 Task: Develop a branding concept for a fictional eco-conscious clothing brand.
Action: Mouse moved to (32, 87)
Screenshot: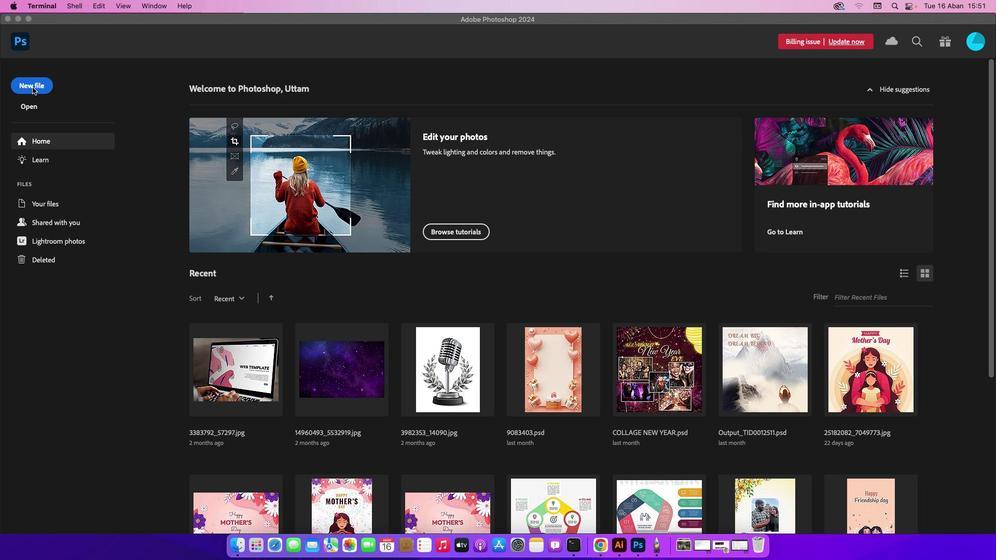 
Action: Mouse pressed left at (32, 87)
Screenshot: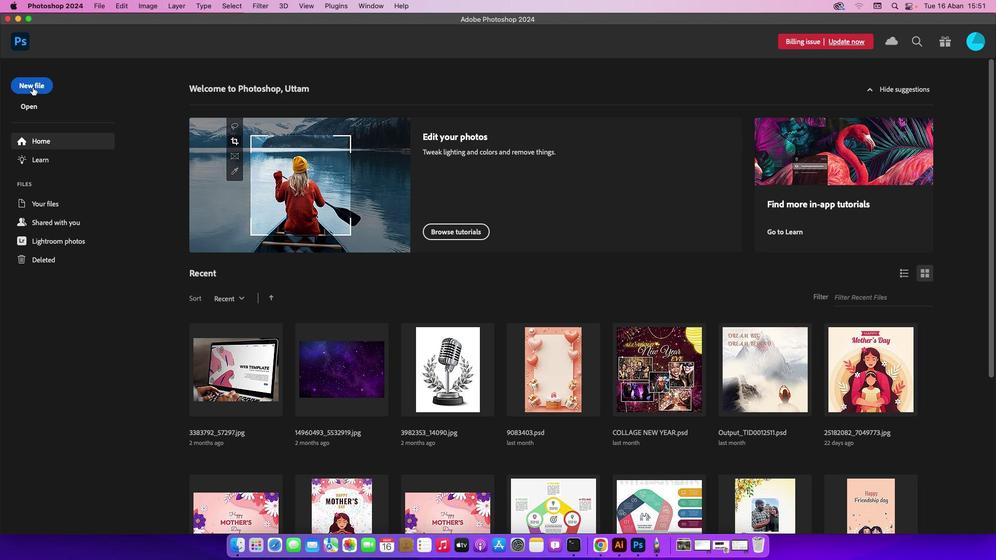 
Action: Mouse pressed left at (32, 87)
Screenshot: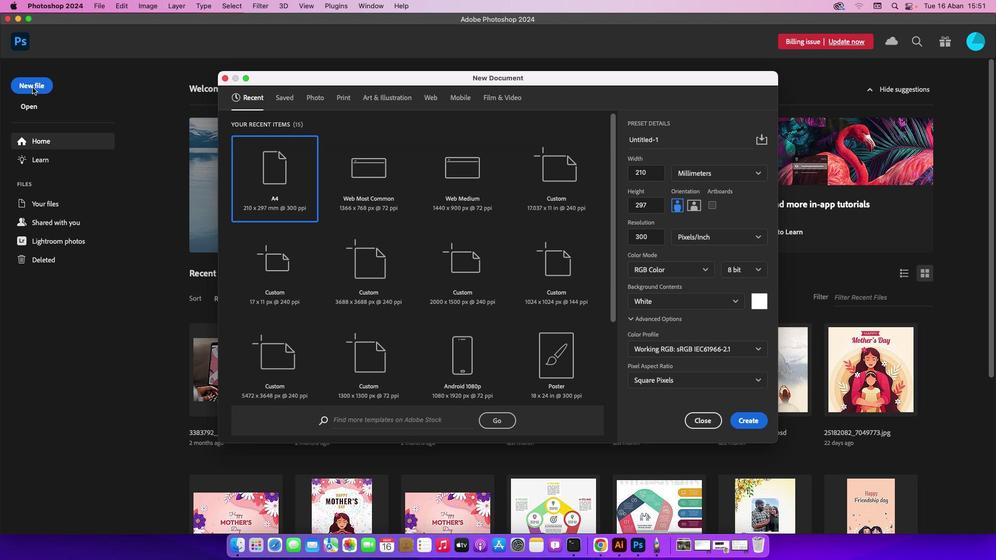 
Action: Mouse moved to (708, 204)
Screenshot: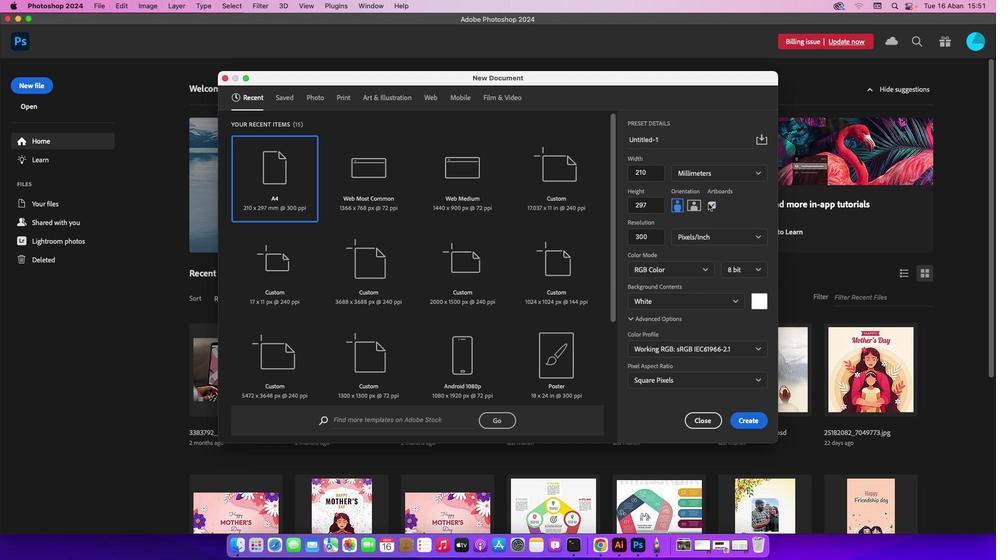 
Action: Mouse pressed left at (708, 204)
Screenshot: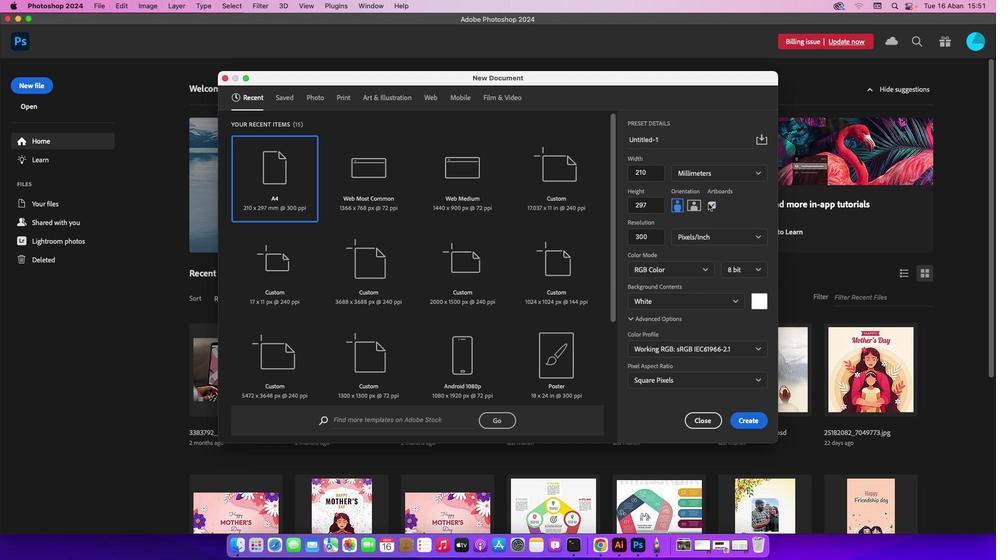
Action: Mouse moved to (369, 179)
Screenshot: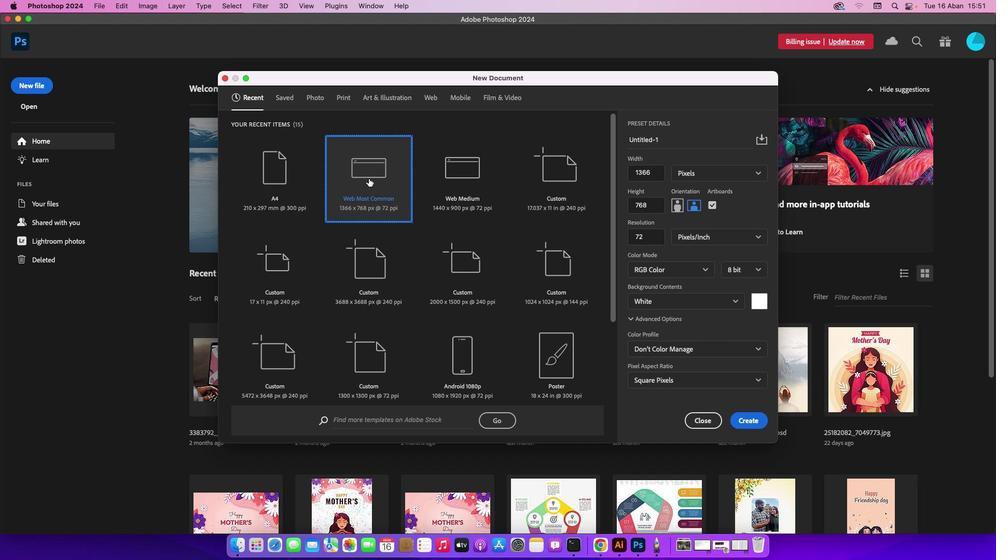 
Action: Mouse pressed left at (369, 179)
Screenshot: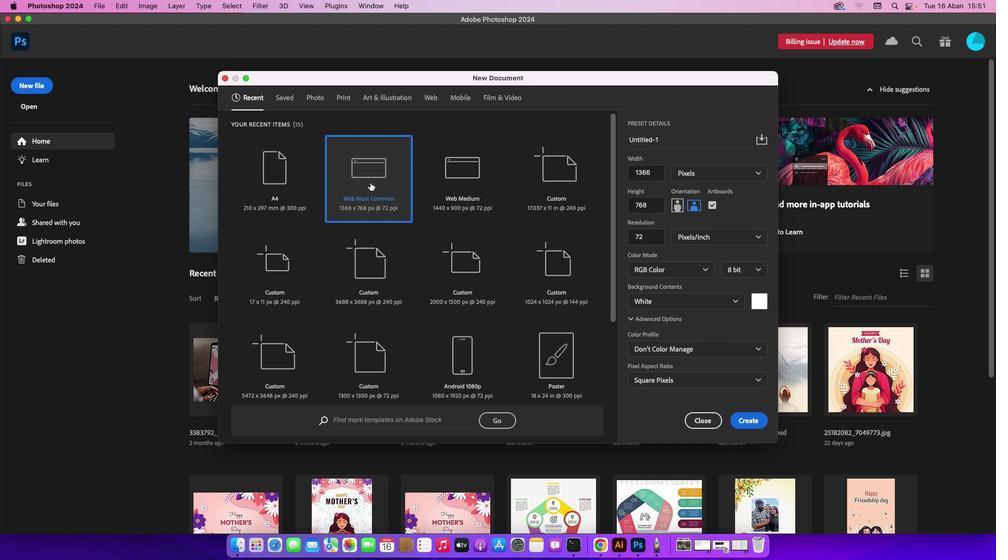 
Action: Mouse moved to (751, 423)
Screenshot: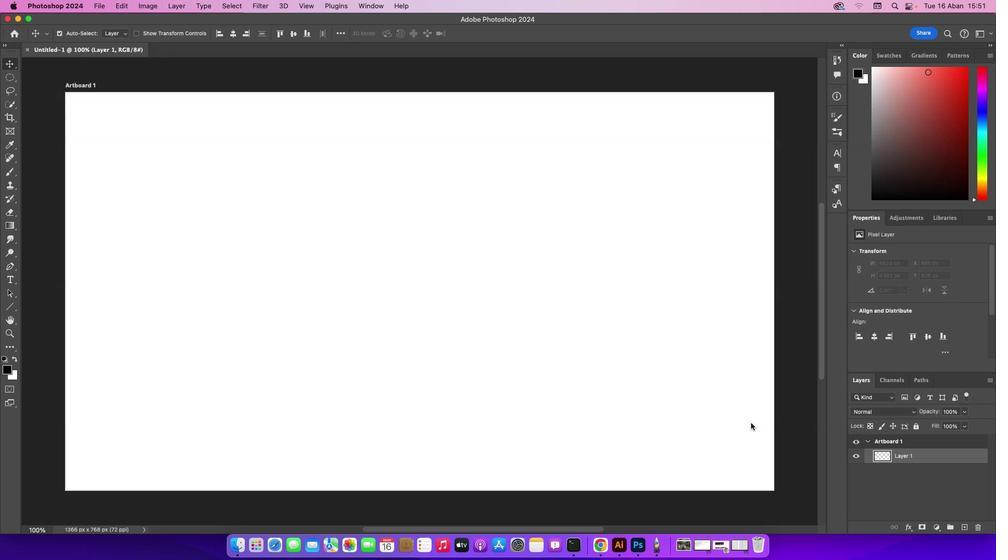 
Action: Mouse pressed left at (751, 423)
Screenshot: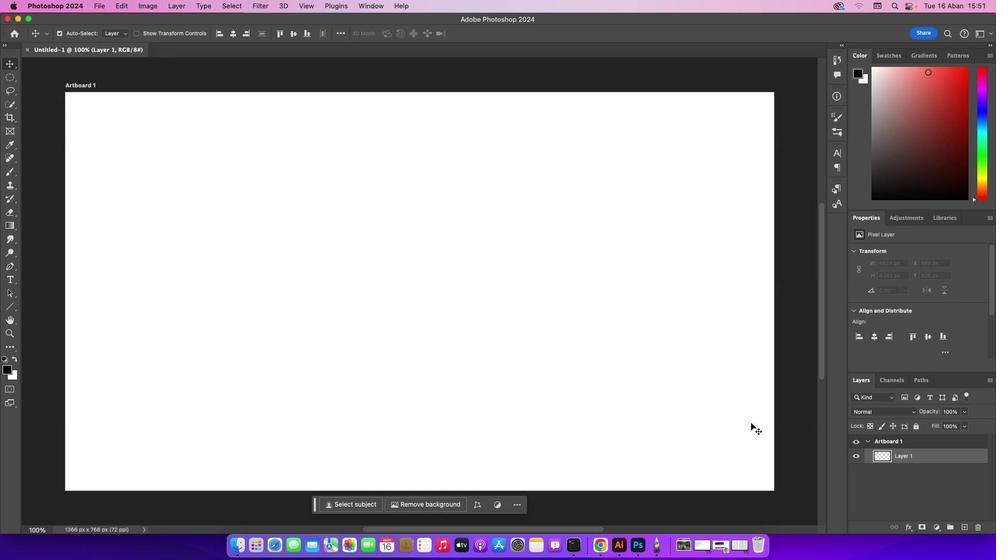
Action: Mouse moved to (942, 458)
Screenshot: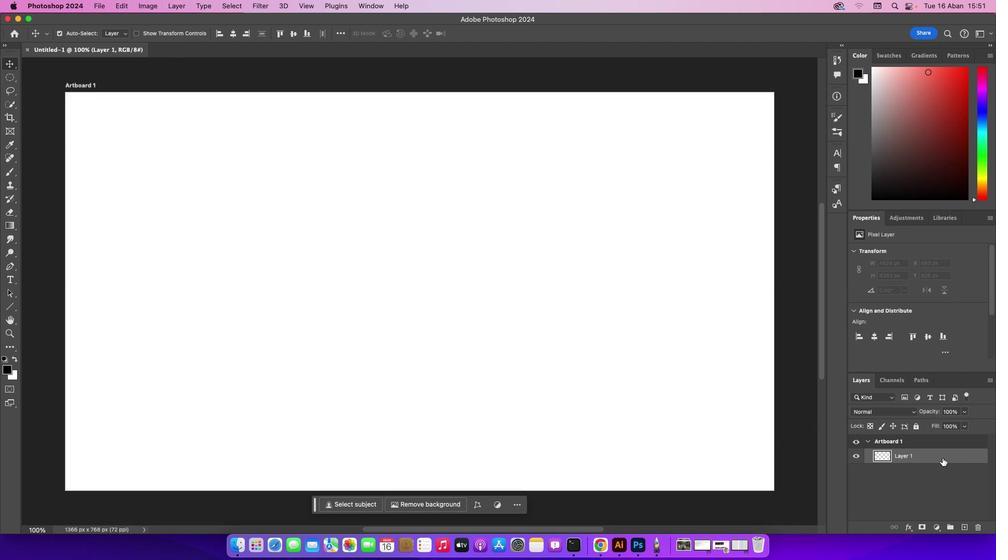 
Action: Mouse pressed left at (942, 458)
Screenshot: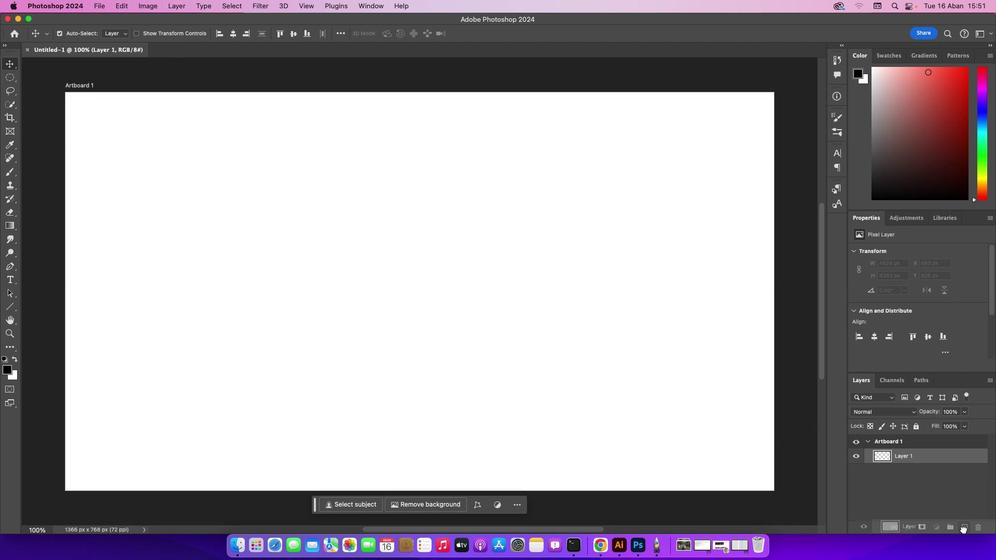 
Action: Mouse moved to (517, 386)
Screenshot: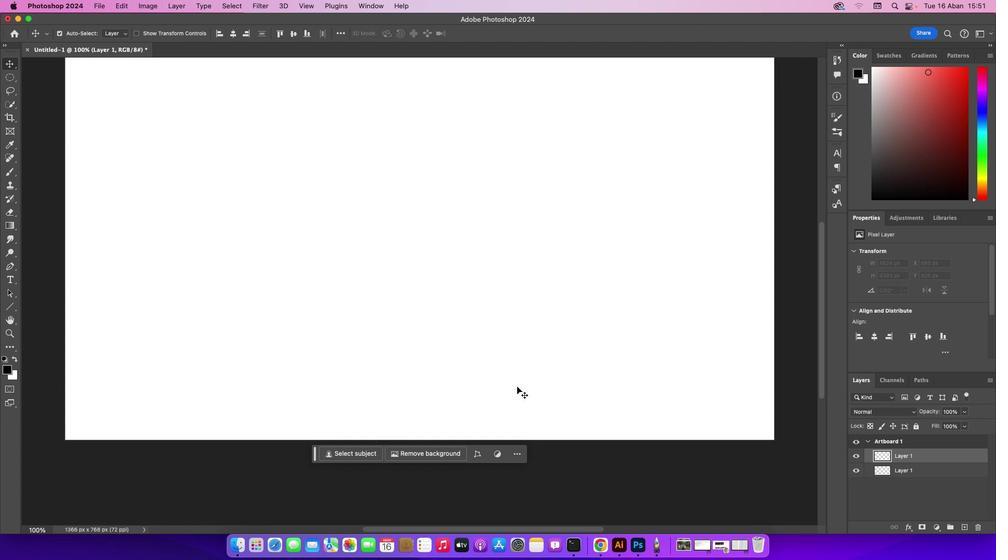 
Action: Mouse scrolled (517, 386) with delta (0, 0)
Screenshot: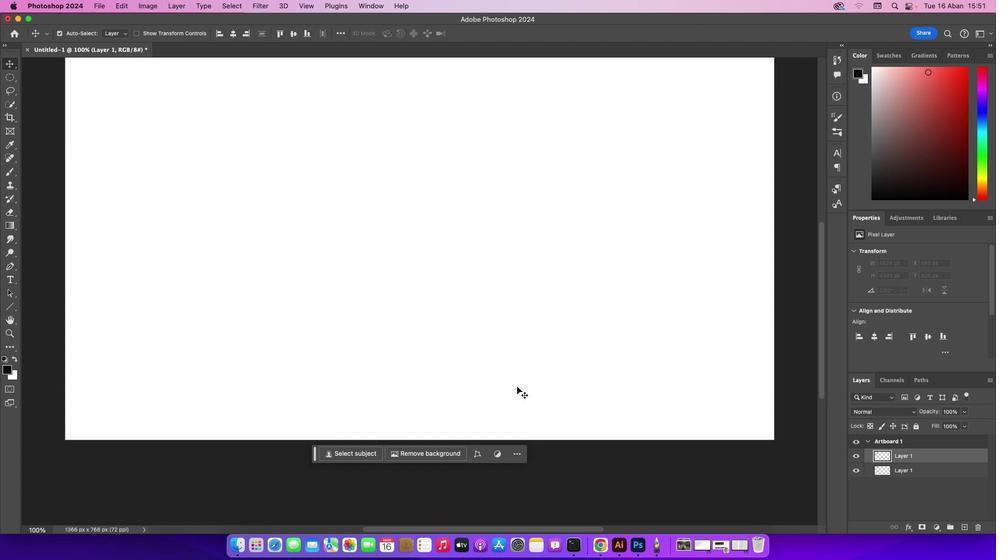 
Action: Mouse scrolled (517, 386) with delta (0, 0)
Screenshot: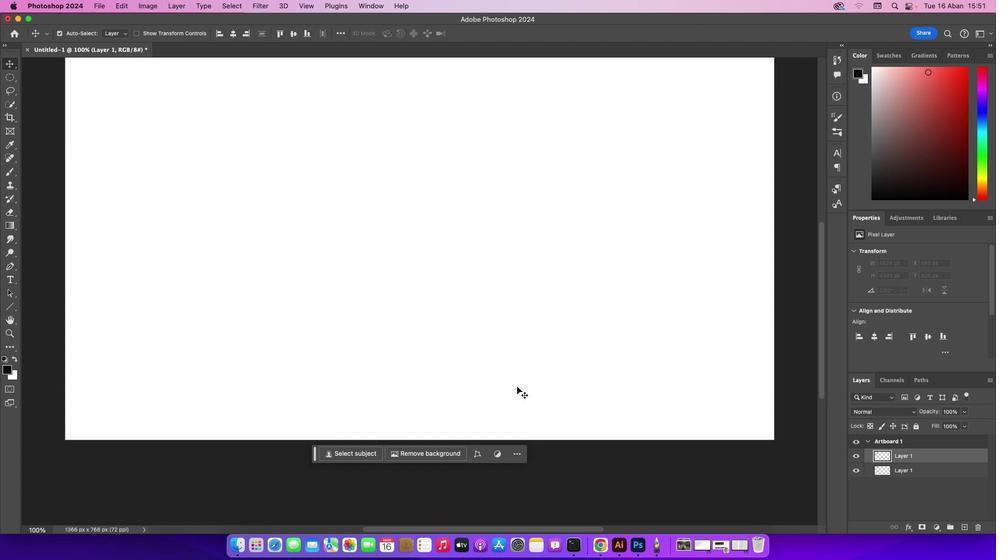 
Action: Mouse scrolled (517, 386) with delta (0, -1)
Screenshot: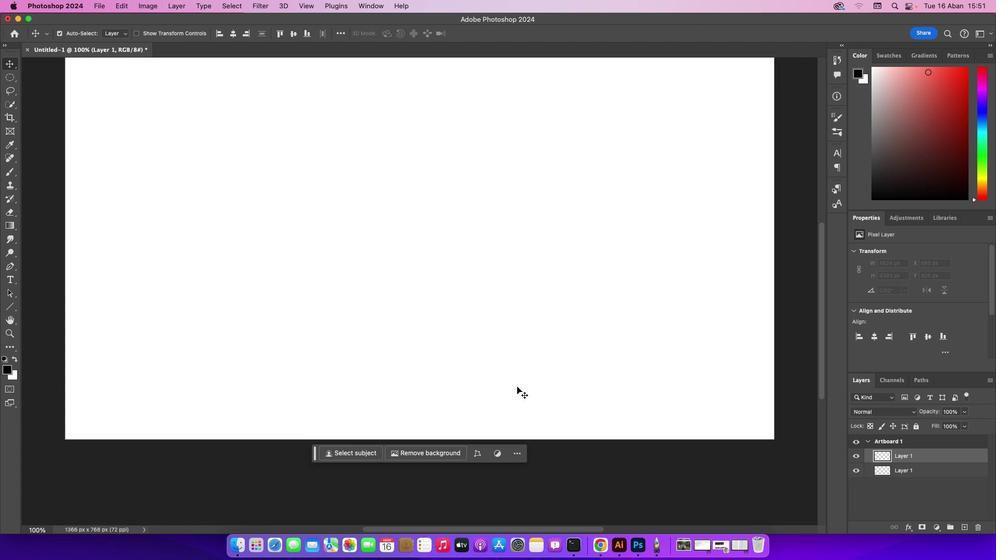 
Action: Mouse scrolled (517, 386) with delta (0, -2)
Screenshot: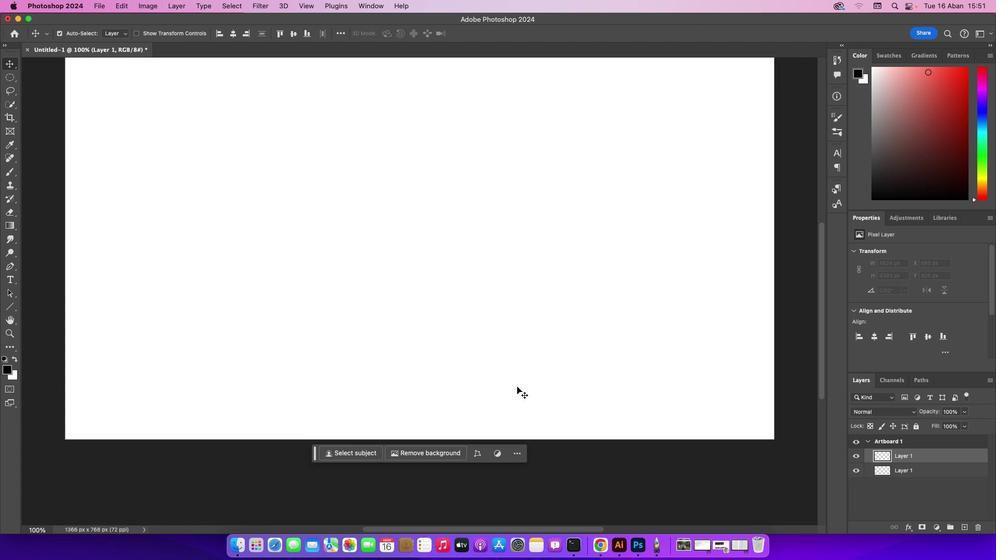 
Action: Mouse scrolled (517, 386) with delta (0, 0)
Screenshot: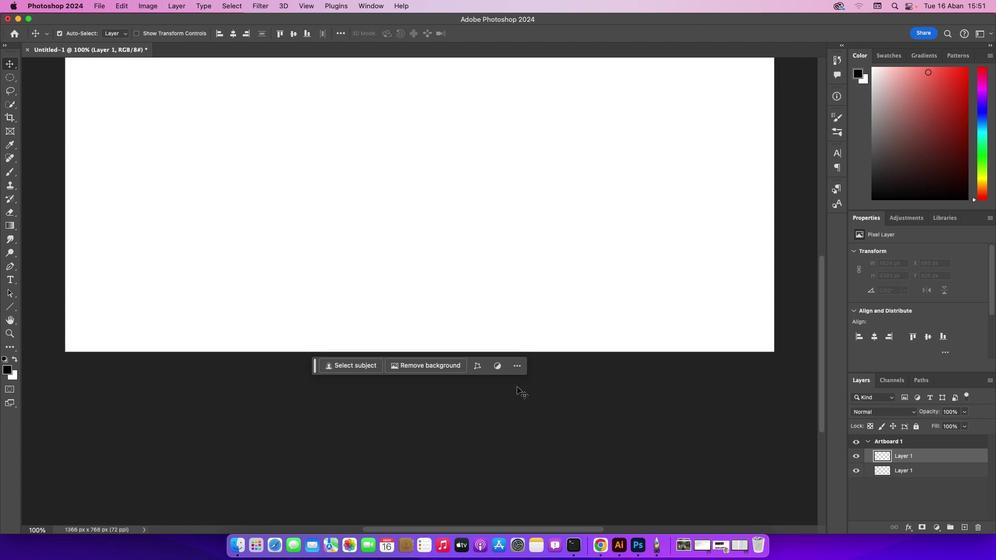 
Action: Mouse scrolled (517, 386) with delta (0, 0)
Screenshot: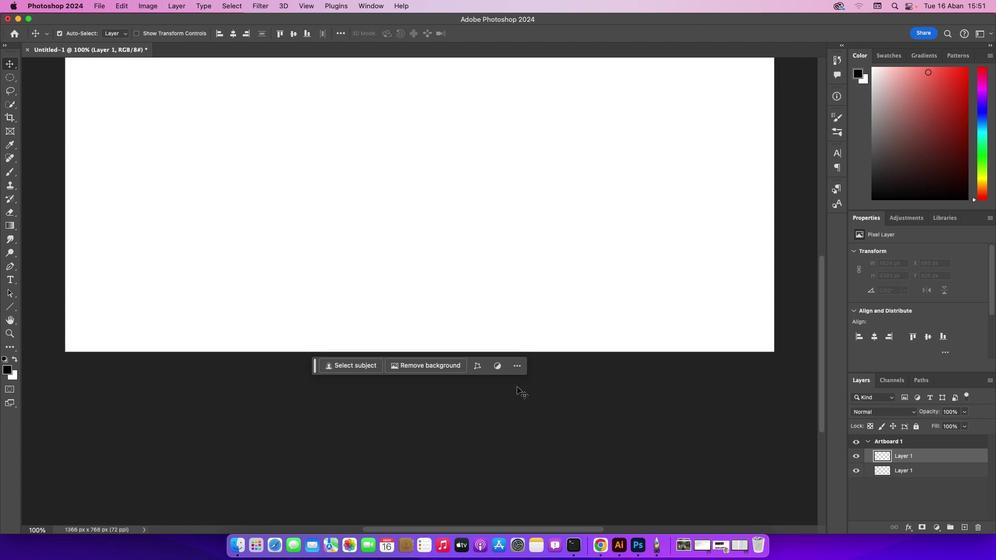 
Action: Mouse scrolled (517, 386) with delta (0, -1)
Screenshot: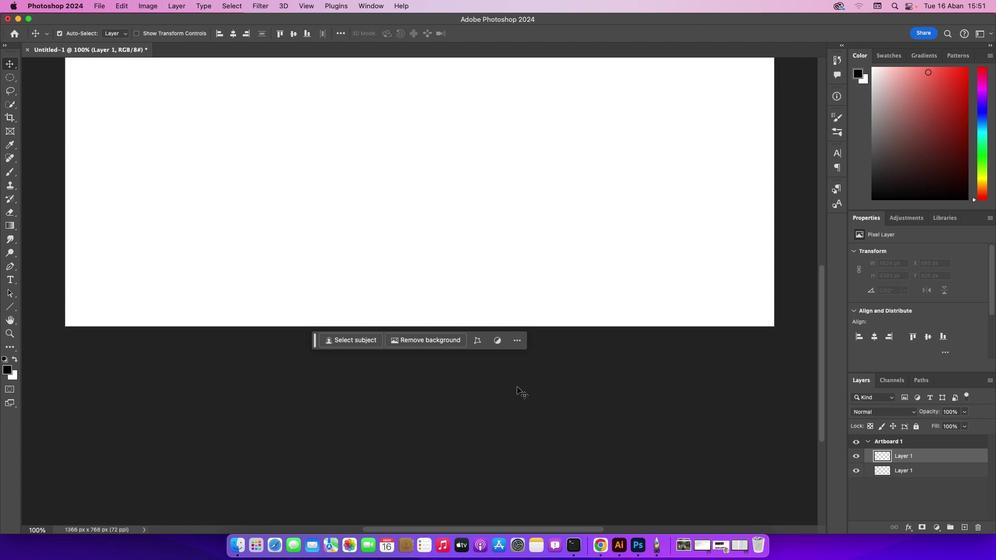 
Action: Mouse scrolled (517, 386) with delta (0, -2)
Screenshot: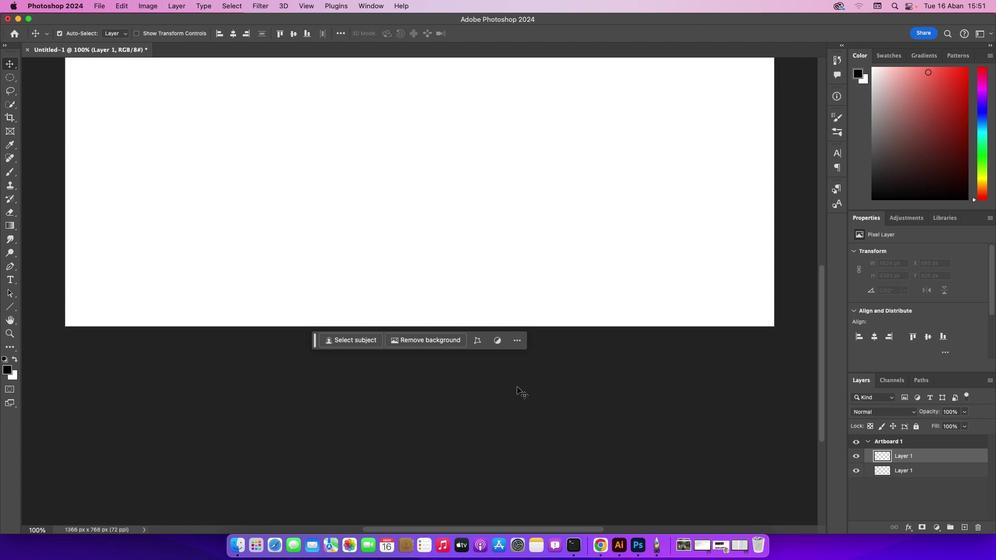 
Action: Mouse scrolled (517, 386) with delta (0, -3)
Screenshot: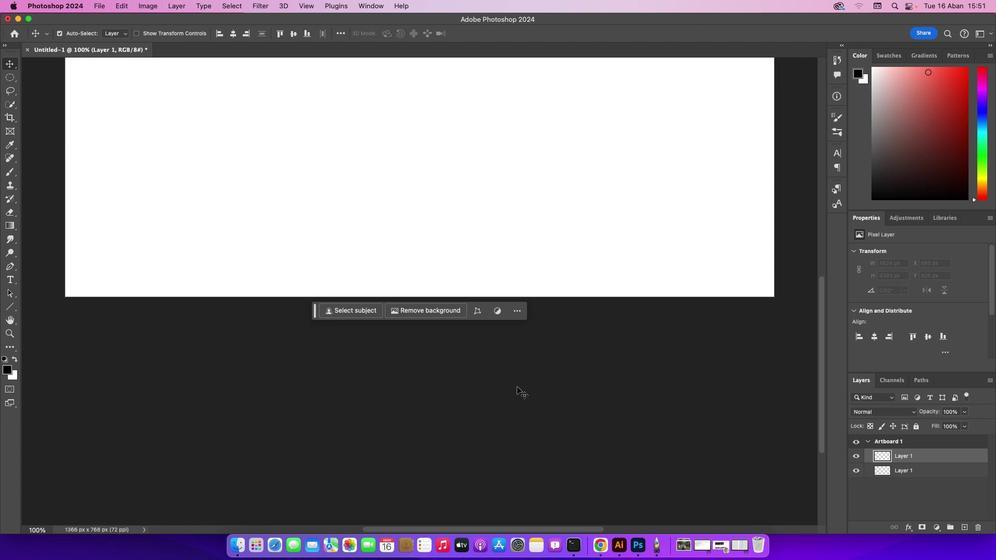 
Action: Mouse scrolled (517, 386) with delta (0, 0)
Screenshot: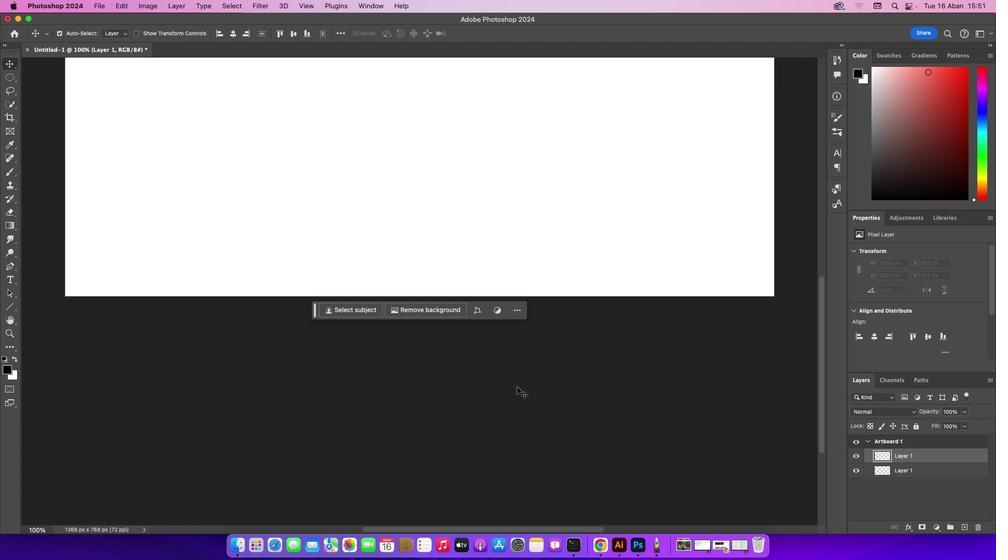 
Action: Mouse scrolled (517, 386) with delta (0, 0)
Screenshot: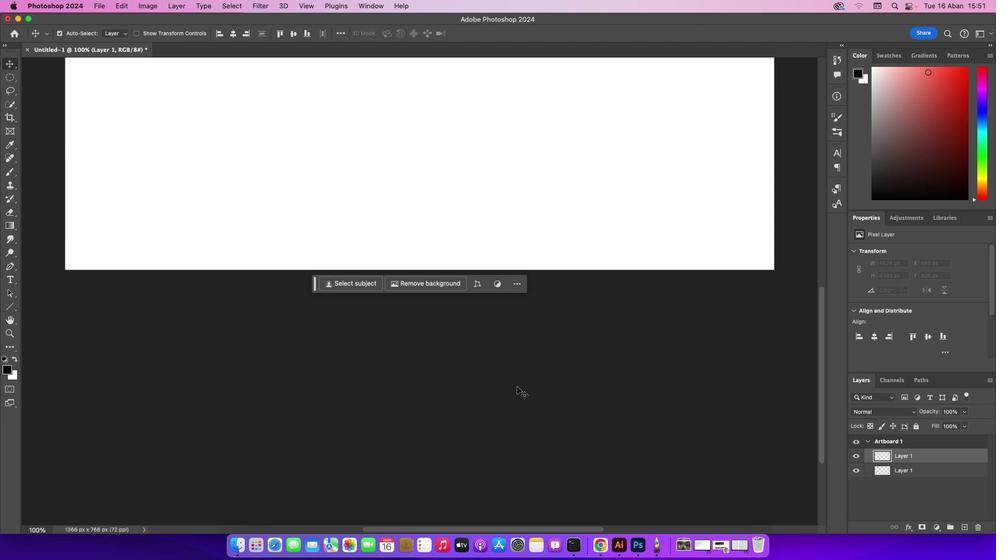 
Action: Mouse scrolled (517, 386) with delta (0, -1)
Screenshot: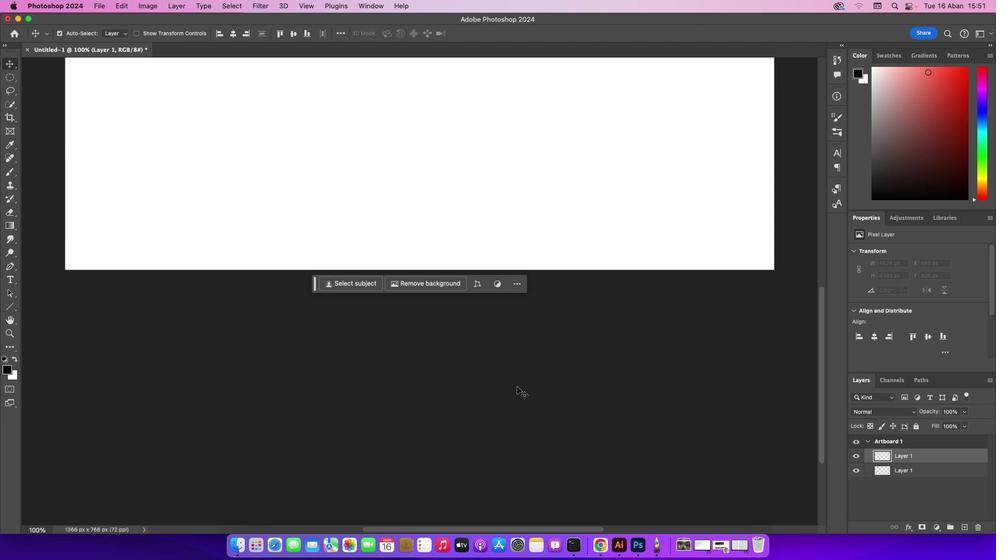 
Action: Mouse scrolled (517, 386) with delta (0, -2)
Screenshot: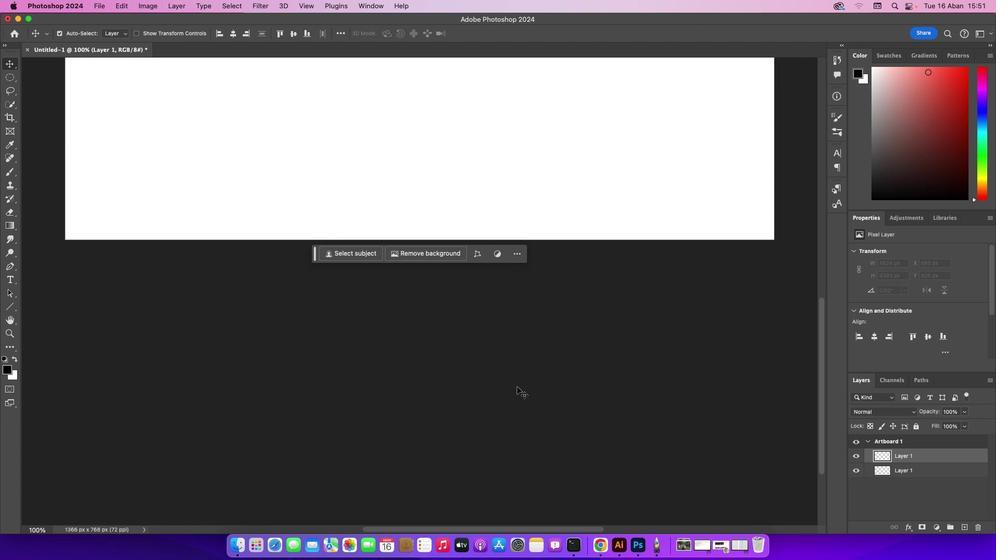 
Action: Mouse scrolled (517, 386) with delta (0, 0)
Screenshot: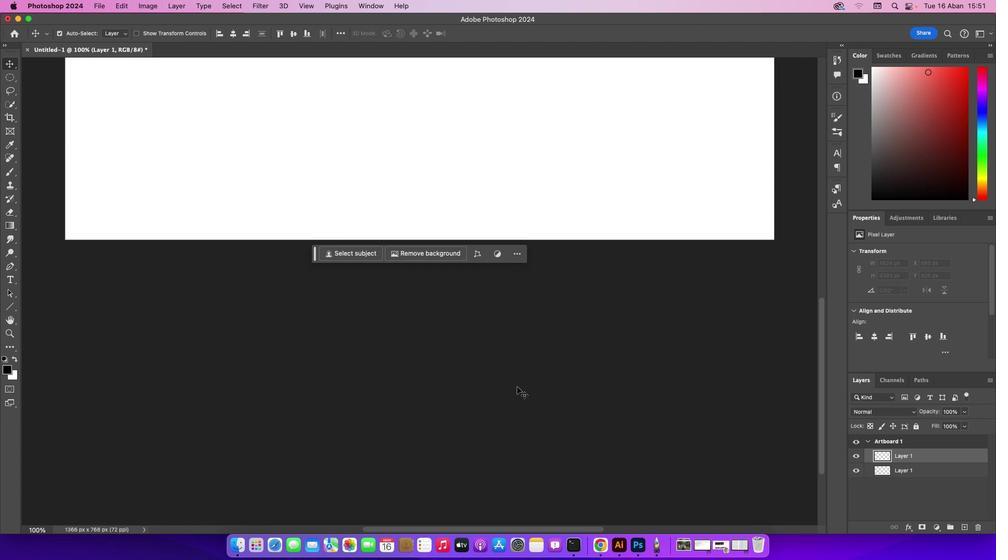 
Action: Mouse scrolled (517, 386) with delta (0, 0)
Screenshot: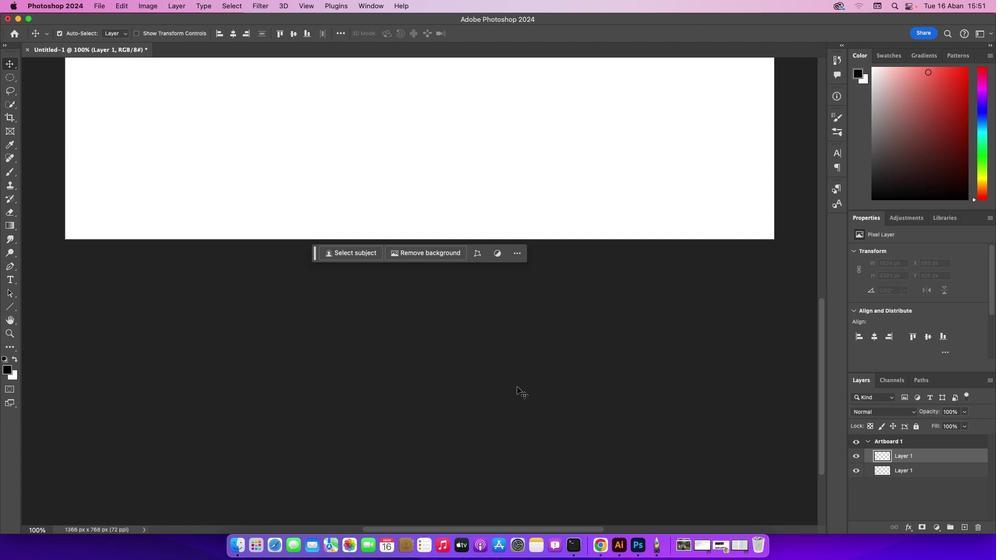 
Action: Mouse scrolled (517, 386) with delta (0, -2)
Screenshot: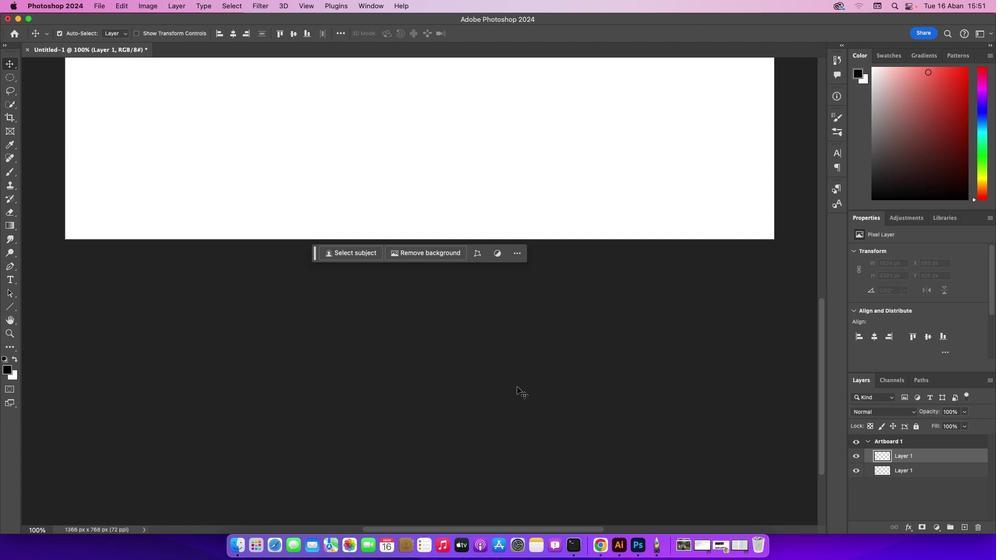 
Action: Mouse scrolled (517, 386) with delta (0, -2)
Screenshot: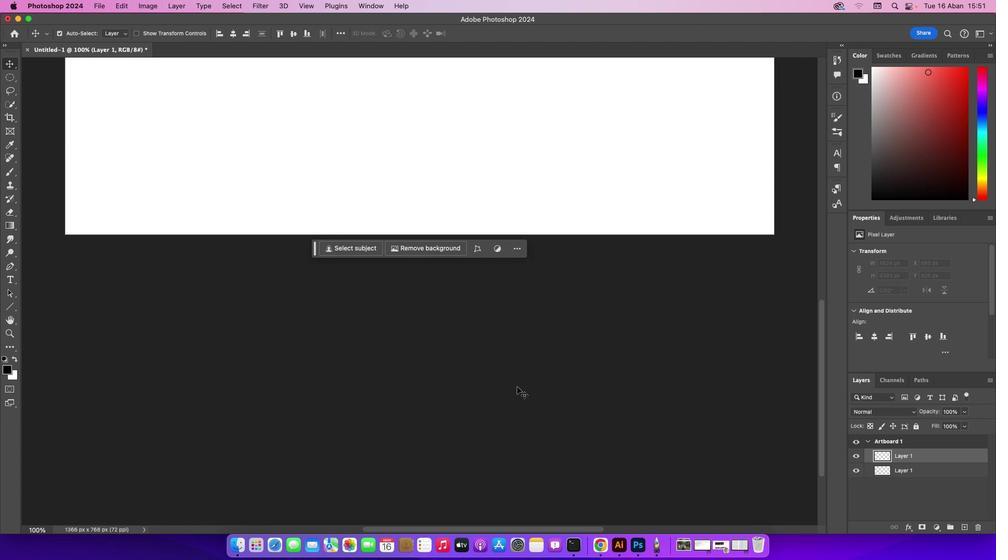 
Action: Mouse scrolled (517, 386) with delta (0, 0)
Screenshot: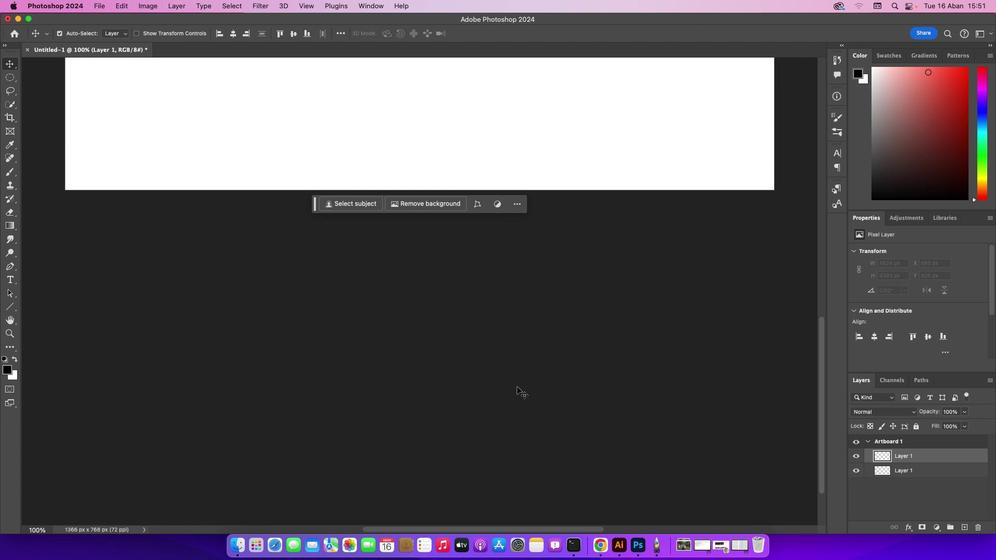 
Action: Mouse scrolled (517, 386) with delta (0, 0)
Screenshot: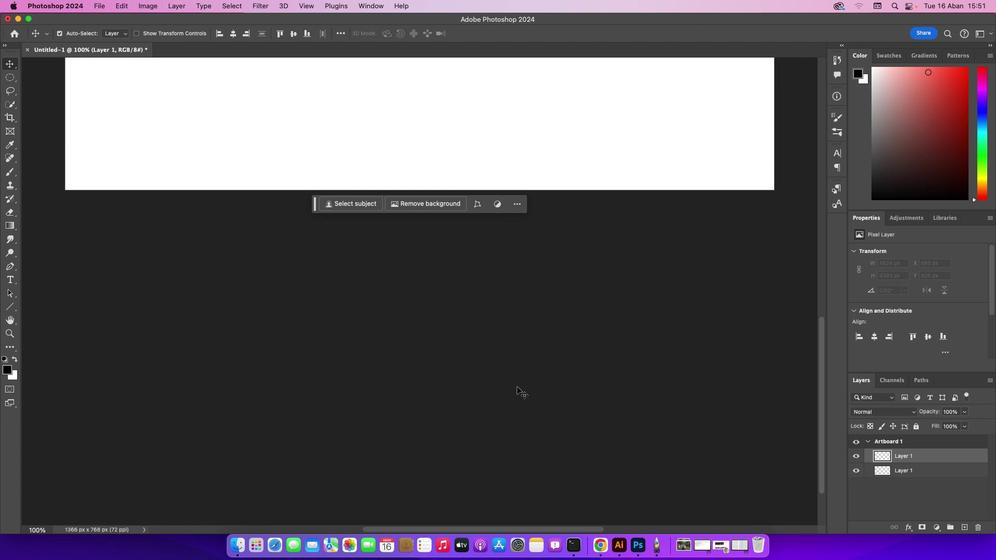 
Action: Mouse scrolled (517, 386) with delta (0, -1)
Screenshot: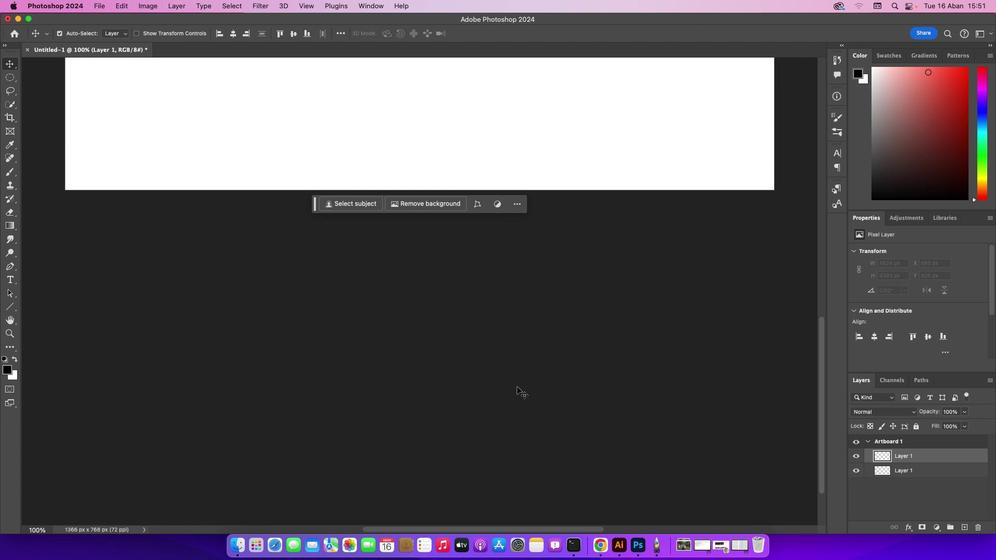 
Action: Mouse scrolled (517, 386) with delta (0, -2)
Screenshot: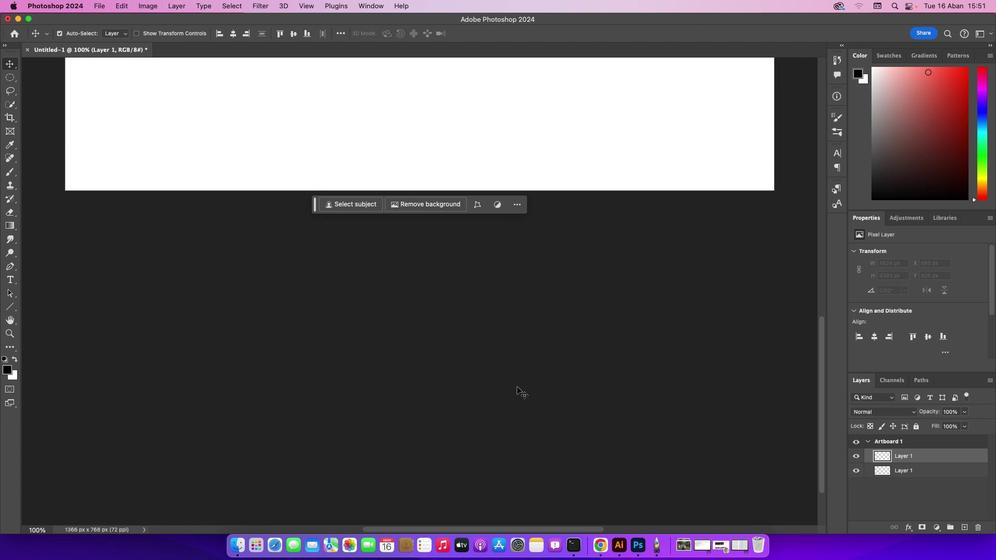 
Action: Mouse scrolled (517, 386) with delta (0, 0)
Screenshot: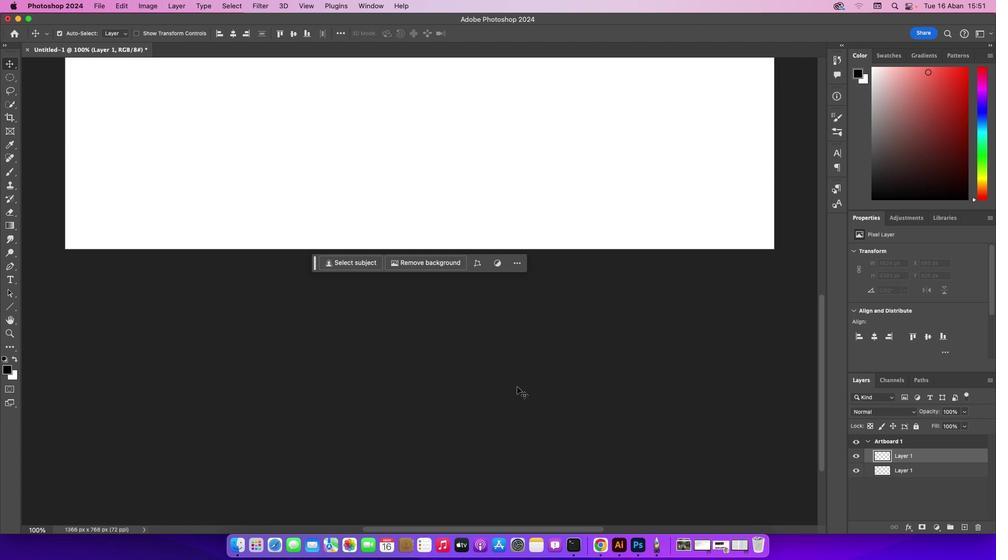 
Action: Mouse scrolled (517, 386) with delta (0, 0)
Screenshot: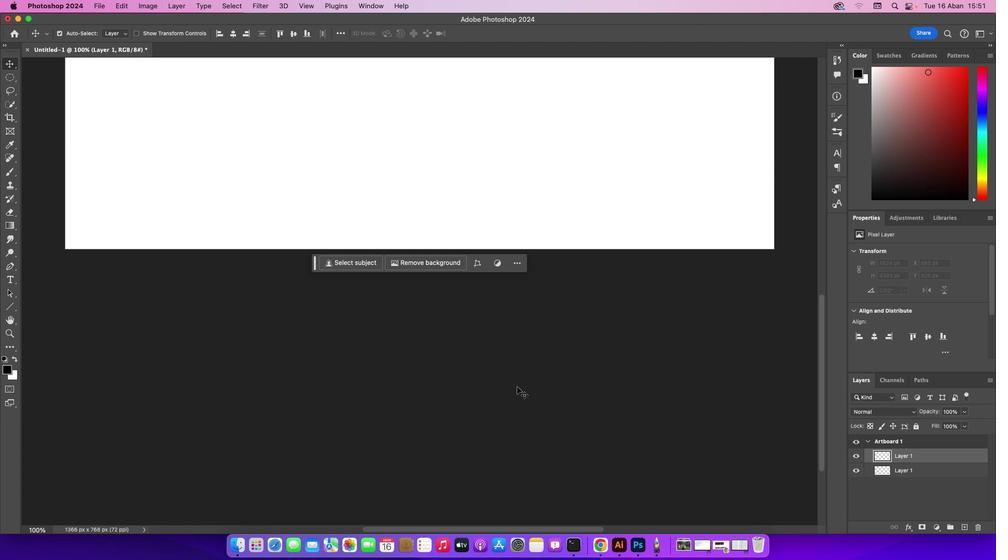 
Action: Mouse scrolled (517, 386) with delta (0, 1)
Screenshot: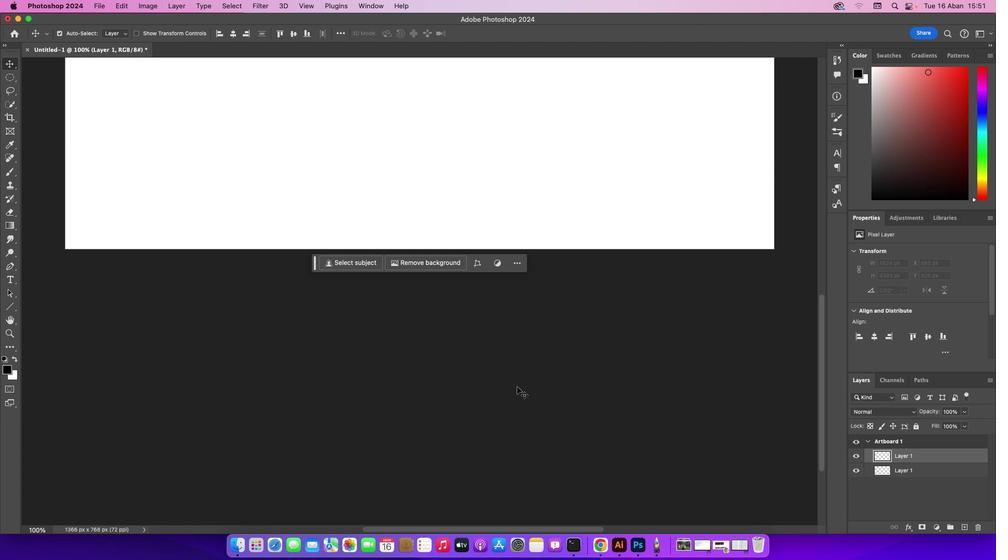 
Action: Mouse scrolled (517, 386) with delta (0, 2)
Screenshot: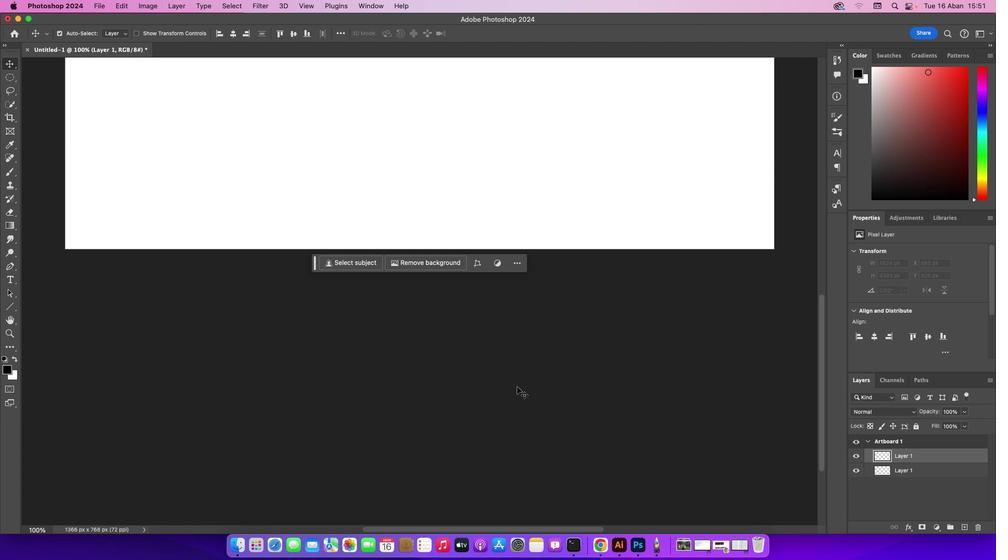 
Action: Mouse scrolled (517, 386) with delta (0, 0)
Screenshot: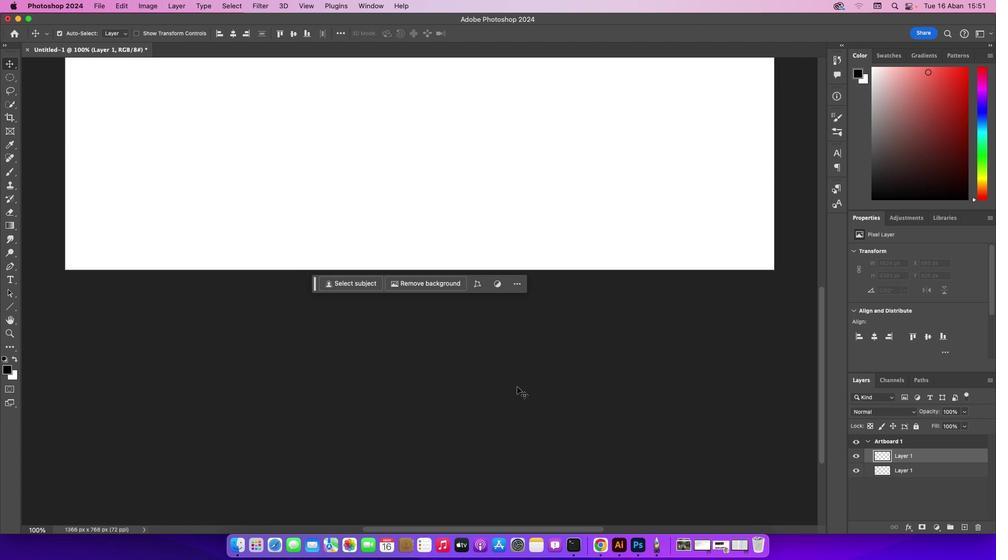 
Action: Mouse scrolled (517, 386) with delta (0, 0)
Screenshot: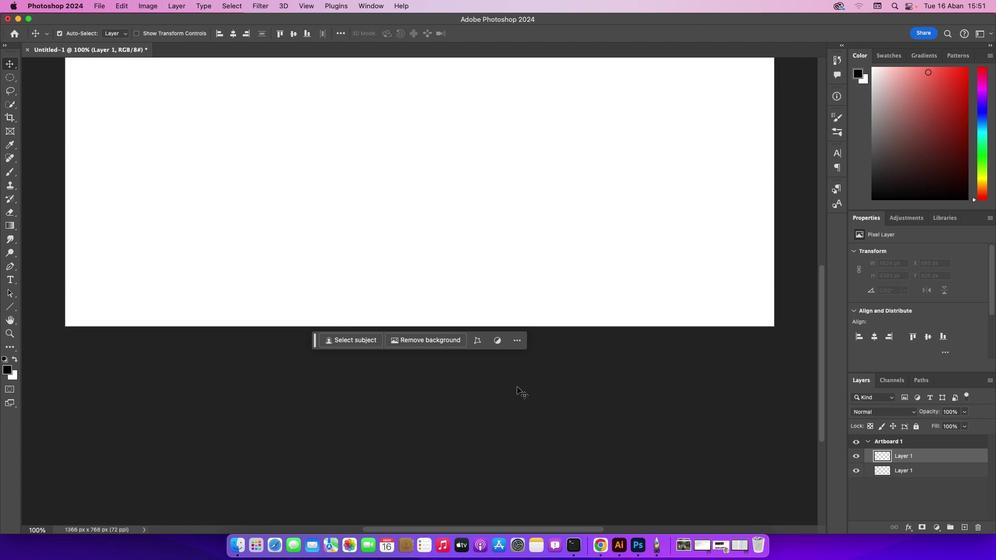 
Action: Mouse scrolled (517, 386) with delta (0, 0)
Screenshot: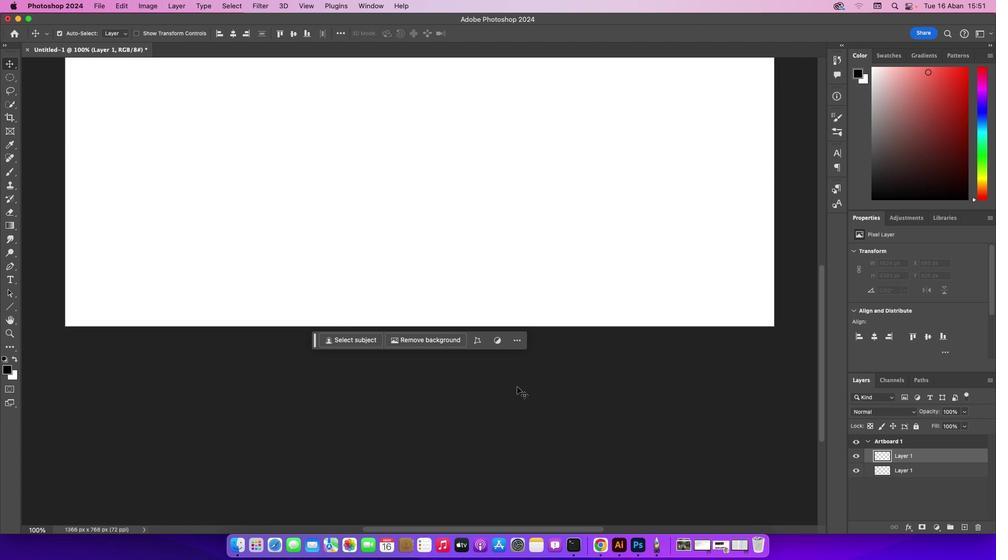 
Action: Mouse scrolled (517, 386) with delta (0, 1)
Screenshot: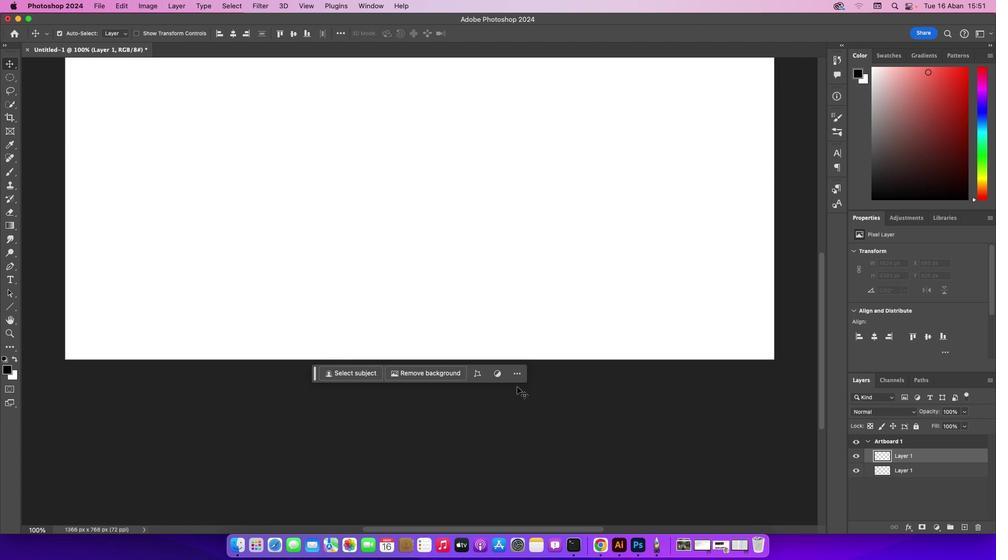 
Action: Mouse scrolled (517, 386) with delta (0, 0)
Screenshot: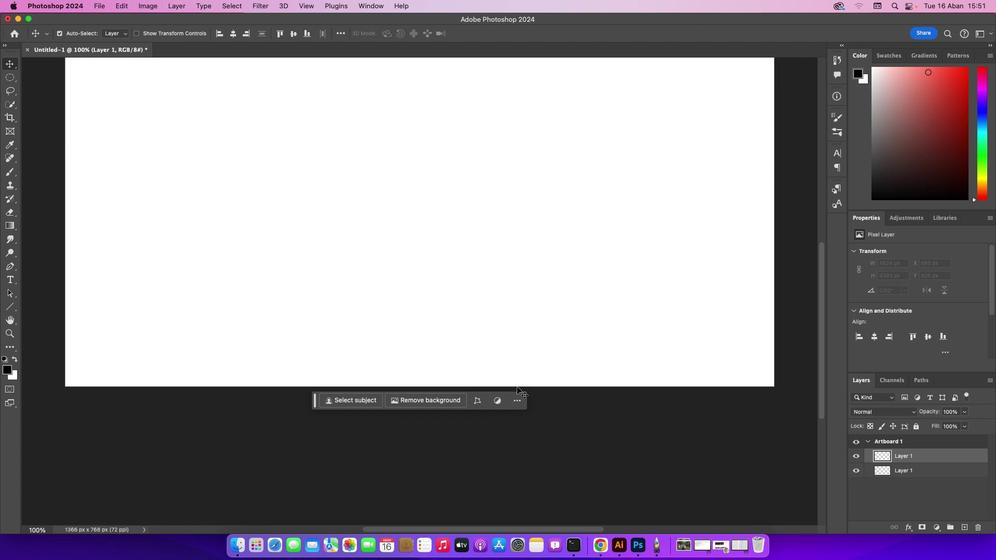 
Action: Mouse scrolled (517, 386) with delta (0, 0)
Screenshot: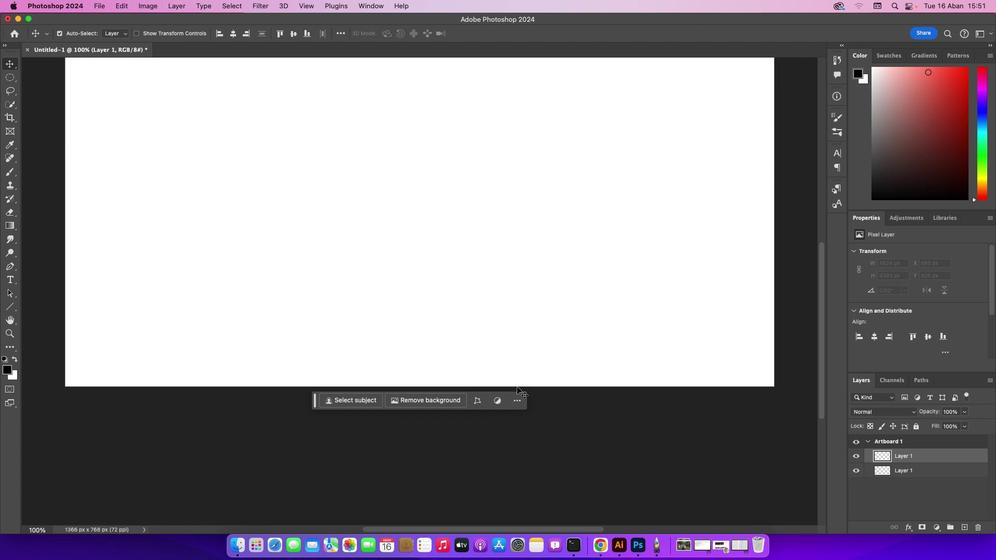 
Action: Mouse scrolled (517, 386) with delta (0, 2)
Screenshot: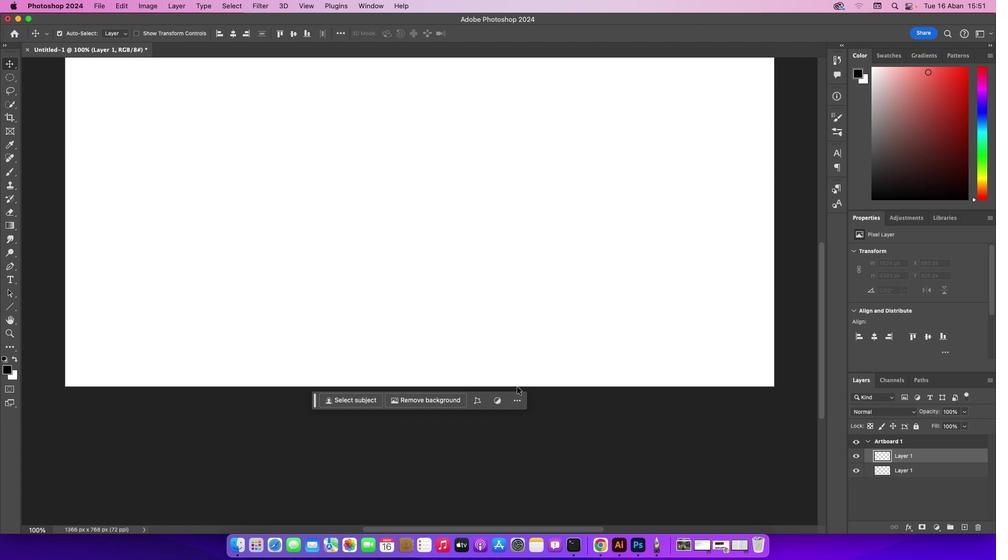 
Action: Mouse scrolled (517, 386) with delta (0, 2)
Screenshot: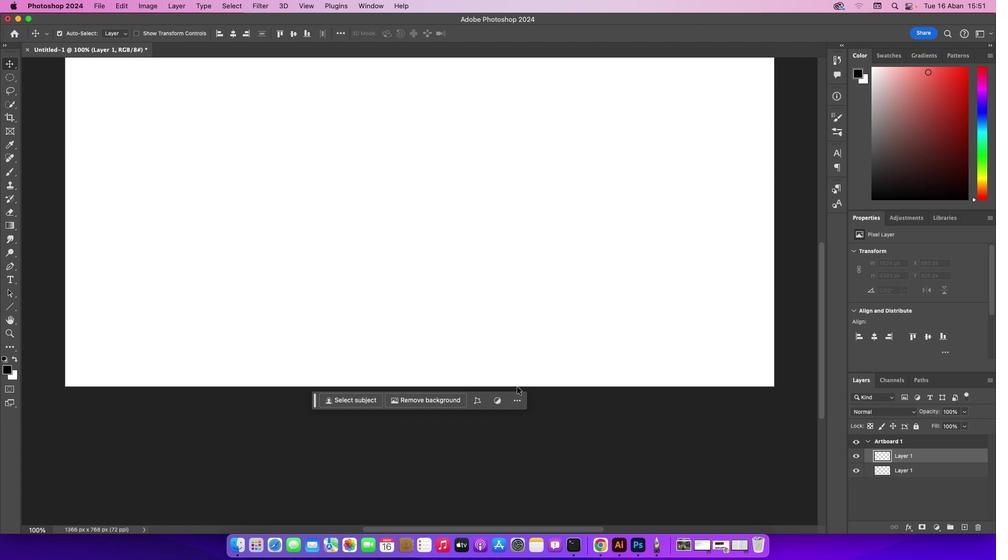 
Action: Mouse scrolled (517, 386) with delta (0, 3)
Screenshot: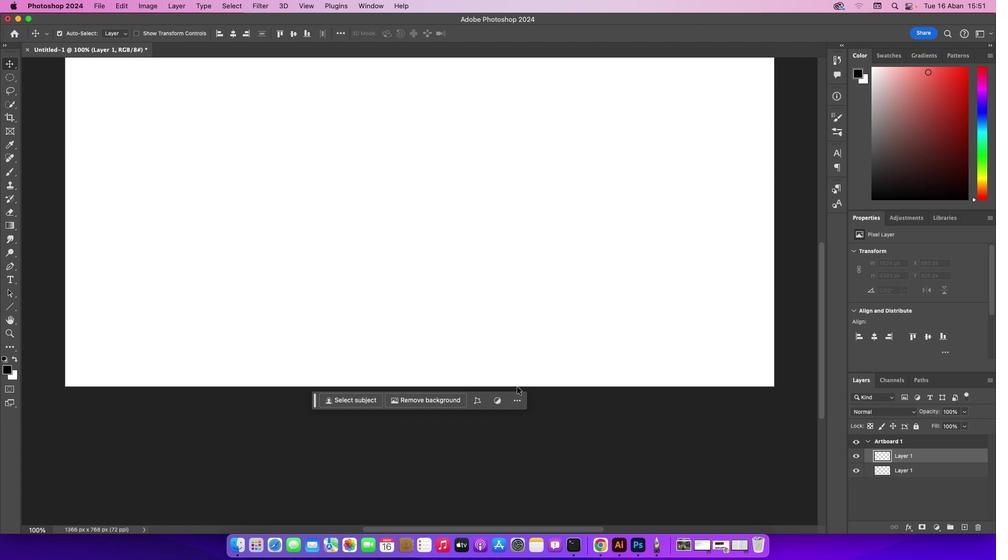 
Action: Mouse scrolled (517, 386) with delta (0, 0)
Screenshot: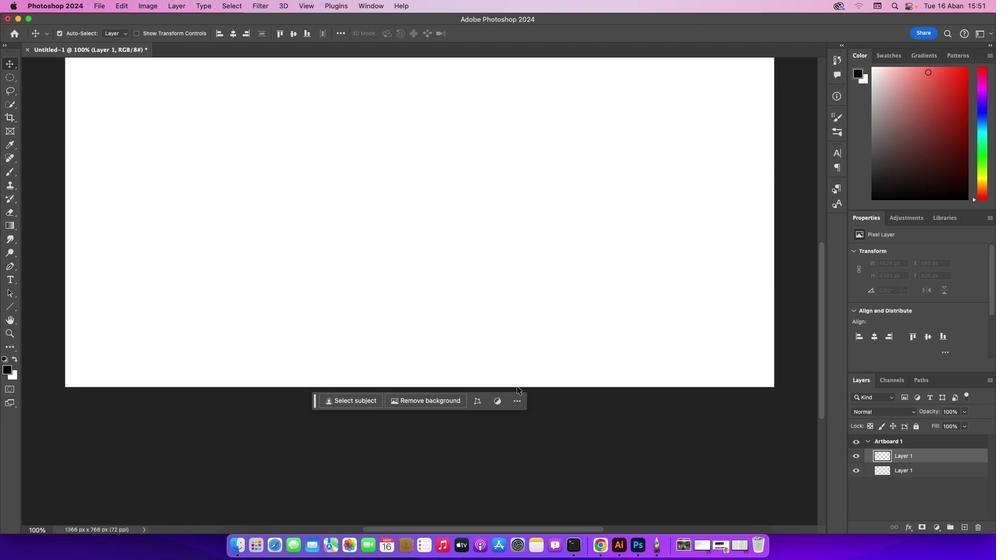 
Action: Mouse scrolled (517, 386) with delta (0, 0)
Screenshot: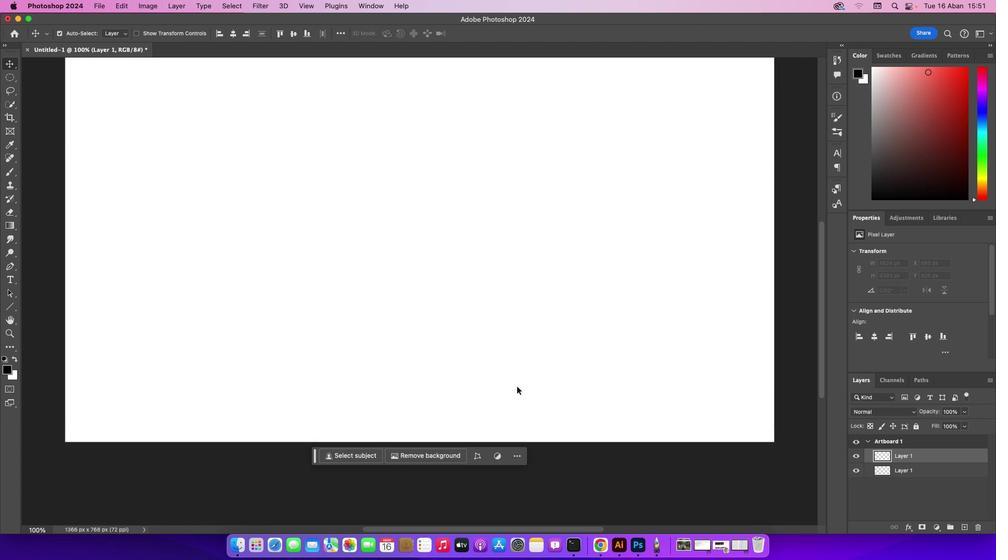
Action: Mouse scrolled (517, 386) with delta (0, 2)
Screenshot: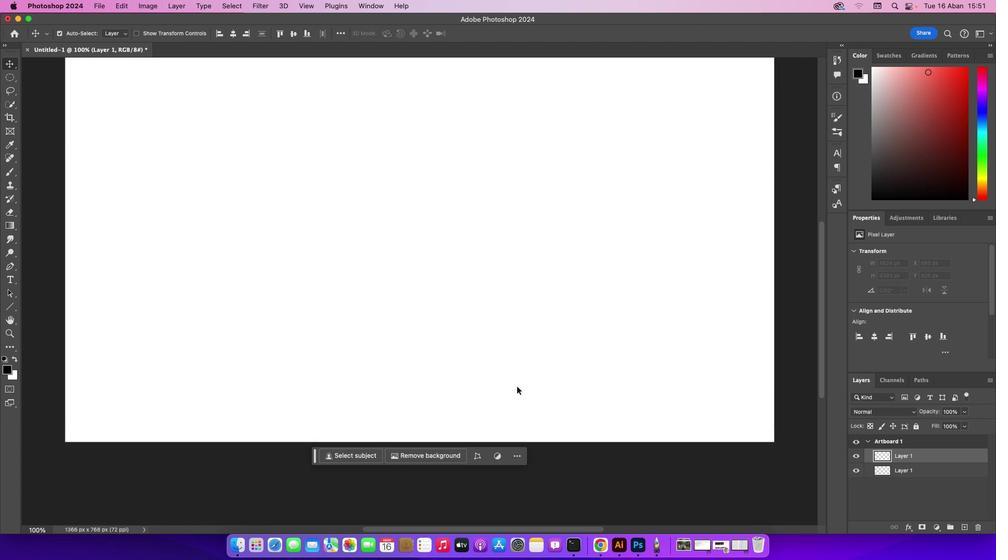 
Action: Mouse scrolled (517, 386) with delta (0, 2)
Screenshot: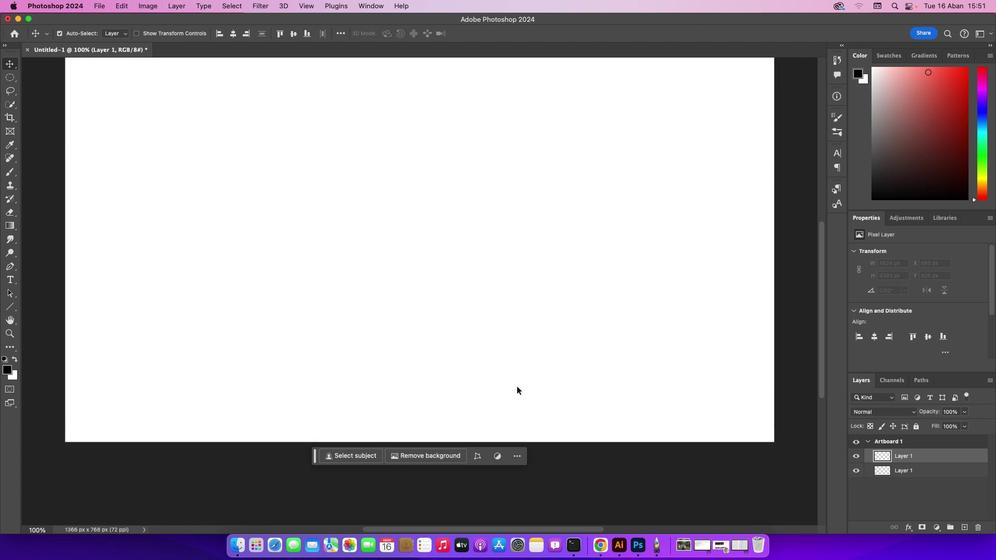 
Action: Mouse scrolled (517, 386) with delta (0, 0)
Screenshot: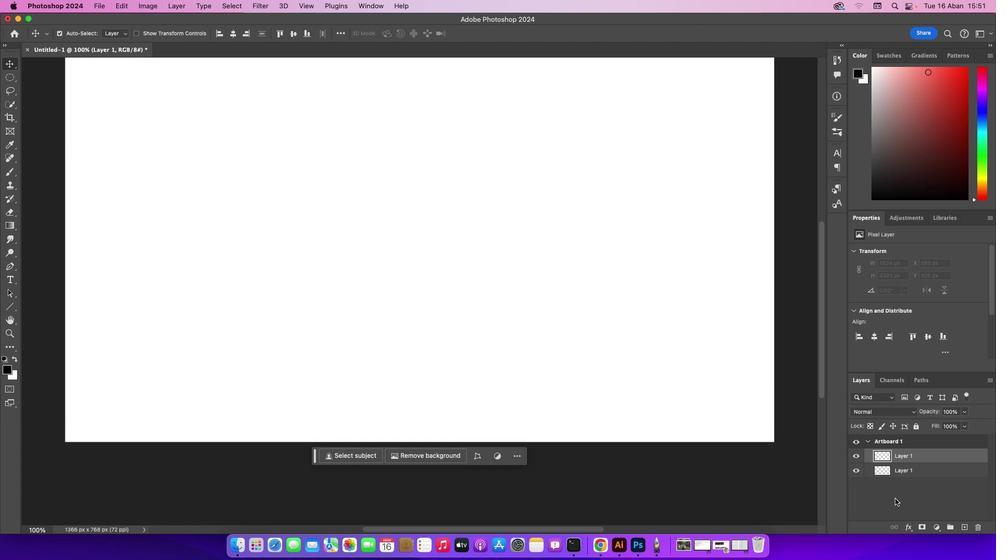 
Action: Mouse scrolled (517, 386) with delta (0, 0)
Screenshot: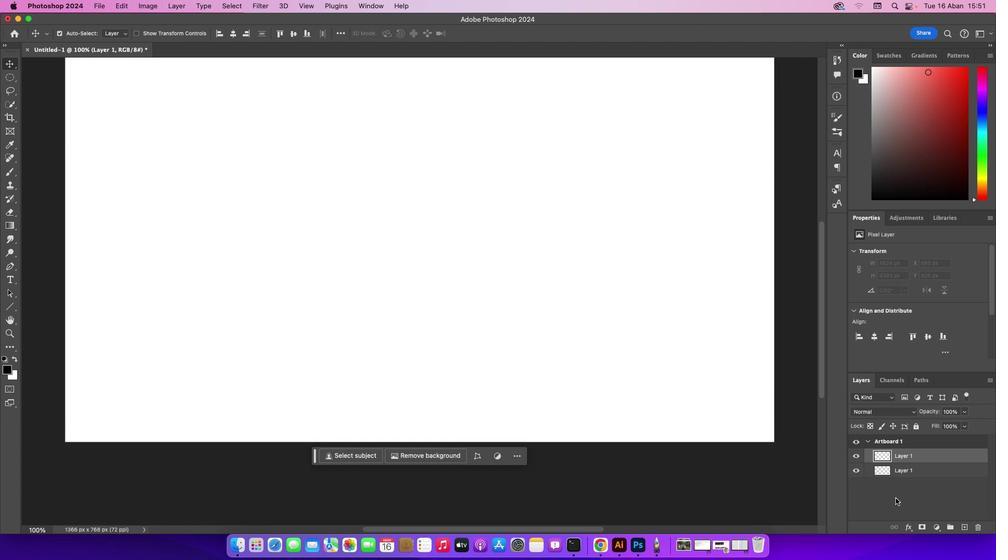 
Action: Mouse scrolled (517, 386) with delta (0, 1)
Screenshot: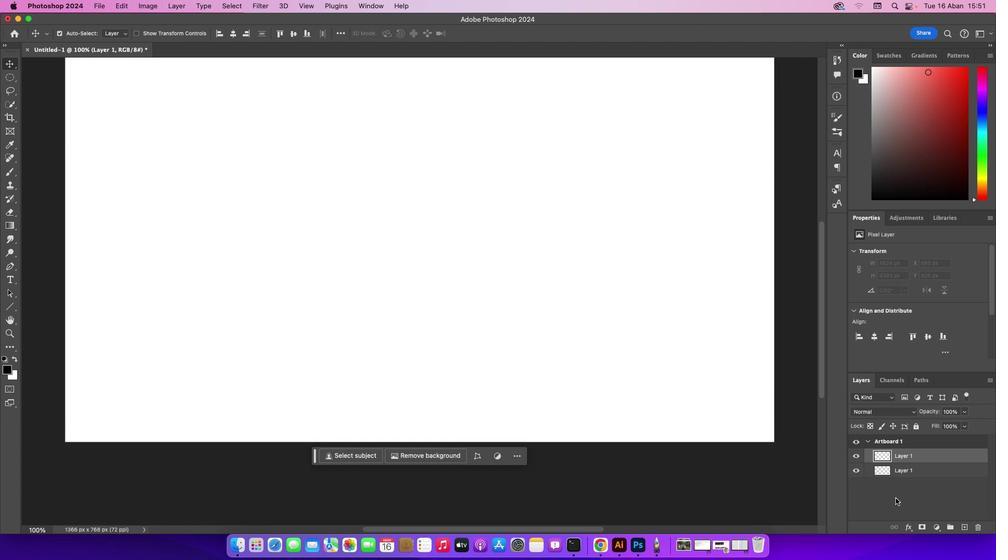 
Action: Mouse scrolled (517, 386) with delta (0, 2)
Screenshot: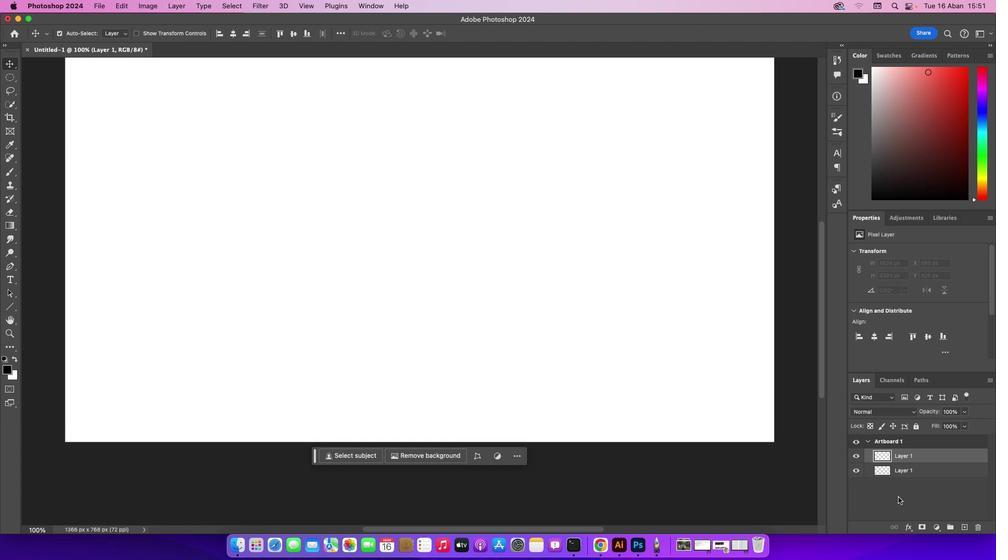 
Action: Mouse moved to (871, 443)
Screenshot: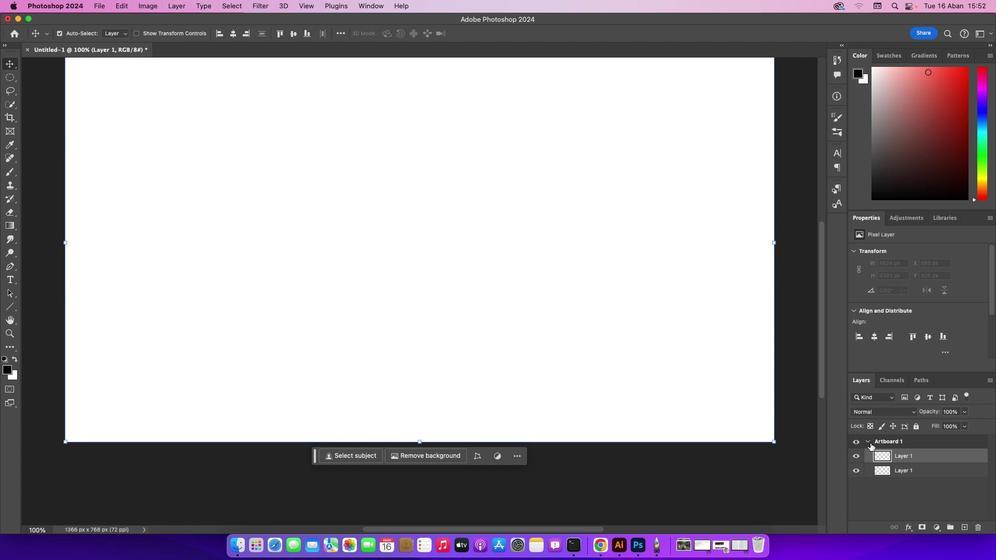 
Action: Mouse pressed left at (871, 443)
Screenshot: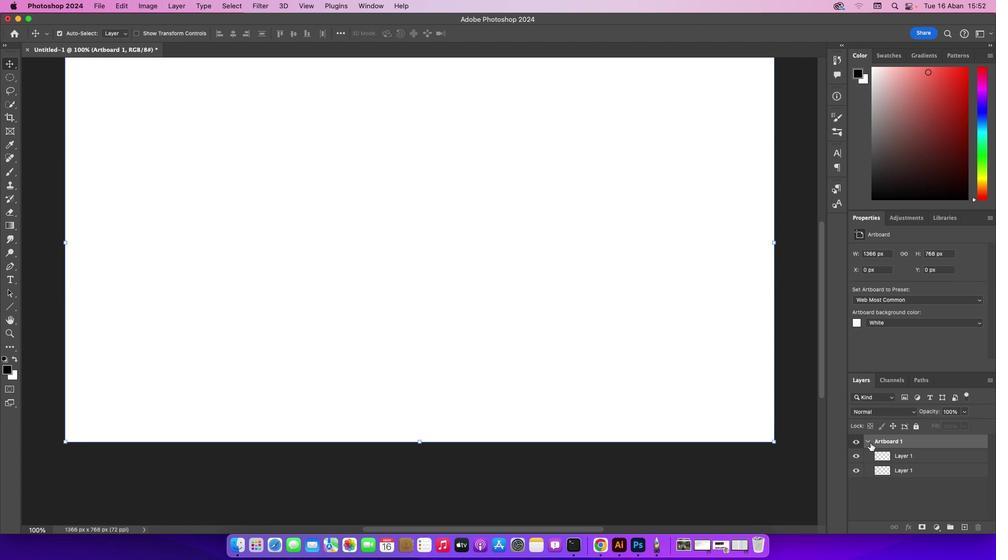 
Action: Mouse moved to (868, 443)
Screenshot: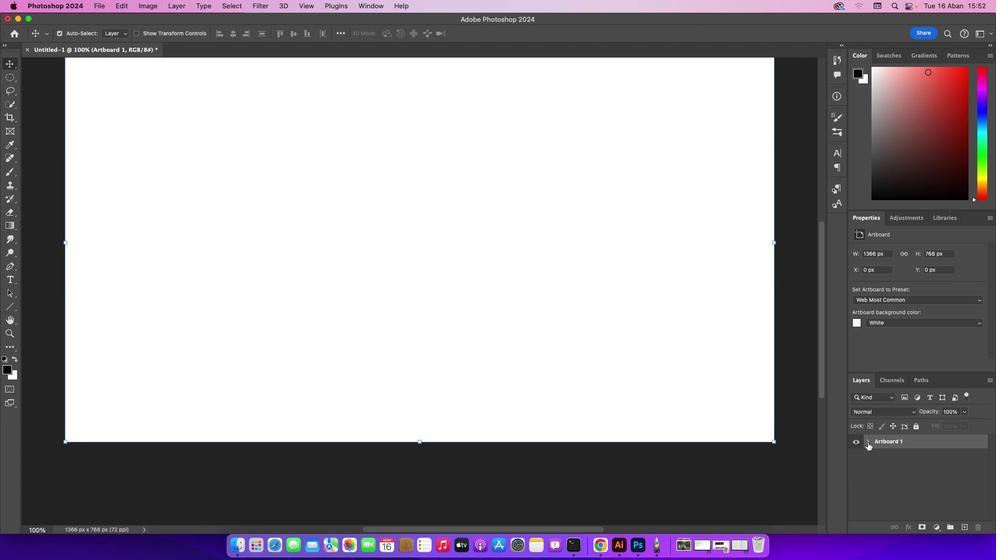 
Action: Mouse pressed left at (868, 443)
Screenshot: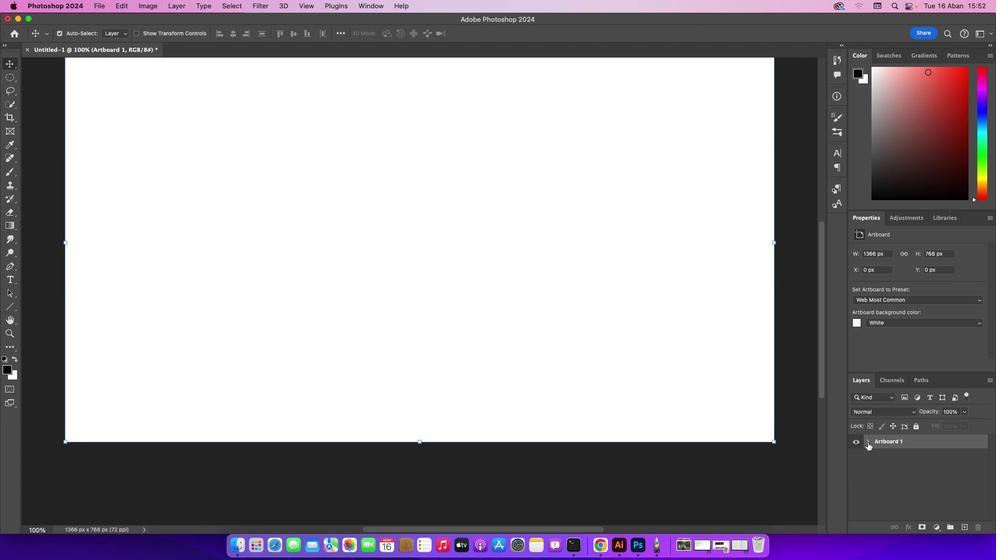 
Action: Mouse pressed left at (868, 443)
Screenshot: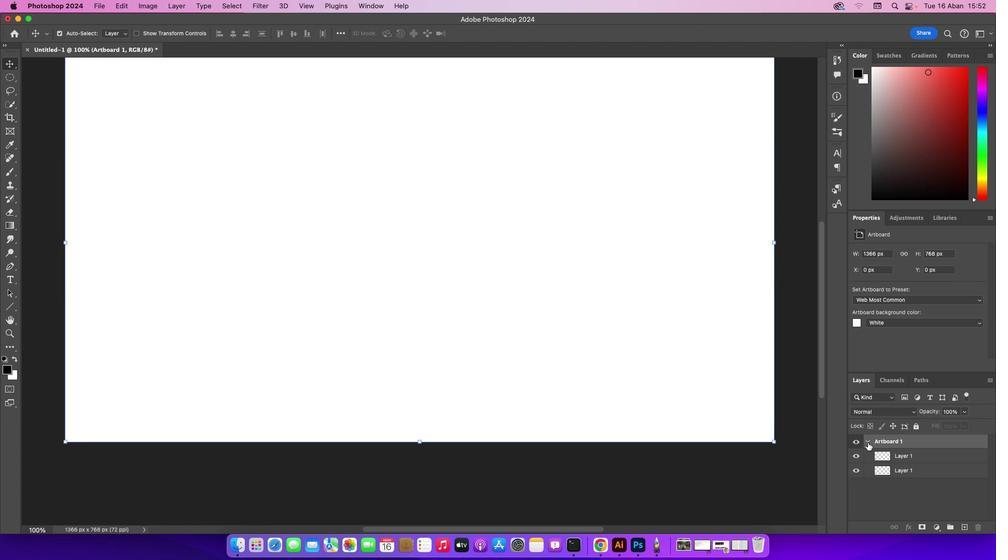 
Action: Mouse pressed left at (868, 443)
Screenshot: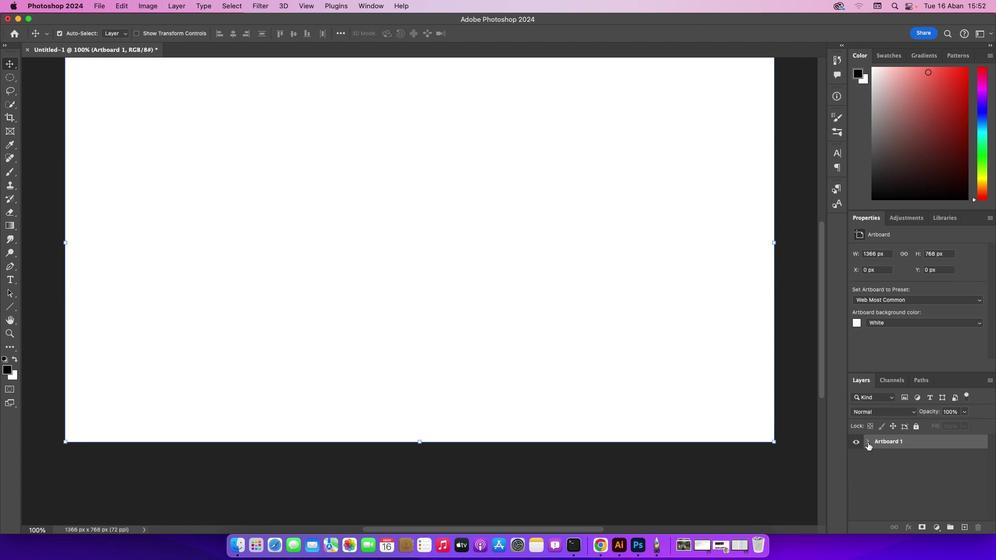 
Action: Mouse moved to (520, 262)
Screenshot: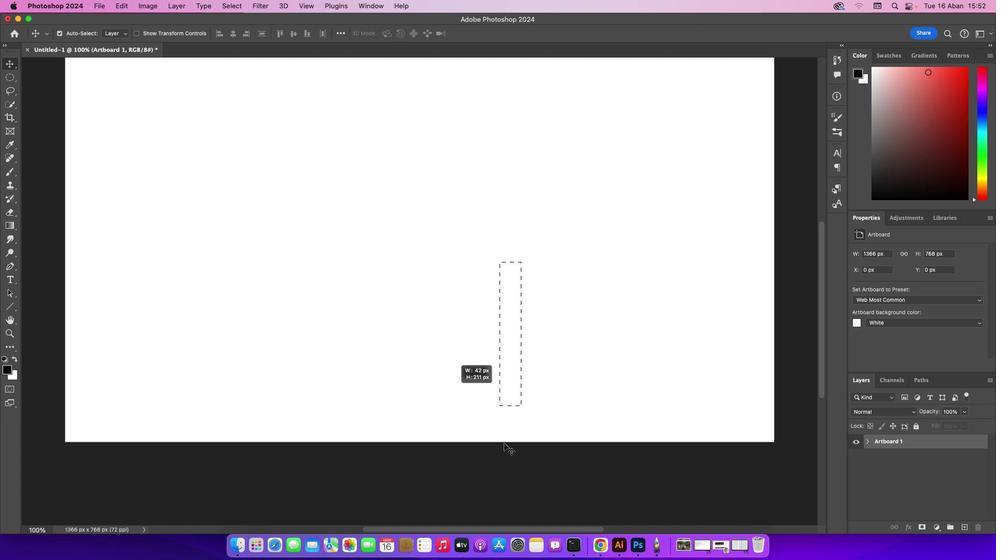 
Action: Mouse pressed left at (520, 262)
Screenshot: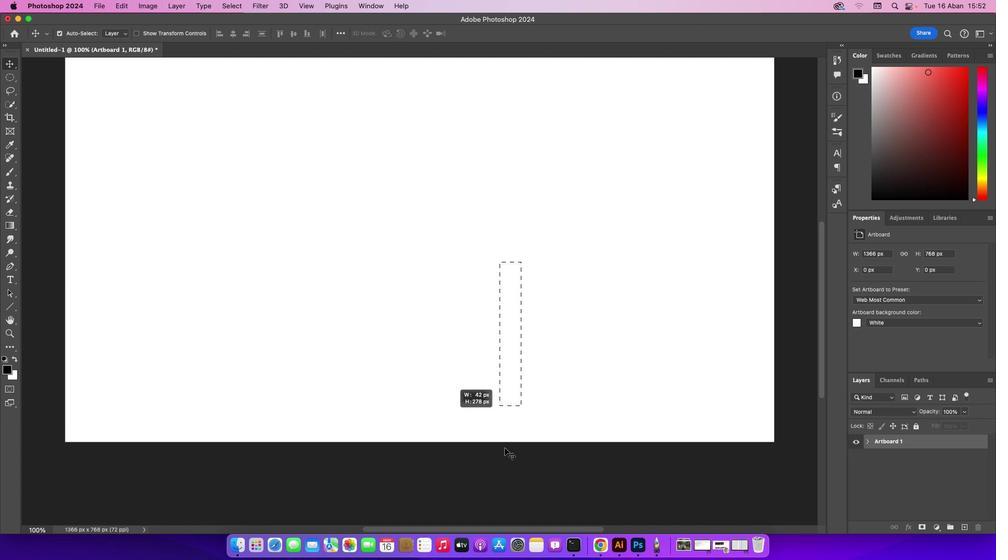 
Action: Mouse moved to (662, 360)
Screenshot: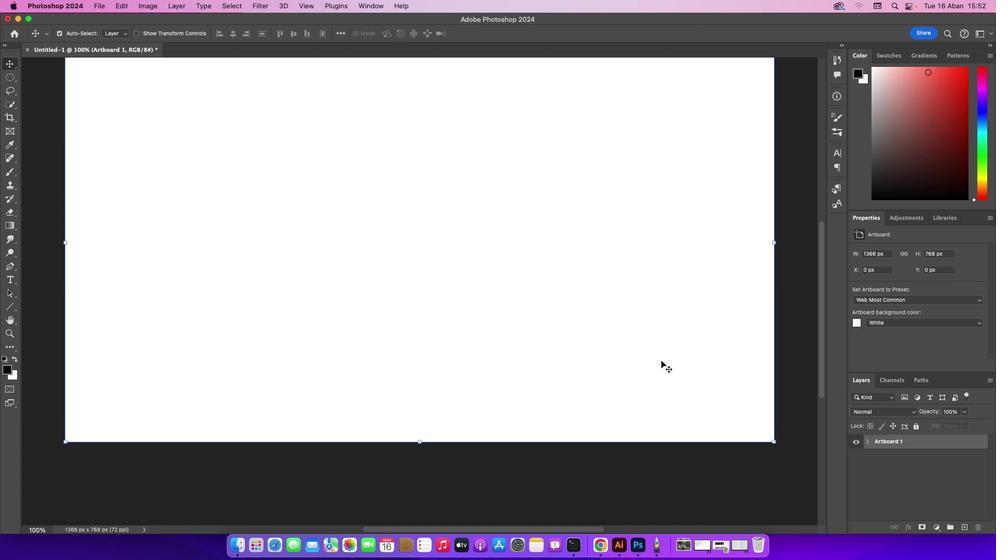 
Action: Mouse pressed left at (662, 360)
Screenshot: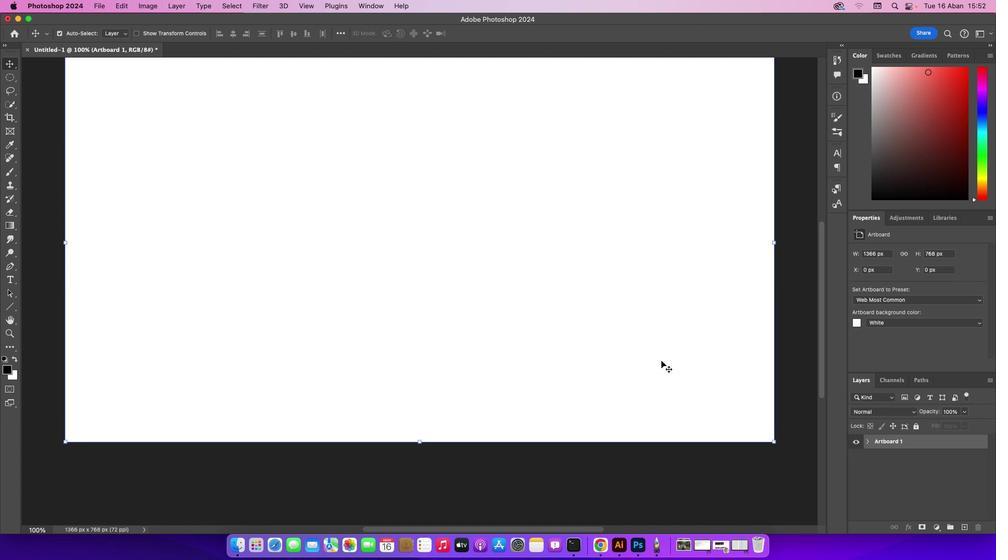 
Action: Mouse moved to (588, 320)
Screenshot: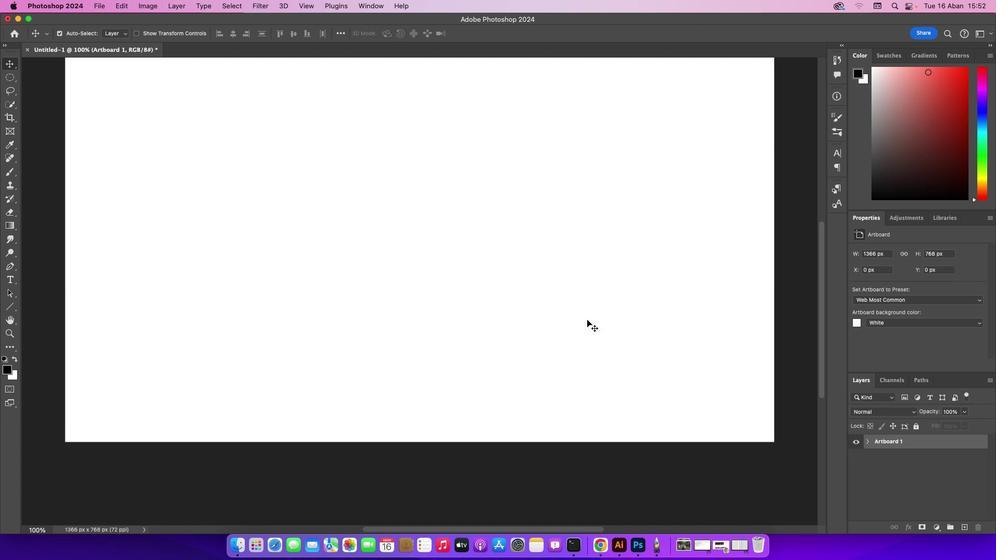 
Action: Mouse pressed left at (588, 320)
Screenshot: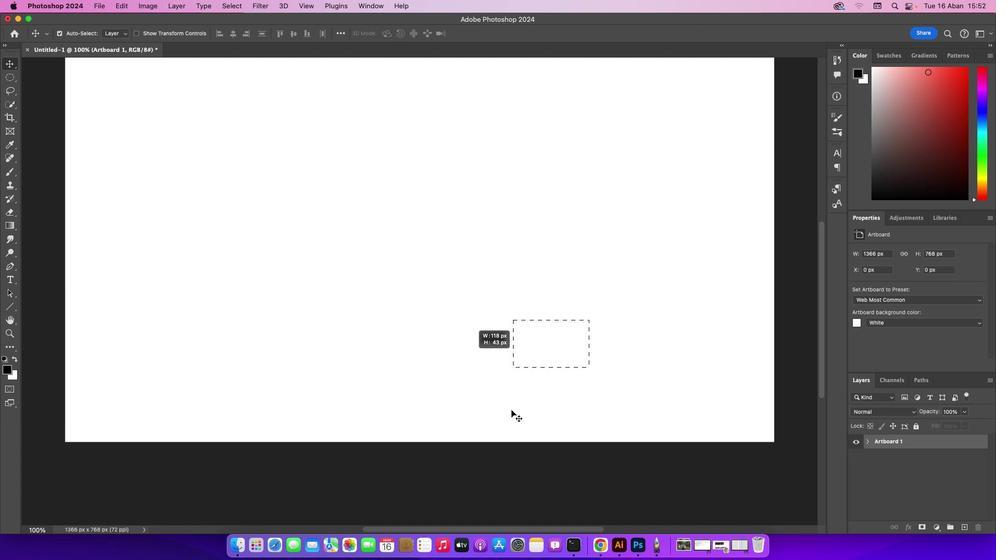 
Action: Key pressed Key.alt
Screenshot: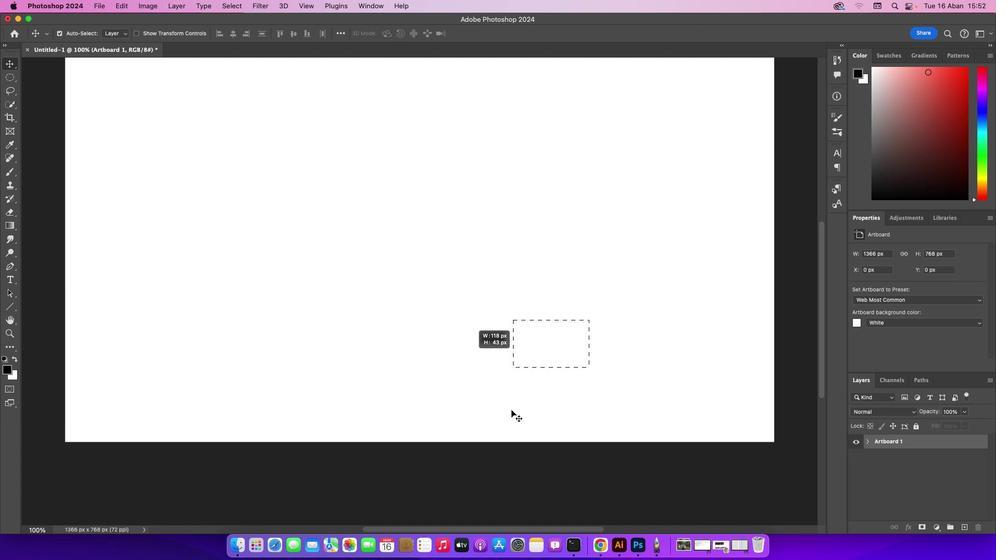 
Action: Mouse moved to (919, 442)
Screenshot: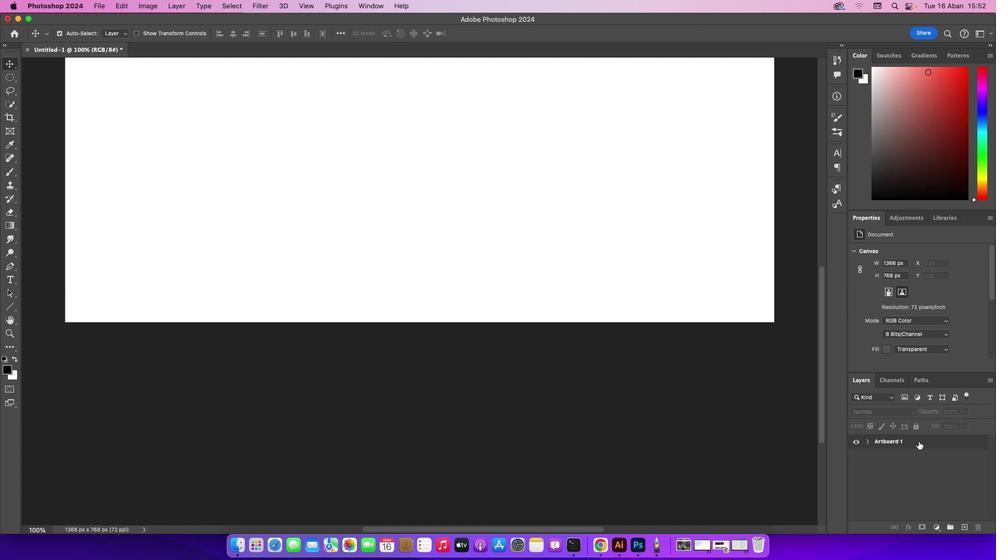 
Action: Mouse pressed left at (919, 442)
Screenshot: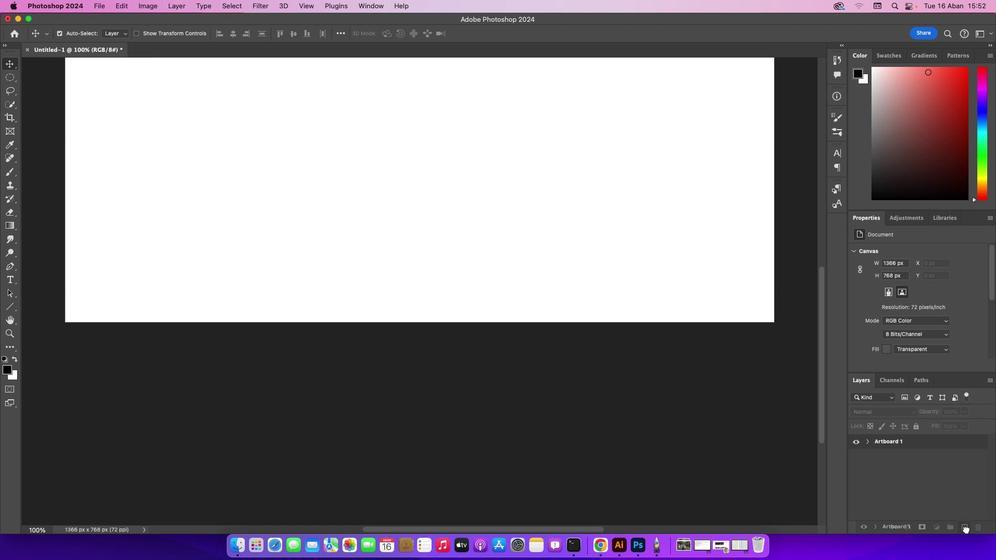 
Action: Key pressed Key.alt
Screenshot: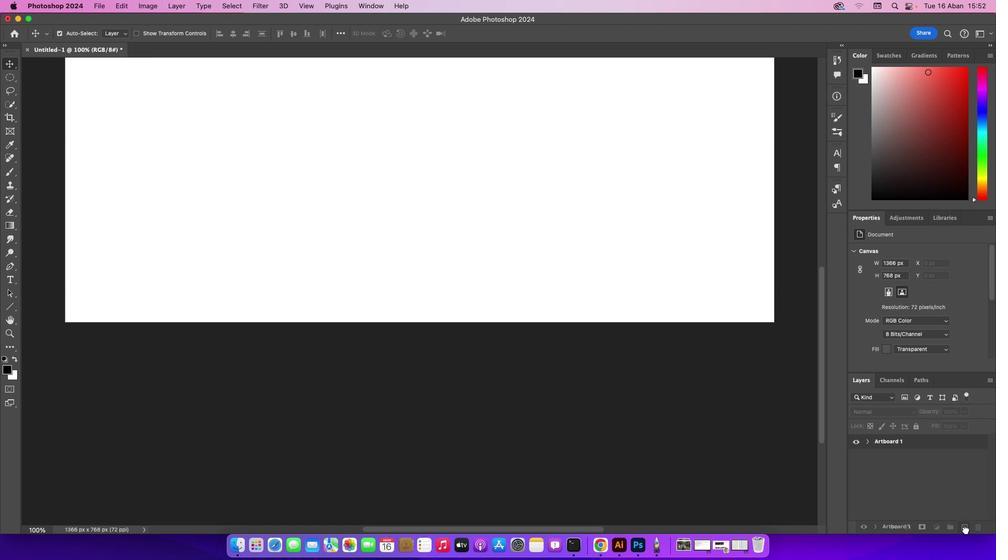 
Action: Mouse moved to (602, 240)
Screenshot: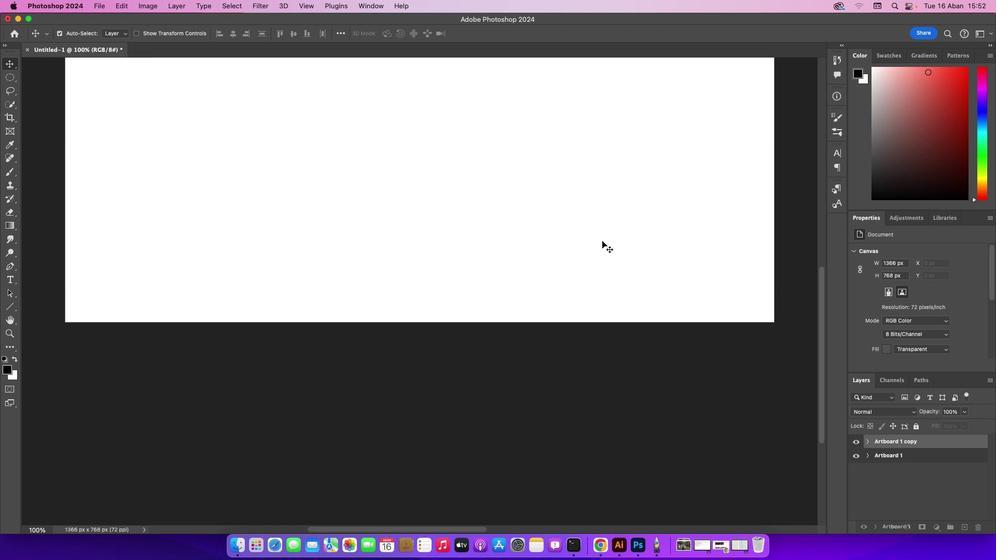 
Action: Mouse pressed left at (602, 240)
Screenshot: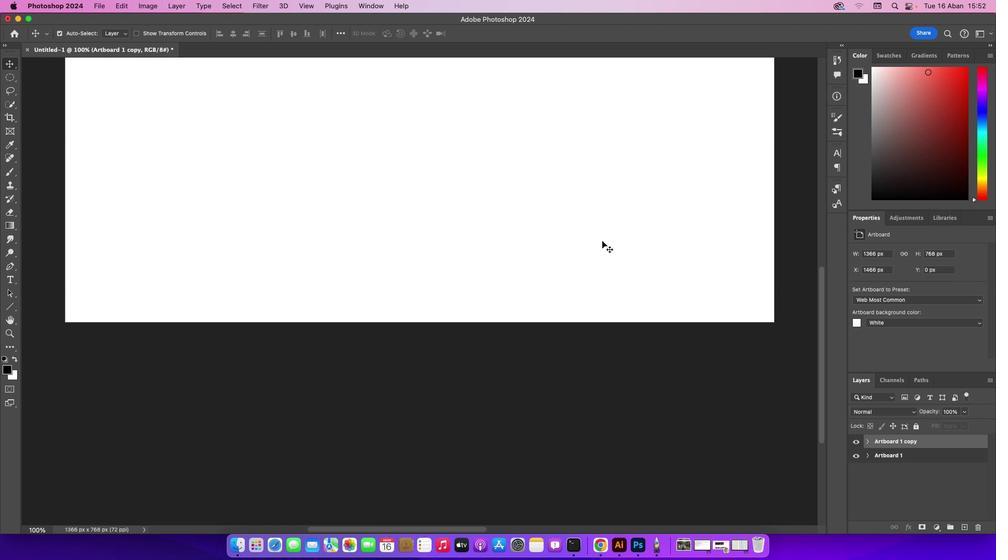 
Action: Mouse moved to (635, 270)
Screenshot: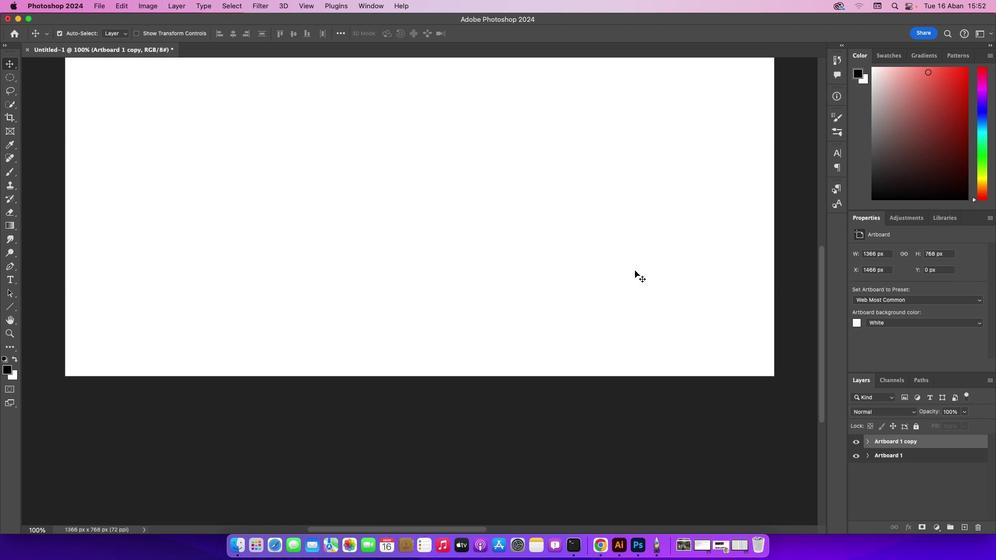 
Action: Mouse scrolled (635, 270) with delta (0, 0)
Screenshot: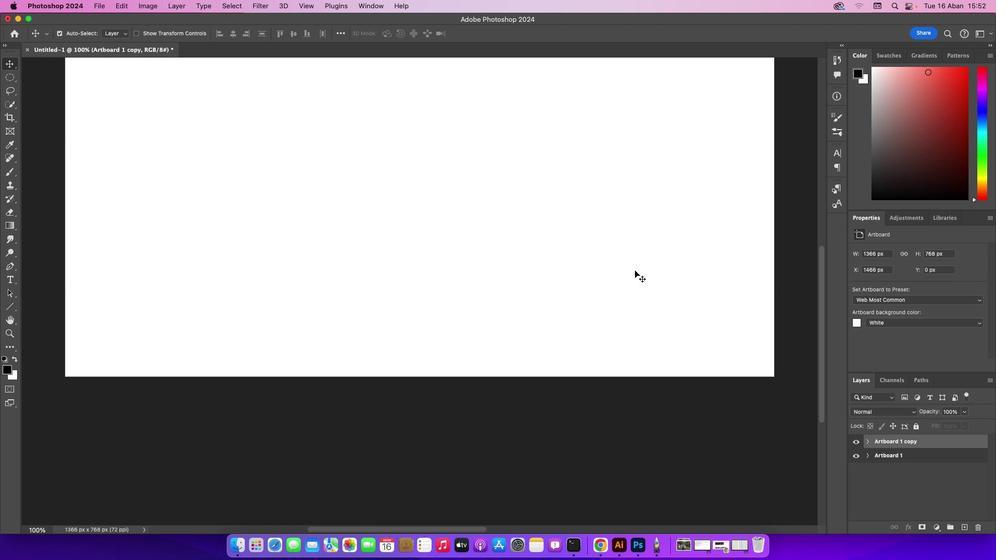 
Action: Mouse scrolled (635, 270) with delta (0, 0)
Screenshot: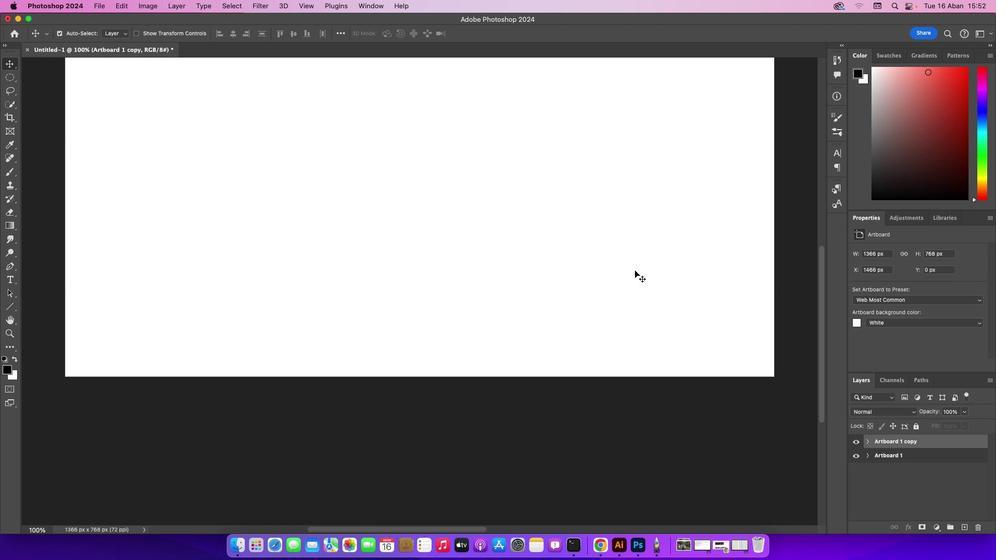 
Action: Mouse scrolled (635, 270) with delta (0, 1)
Screenshot: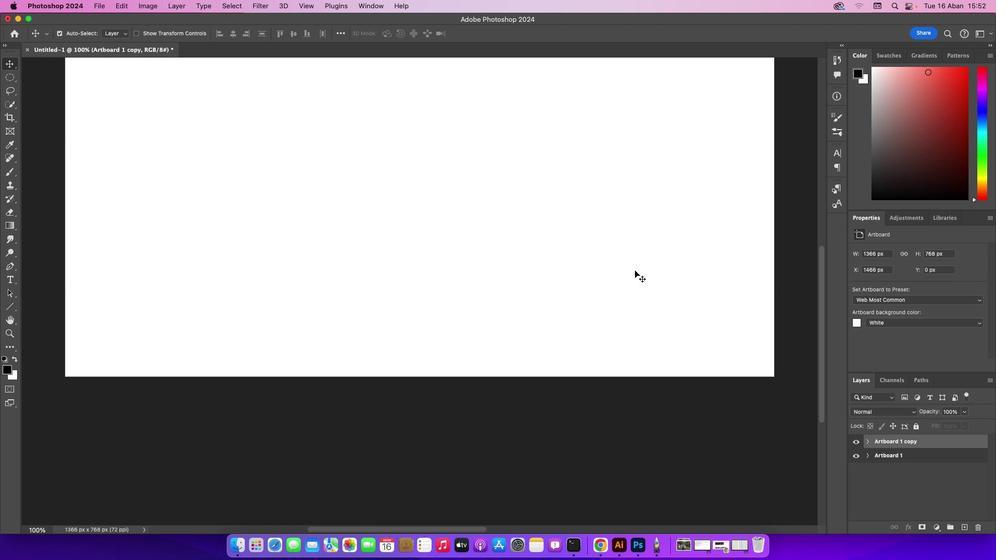 
Action: Mouse scrolled (635, 270) with delta (0, 2)
Screenshot: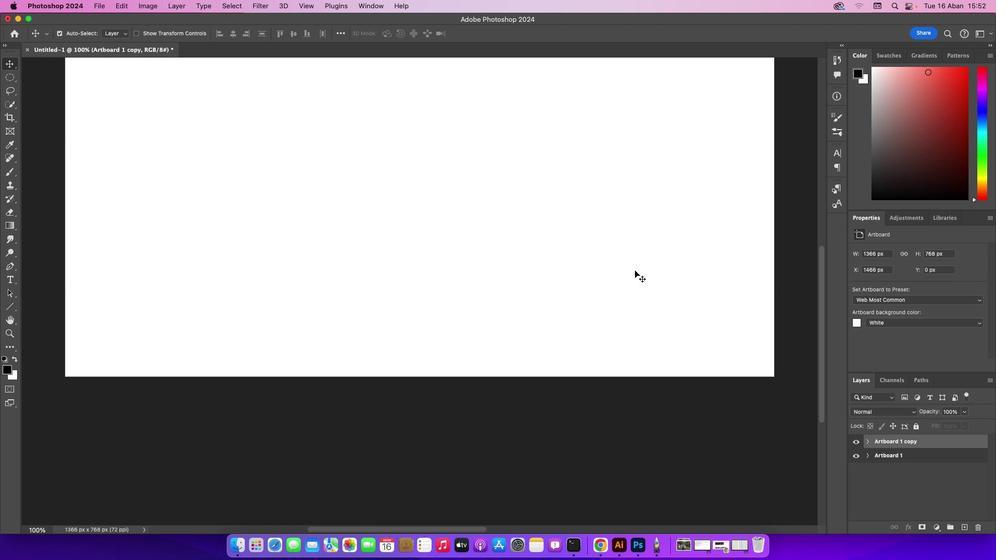 
Action: Mouse moved to (635, 271)
Screenshot: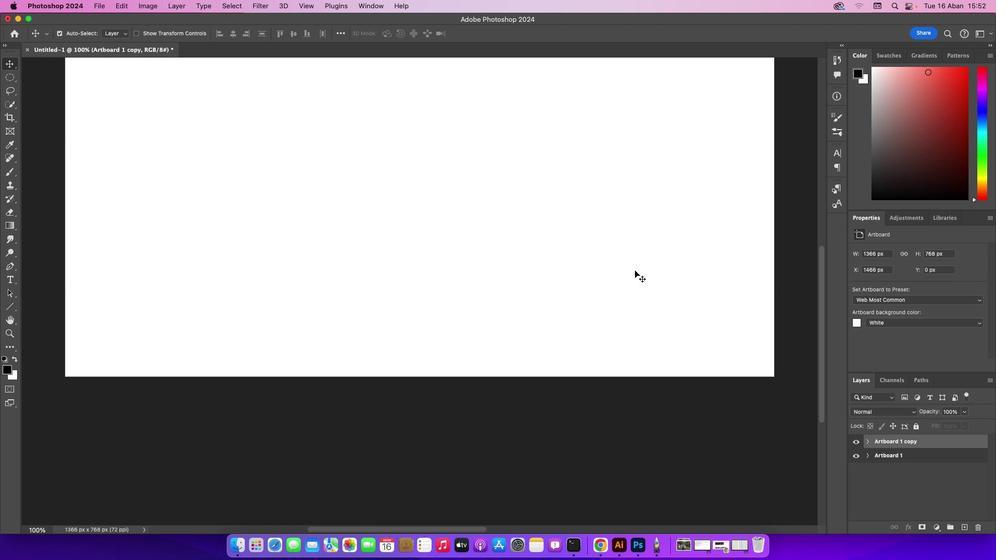 
Action: Mouse scrolled (635, 271) with delta (0, 0)
Screenshot: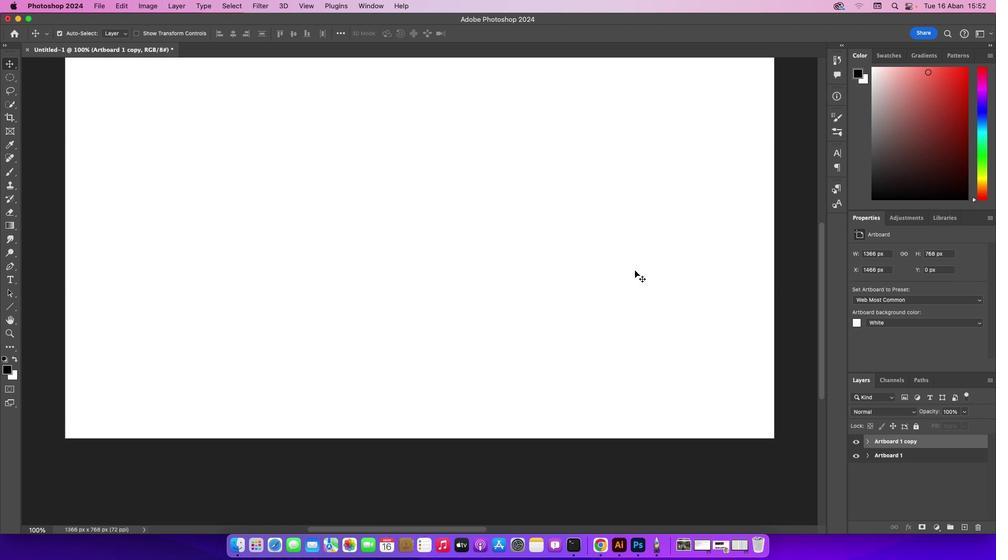 
Action: Mouse scrolled (635, 271) with delta (0, 0)
Screenshot: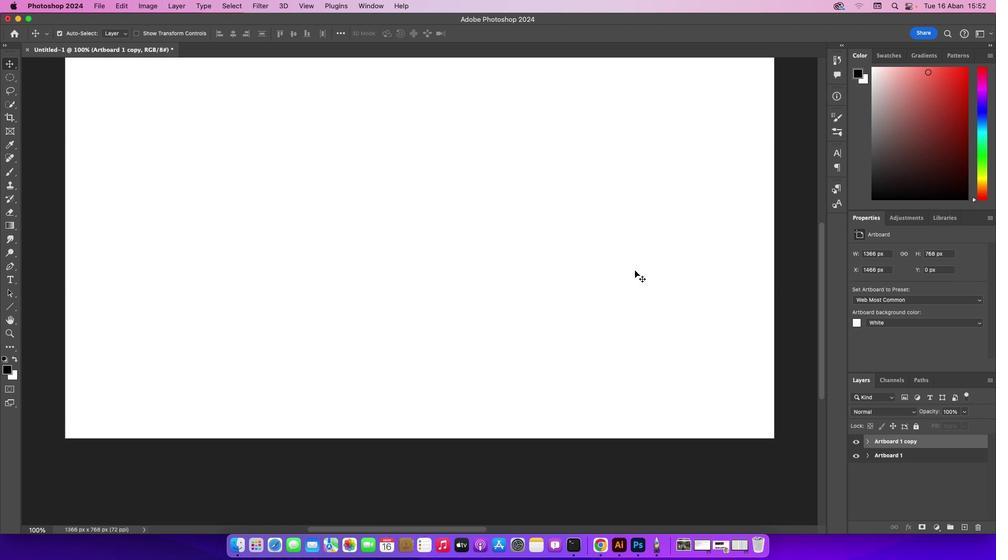 
Action: Mouse scrolled (635, 271) with delta (0, 2)
Screenshot: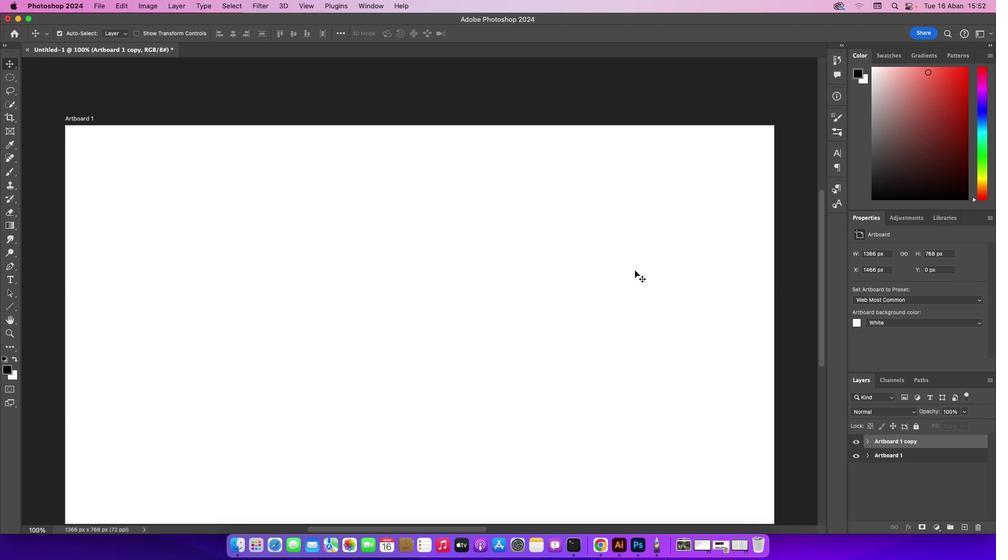 
Action: Mouse scrolled (635, 271) with delta (0, 2)
Screenshot: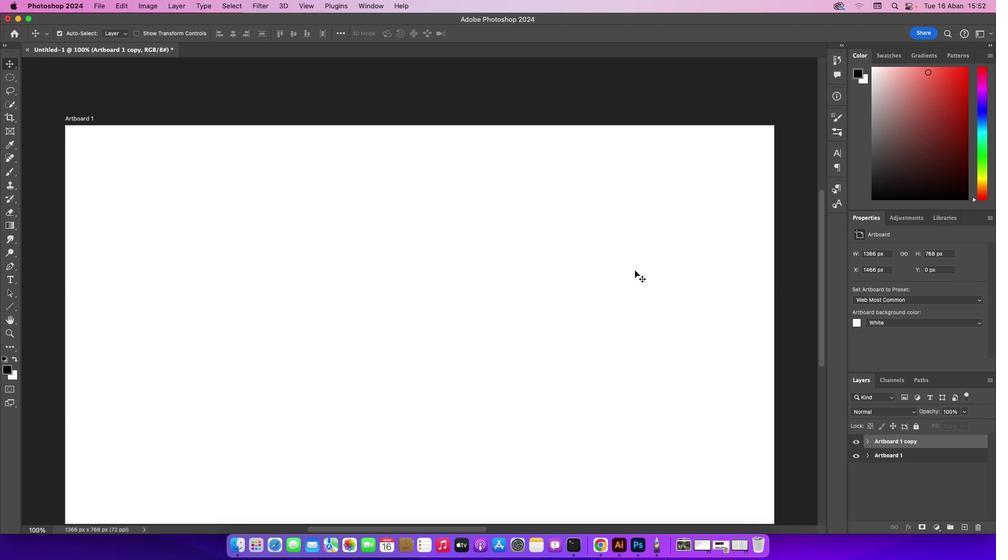 
Action: Mouse scrolled (635, 271) with delta (0, 0)
Screenshot: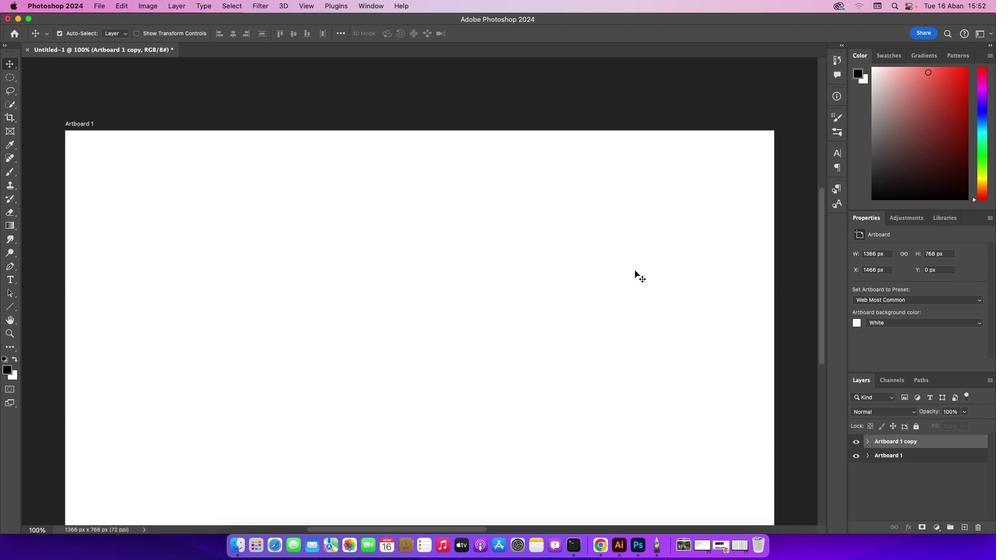 
Action: Mouse scrolled (635, 271) with delta (0, 0)
Screenshot: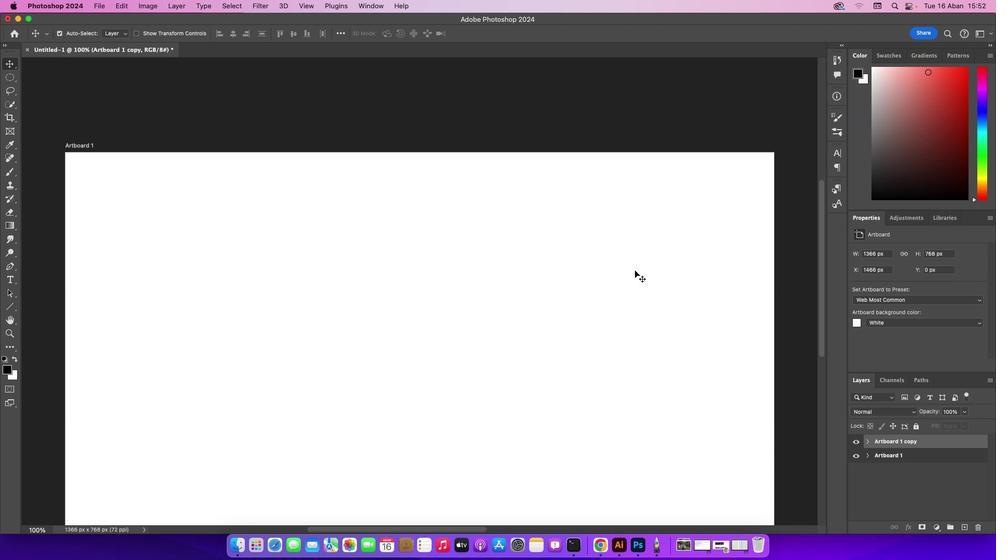 
Action: Mouse scrolled (635, 271) with delta (0, 2)
Screenshot: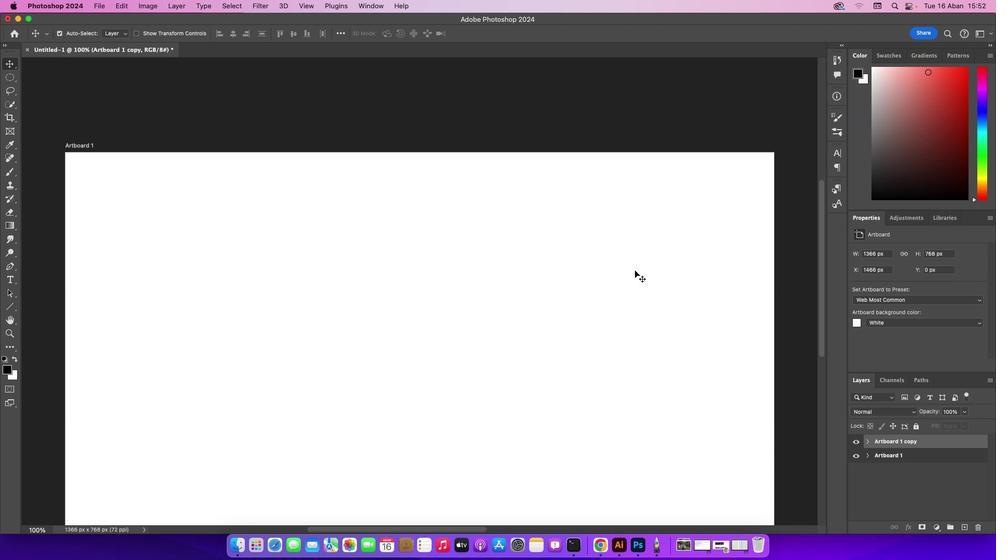 
Action: Mouse scrolled (635, 271) with delta (0, 2)
Screenshot: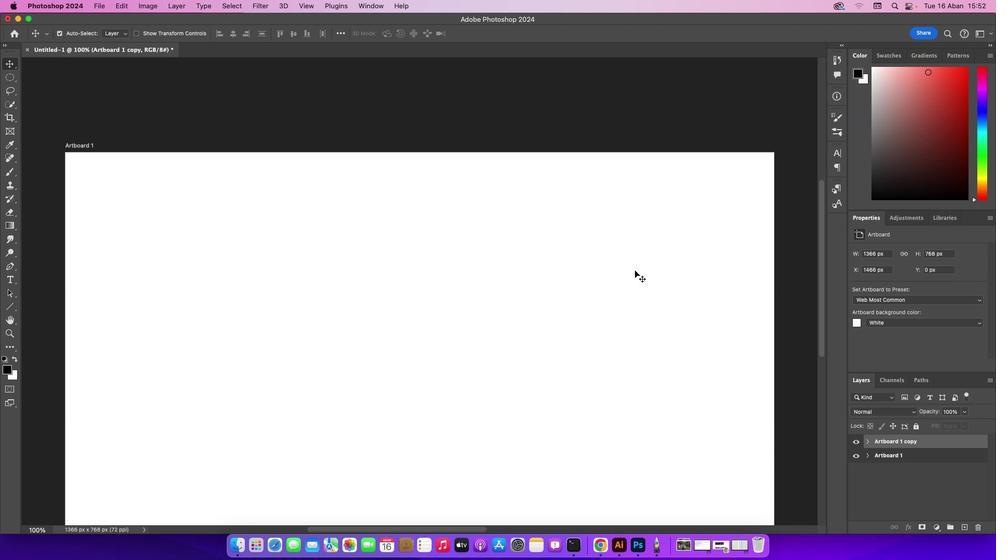 
Action: Mouse scrolled (635, 271) with delta (0, 3)
Screenshot: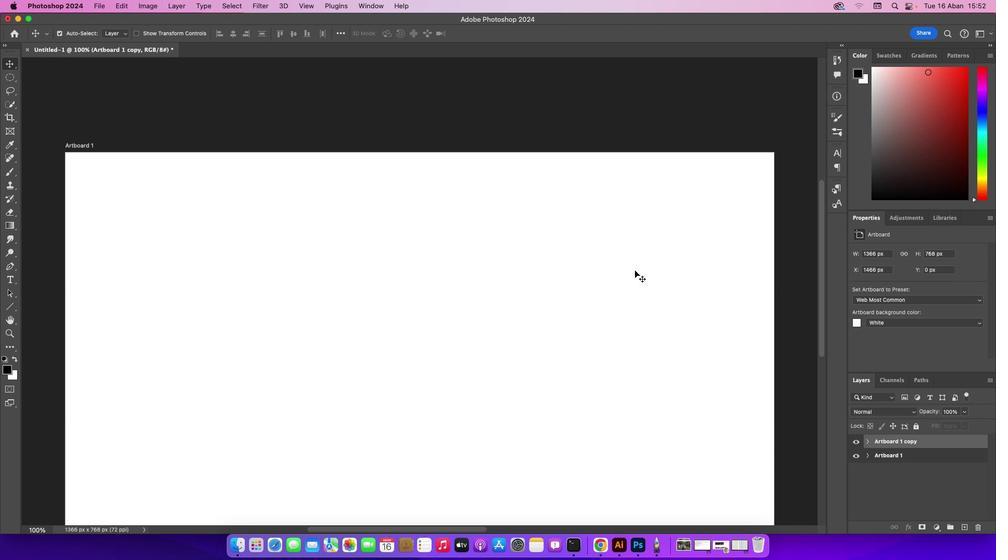 
Action: Mouse scrolled (635, 271) with delta (0, 0)
Screenshot: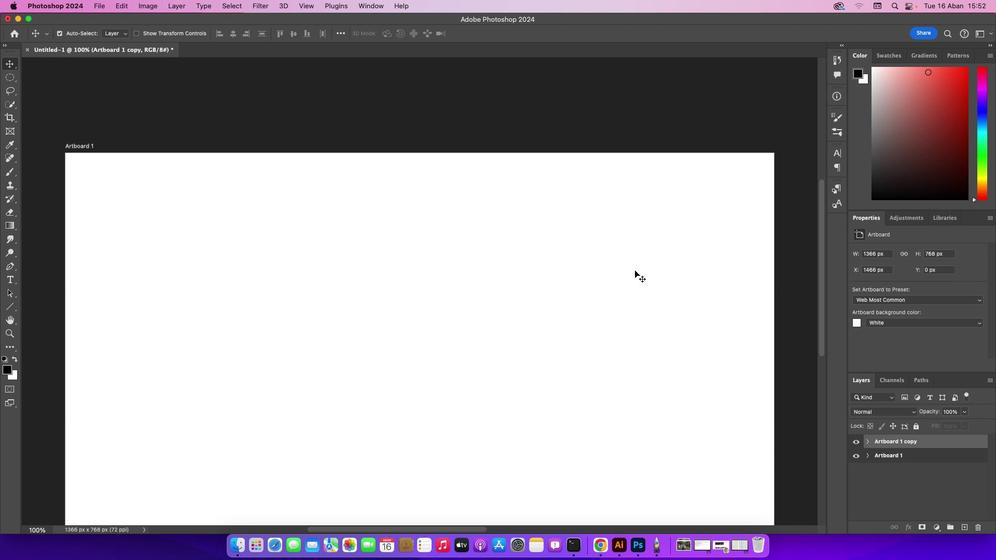 
Action: Mouse scrolled (635, 271) with delta (0, 0)
Screenshot: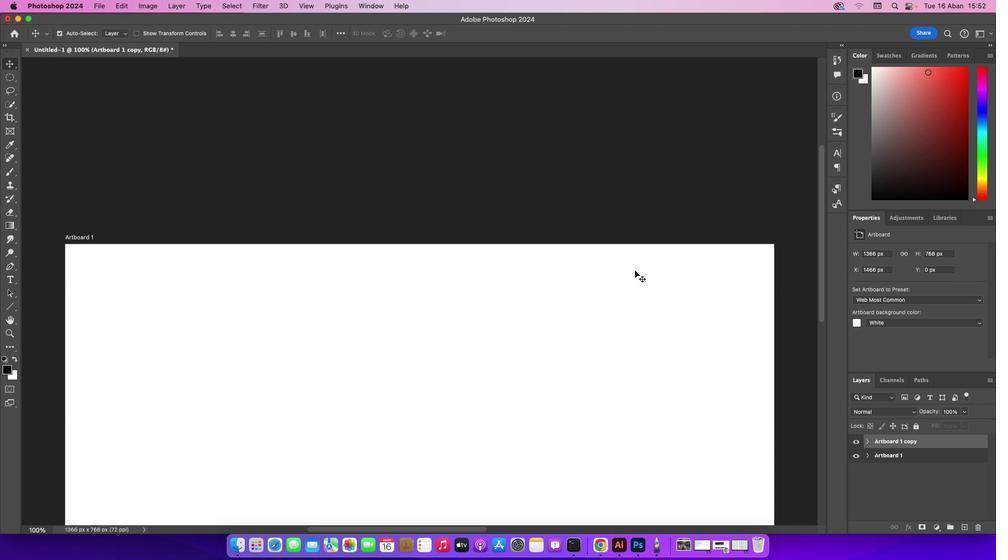 
Action: Mouse scrolled (635, 271) with delta (0, 2)
Screenshot: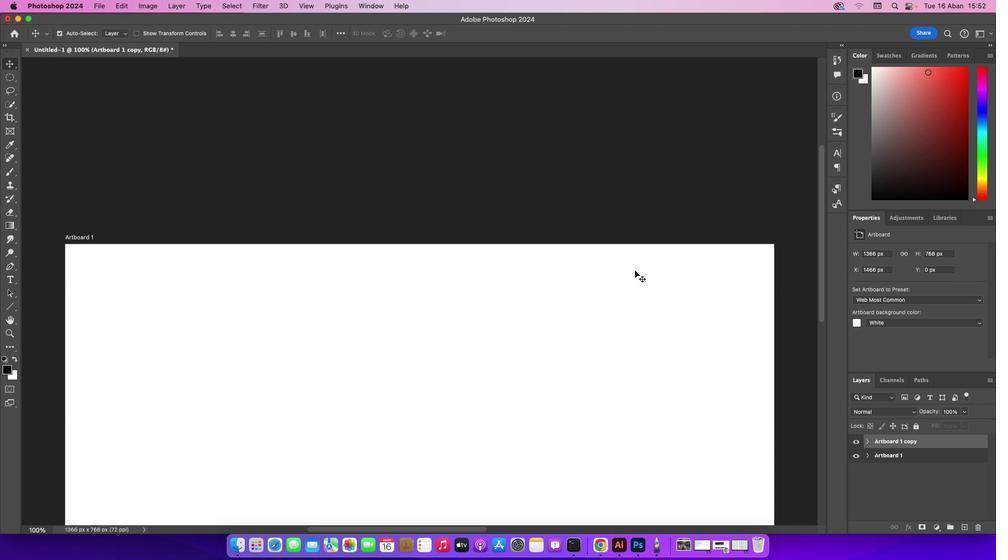 
Action: Mouse scrolled (635, 271) with delta (0, 0)
Screenshot: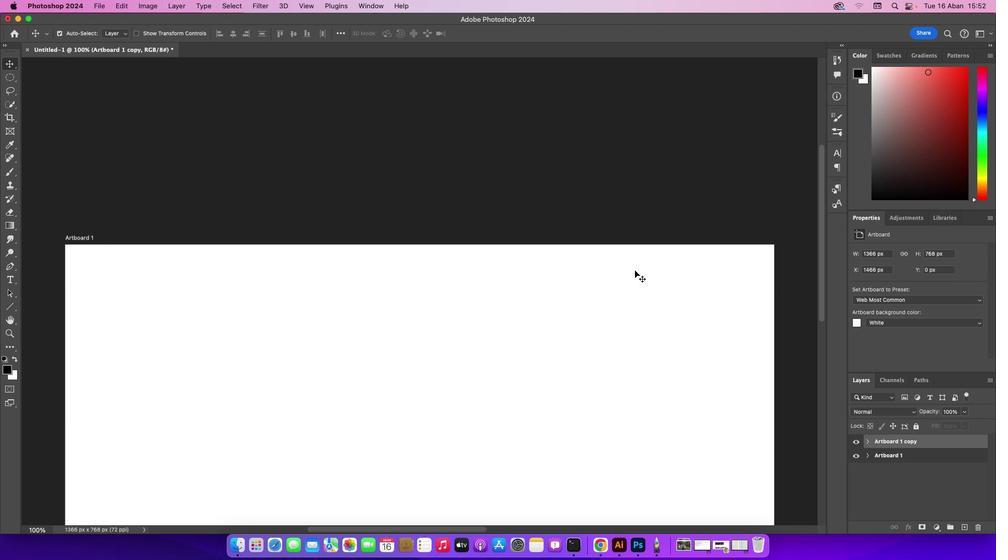 
Action: Mouse scrolled (635, 271) with delta (0, 0)
Screenshot: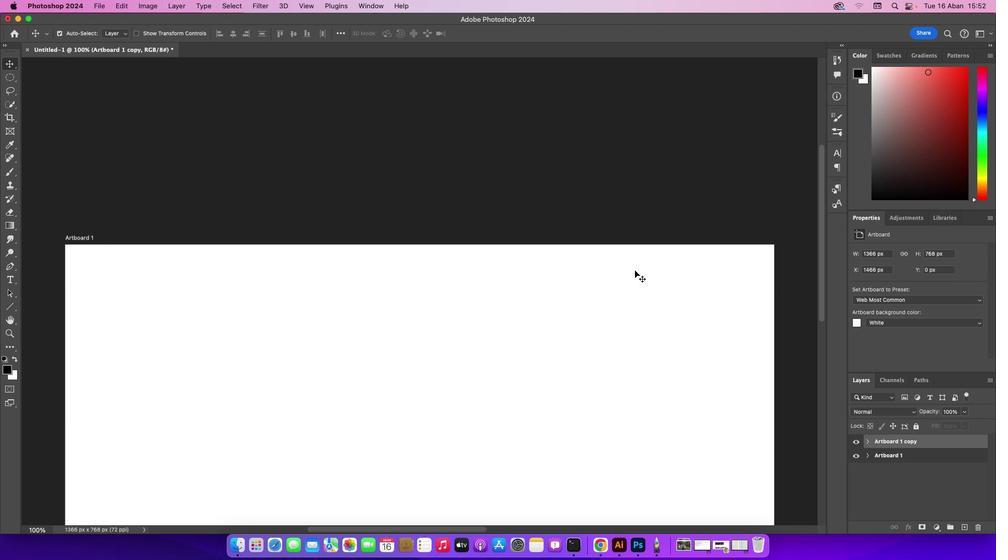 
Action: Mouse scrolled (635, 271) with delta (0, 2)
Screenshot: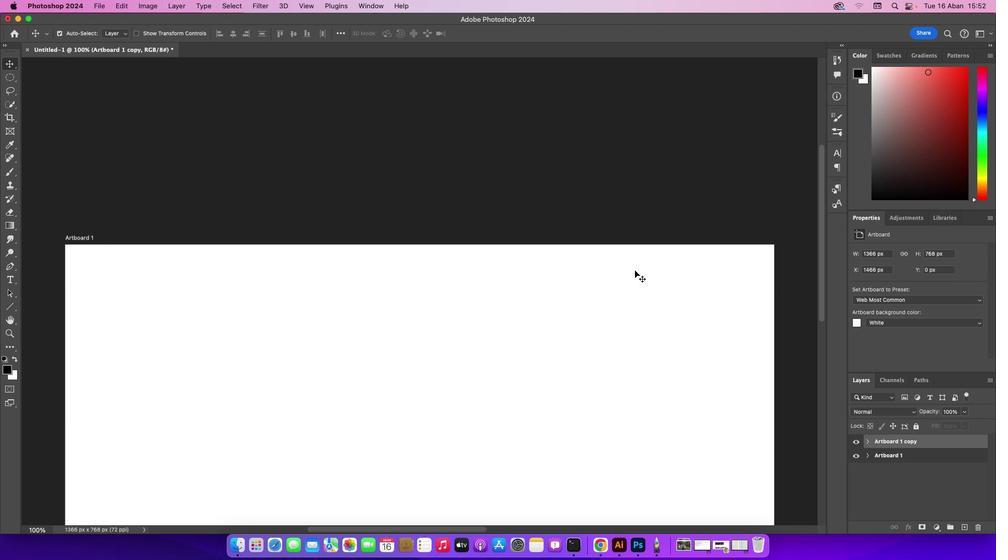 
Action: Mouse scrolled (635, 271) with delta (0, 2)
Screenshot: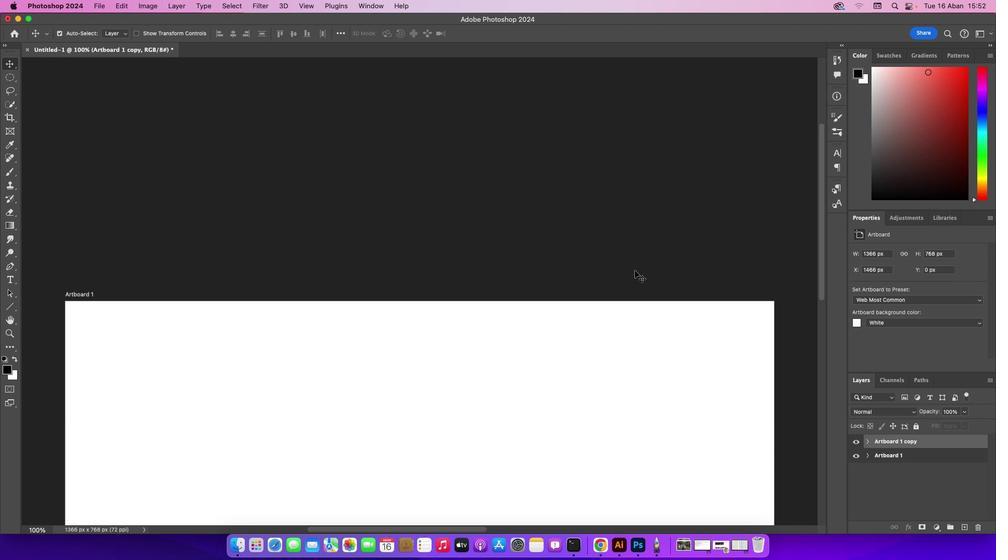 
Action: Mouse scrolled (635, 271) with delta (0, 3)
Screenshot: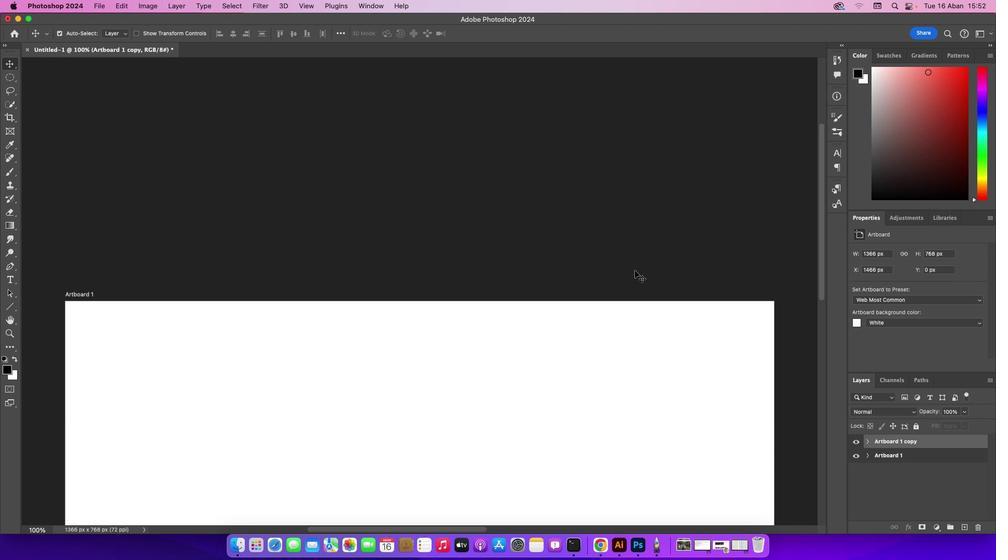 
Action: Mouse scrolled (635, 271) with delta (0, 0)
Screenshot: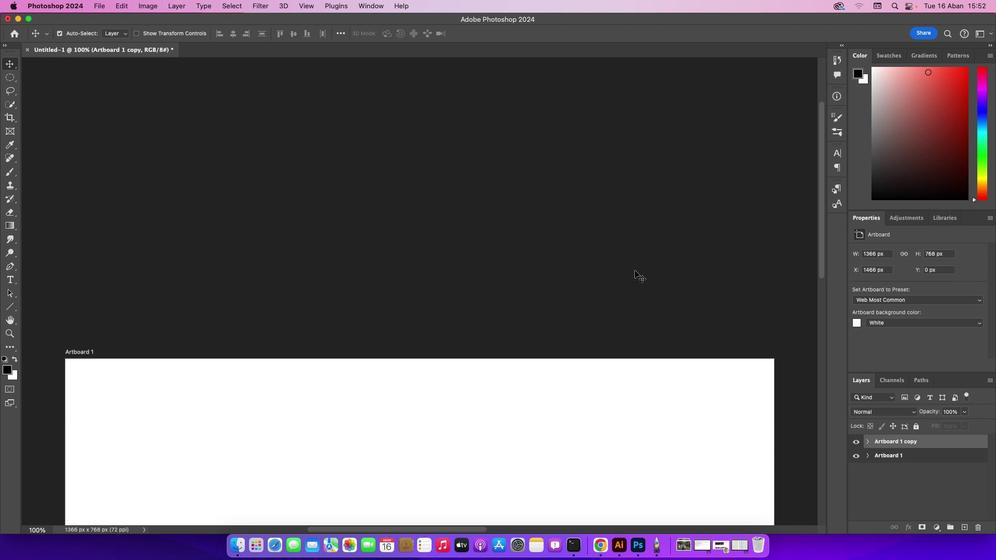 
Action: Mouse scrolled (635, 271) with delta (0, 0)
Screenshot: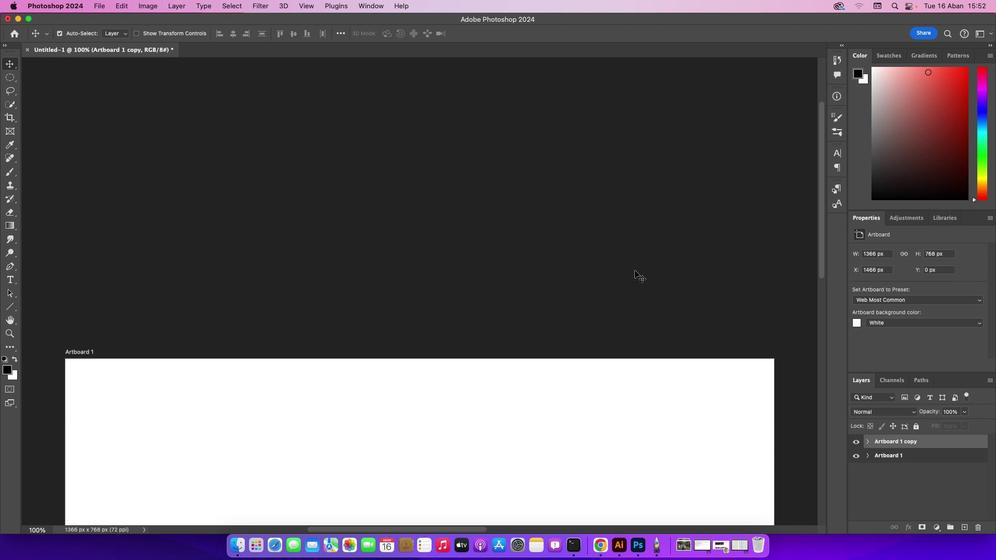 
Action: Mouse scrolled (635, 271) with delta (0, 2)
Screenshot: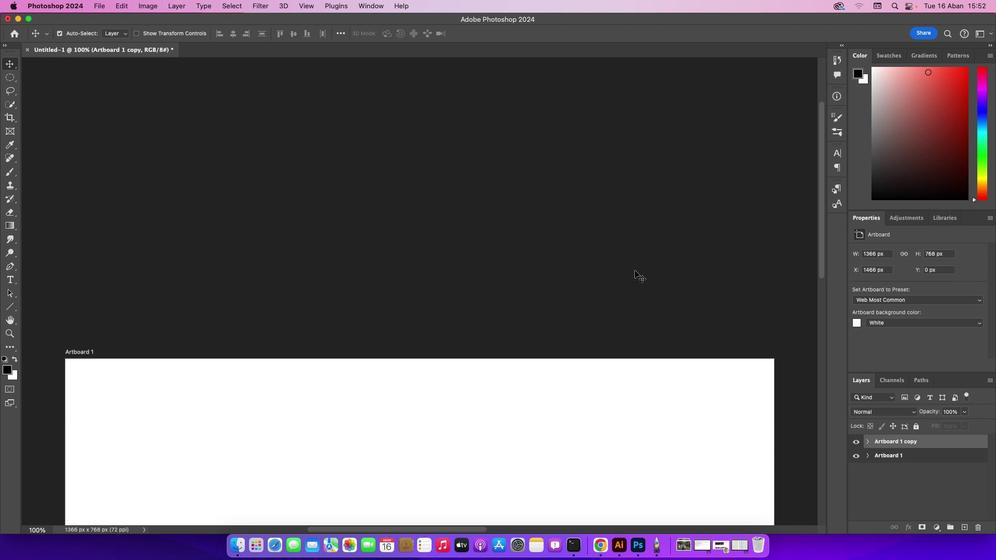 
Action: Mouse scrolled (635, 271) with delta (0, 2)
Screenshot: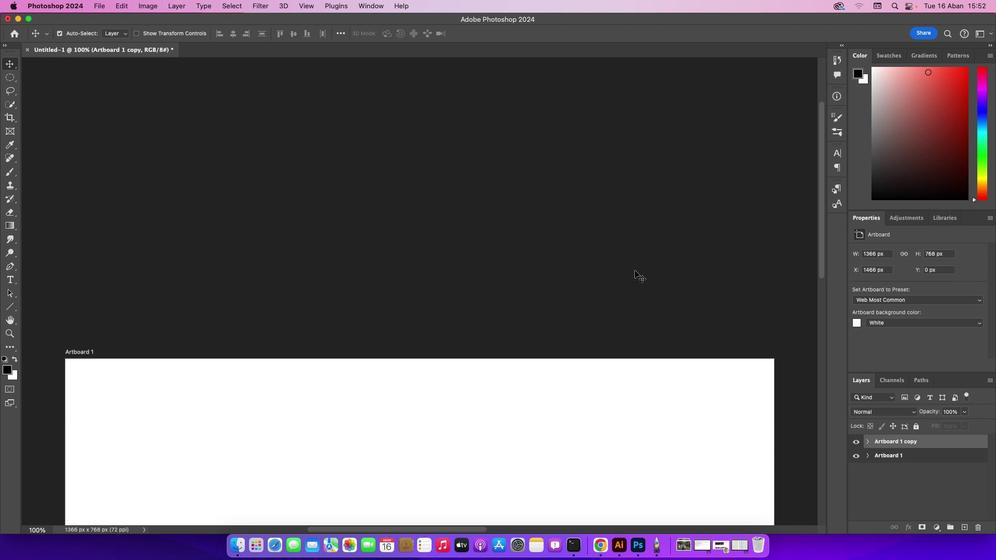 
Action: Mouse scrolled (635, 271) with delta (0, 0)
Screenshot: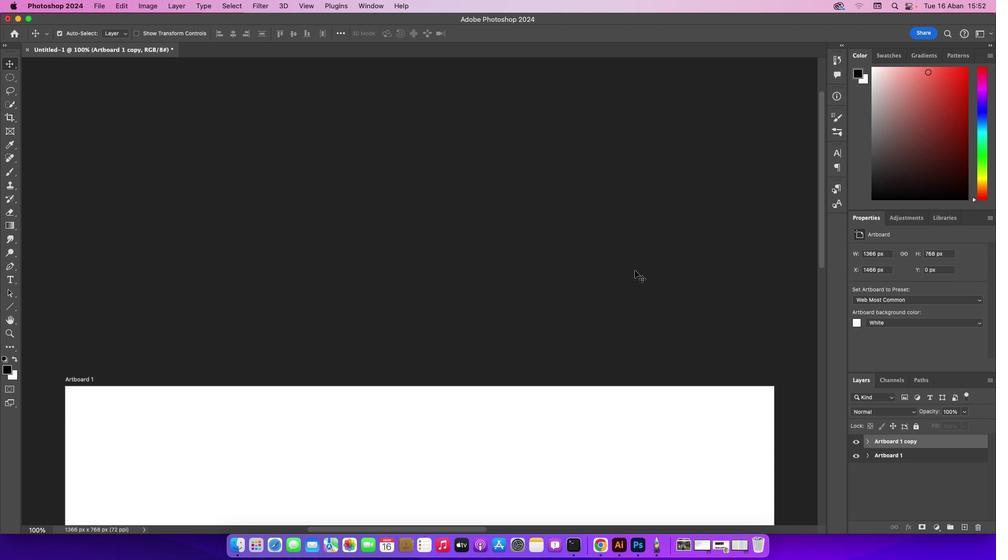 
Action: Mouse scrolled (635, 271) with delta (0, 0)
Screenshot: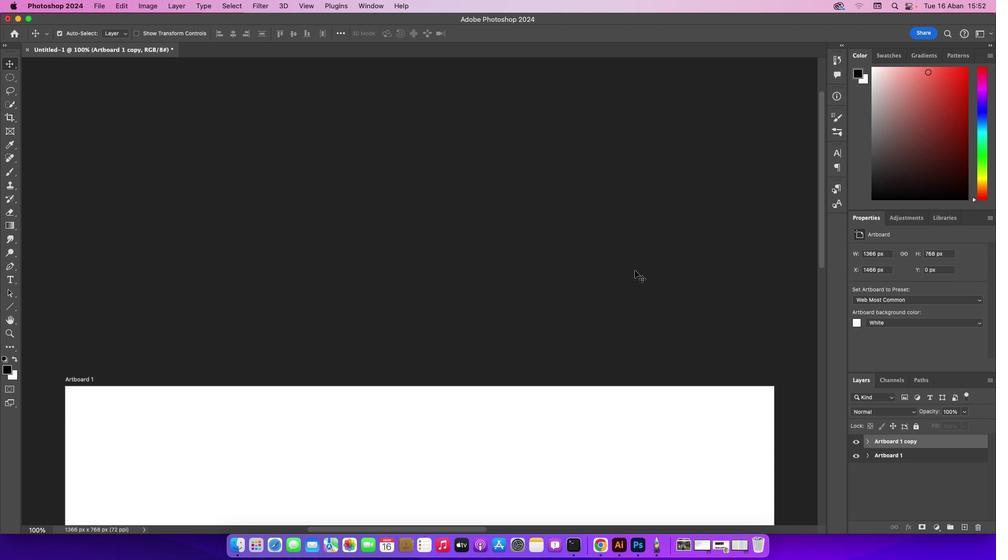 
Action: Mouse scrolled (635, 271) with delta (0, 2)
Screenshot: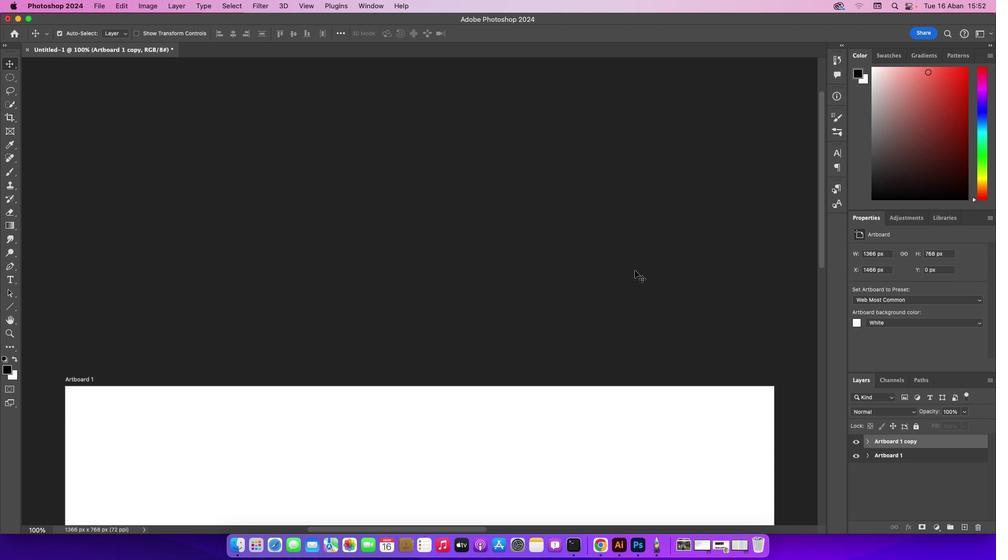 
Action: Mouse scrolled (635, 271) with delta (0, 2)
Screenshot: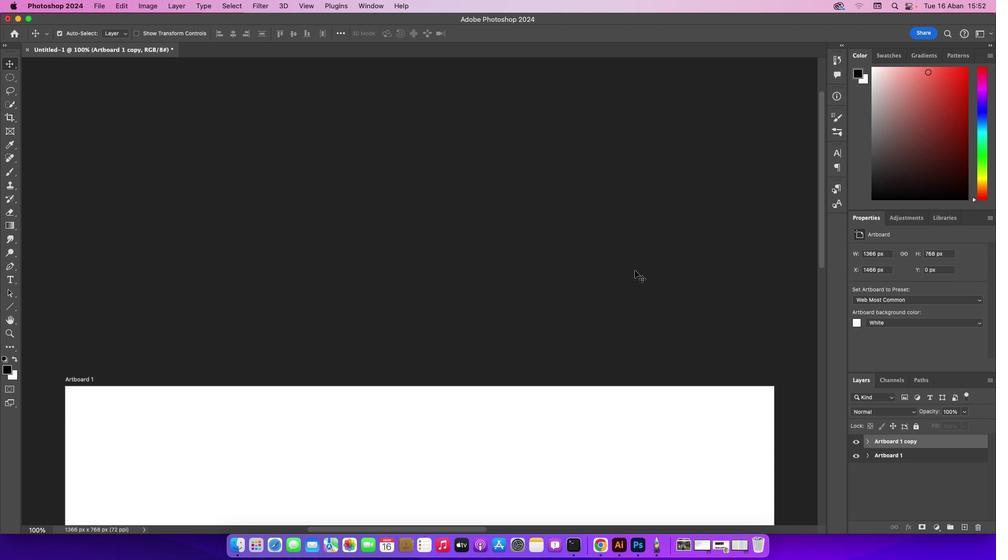 
Action: Mouse scrolled (635, 271) with delta (0, 0)
Screenshot: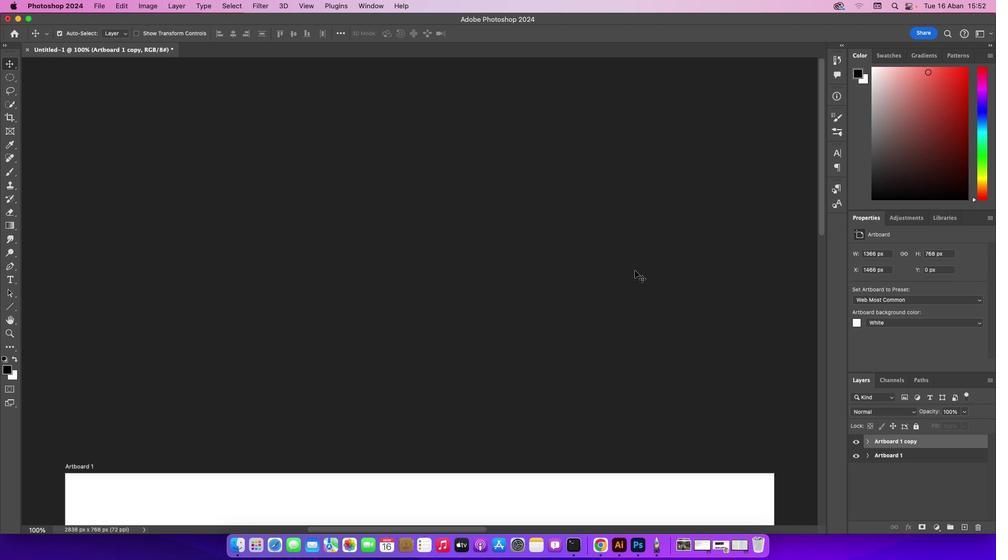 
Action: Mouse scrolled (635, 271) with delta (0, 0)
Screenshot: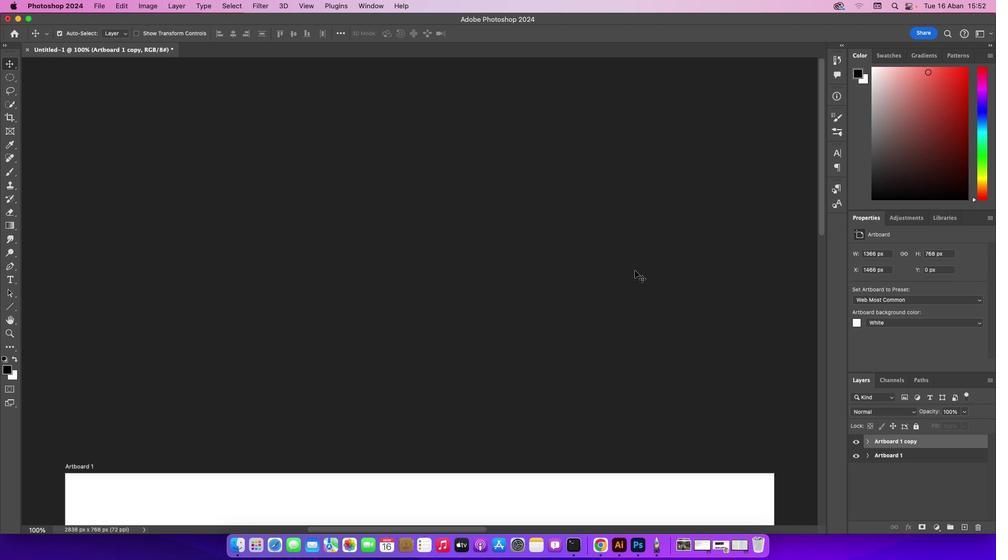 
Action: Mouse scrolled (635, 271) with delta (0, 2)
Screenshot: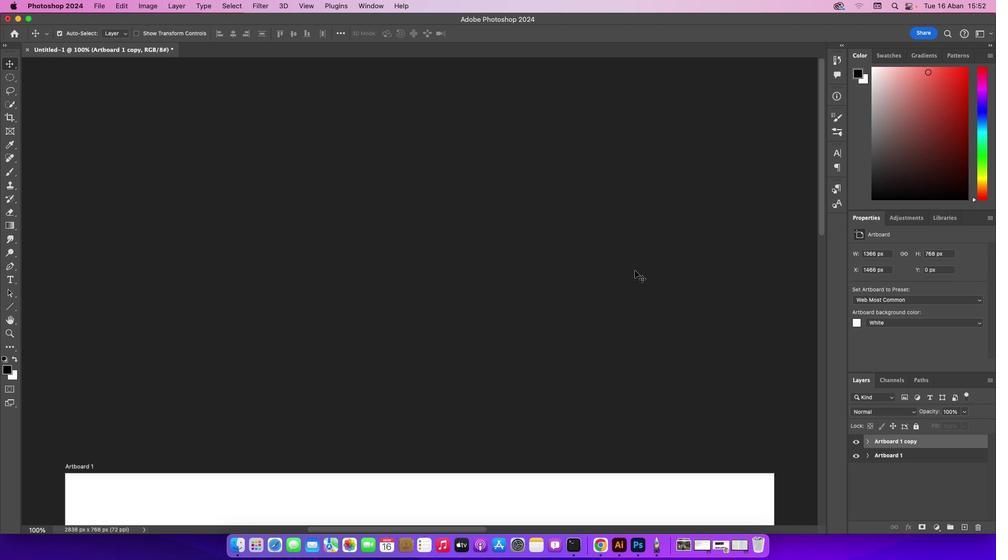 
Action: Mouse scrolled (635, 271) with delta (0, 2)
Screenshot: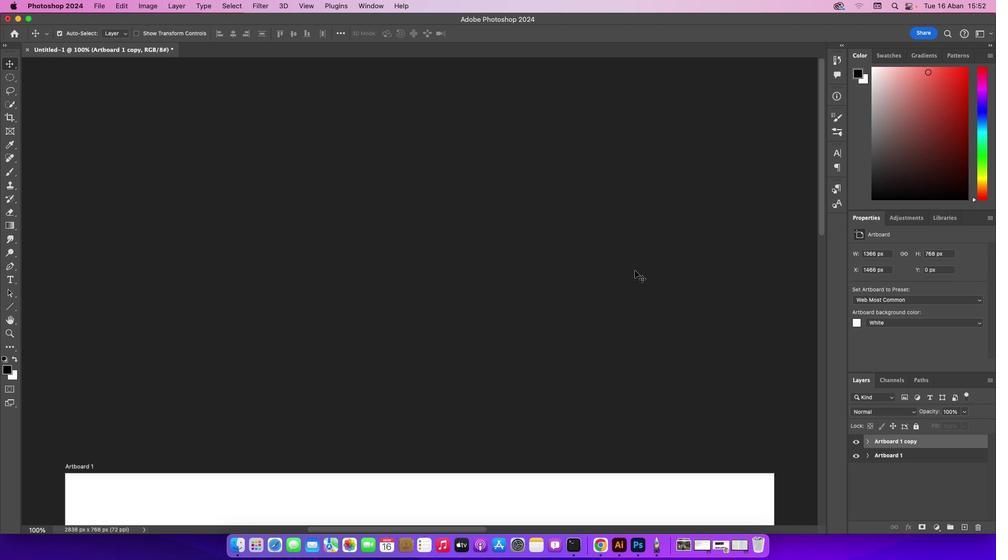 
Action: Mouse scrolled (635, 271) with delta (0, 3)
Screenshot: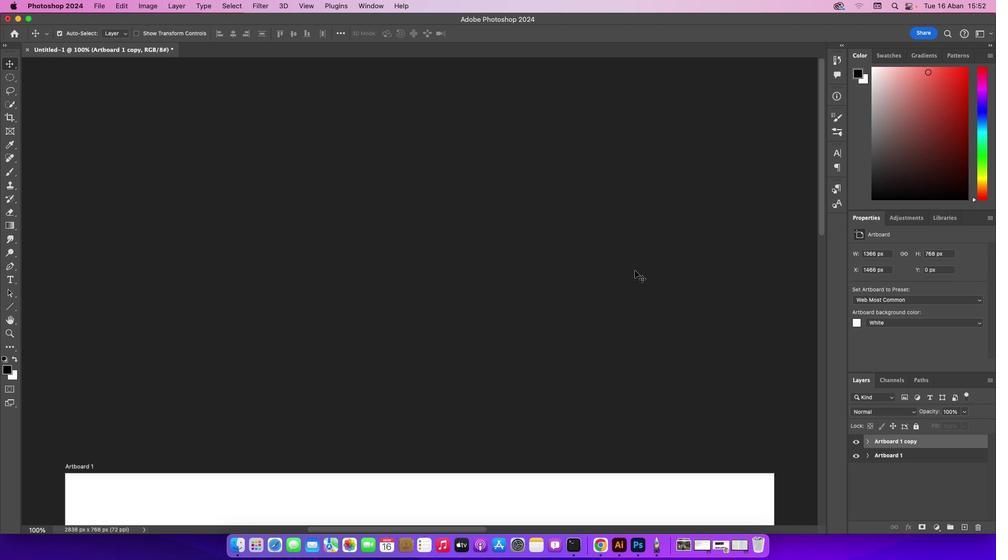
Action: Mouse scrolled (635, 271) with delta (0, 3)
Screenshot: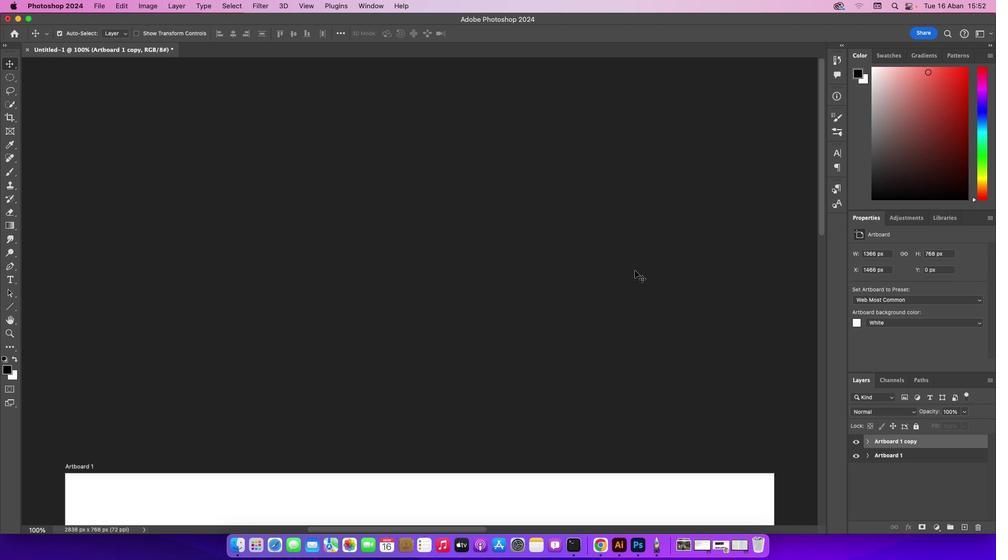 
Action: Mouse scrolled (635, 271) with delta (0, 0)
Screenshot: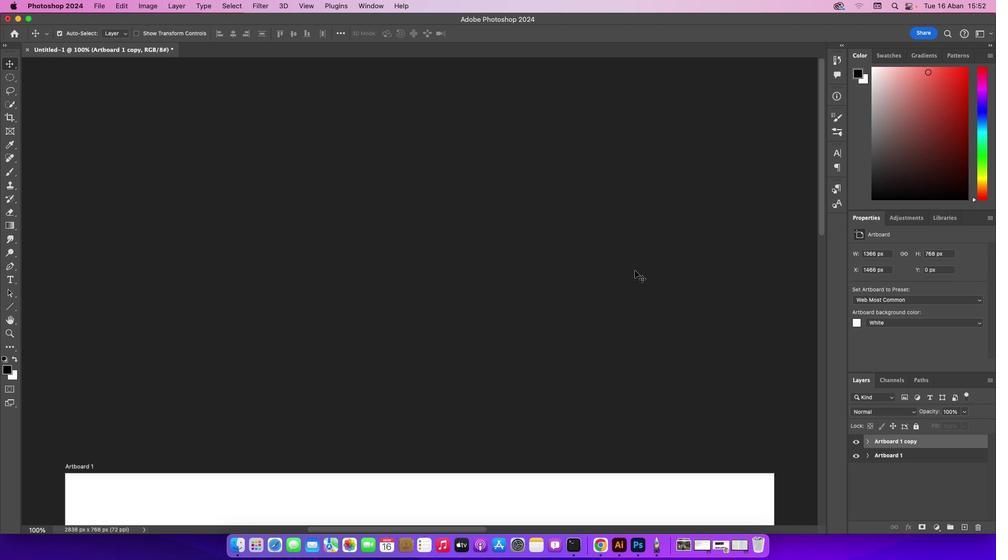 
Action: Mouse scrolled (635, 271) with delta (0, 0)
Screenshot: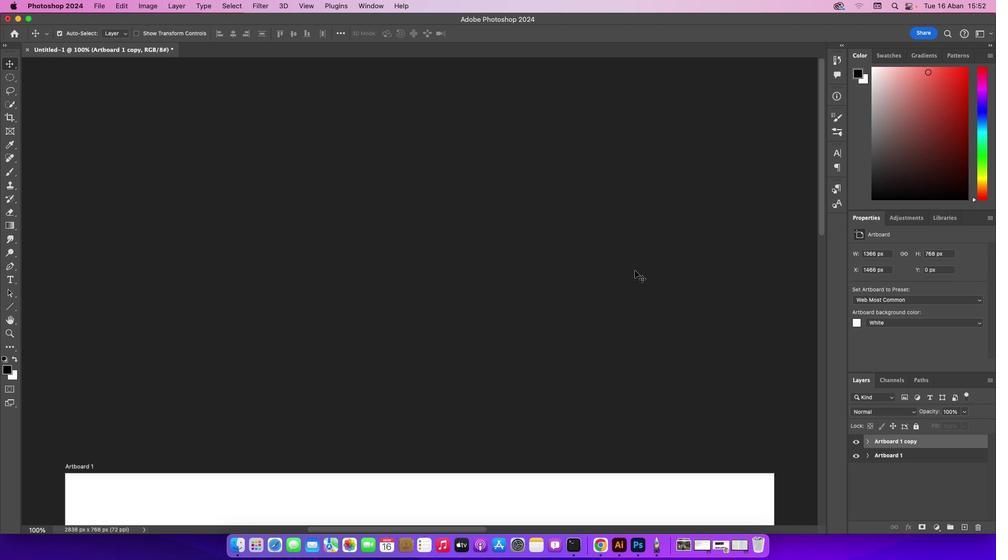
Action: Mouse scrolled (635, 271) with delta (0, 2)
Screenshot: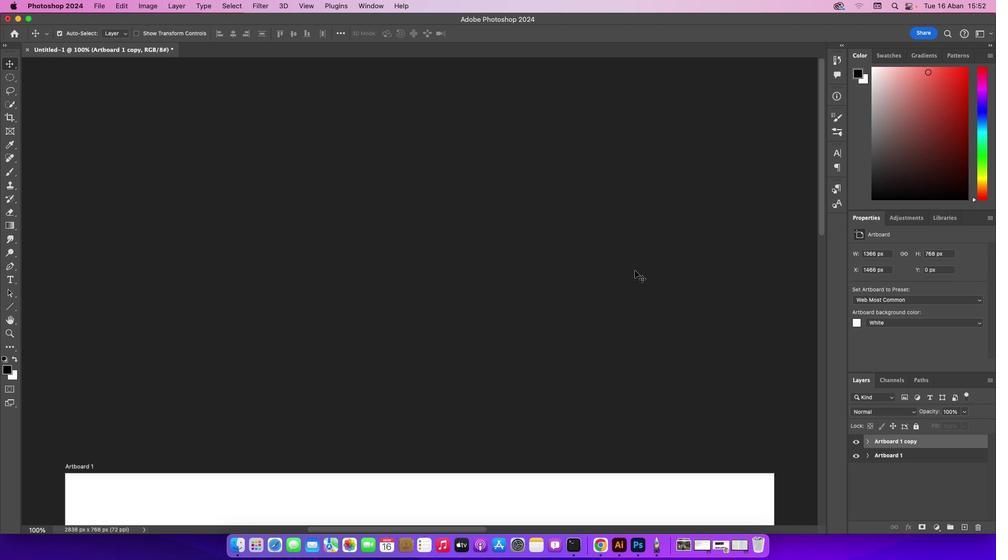 
Action: Mouse scrolled (635, 271) with delta (0, 2)
Screenshot: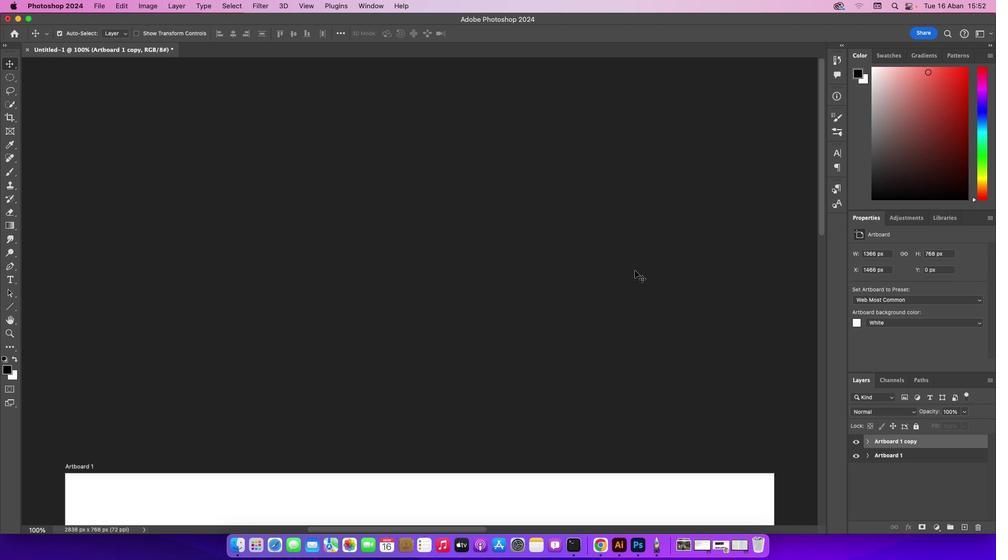 
Action: Mouse moved to (886, 458)
Screenshot: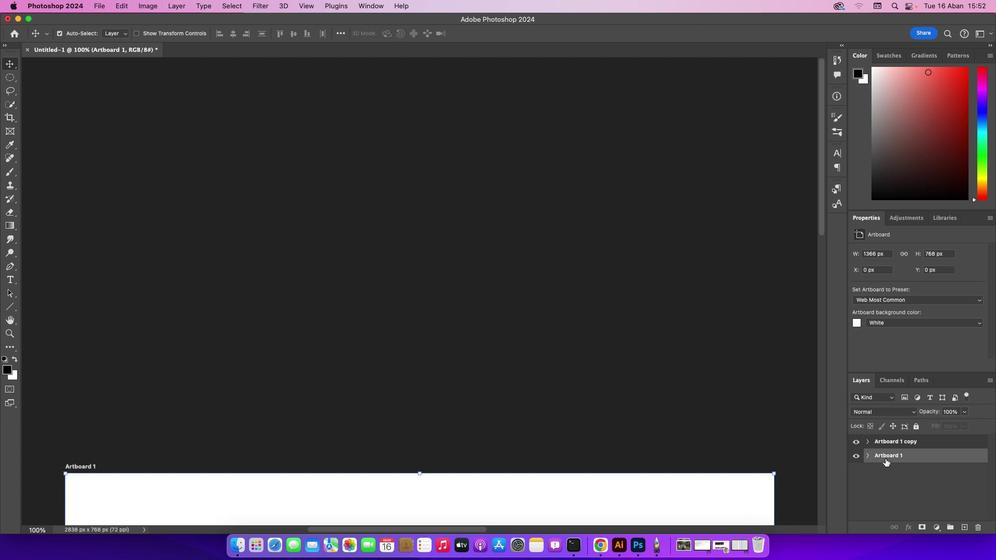 
Action: Mouse pressed left at (886, 458)
Screenshot: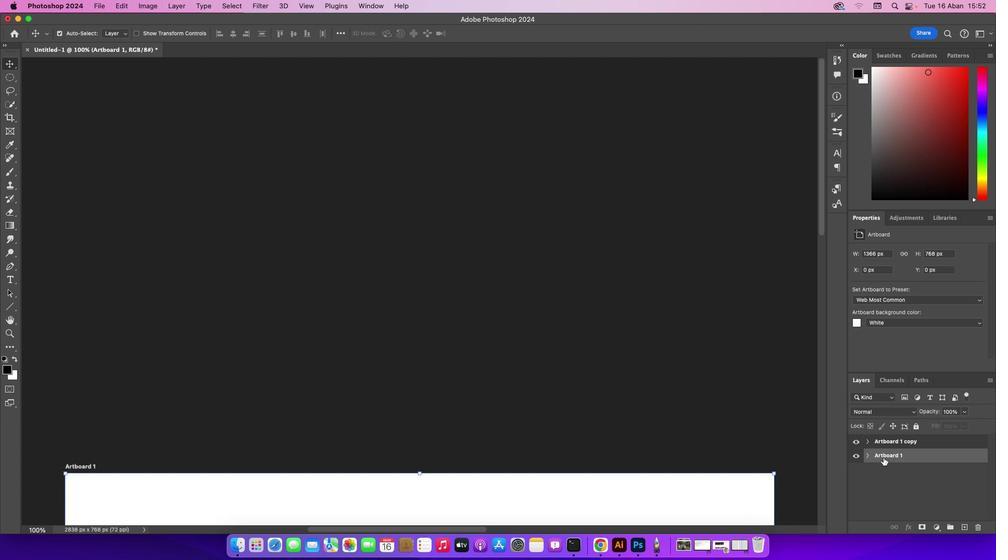 
Action: Mouse moved to (884, 470)
Screenshot: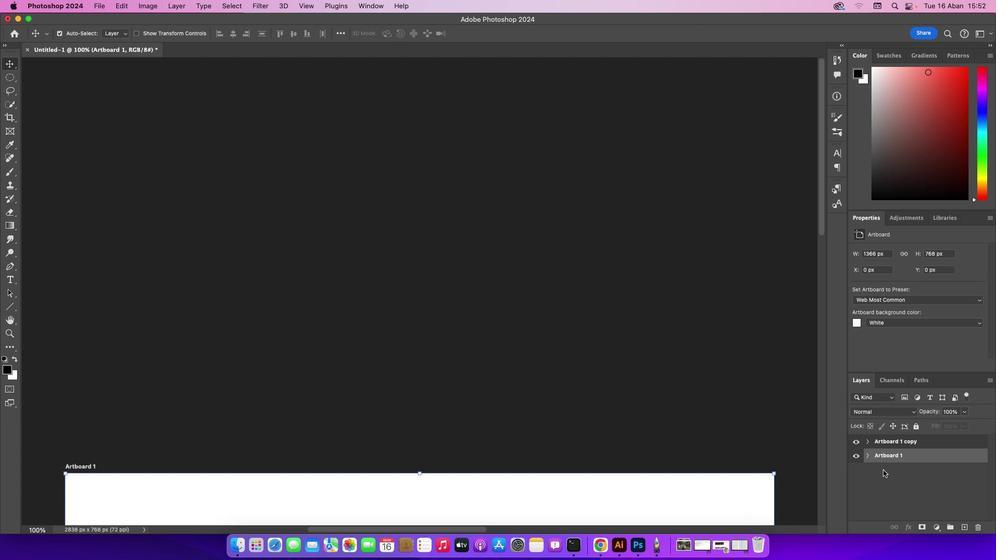 
Action: Mouse scrolled (884, 470) with delta (0, 0)
Screenshot: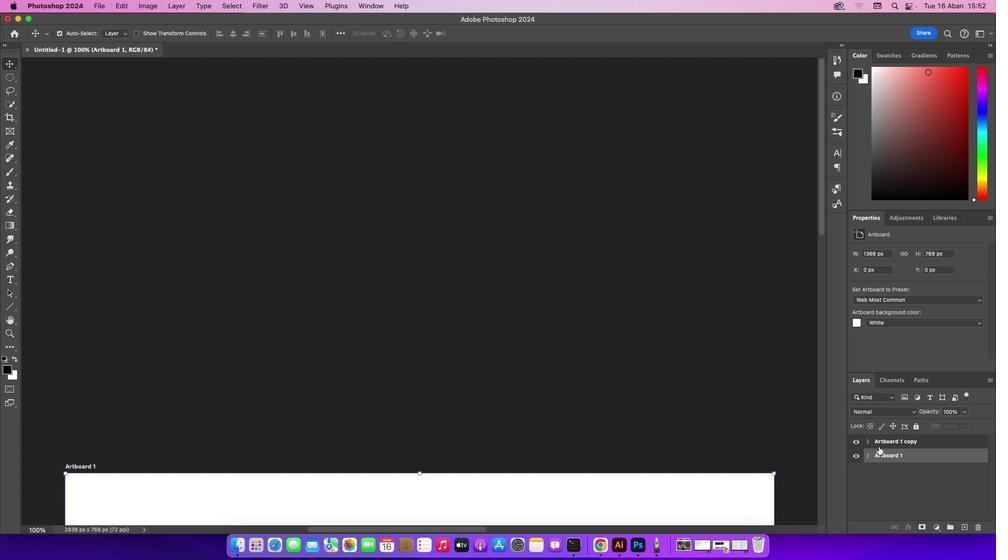 
Action: Mouse scrolled (884, 470) with delta (0, 0)
Screenshot: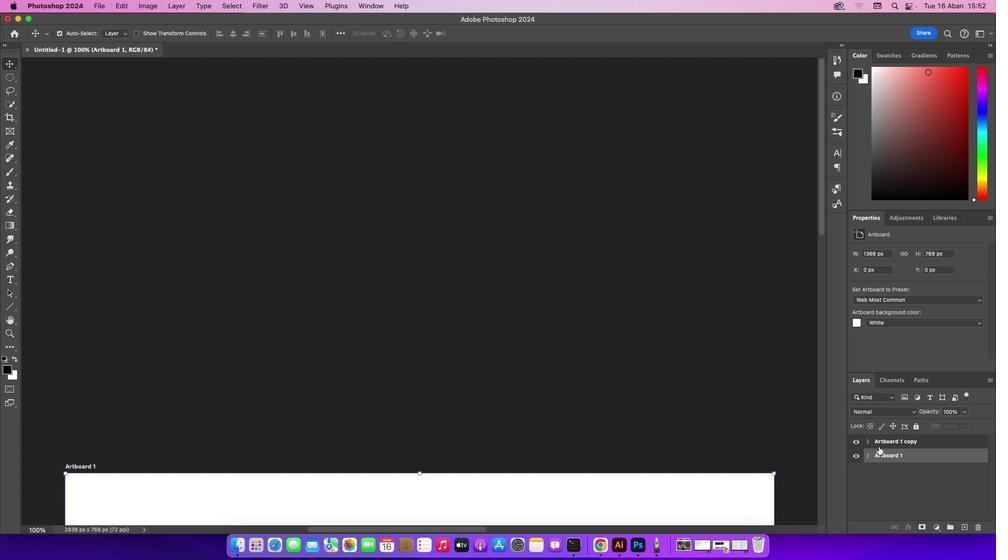 
Action: Mouse scrolled (884, 470) with delta (0, -1)
Screenshot: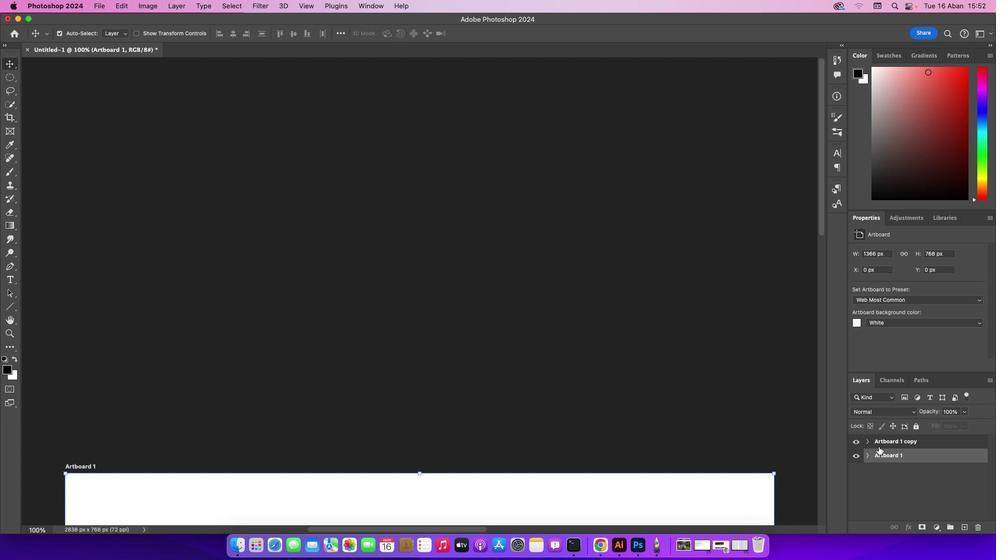
Action: Mouse scrolled (884, 470) with delta (0, -2)
Screenshot: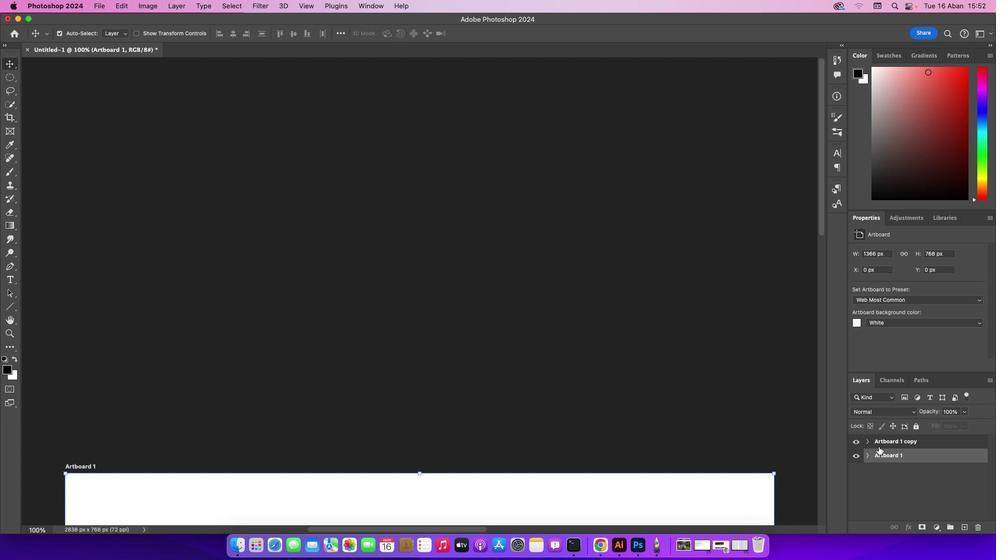 
Action: Mouse moved to (867, 454)
Screenshot: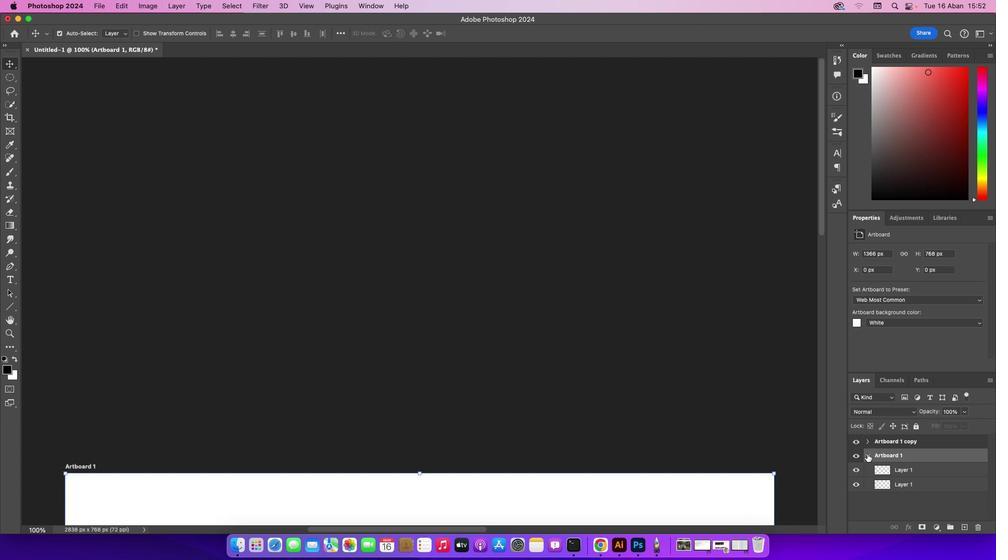 
Action: Mouse pressed left at (867, 454)
Screenshot: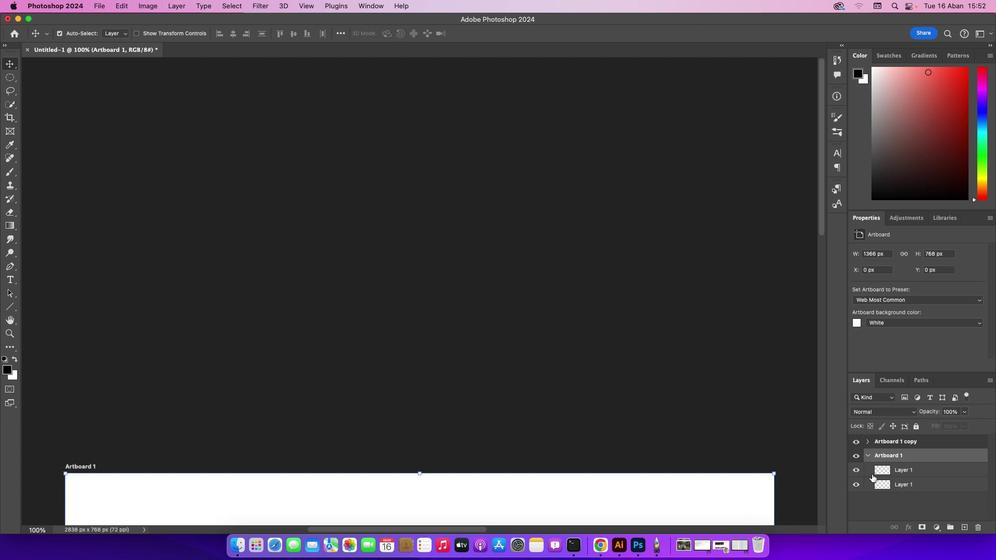 
Action: Mouse moved to (832, 479)
Screenshot: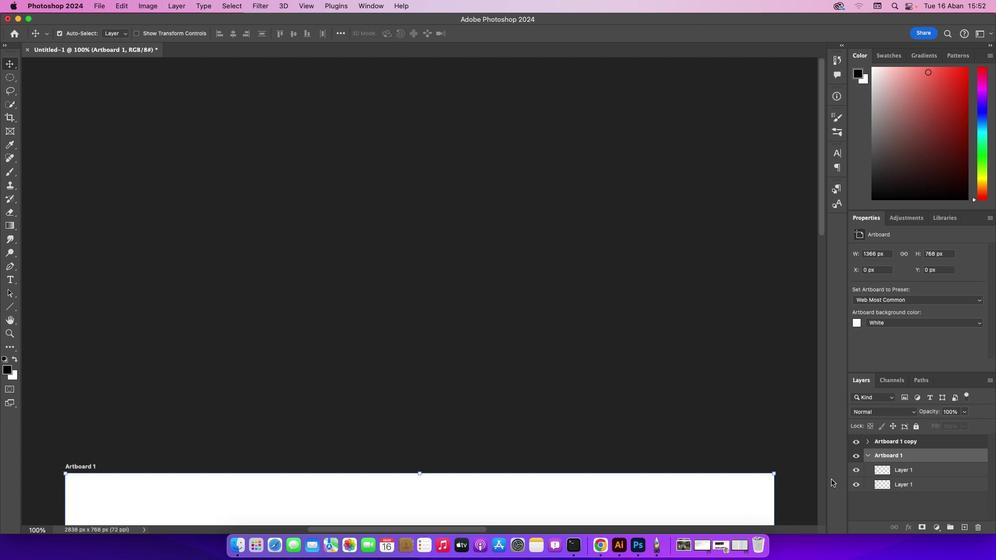 
Action: Mouse scrolled (832, 479) with delta (0, 0)
Screenshot: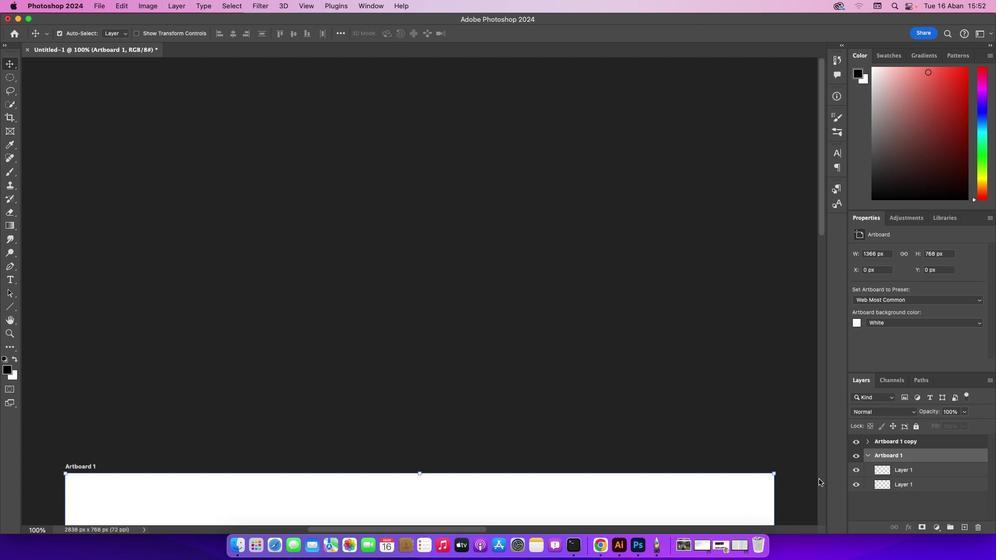 
Action: Mouse scrolled (832, 479) with delta (0, 0)
Screenshot: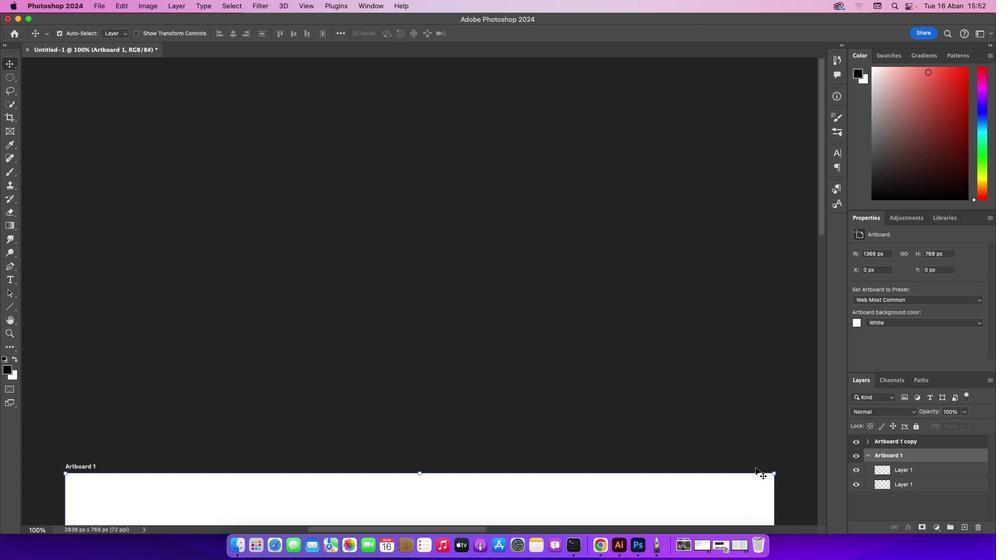 
Action: Mouse scrolled (832, 479) with delta (0, -1)
Screenshot: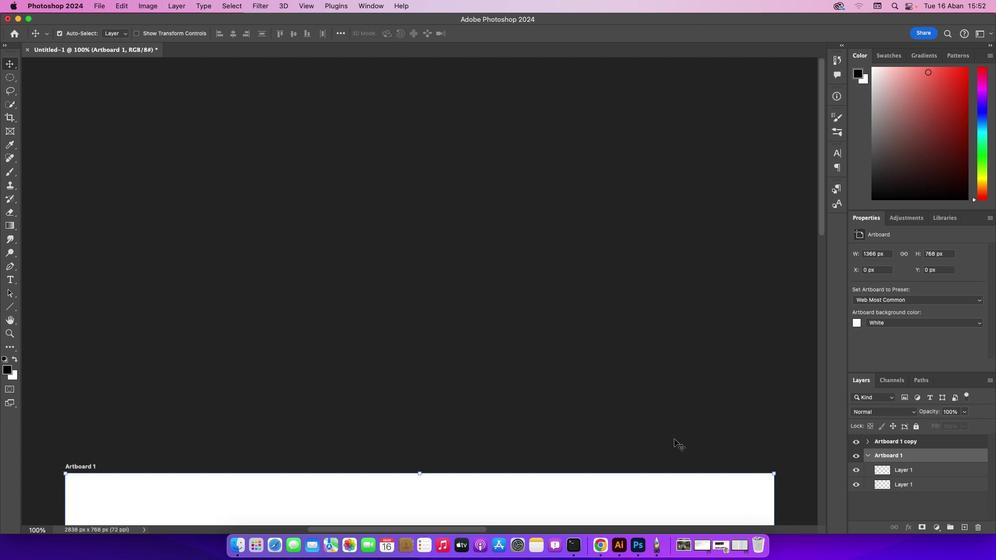 
Action: Mouse scrolled (832, 479) with delta (0, -2)
Screenshot: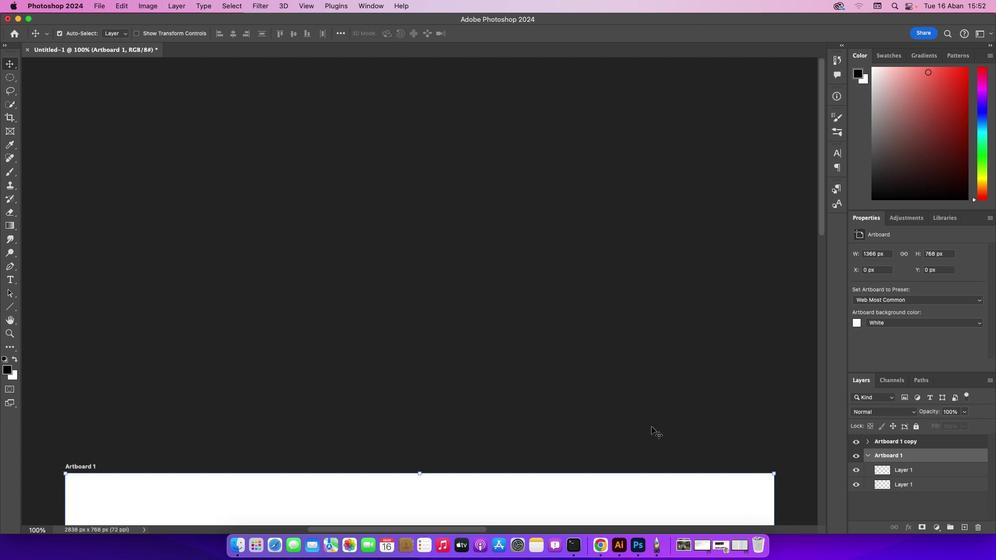 
Action: Mouse moved to (716, 408)
Screenshot: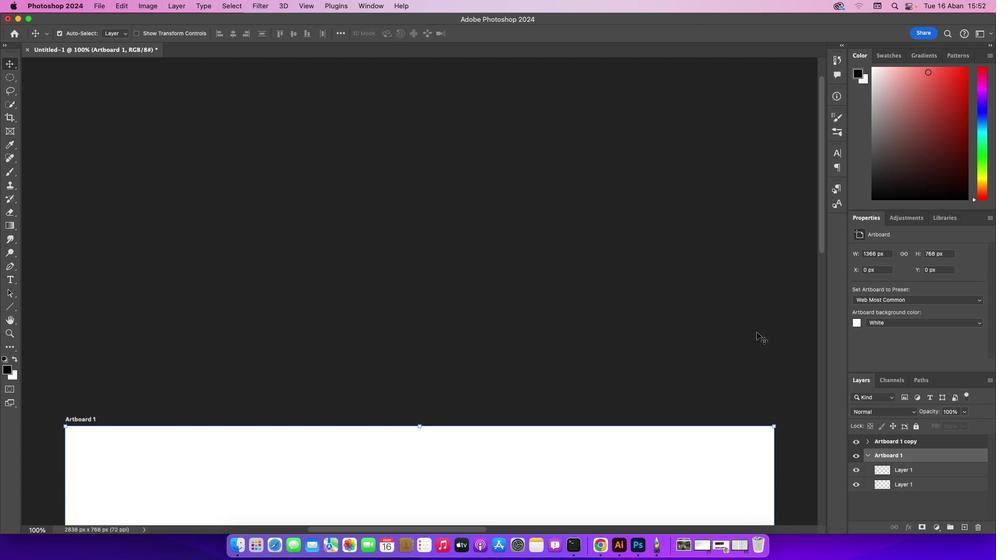 
Action: Mouse scrolled (716, 408) with delta (0, 0)
Screenshot: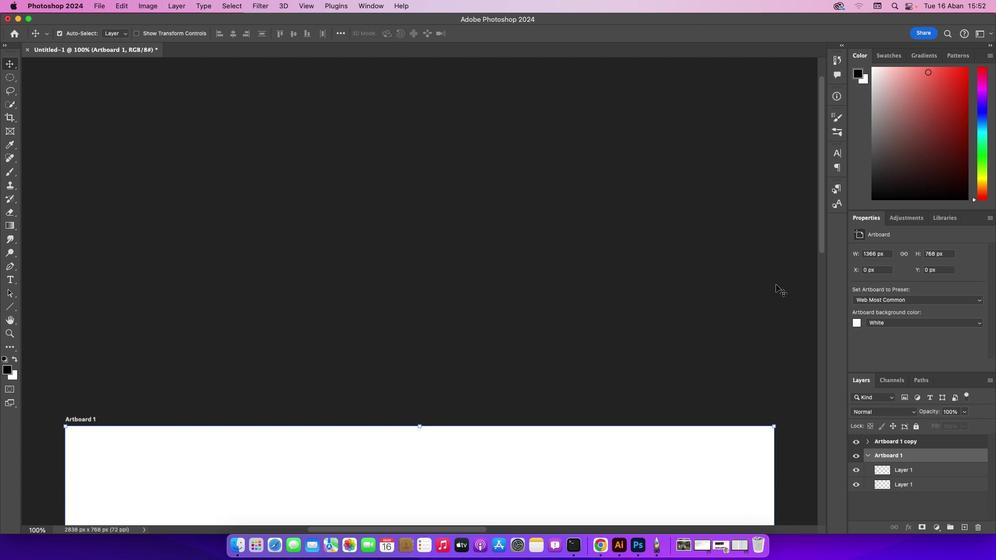
Action: Mouse scrolled (716, 408) with delta (0, 0)
Screenshot: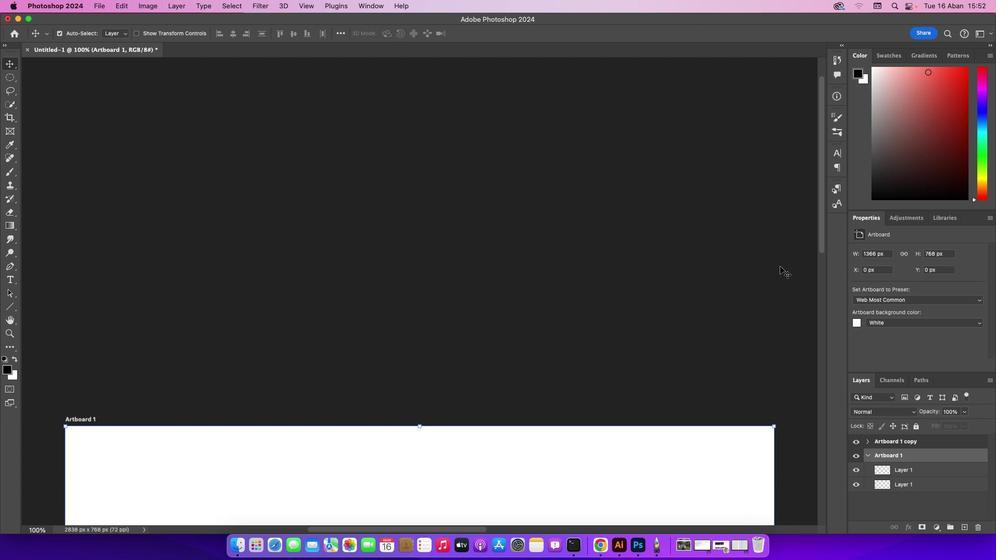 
Action: Mouse scrolled (716, 408) with delta (0, -1)
Screenshot: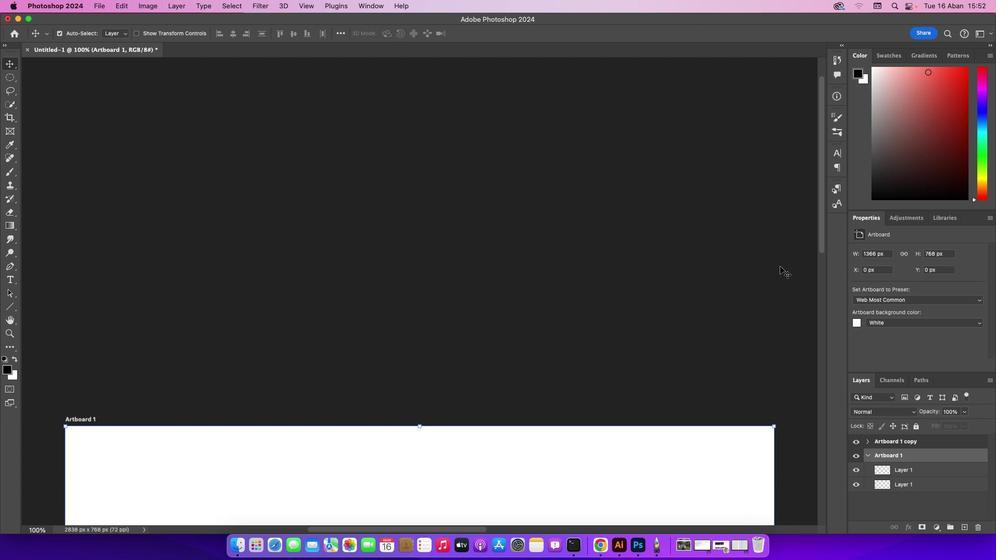 
Action: Mouse moved to (717, 408)
Screenshot: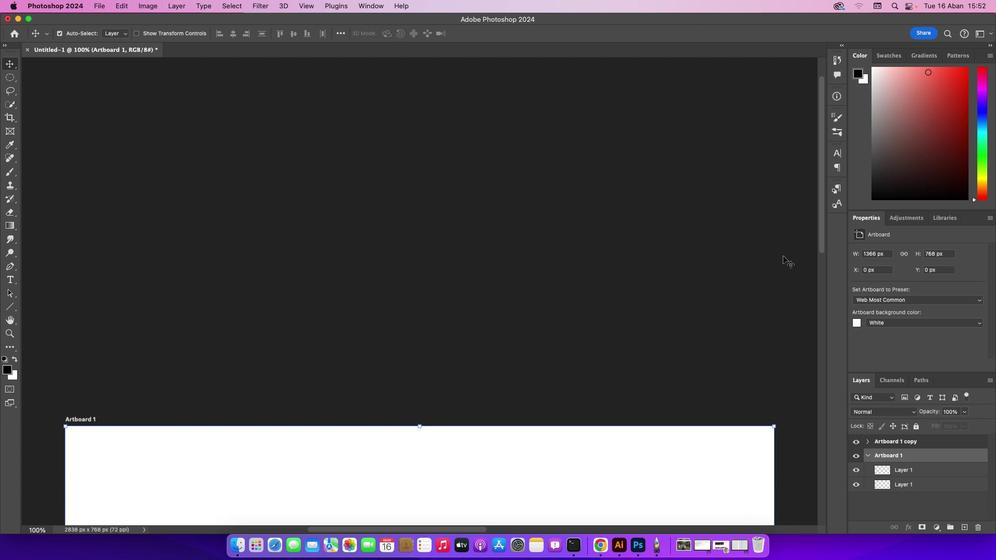 
Action: Mouse scrolled (717, 408) with delta (0, -2)
Screenshot: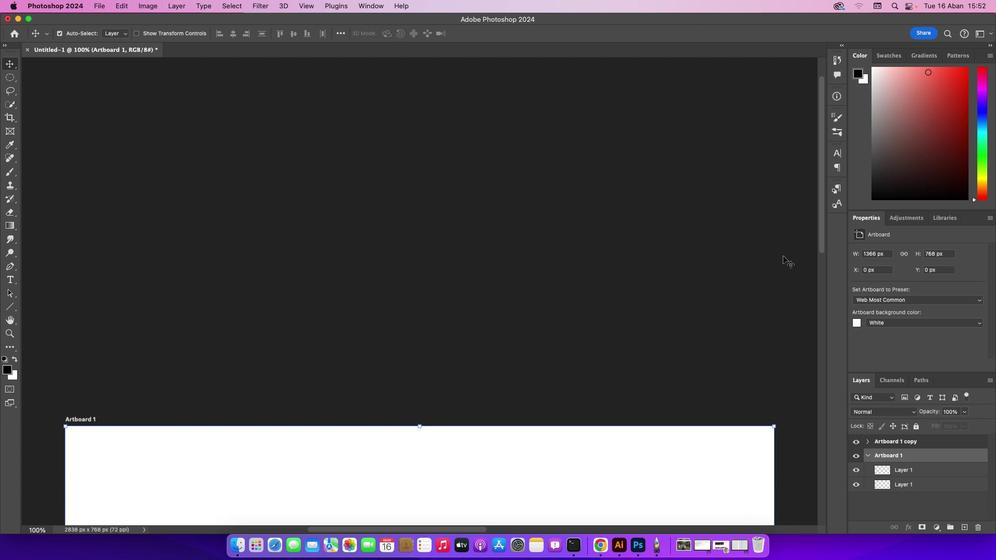 
Action: Mouse moved to (821, 236)
Screenshot: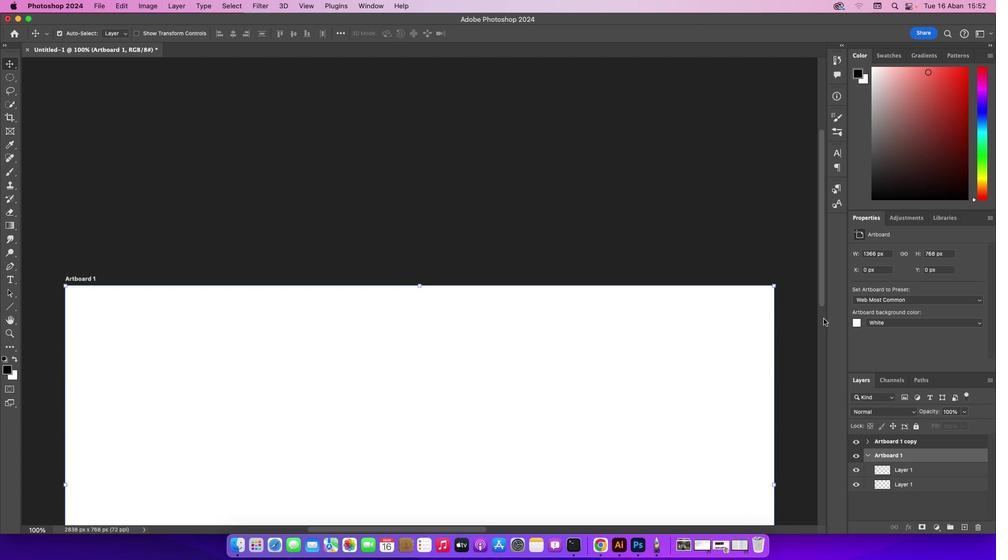 
Action: Mouse pressed left at (821, 236)
Screenshot: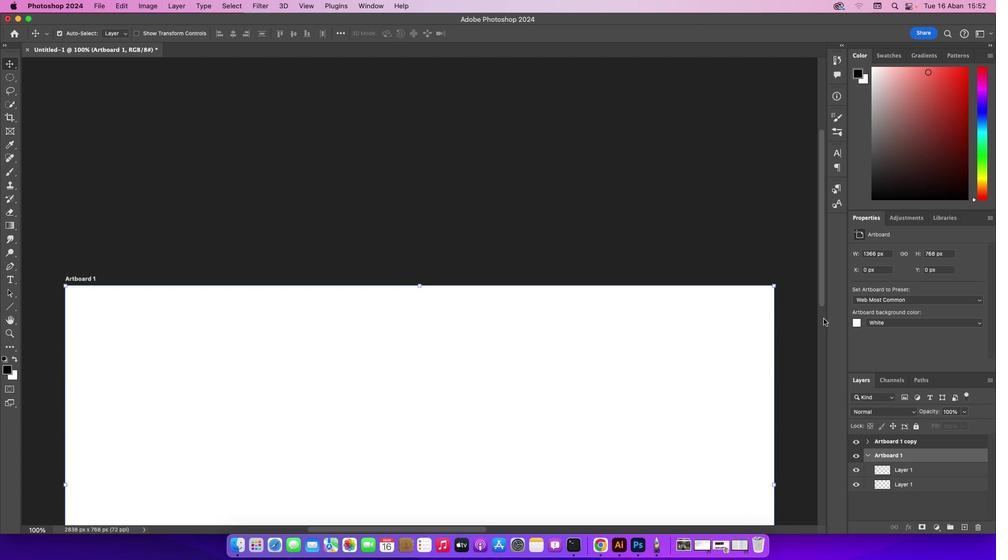 
Action: Mouse moved to (795, 334)
Screenshot: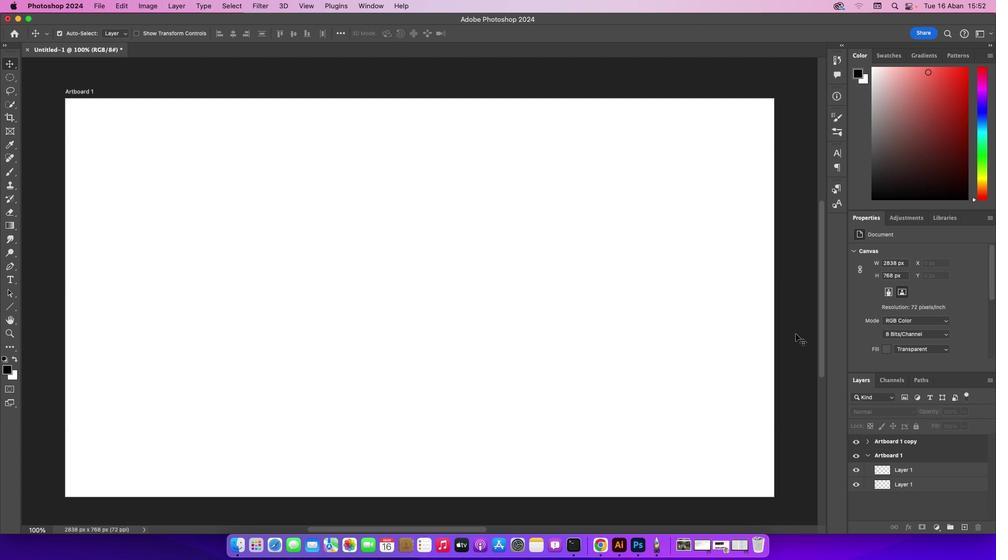 
Action: Mouse pressed left at (795, 334)
Screenshot: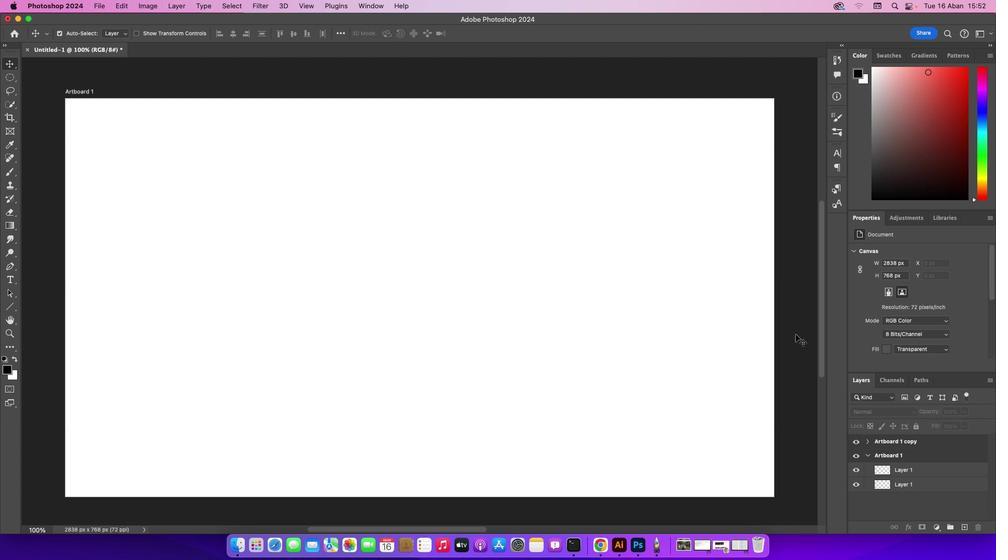 
Action: Mouse moved to (166, 227)
Screenshot: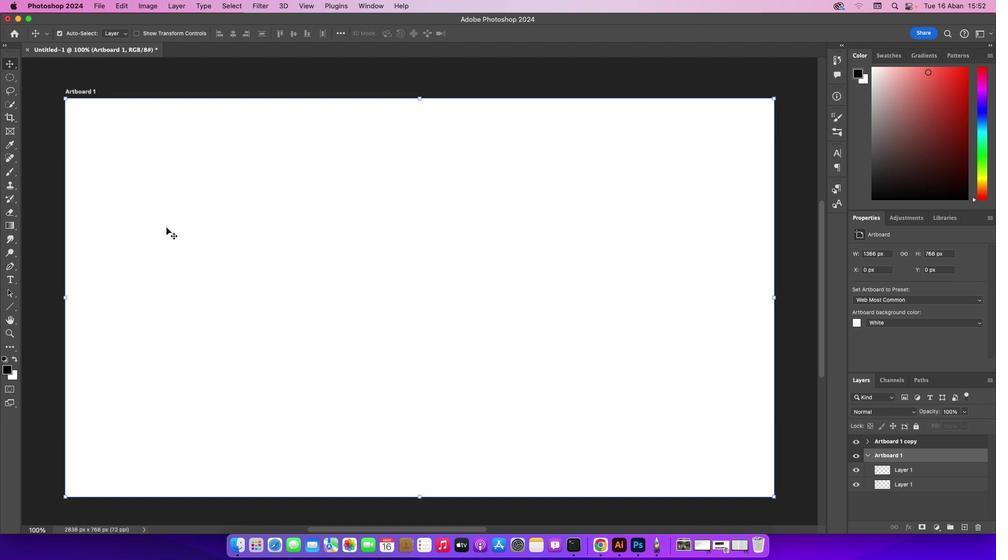 
Action: Mouse pressed left at (166, 227)
Screenshot: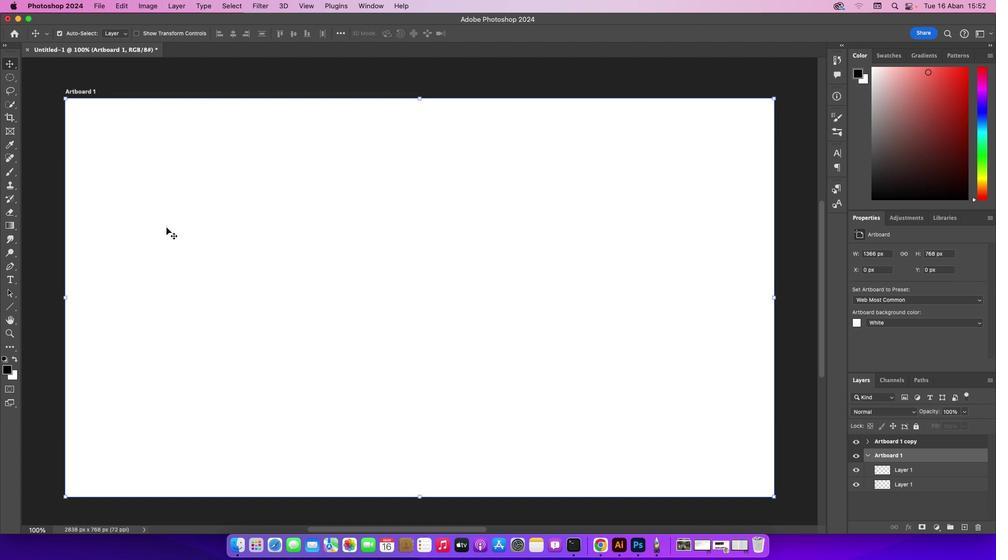 
Action: Mouse moved to (66, 85)
Screenshot: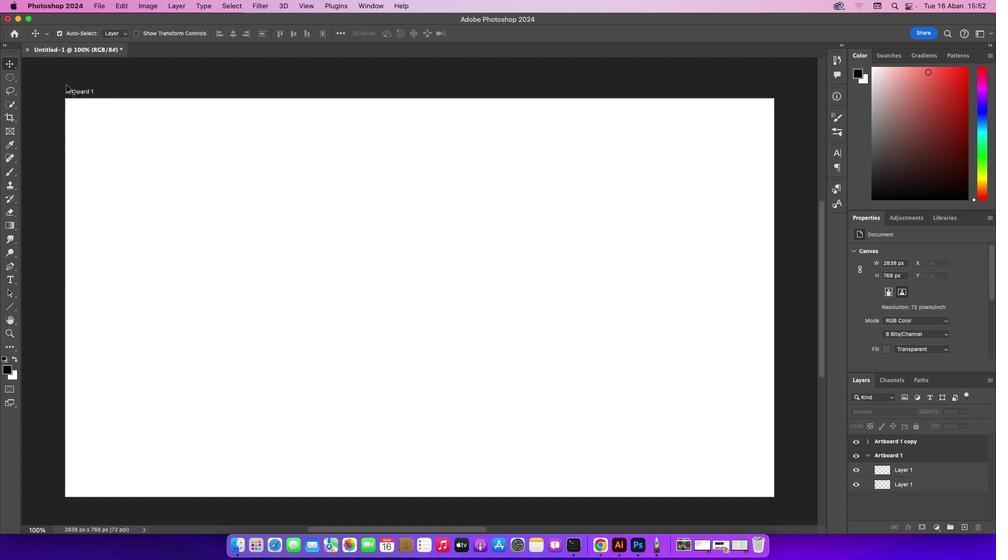 
Action: Mouse pressed left at (66, 85)
Screenshot: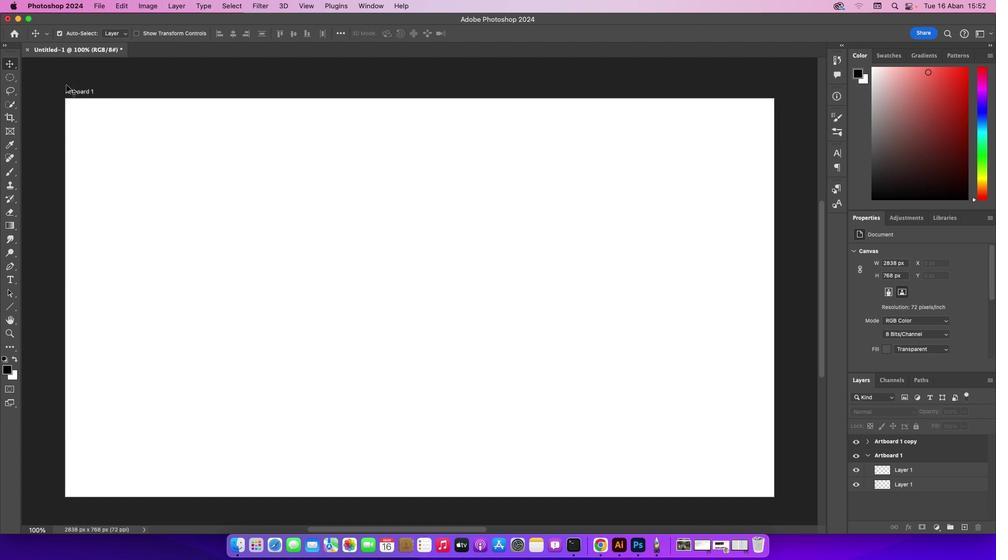 
Action: Mouse moved to (96, 6)
Screenshot: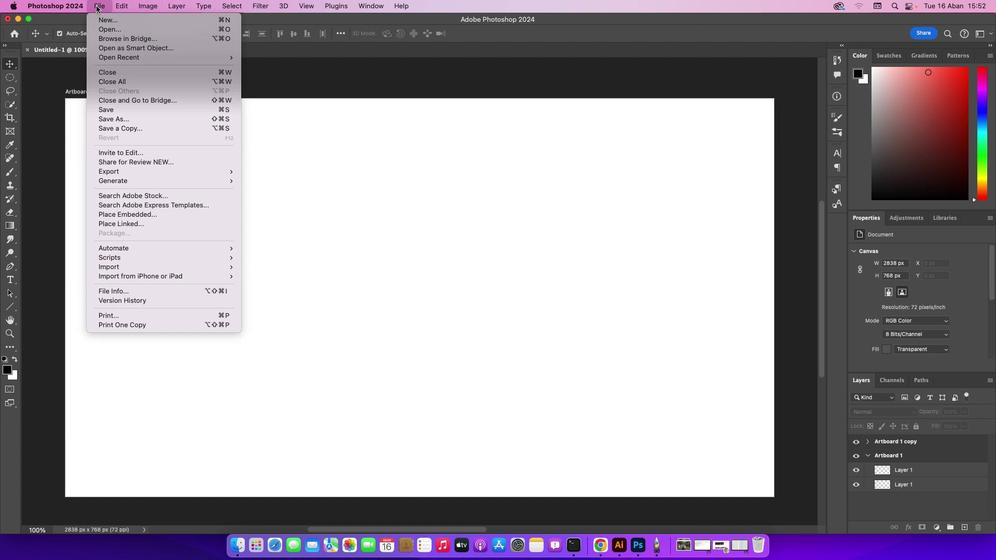 
Action: Mouse pressed left at (96, 6)
Screenshot: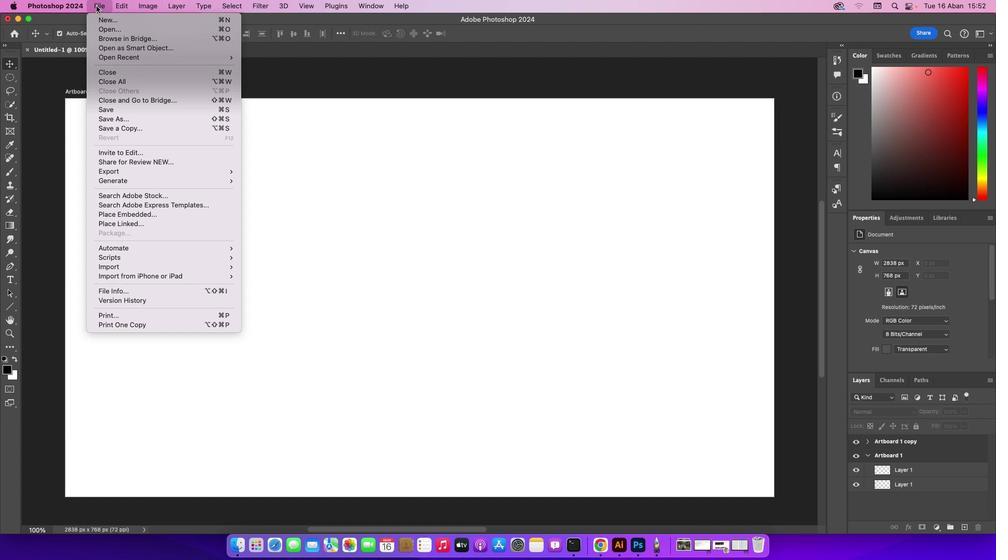 
Action: Mouse moved to (142, 218)
Screenshot: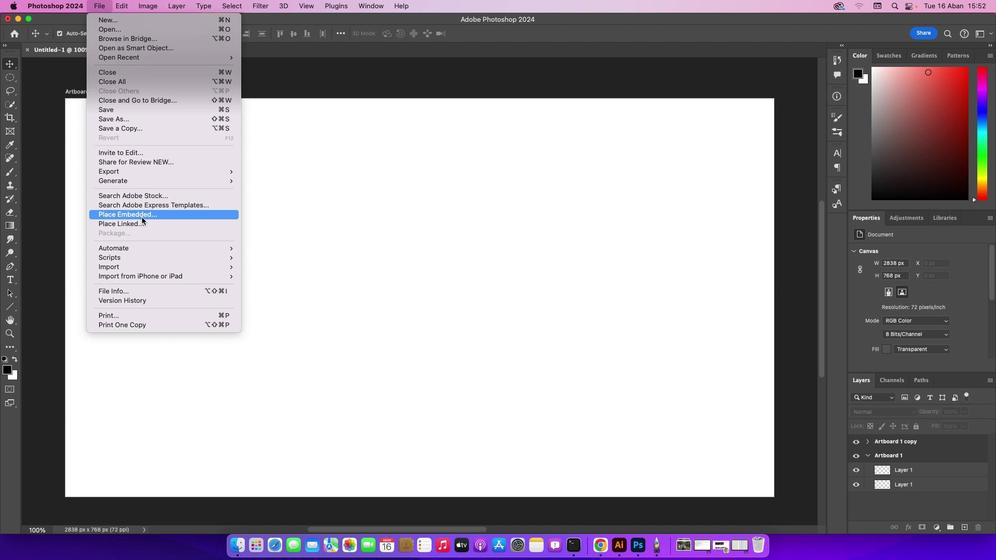 
Action: Mouse pressed left at (142, 218)
Screenshot: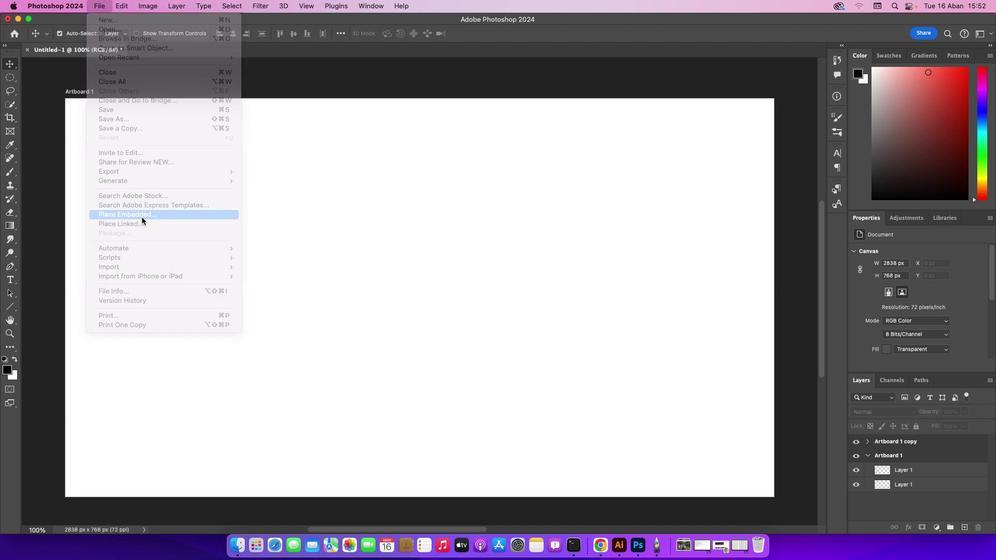 
Action: Mouse moved to (333, 165)
Screenshot: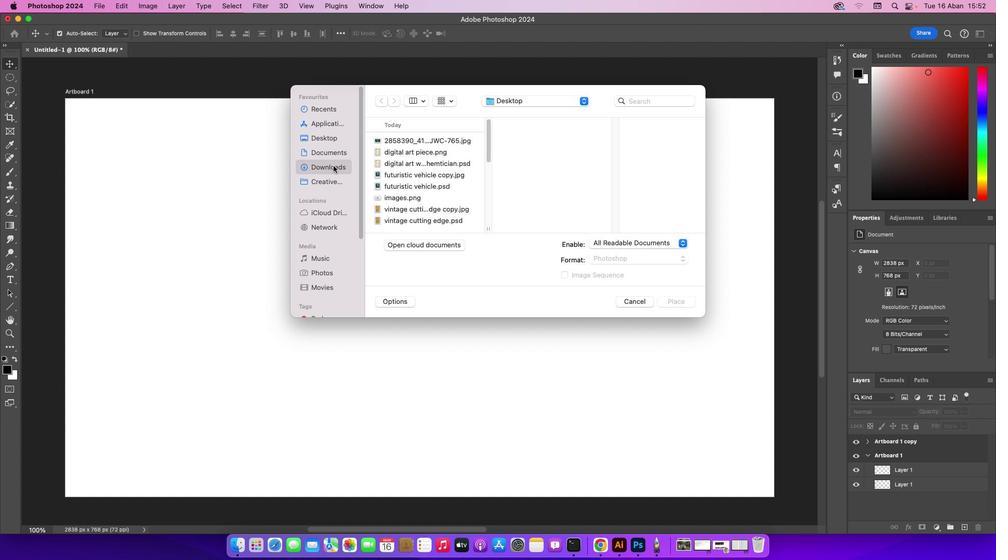 
Action: Mouse pressed left at (333, 165)
Screenshot: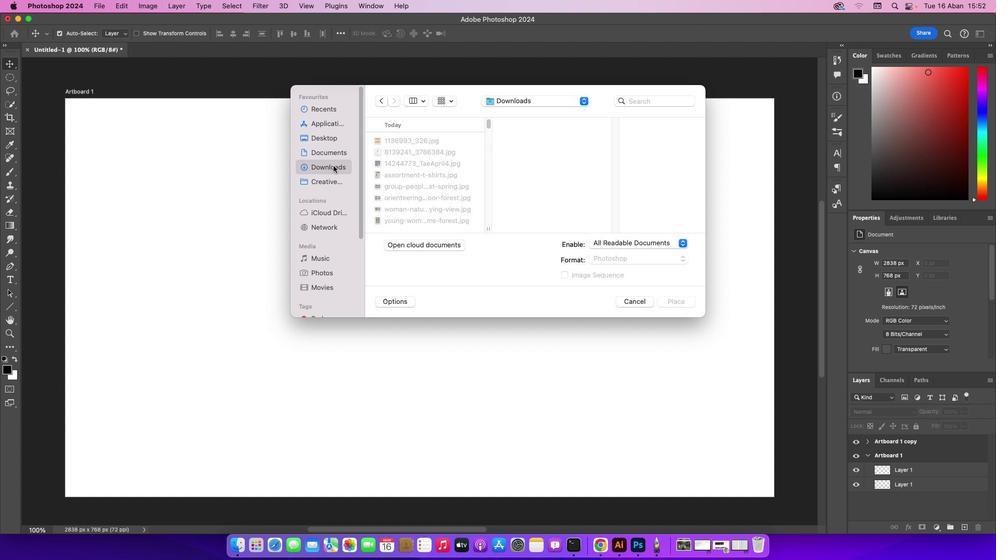 
Action: Mouse moved to (403, 133)
Screenshot: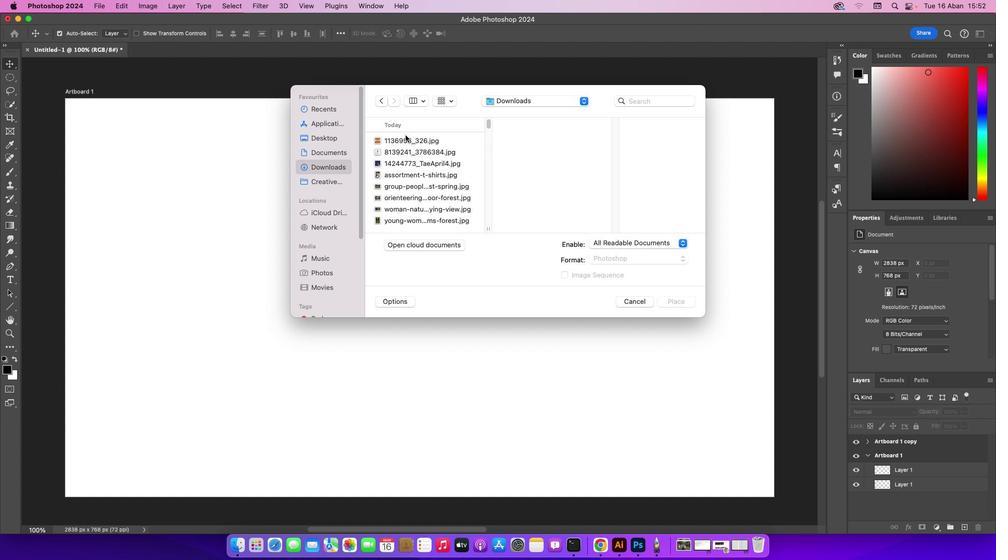 
Action: Mouse pressed left at (403, 133)
Screenshot: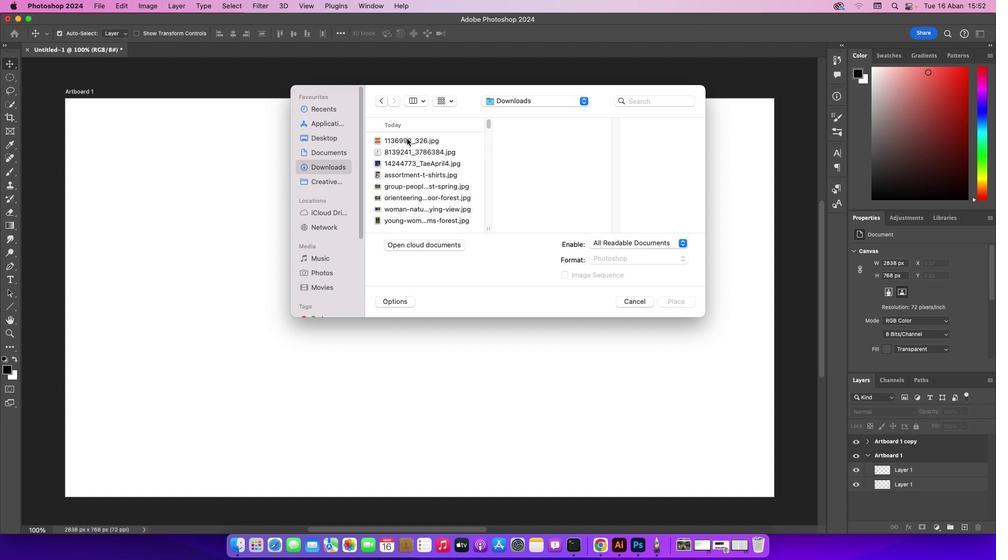 
Action: Mouse moved to (407, 138)
Screenshot: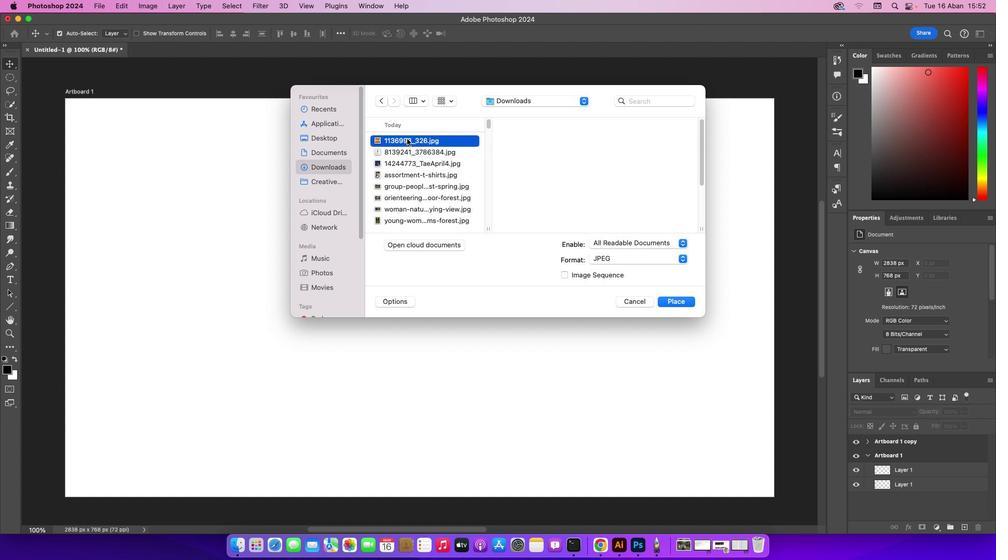 
Action: Mouse pressed left at (407, 138)
Screenshot: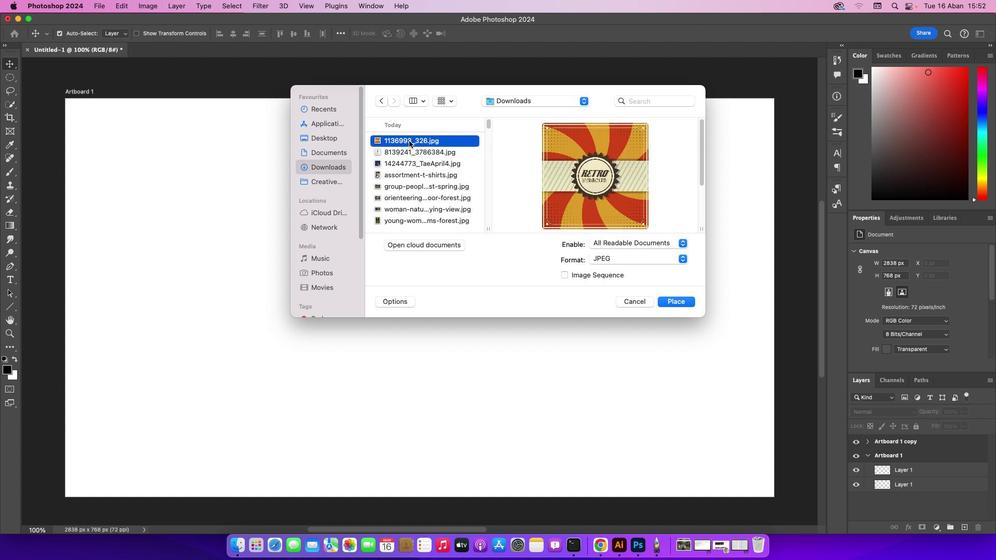 
Action: Mouse moved to (415, 148)
Screenshot: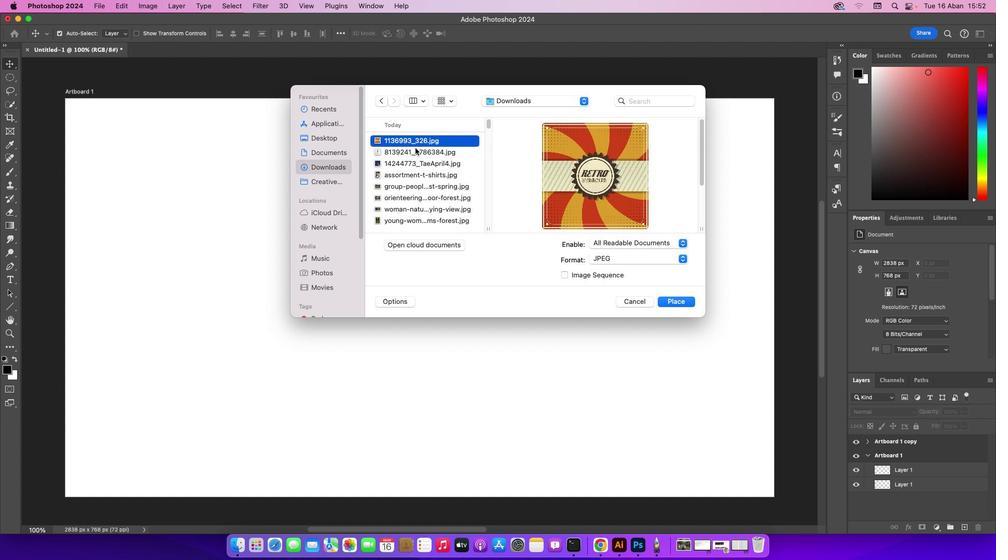 
Action: Mouse pressed left at (415, 148)
Screenshot: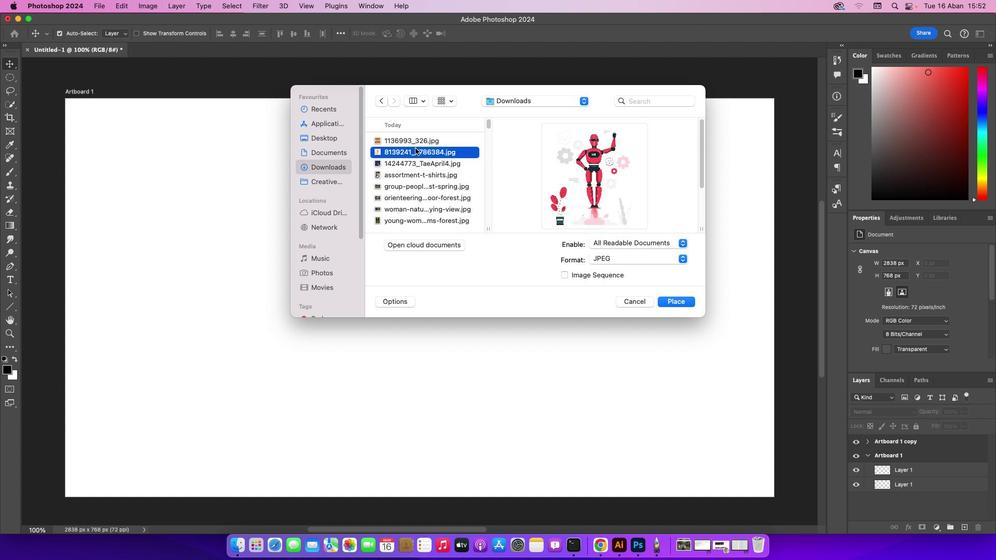 
Action: Mouse moved to (389, 140)
Screenshot: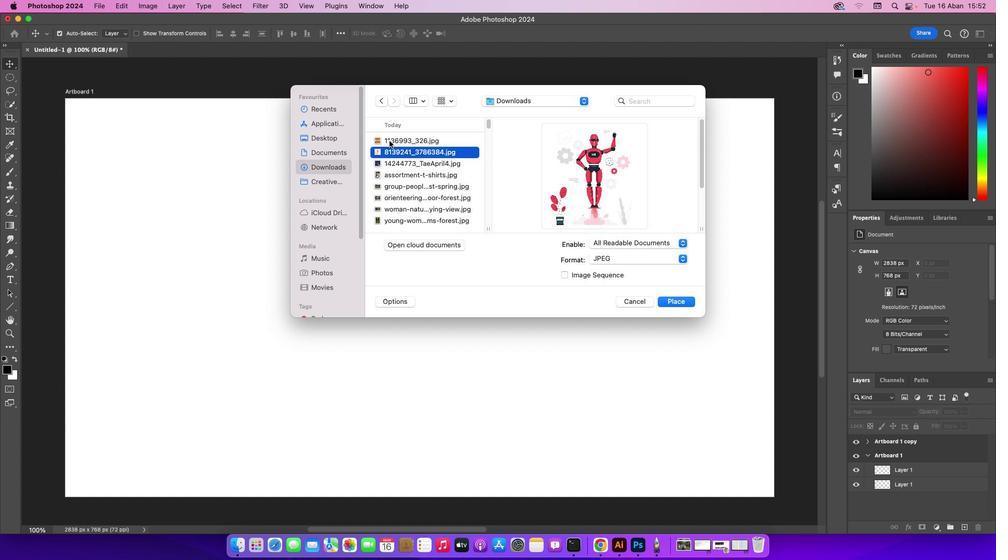 
Action: Mouse pressed left at (389, 140)
Screenshot: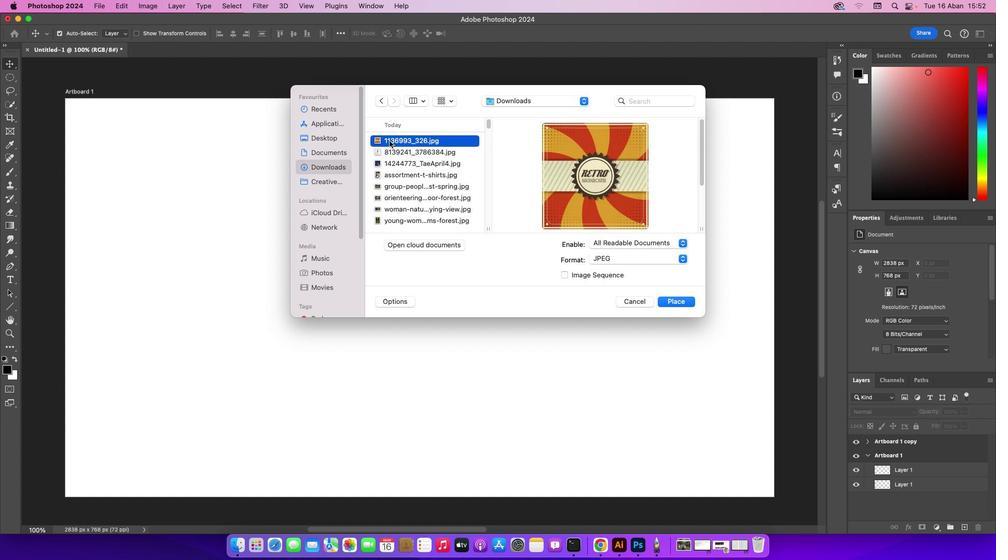 
Action: Mouse moved to (404, 164)
Screenshot: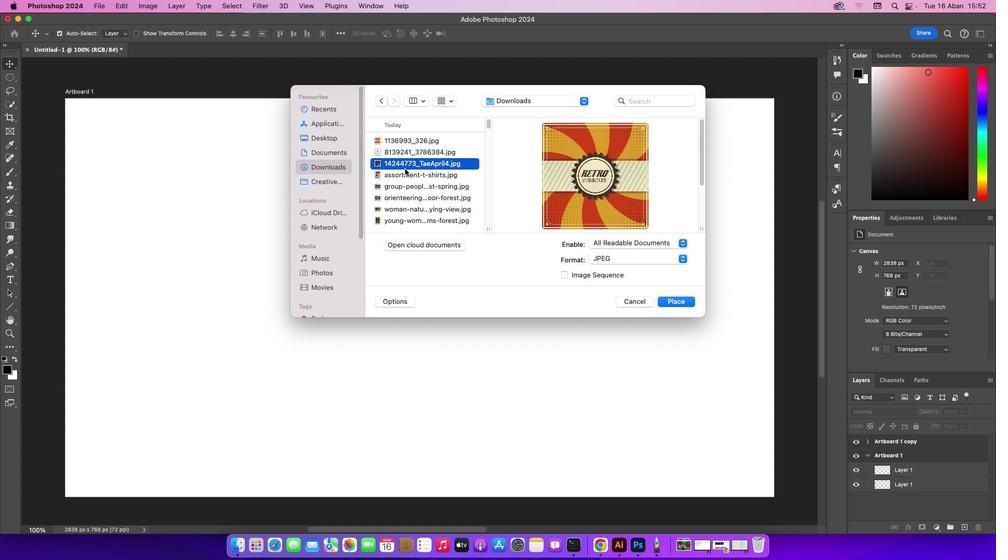 
Action: Mouse pressed left at (404, 164)
Screenshot: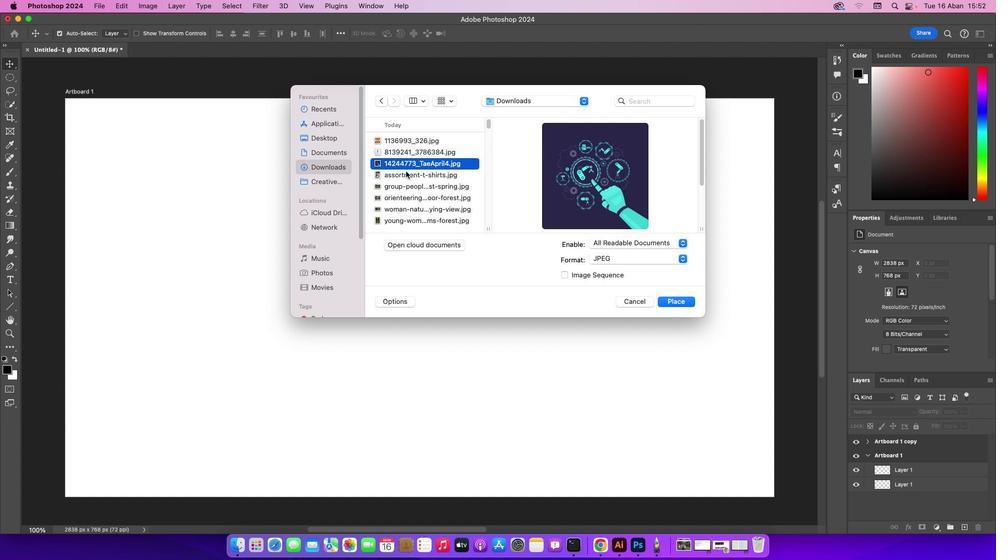 
Action: Mouse moved to (406, 175)
Screenshot: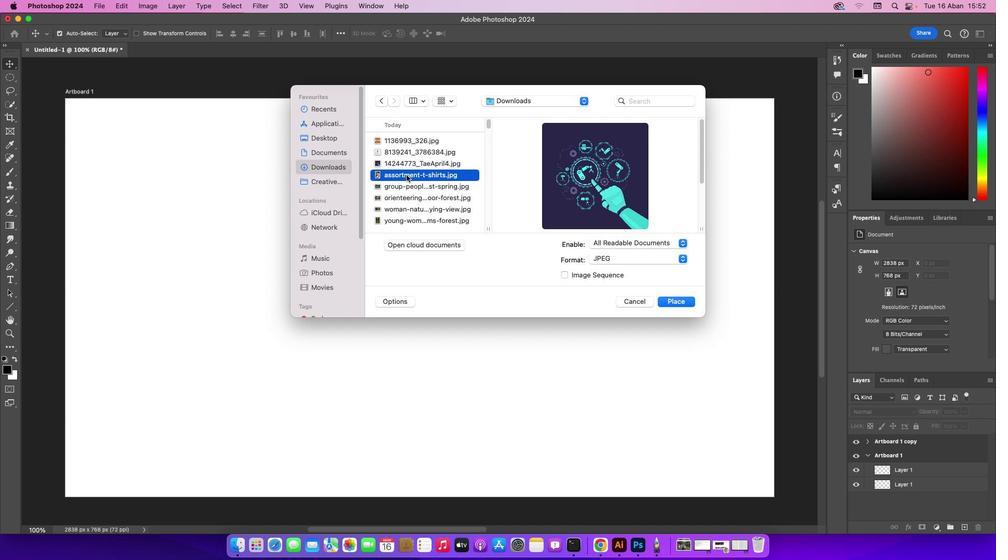 
Action: Mouse pressed left at (406, 175)
Screenshot: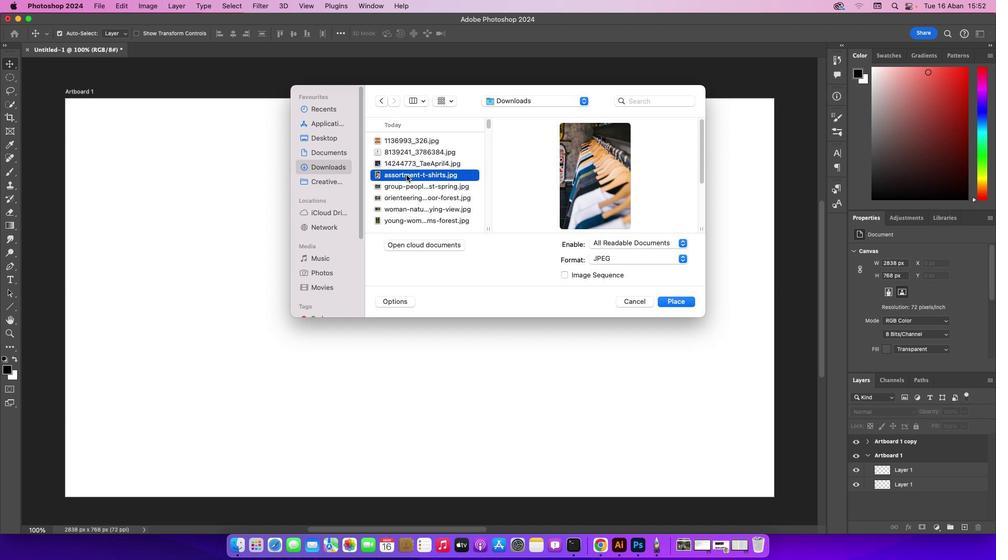 
Action: Mouse moved to (431, 185)
Screenshot: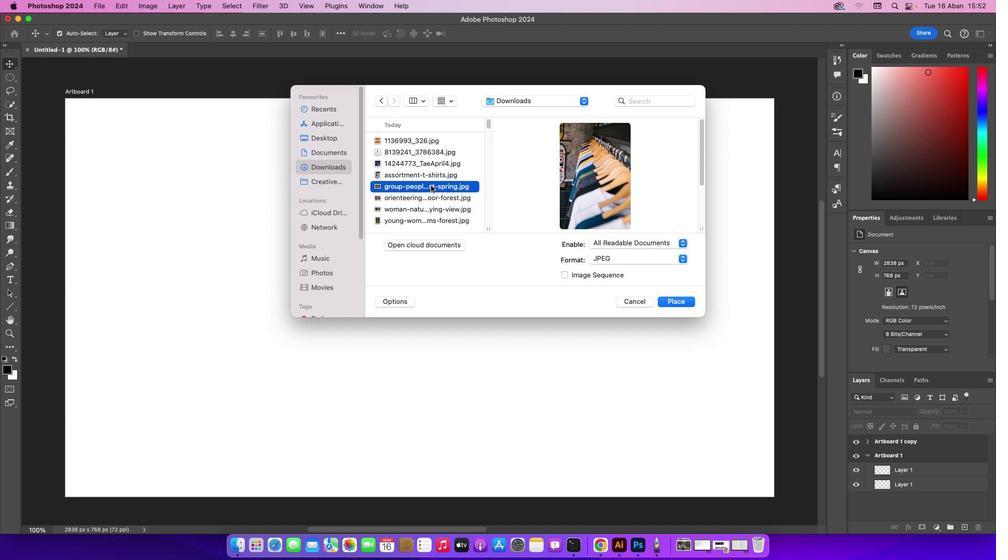 
Action: Mouse pressed left at (431, 185)
Screenshot: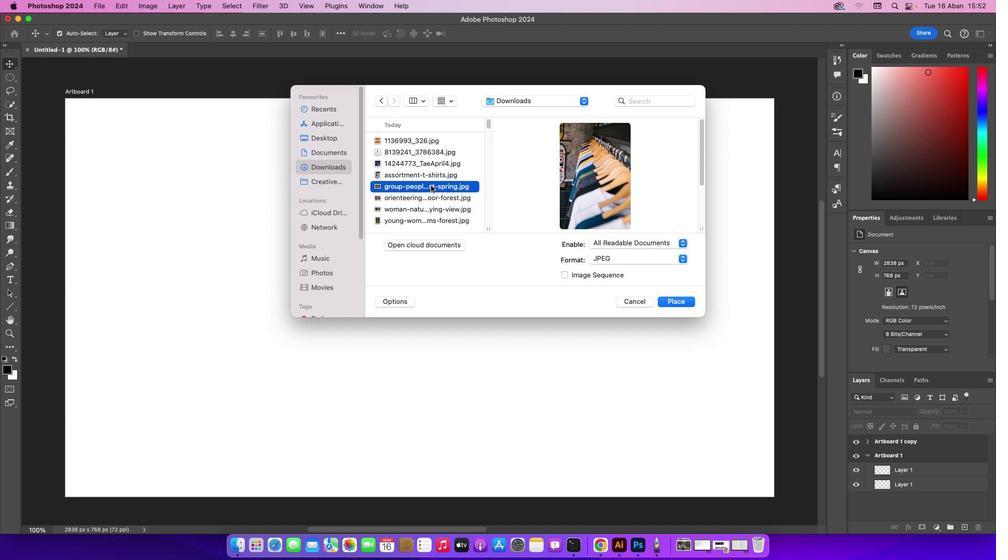
Action: Mouse moved to (432, 200)
Screenshot: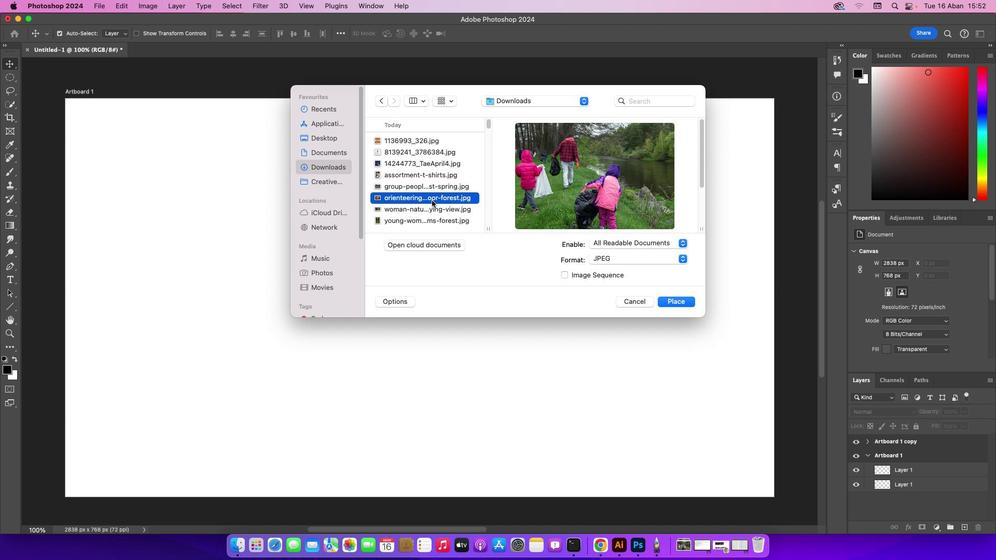 
Action: Mouse pressed left at (432, 200)
Screenshot: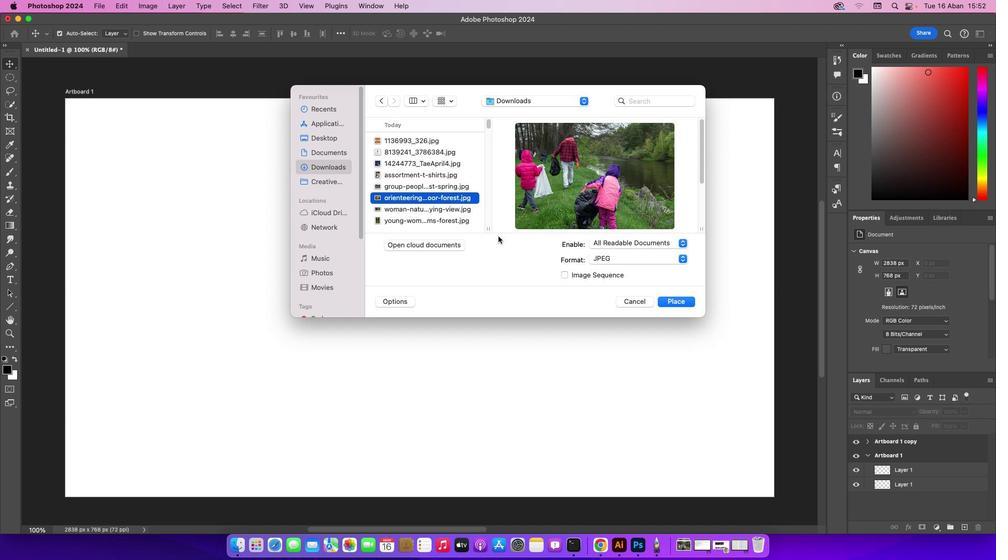 
Action: Mouse moved to (419, 211)
Screenshot: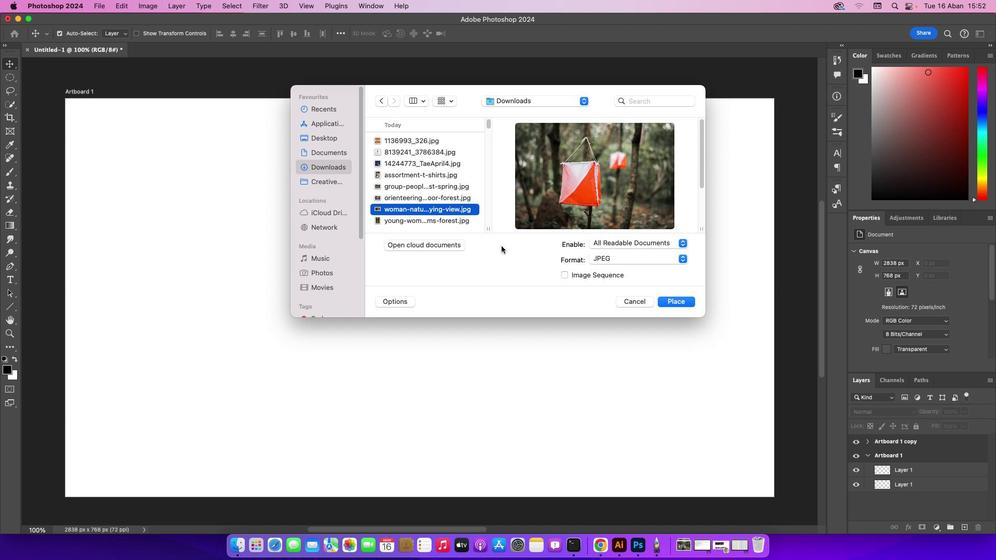 
Action: Mouse pressed left at (419, 211)
Screenshot: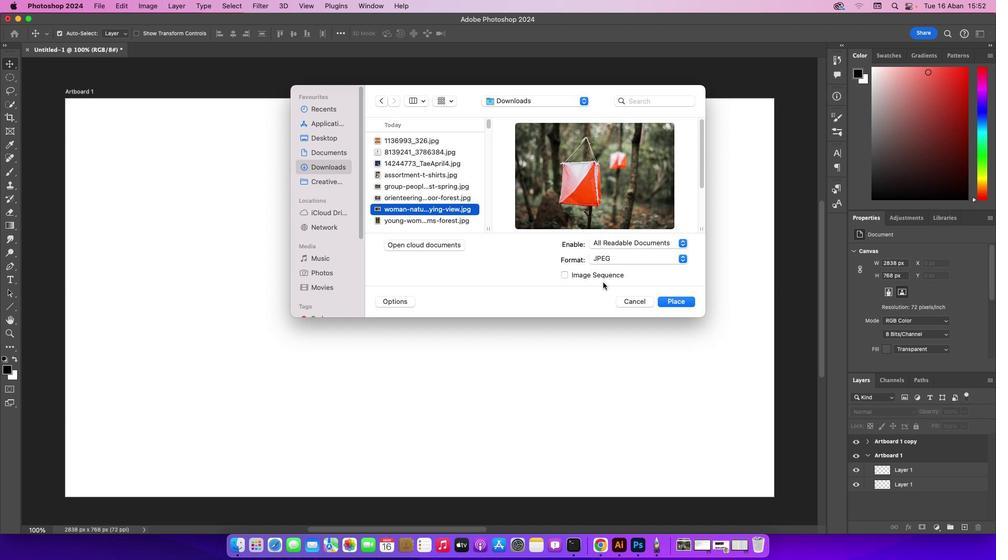 
Action: Mouse moved to (686, 303)
Screenshot: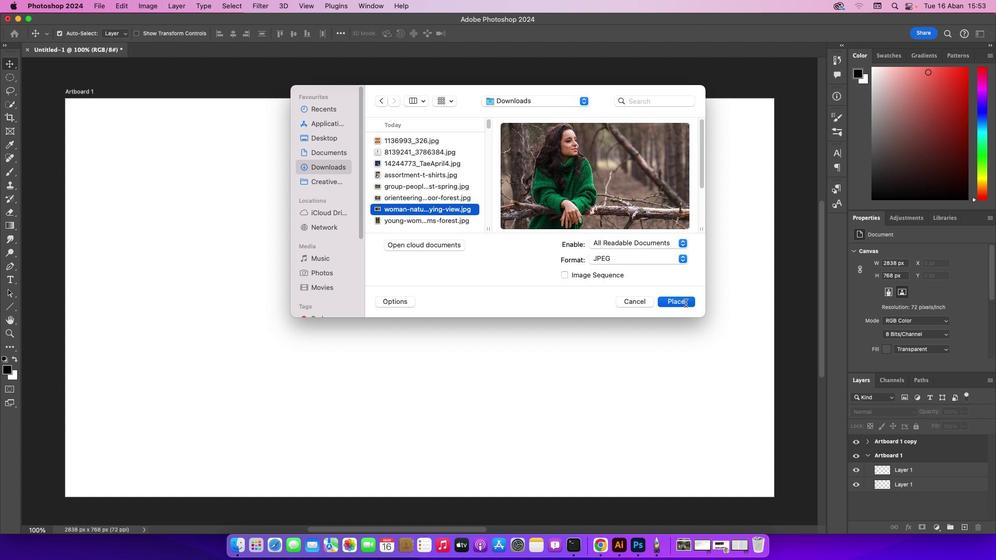 
Action: Mouse pressed left at (686, 303)
Screenshot: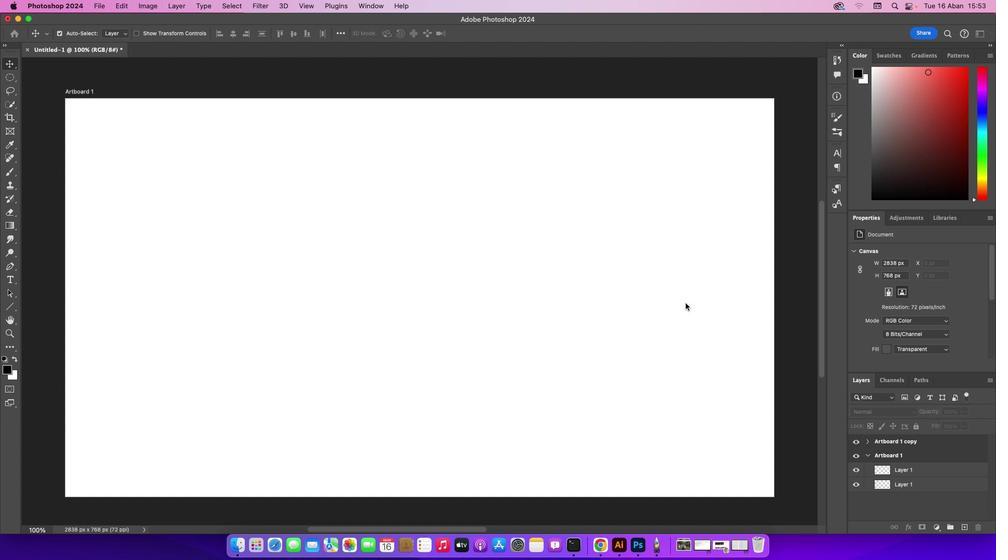
Action: Mouse moved to (422, 186)
Screenshot: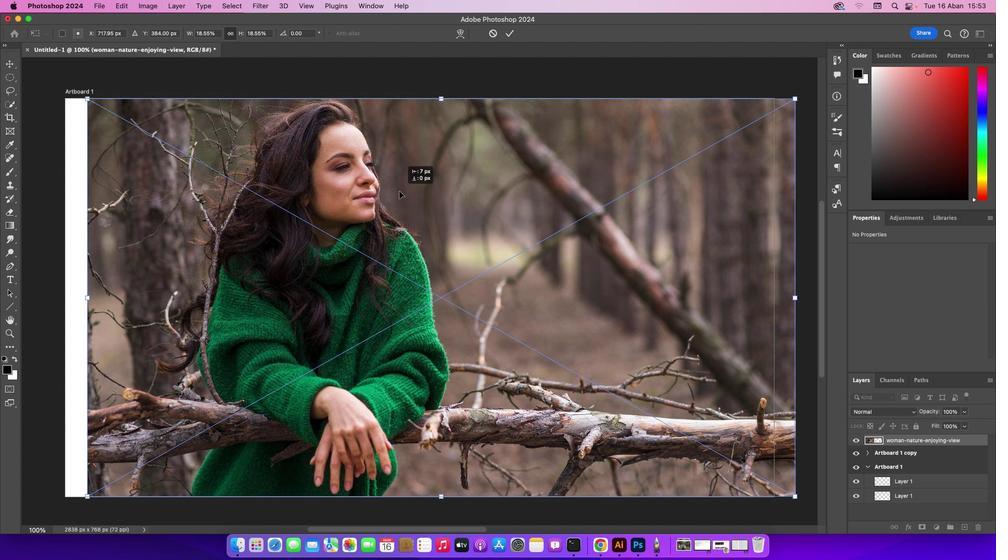 
Action: Mouse pressed left at (422, 186)
Screenshot: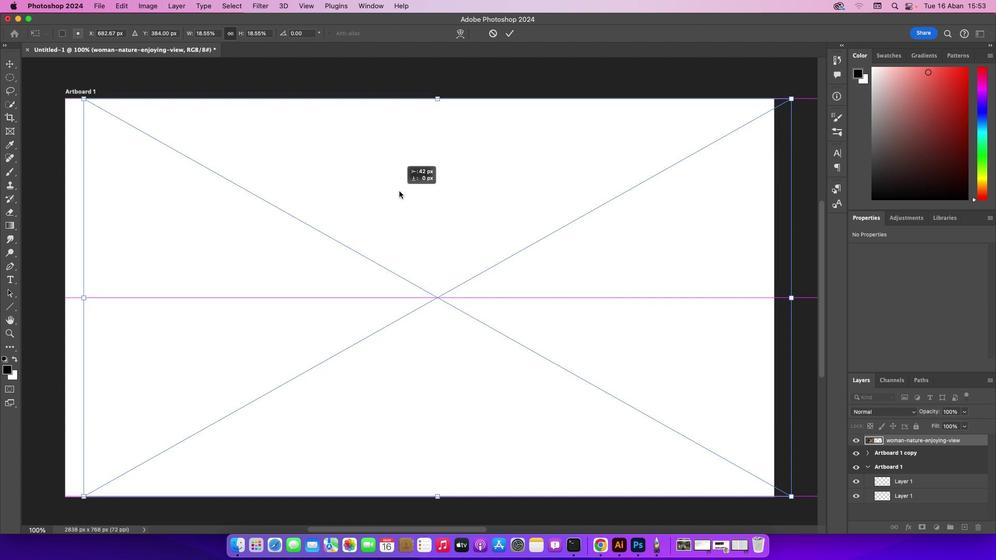 
Action: Mouse moved to (770, 99)
Screenshot: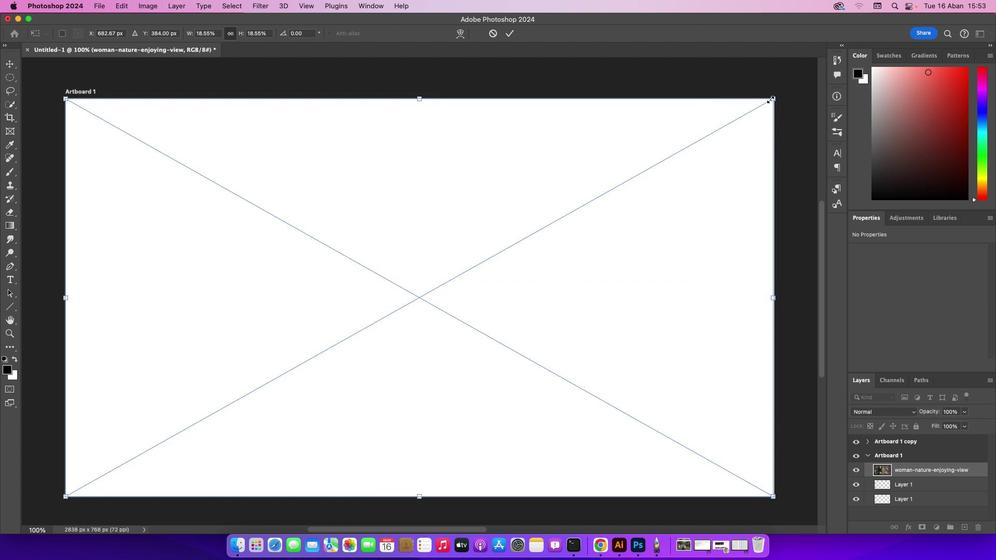 
Action: Key pressed Key.shift
Screenshot: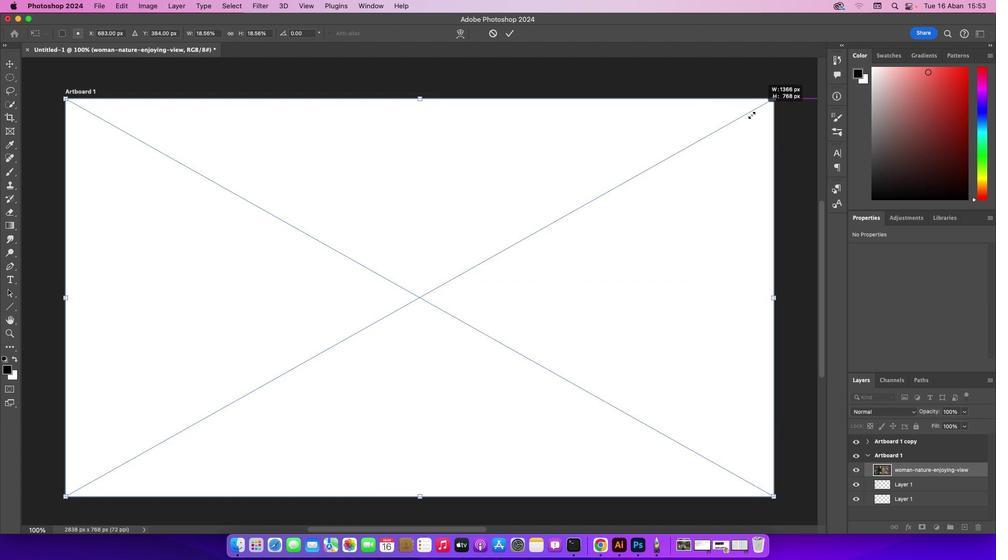 
Action: Mouse pressed left at (770, 99)
Screenshot: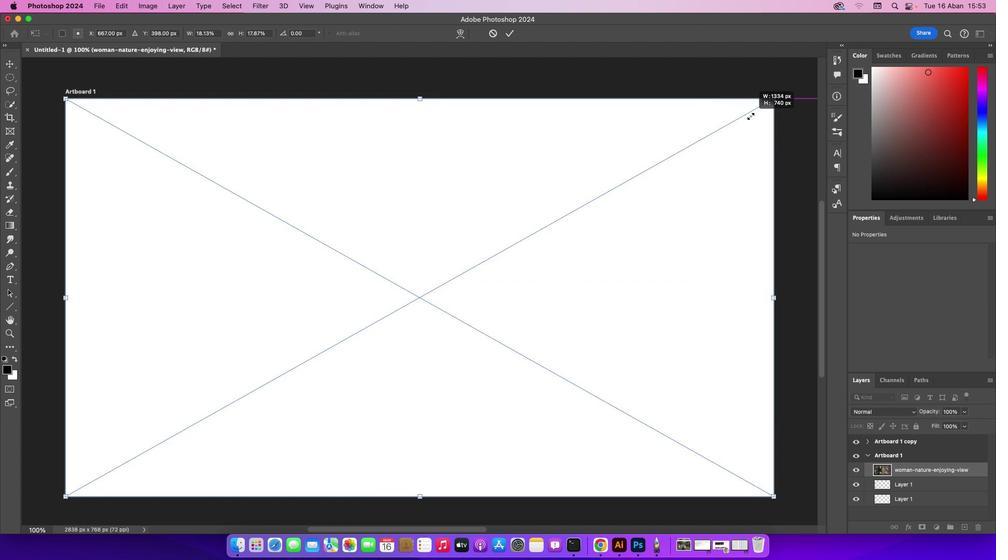 
Action: Mouse moved to (324, 223)
Screenshot: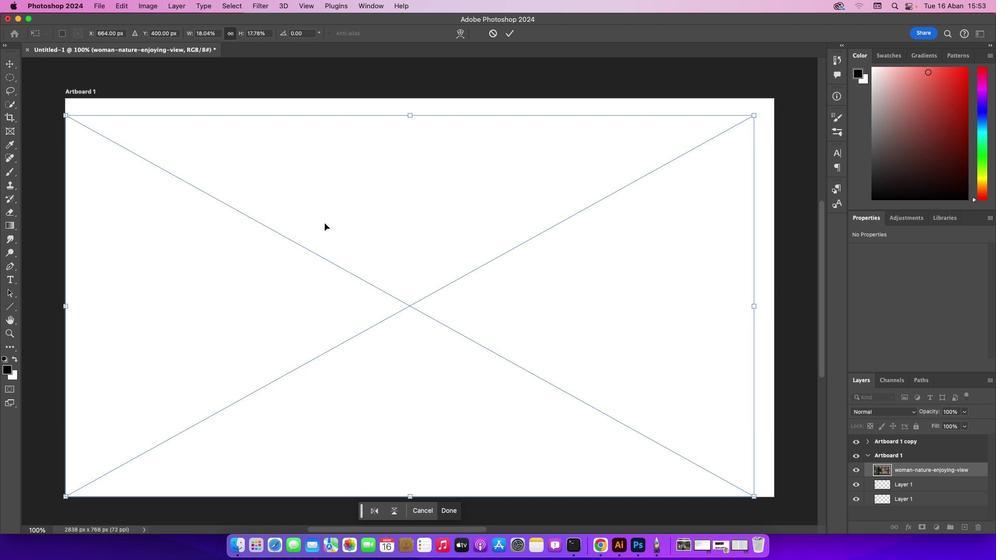 
Action: Mouse pressed left at (324, 223)
Screenshot: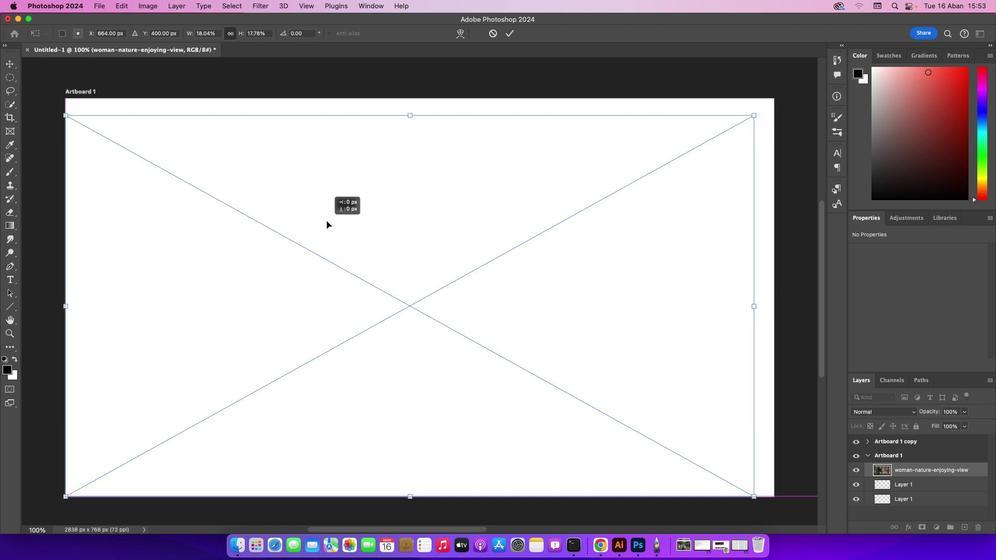 
Action: Mouse moved to (326, 206)
Screenshot: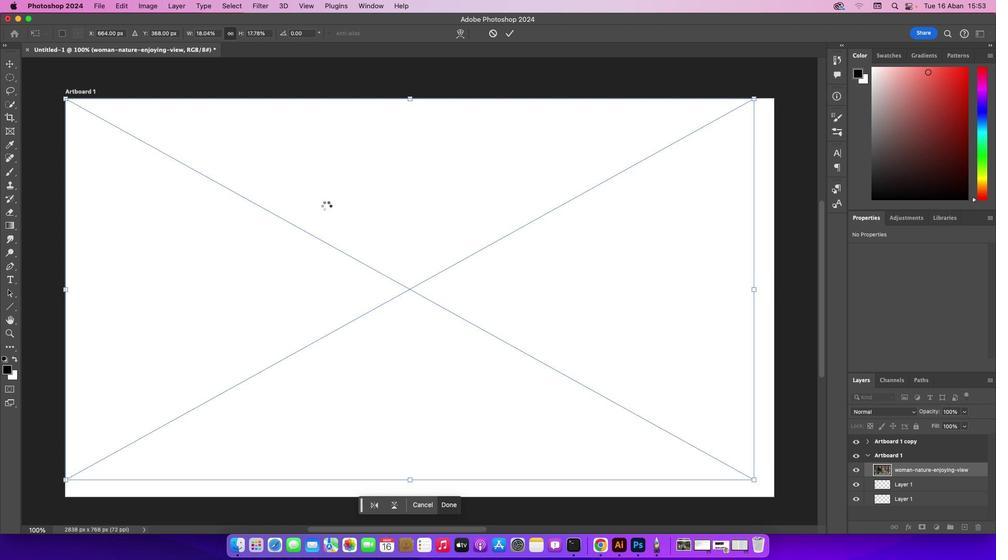 
Action: Key pressed Key.enter
Screenshot: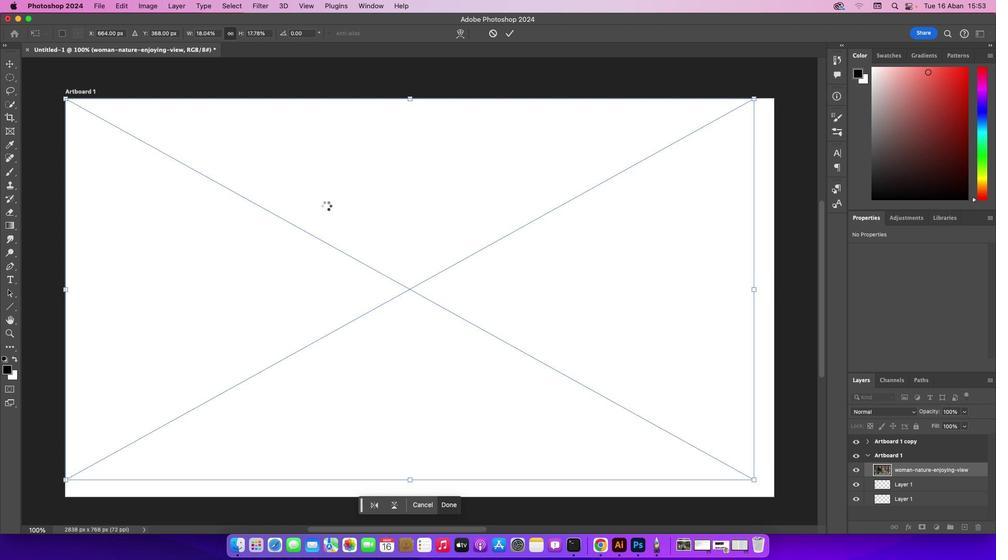 
Action: Mouse moved to (344, 214)
Screenshot: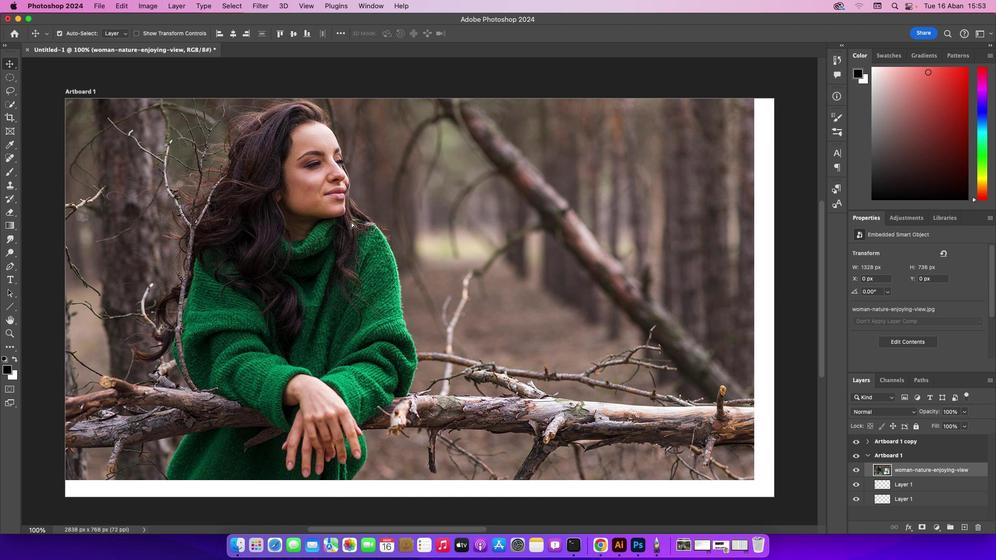 
Action: Mouse pressed left at (344, 214)
Screenshot: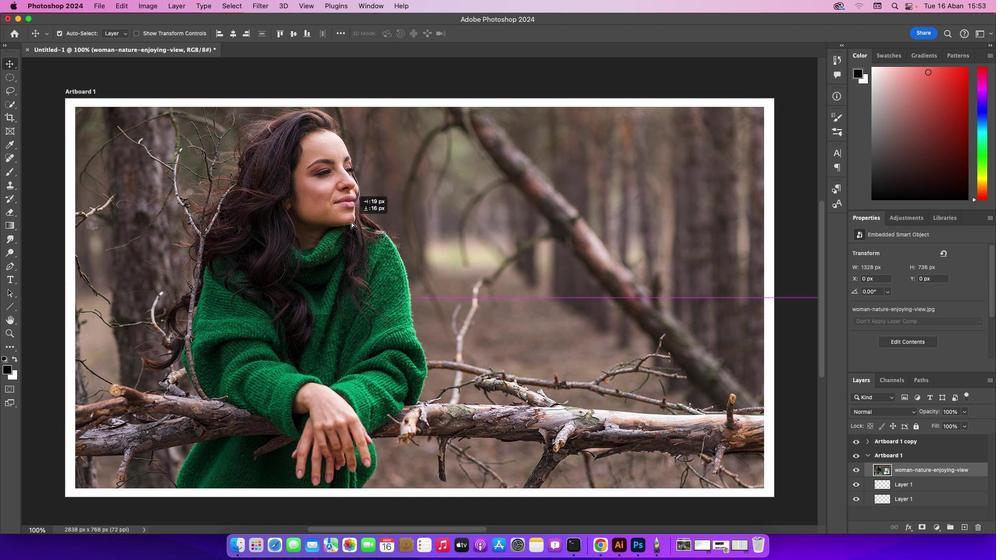 
Action: Mouse moved to (915, 484)
Screenshot: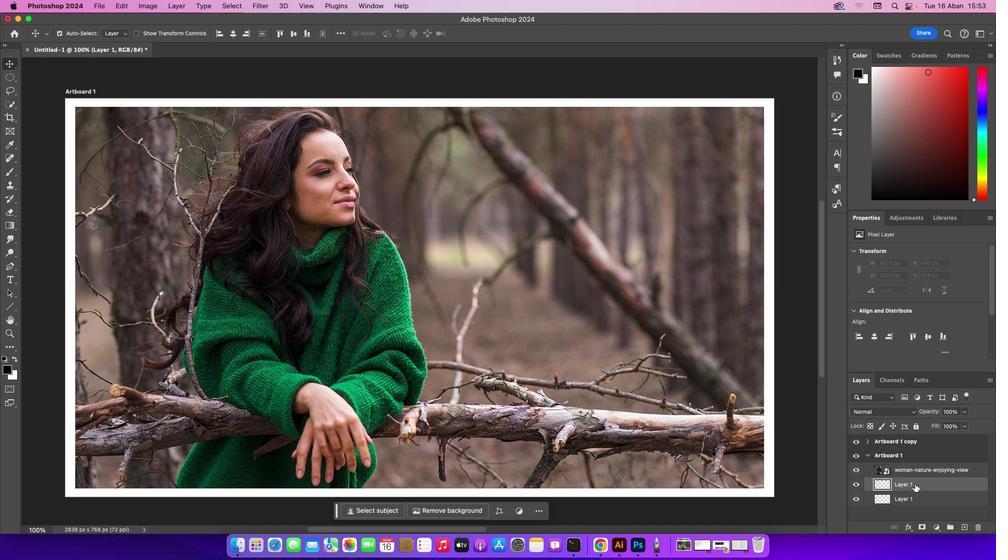 
Action: Mouse pressed left at (915, 484)
Screenshot: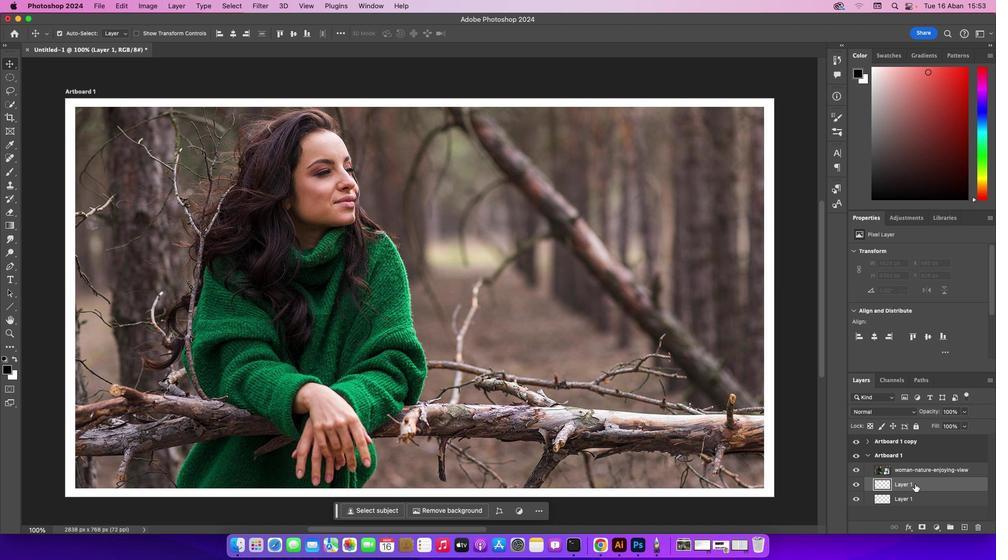 
Action: Mouse moved to (6, 371)
Screenshot: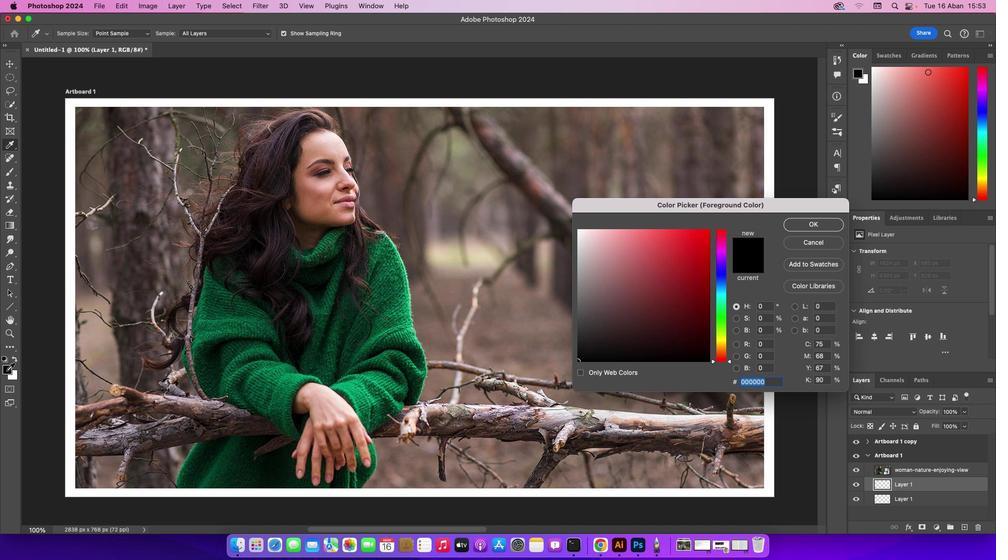 
Action: Mouse pressed left at (6, 371)
Screenshot: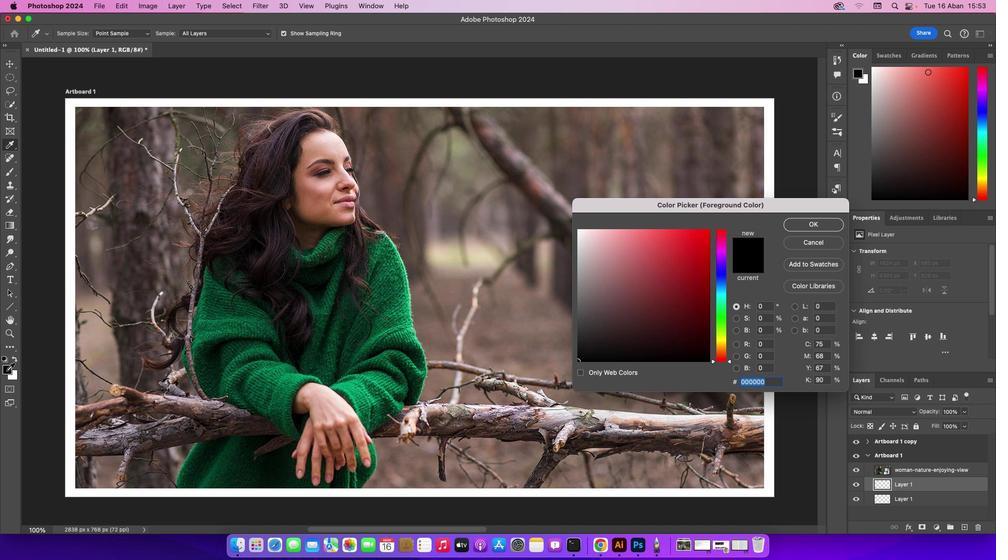 
Action: Mouse pressed left at (6, 371)
Screenshot: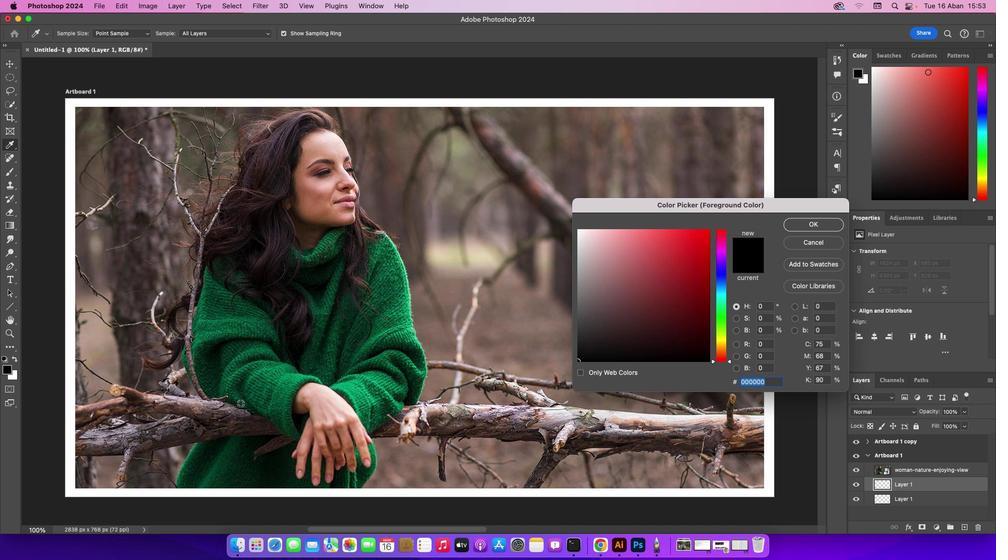 
Action: Mouse moved to (720, 316)
Screenshot: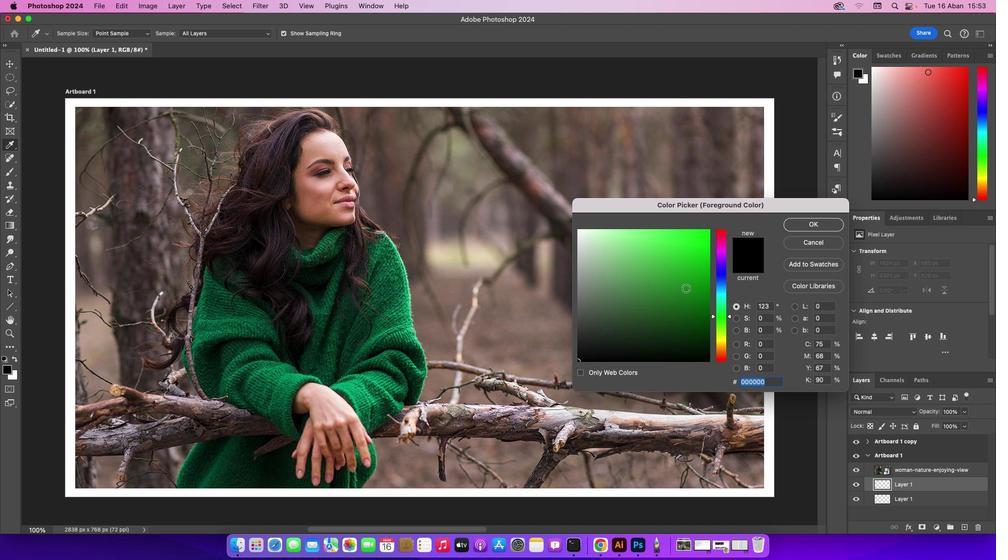 
Action: Mouse pressed left at (720, 316)
Screenshot: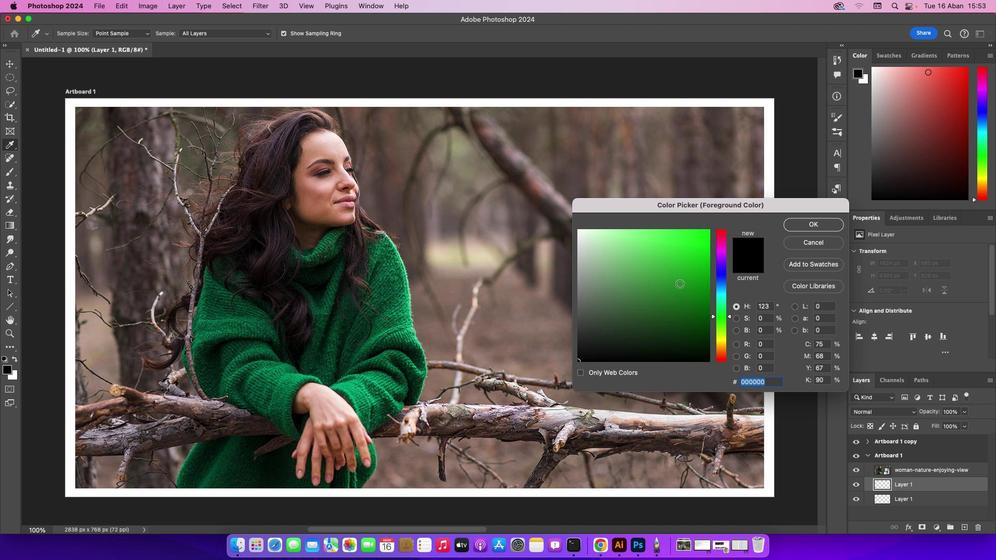 
Action: Mouse moved to (679, 284)
Screenshot: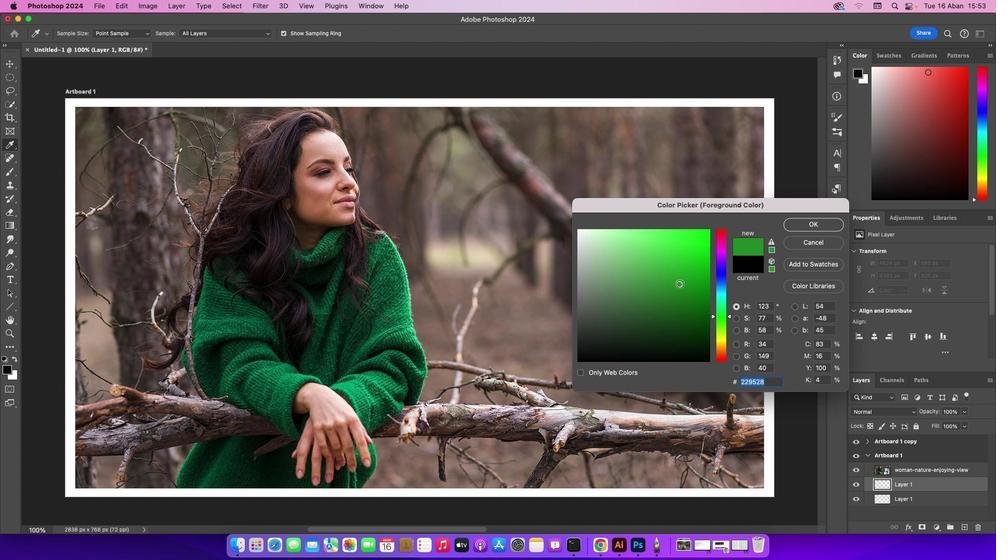 
Action: Mouse pressed left at (679, 284)
Screenshot: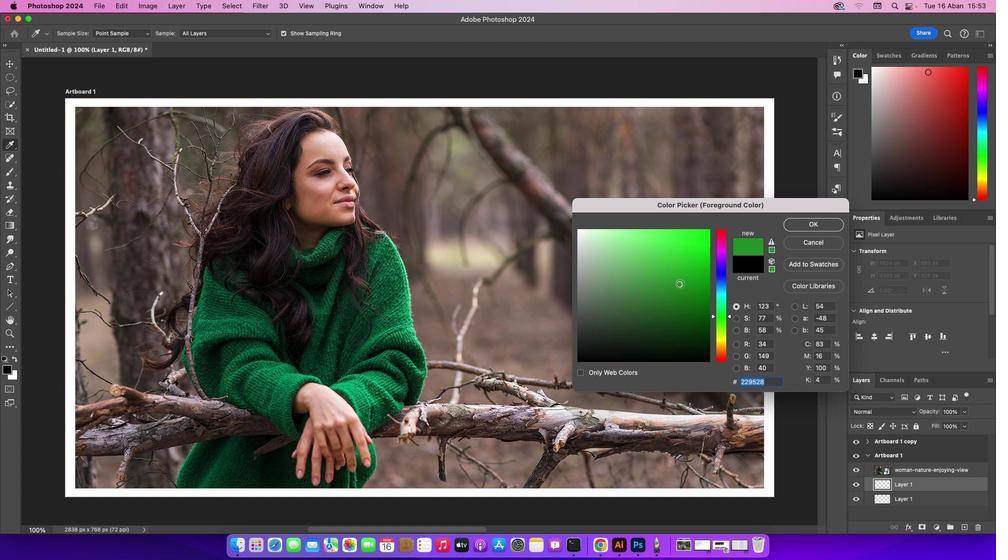 
Action: Mouse moved to (685, 301)
Screenshot: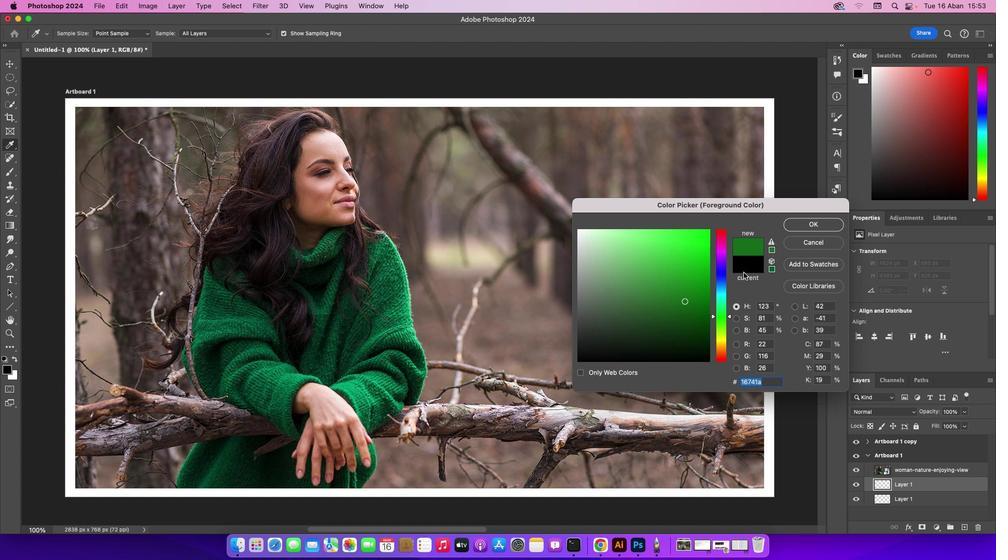 
Action: Mouse pressed left at (685, 301)
Screenshot: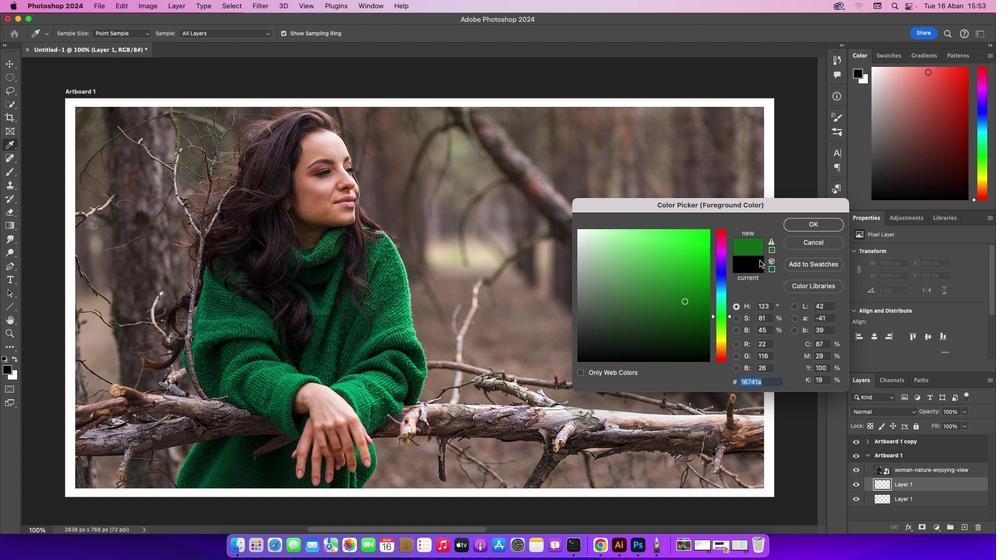 
Action: Mouse moved to (808, 221)
Screenshot: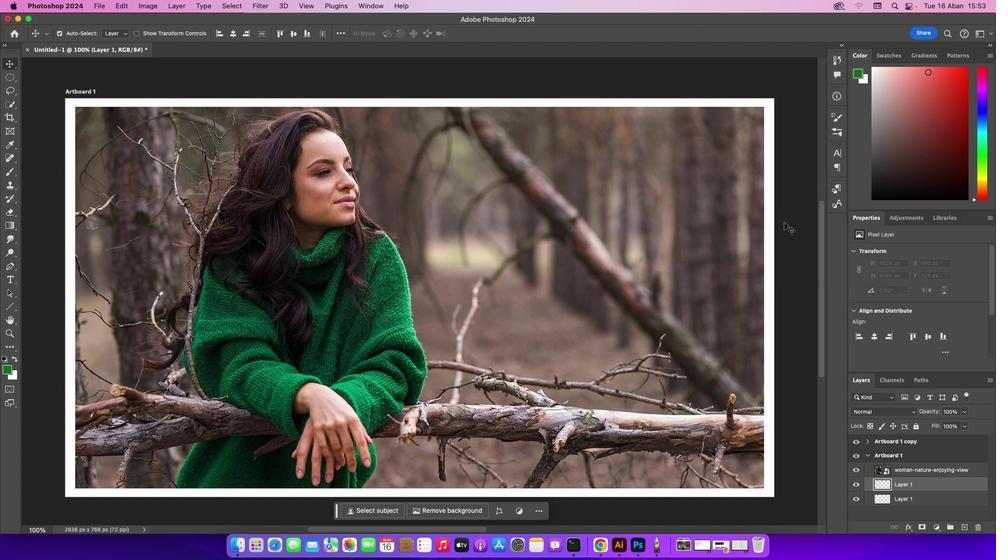 
Action: Mouse pressed left at (808, 221)
Screenshot: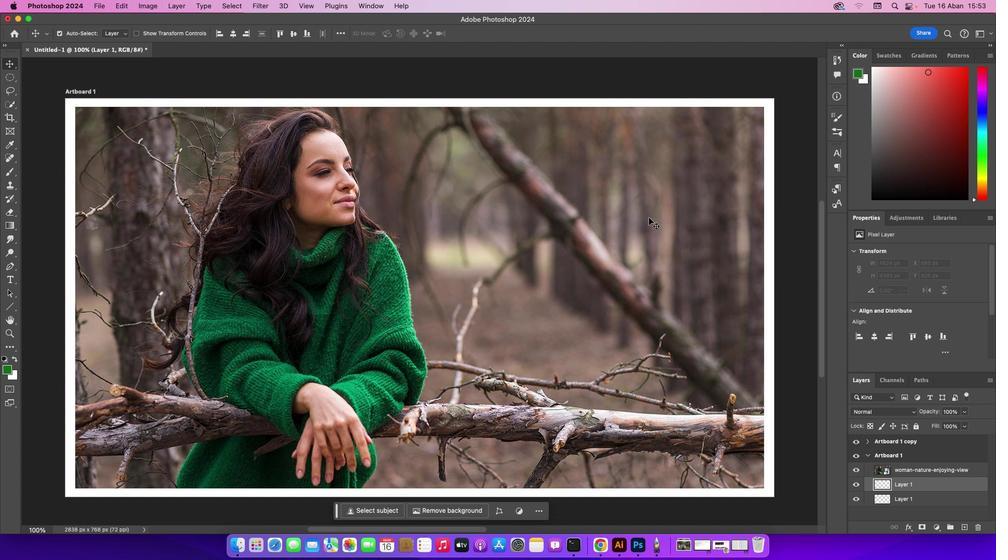 
Action: Mouse moved to (625, 188)
Screenshot: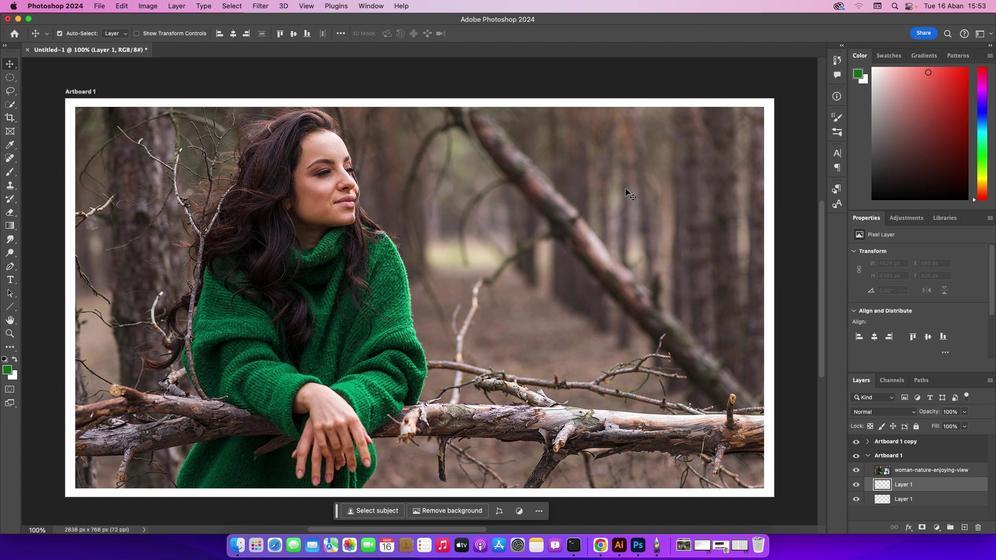 
Action: Key pressed Key.altKey.backspace
Screenshot: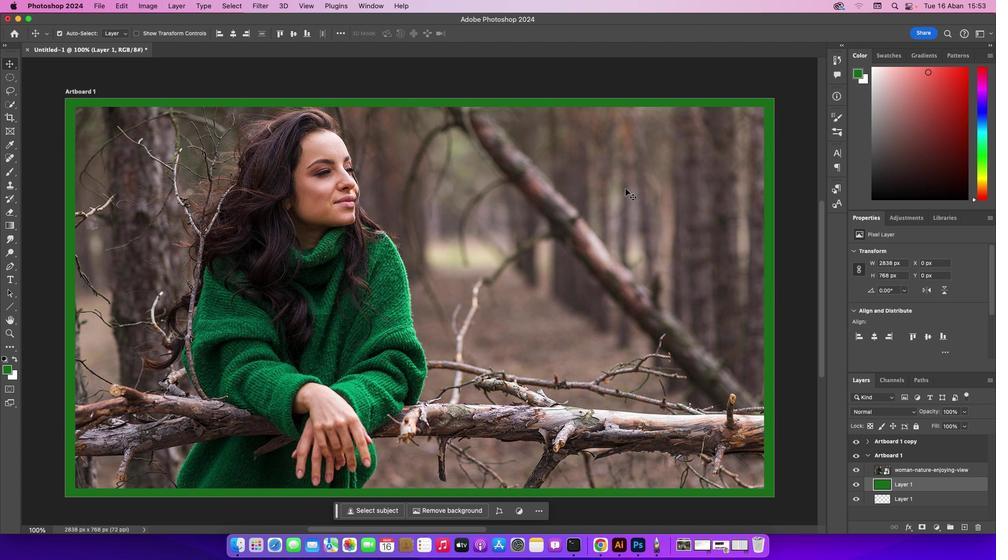 
Action: Mouse moved to (17, 64)
Screenshot: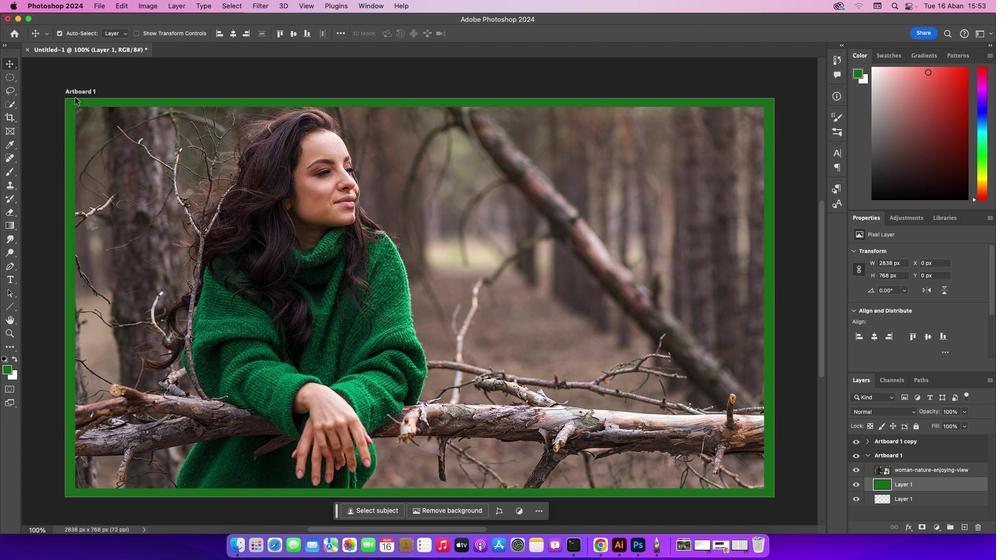 
Action: Mouse pressed left at (17, 64)
Screenshot: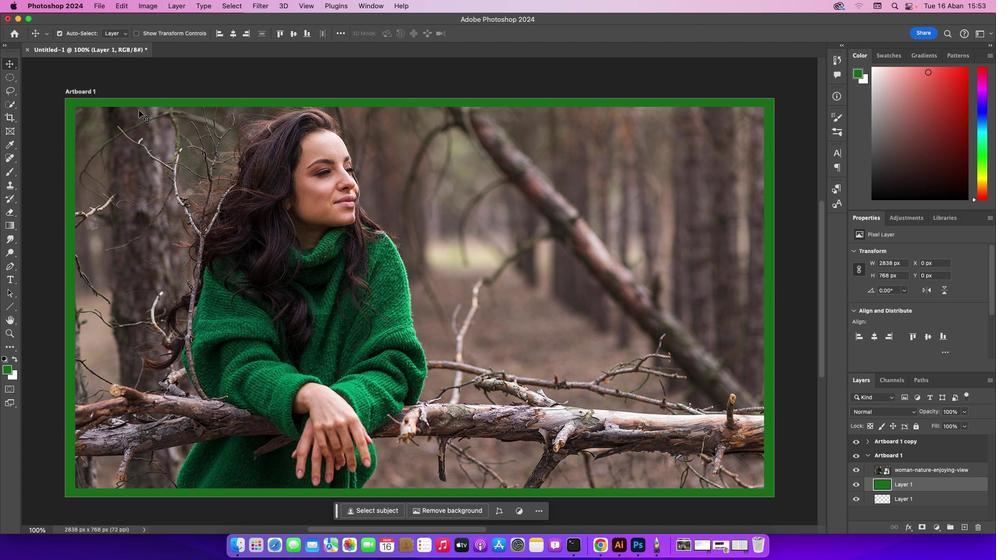 
Action: Mouse moved to (8, 369)
Screenshot: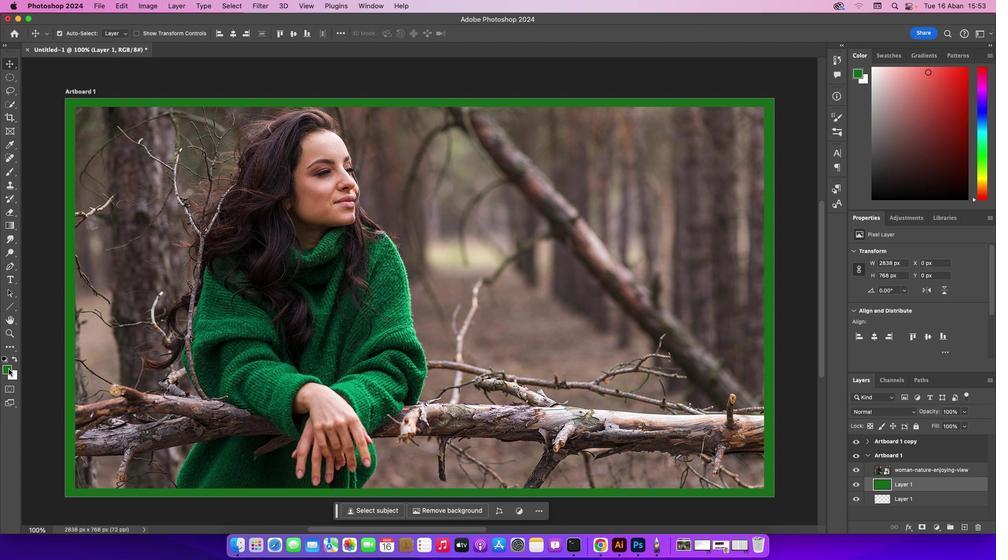 
Action: Mouse pressed left at (8, 369)
Screenshot: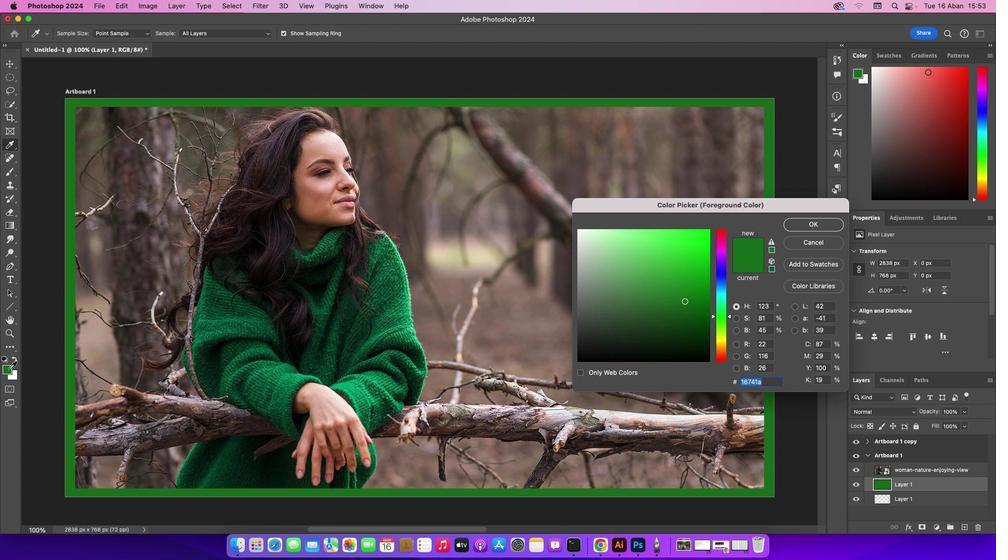 
Action: Mouse pressed left at (8, 369)
Screenshot: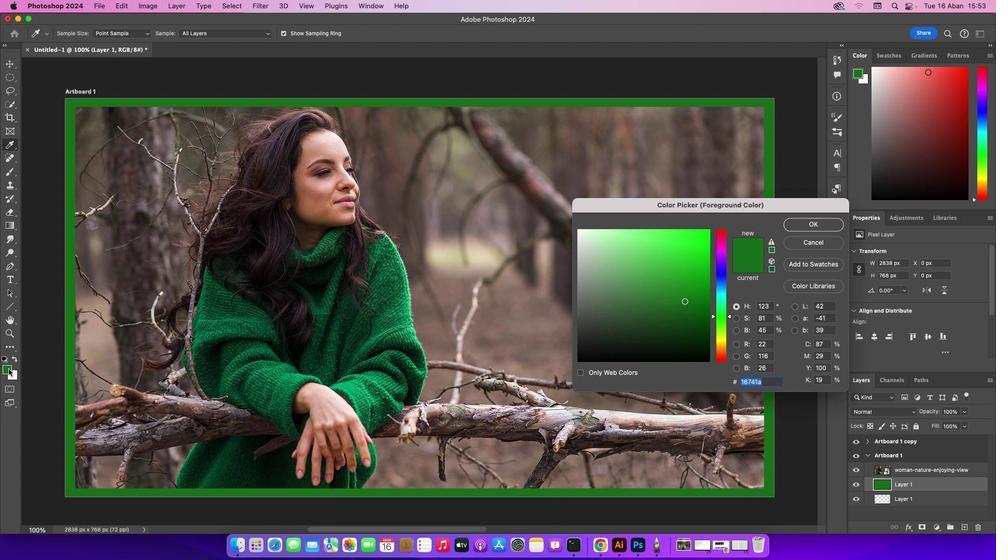 
Action: Mouse moved to (673, 235)
Screenshot: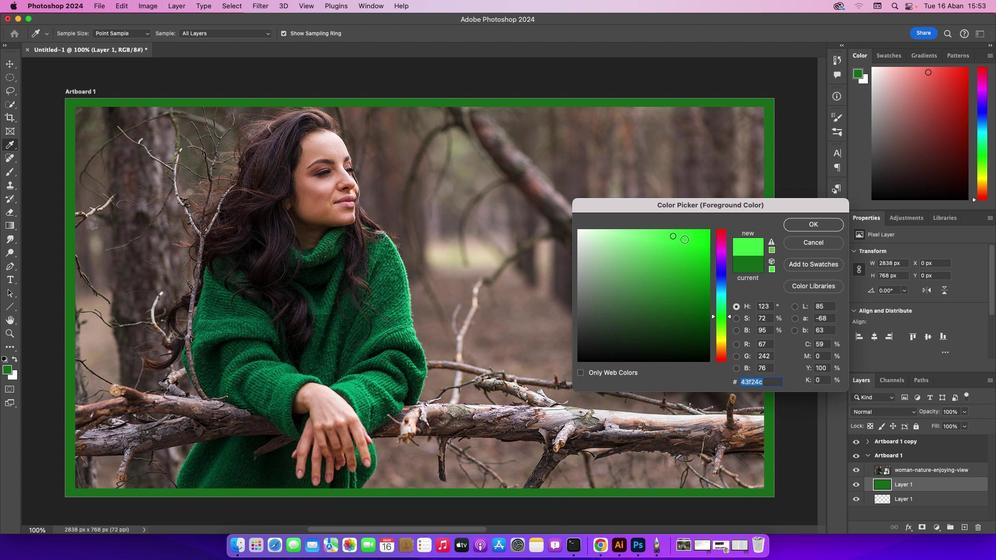 
Action: Mouse pressed left at (673, 235)
Screenshot: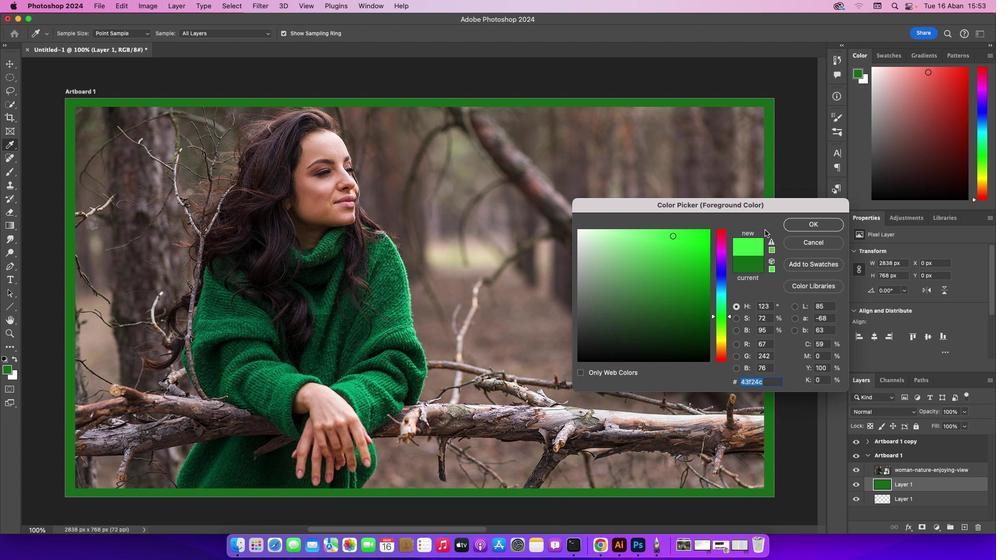 
Action: Mouse moved to (808, 223)
Screenshot: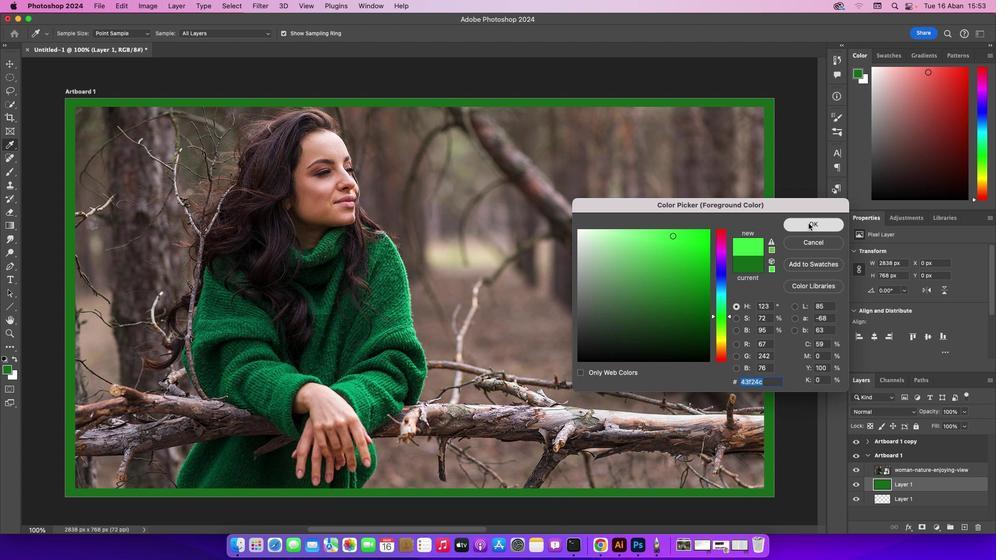 
Action: Mouse pressed left at (808, 223)
Screenshot: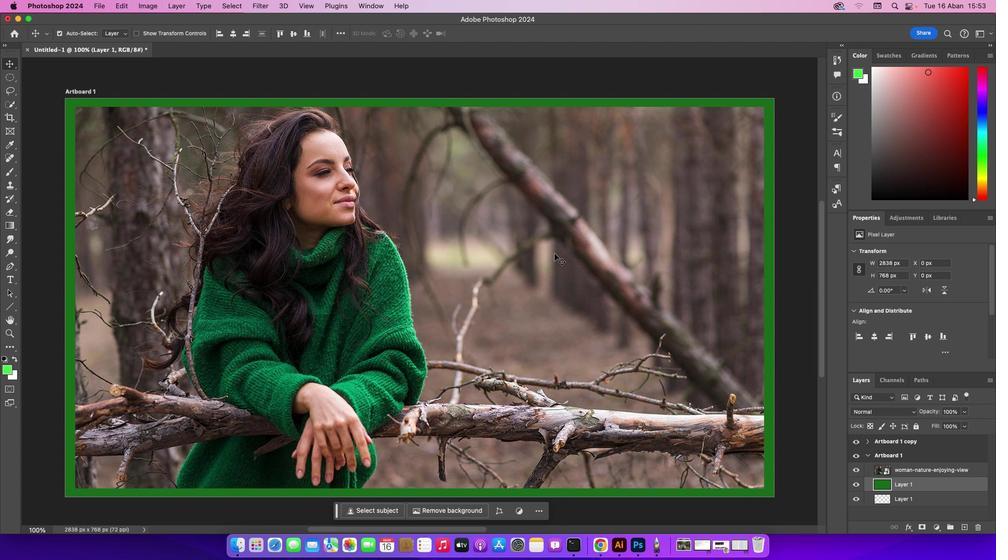 
Action: Mouse moved to (545, 256)
Screenshot: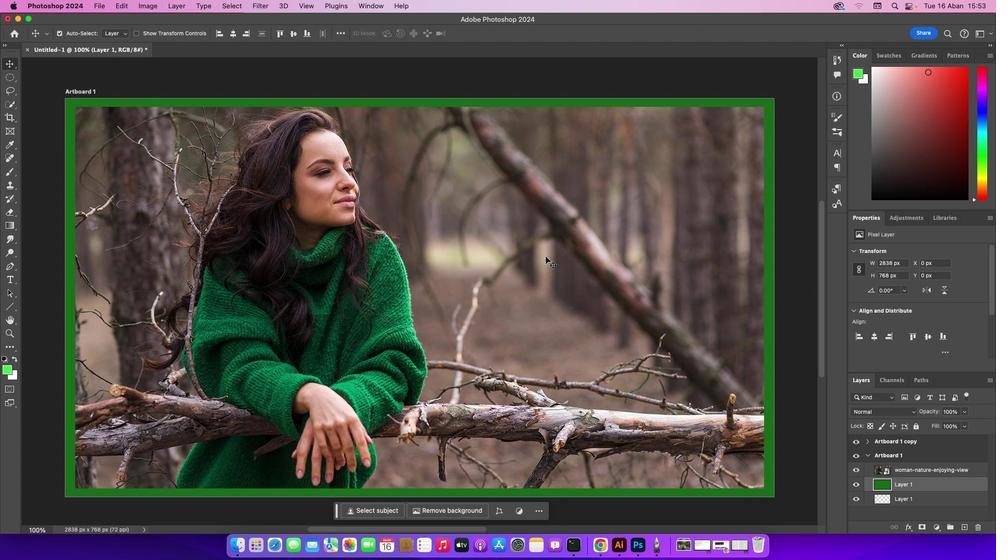 
Action: Key pressed Key.altKey.backspace
Screenshot: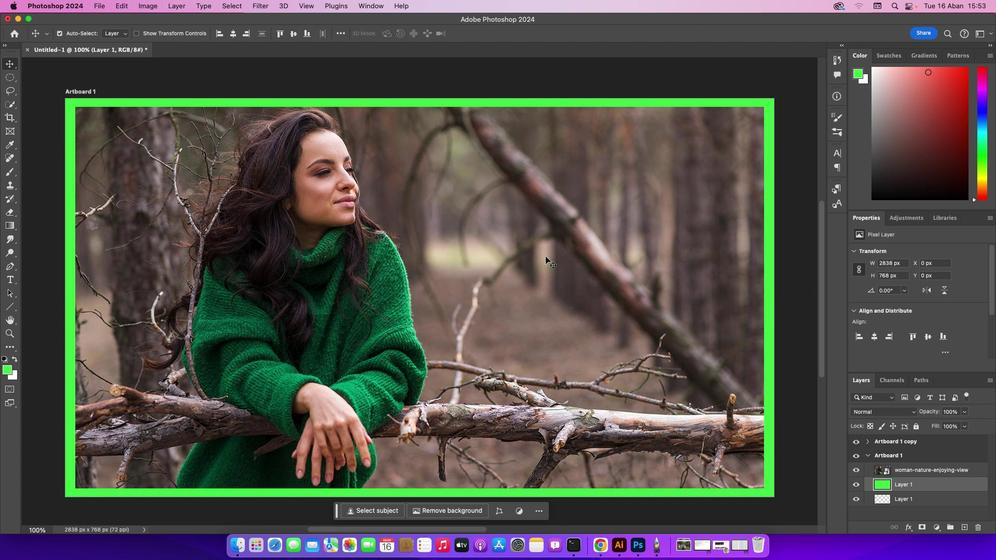 
Action: Mouse moved to (10, 371)
Screenshot: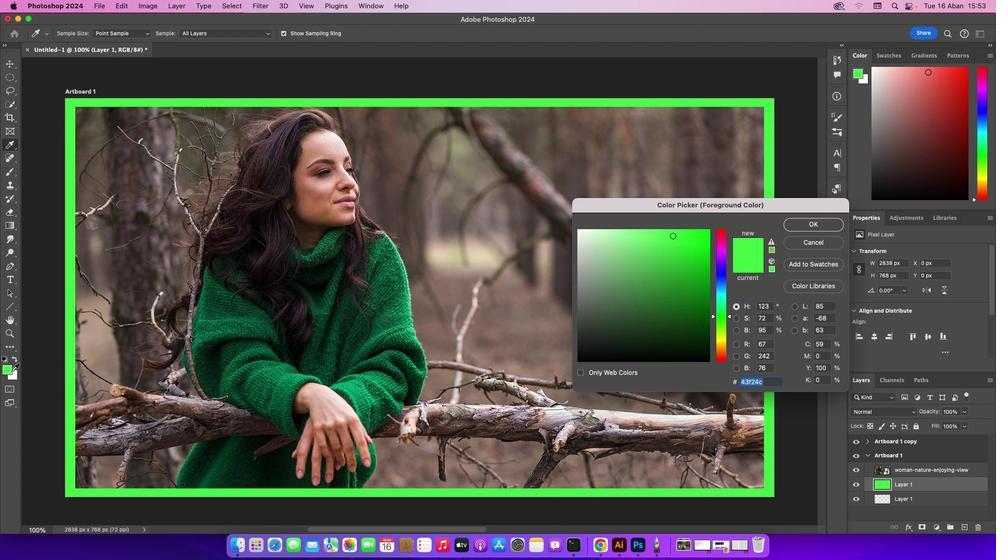 
Action: Mouse pressed left at (10, 371)
Screenshot: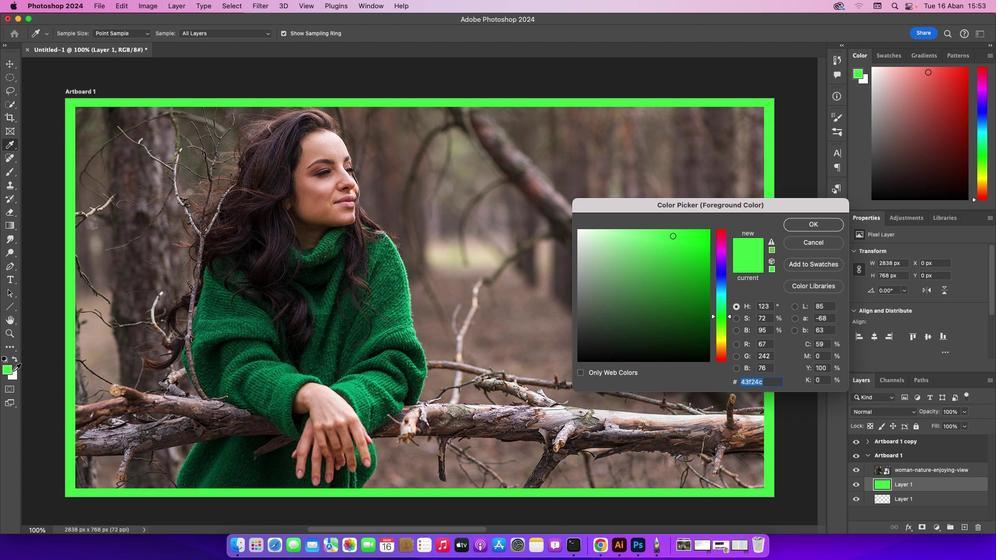 
Action: Mouse pressed left at (10, 371)
Screenshot: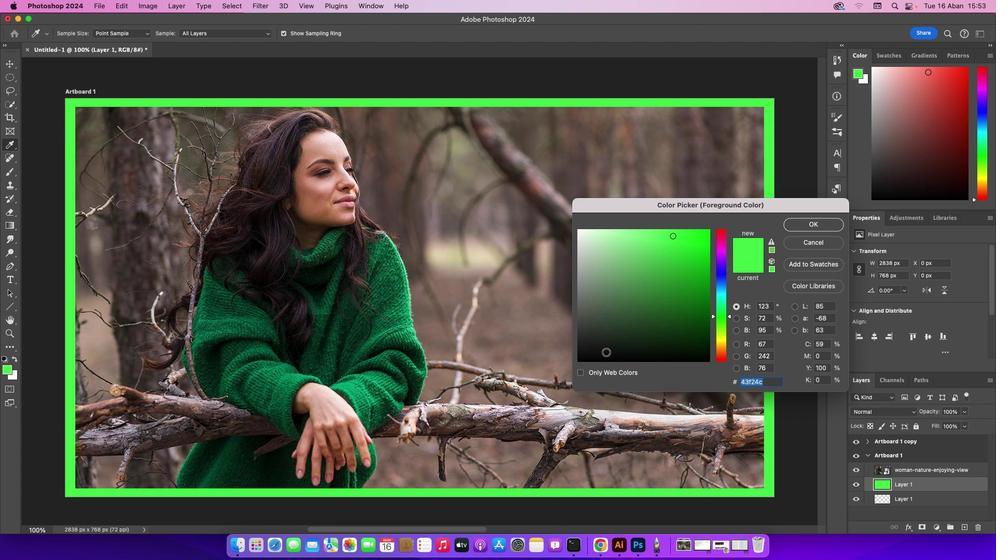 
Action: Mouse moved to (601, 237)
Screenshot: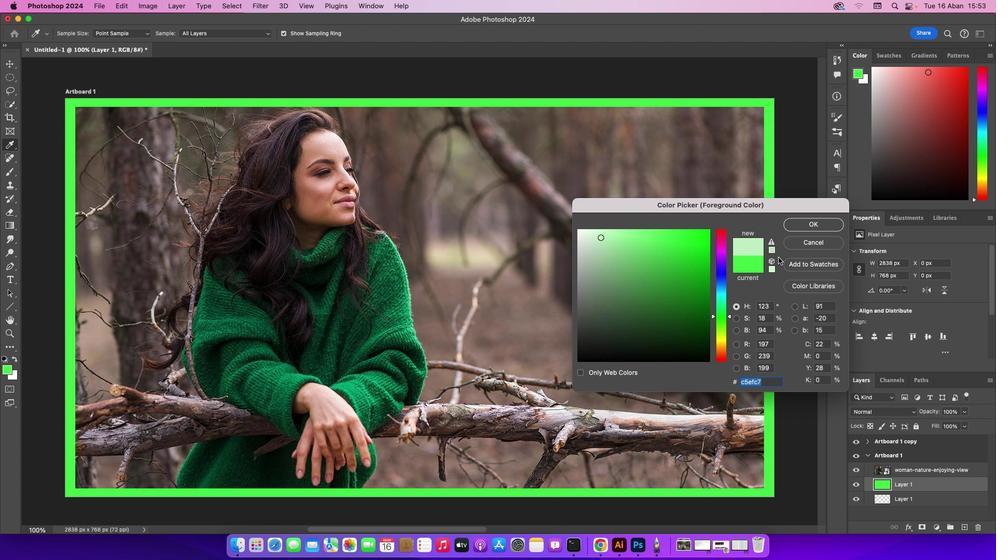 
Action: Mouse pressed left at (601, 237)
Screenshot: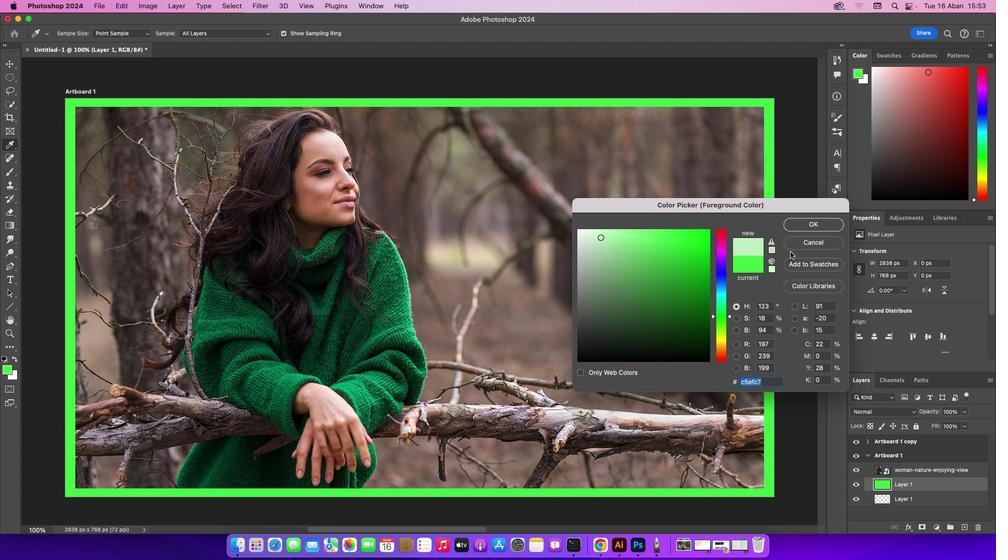 
Action: Mouse moved to (820, 231)
Screenshot: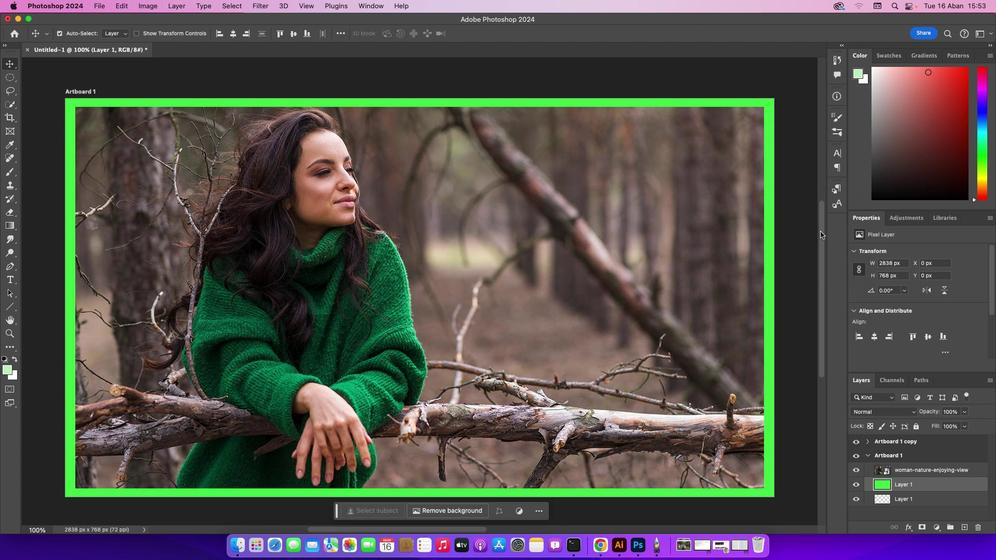 
Action: Mouse pressed left at (820, 231)
Screenshot: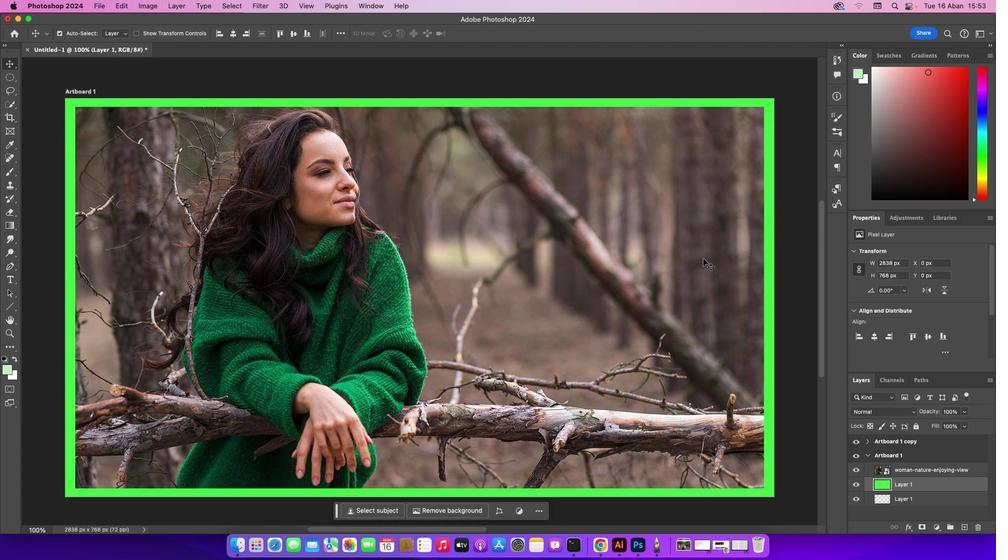 
Action: Mouse moved to (685, 264)
Screenshot: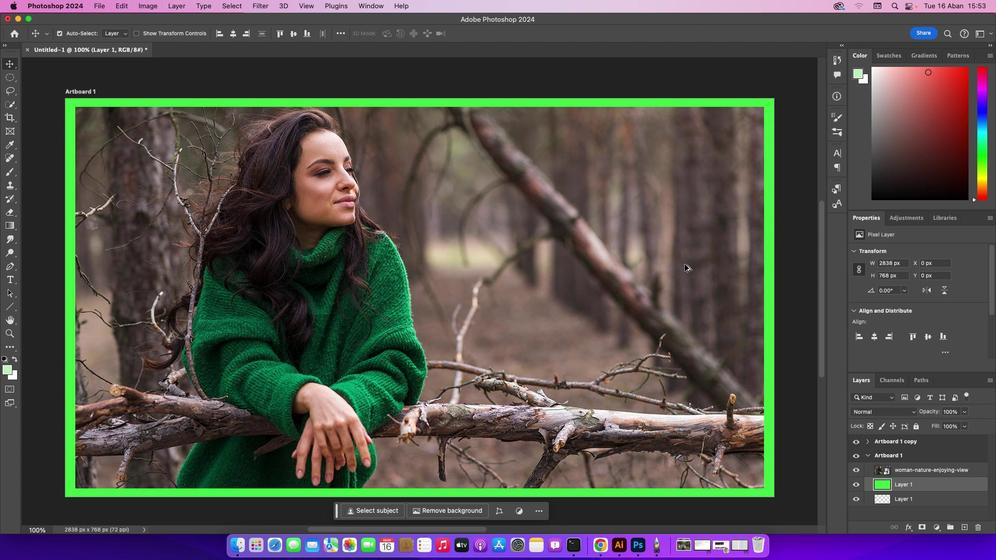 
Action: Key pressed Key.altKey.backspace
Screenshot: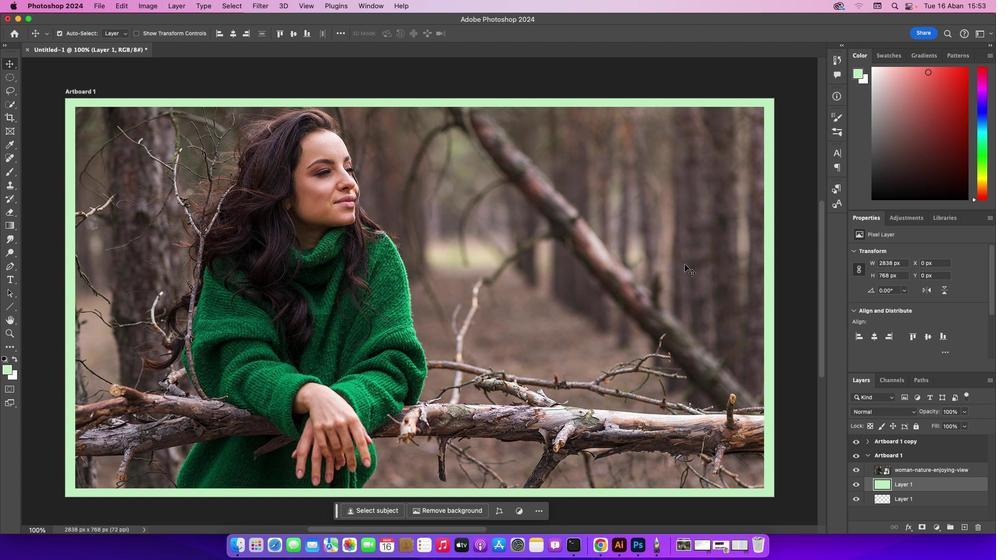 
Action: Mouse moved to (310, 196)
Screenshot: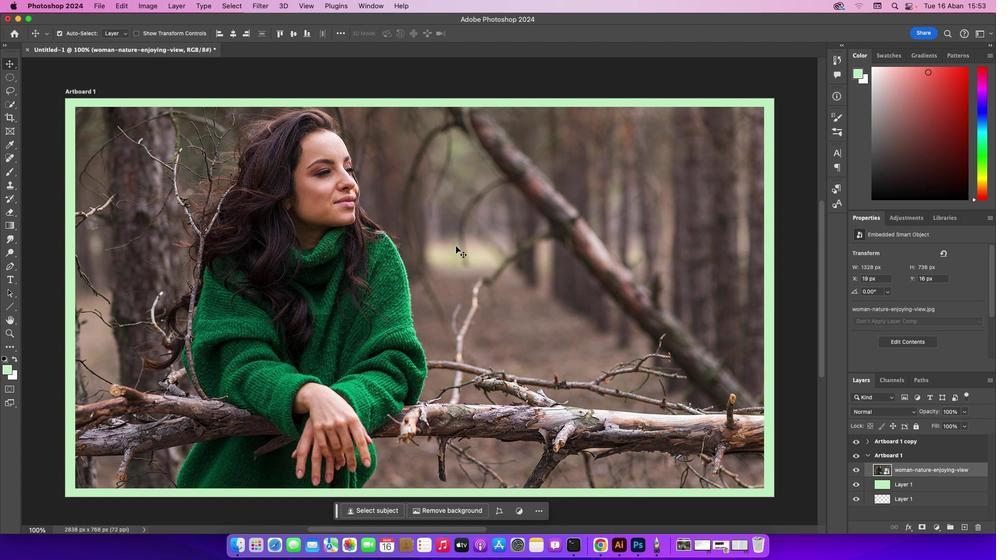 
Action: Mouse pressed left at (310, 196)
Screenshot: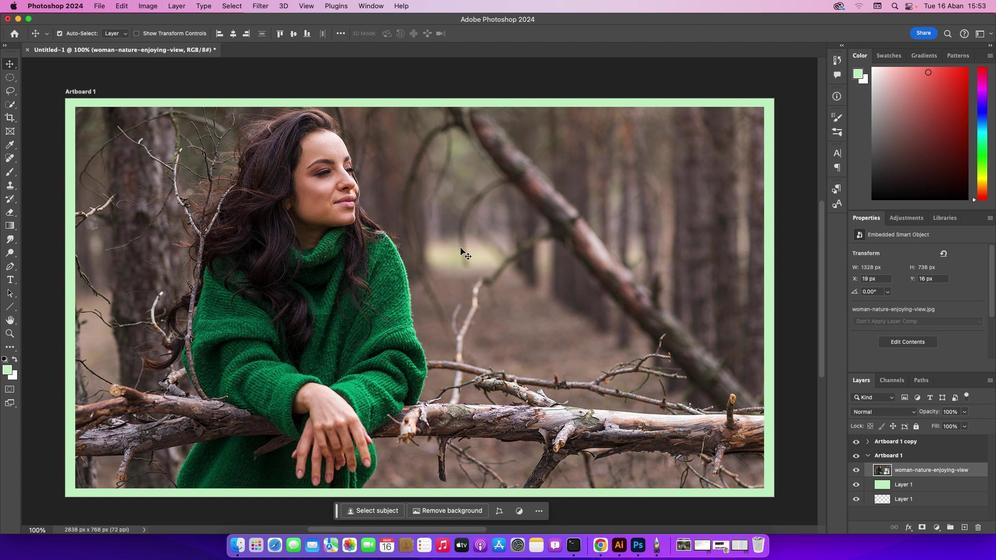 
Action: Mouse moved to (461, 248)
Screenshot: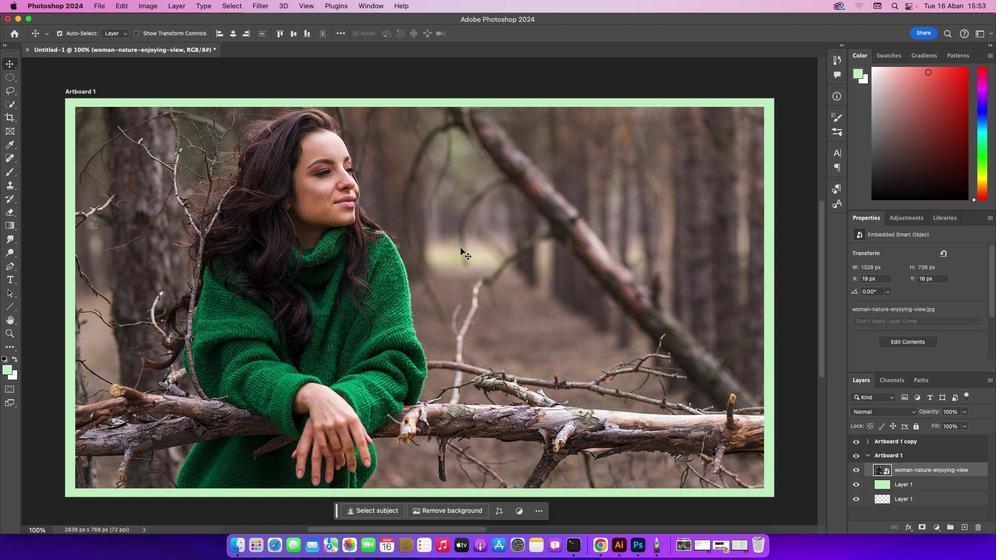 
Action: Mouse pressed left at (461, 248)
Screenshot: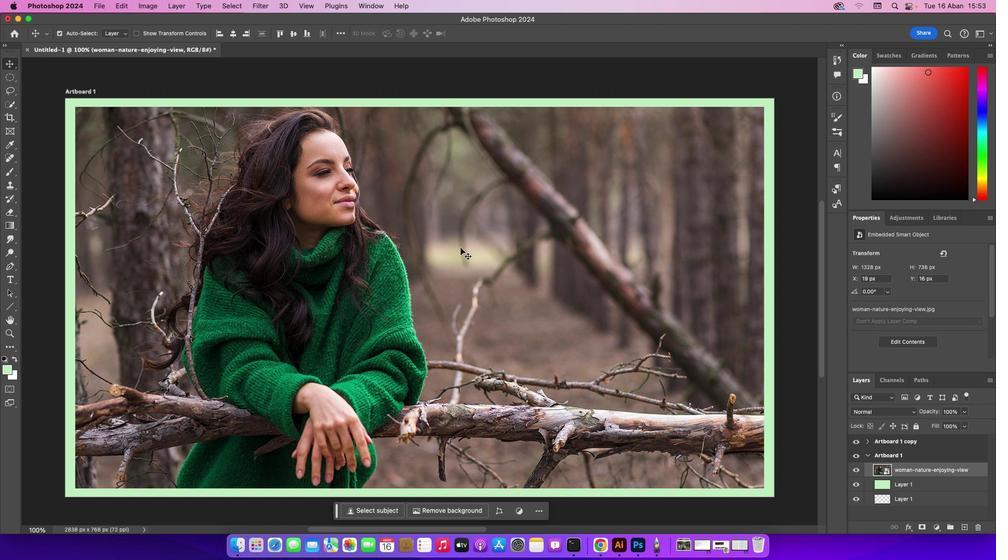 
Action: Mouse moved to (142, 3)
Screenshot: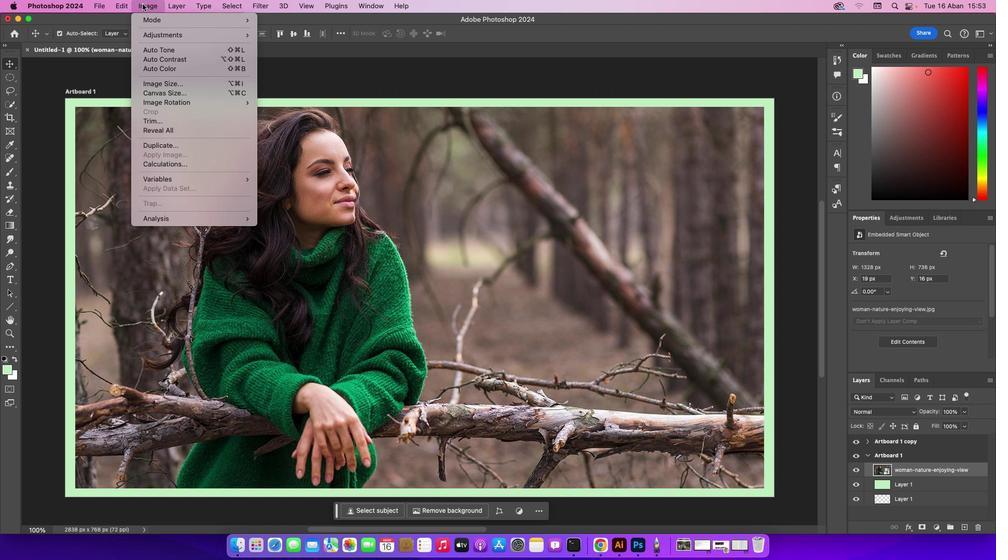 
Action: Mouse pressed left at (142, 3)
Screenshot: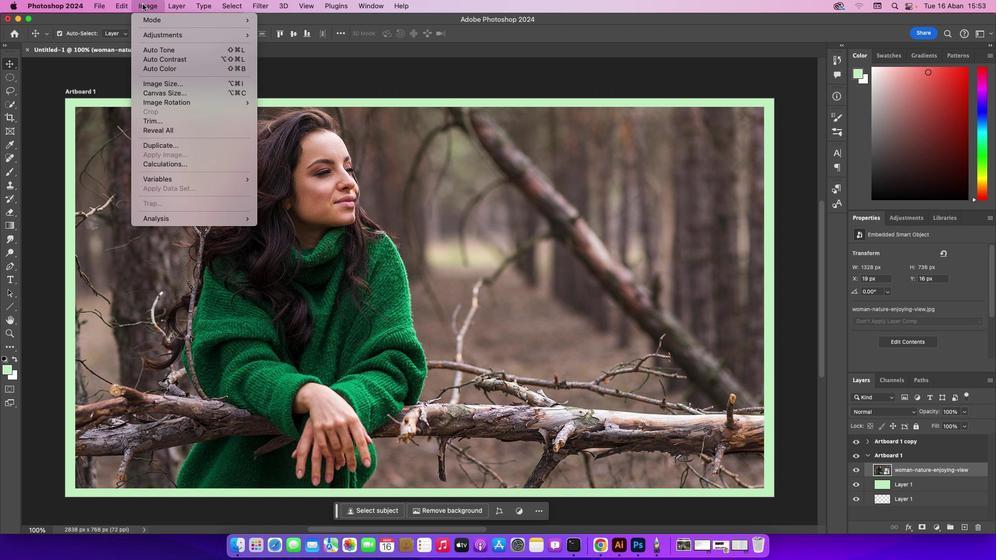 
Action: Mouse moved to (299, 37)
Screenshot: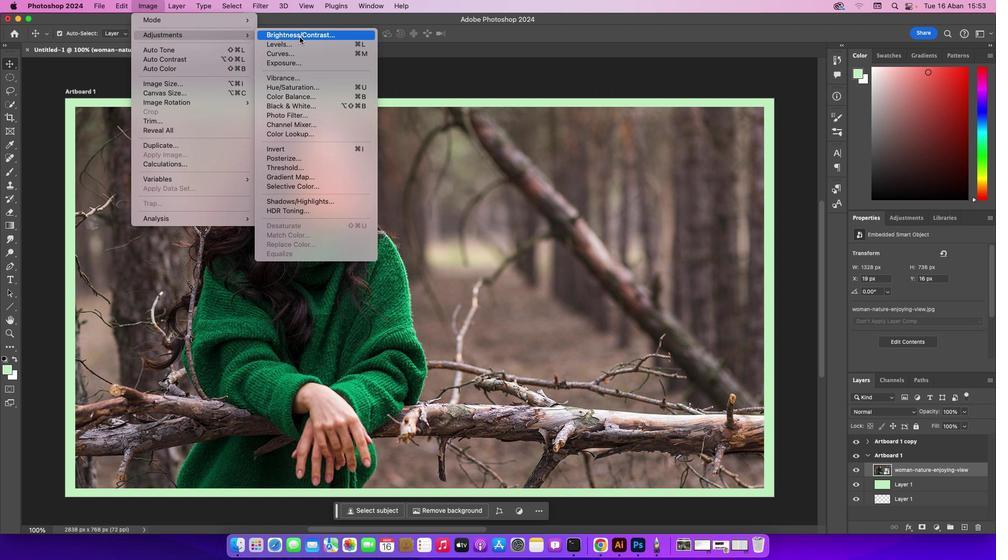 
Action: Mouse pressed left at (299, 37)
Screenshot: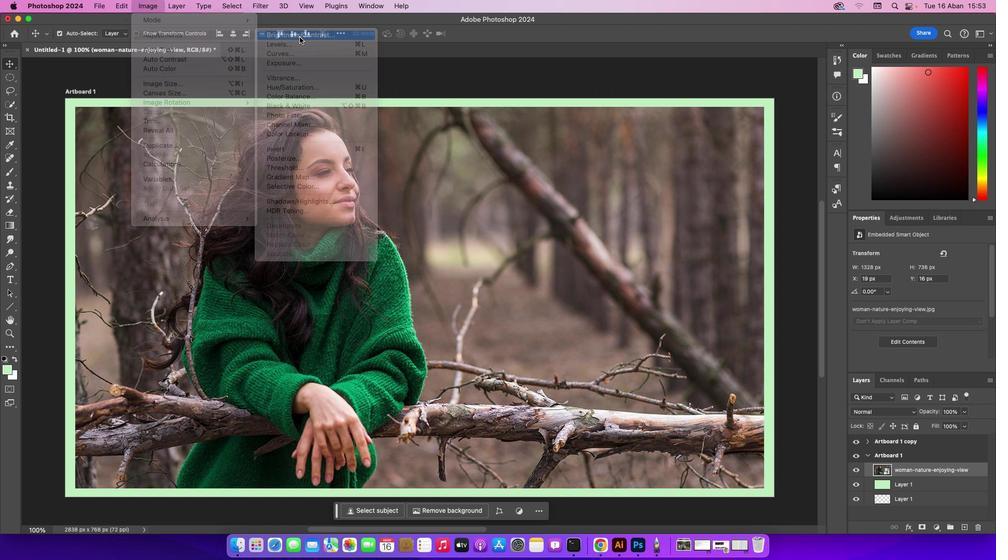 
Action: Mouse moved to (474, 181)
Screenshot: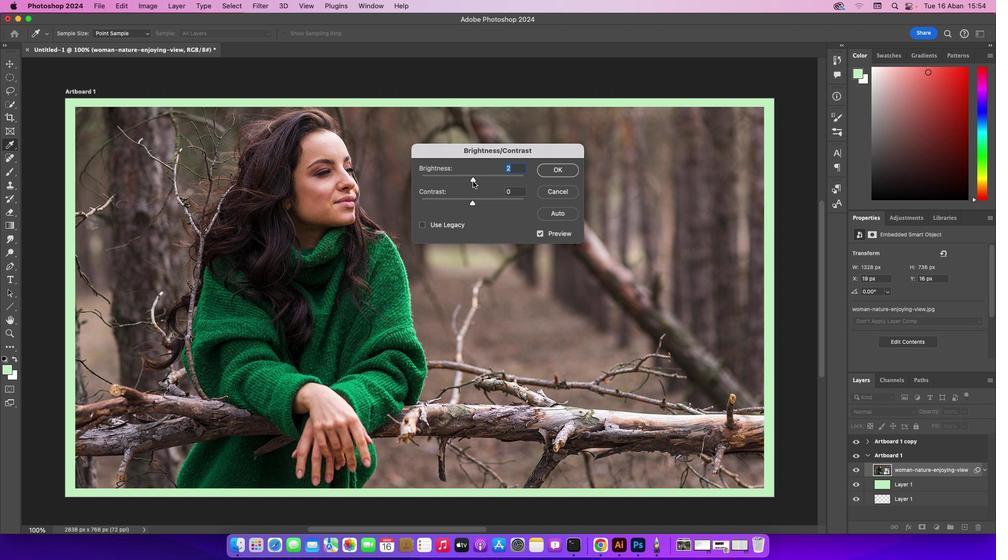 
Action: Mouse pressed left at (474, 181)
Screenshot: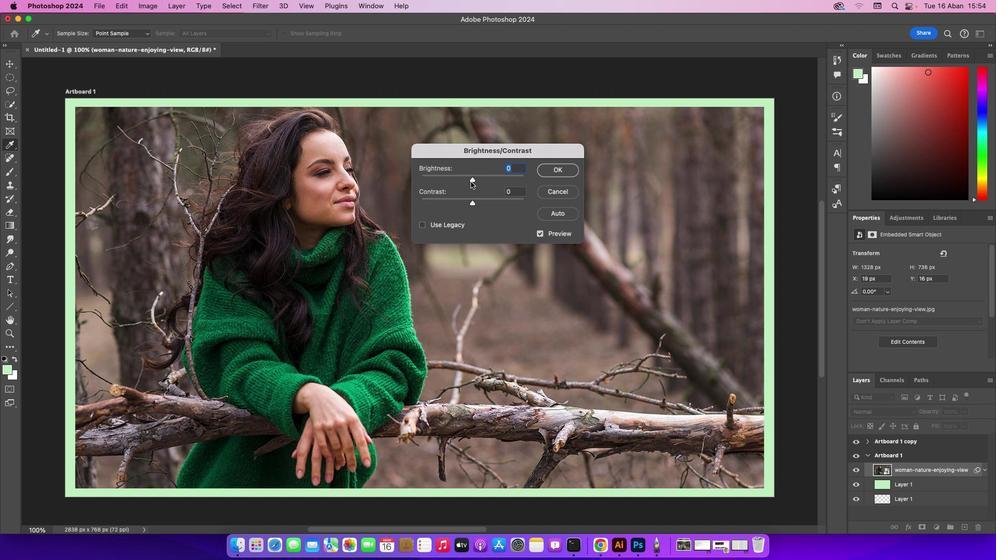 
Action: Mouse moved to (471, 203)
Screenshot: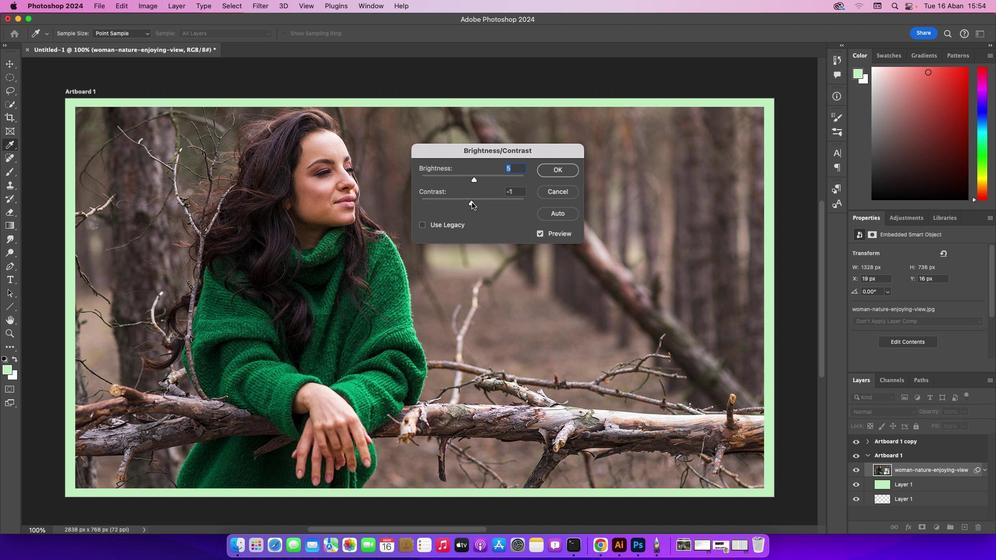 
Action: Mouse pressed left at (471, 203)
Screenshot: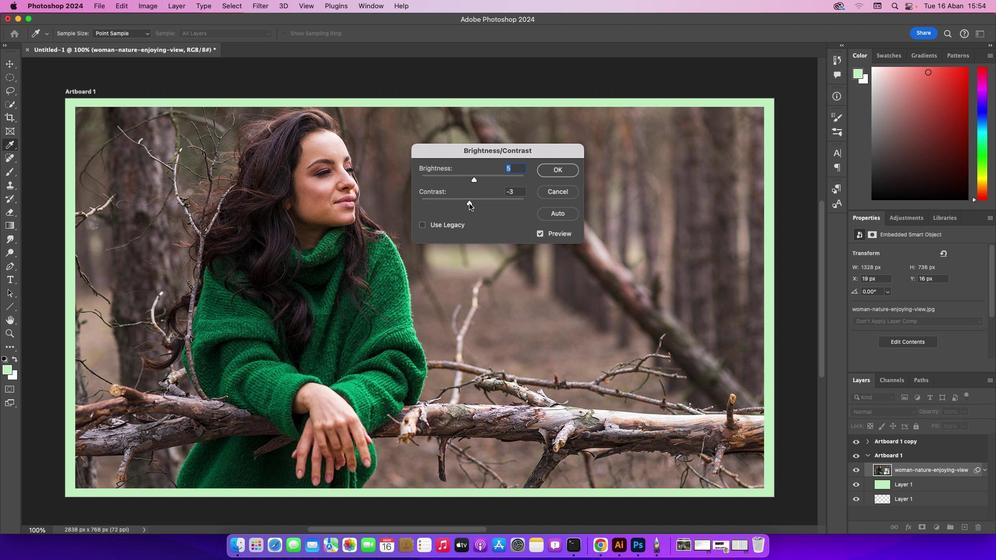 
Action: Mouse moved to (562, 164)
Screenshot: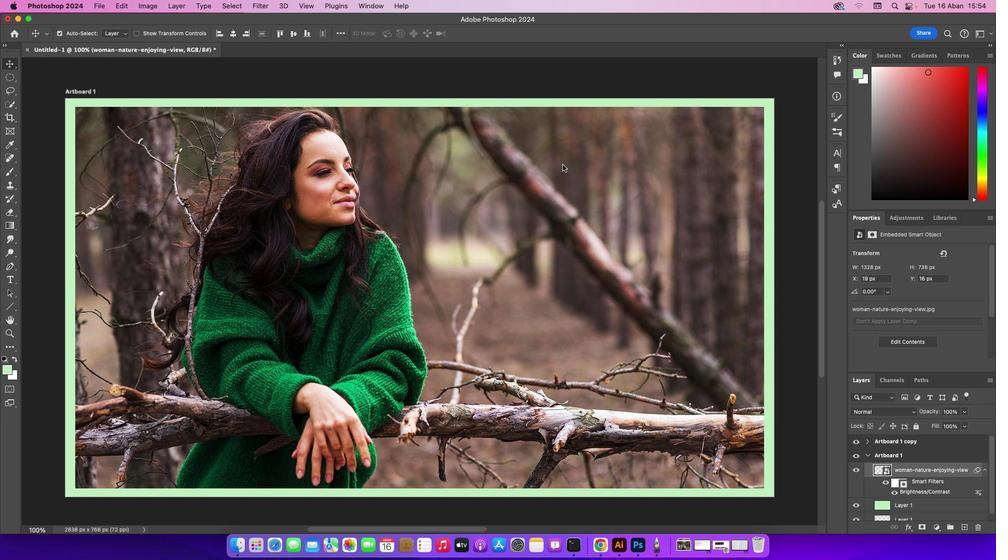 
Action: Mouse pressed left at (562, 164)
Screenshot: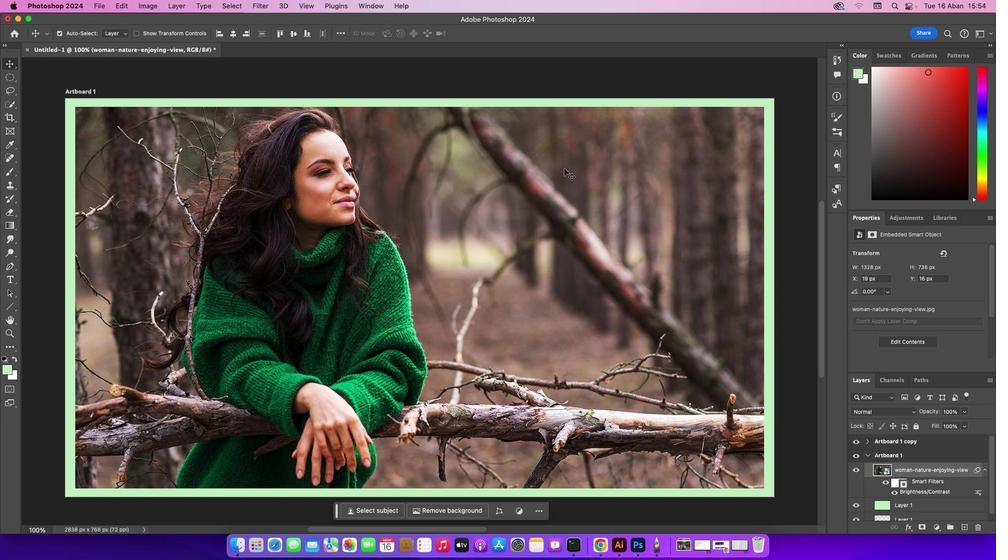 
Action: Mouse moved to (149, 4)
Screenshot: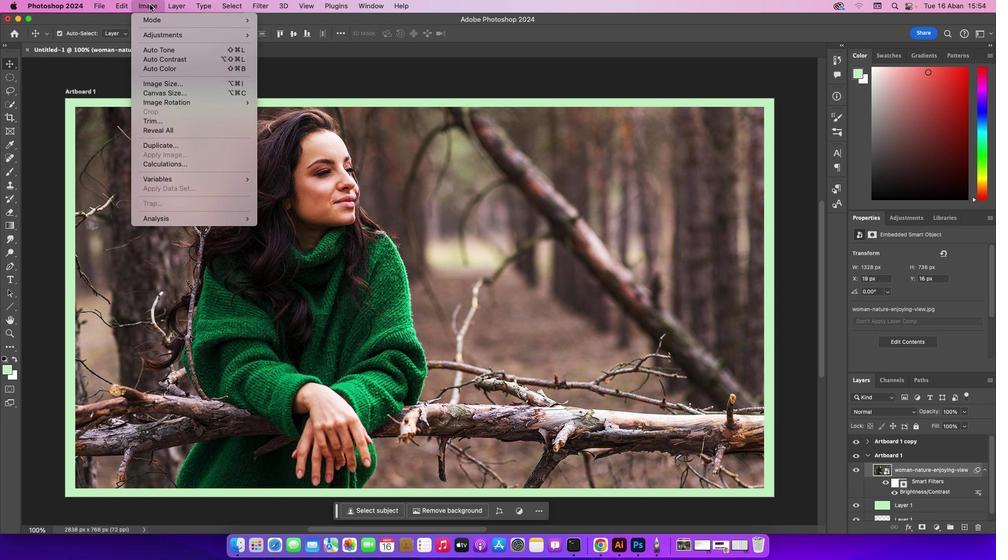
Action: Mouse pressed left at (149, 4)
Screenshot: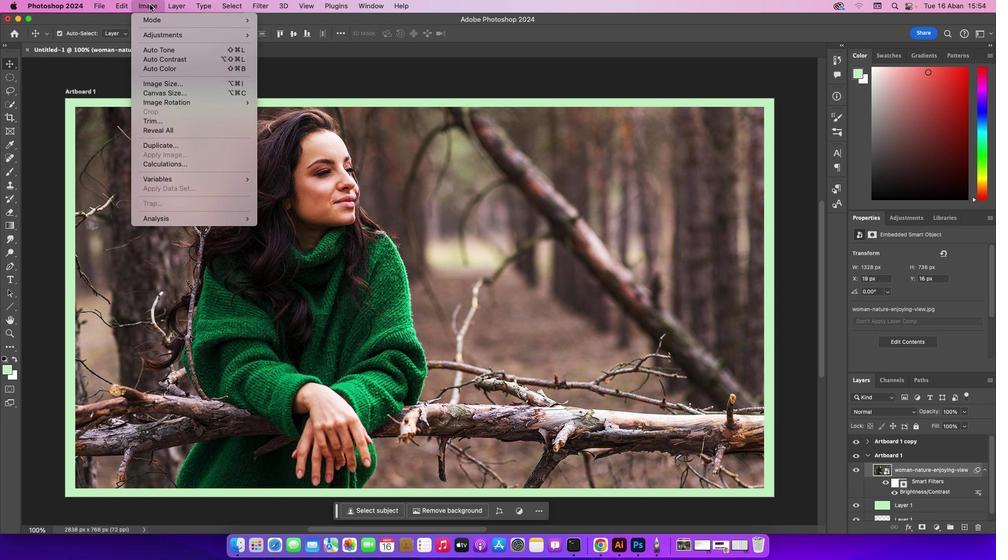 
Action: Mouse moved to (314, 103)
Screenshot: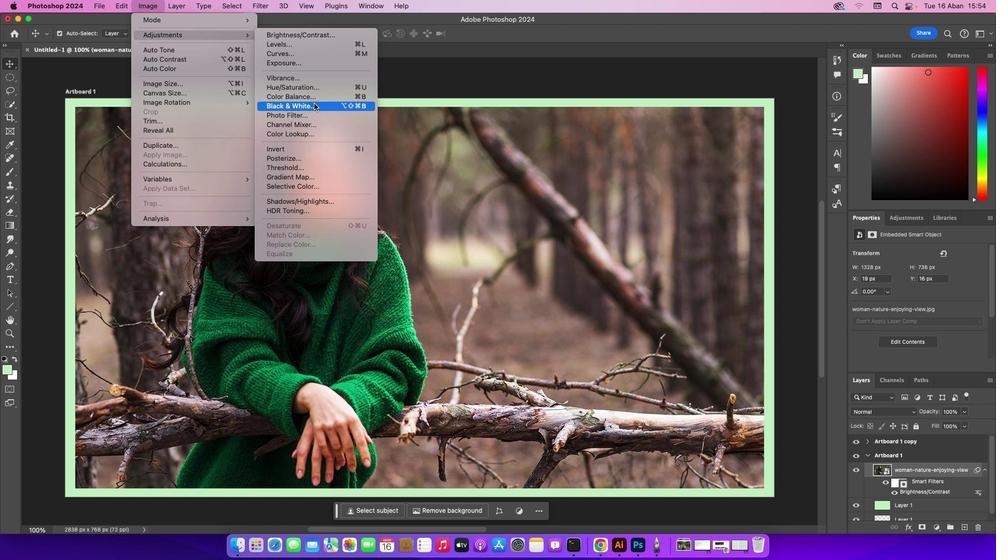 
Action: Mouse pressed left at (314, 103)
Screenshot: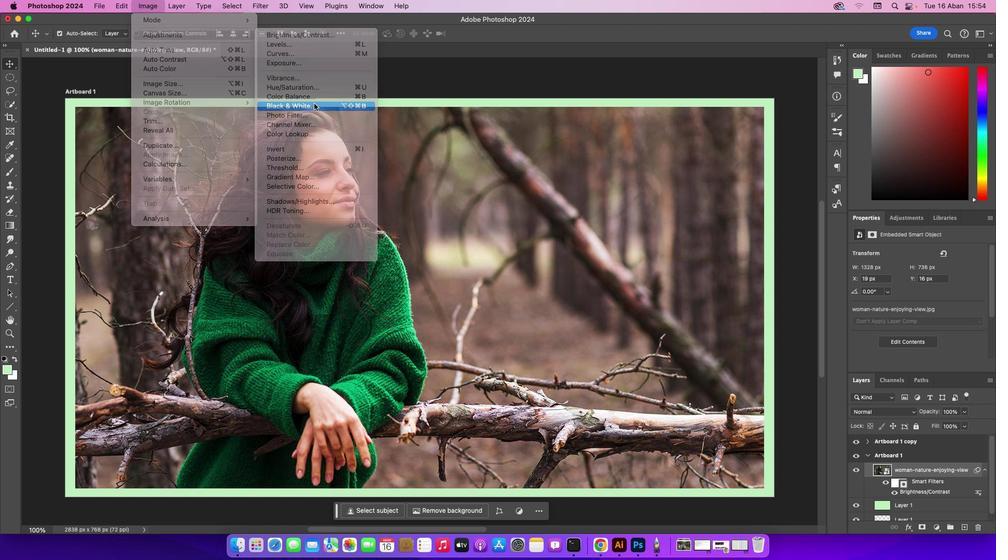 
Action: Mouse moved to (572, 118)
Screenshot: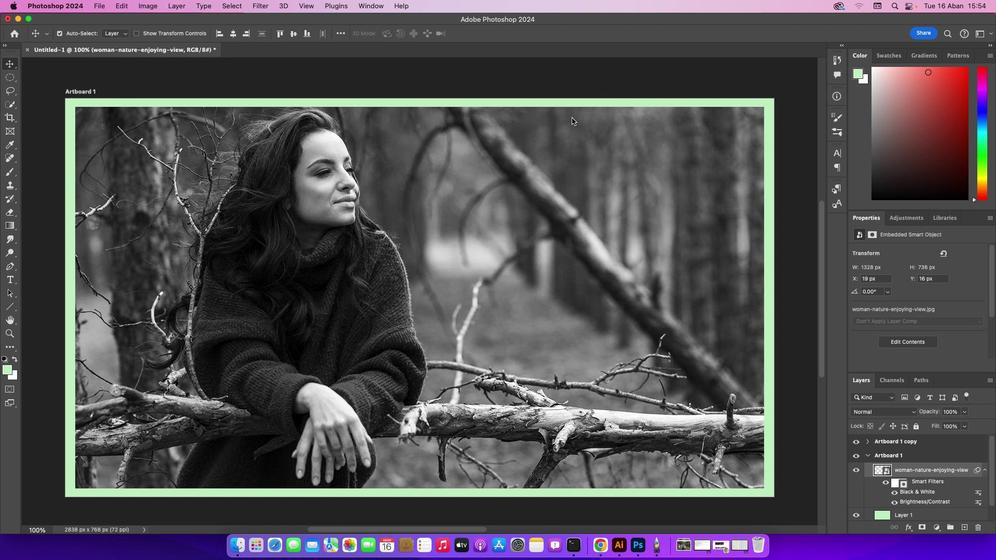 
Action: Mouse pressed left at (572, 118)
Screenshot: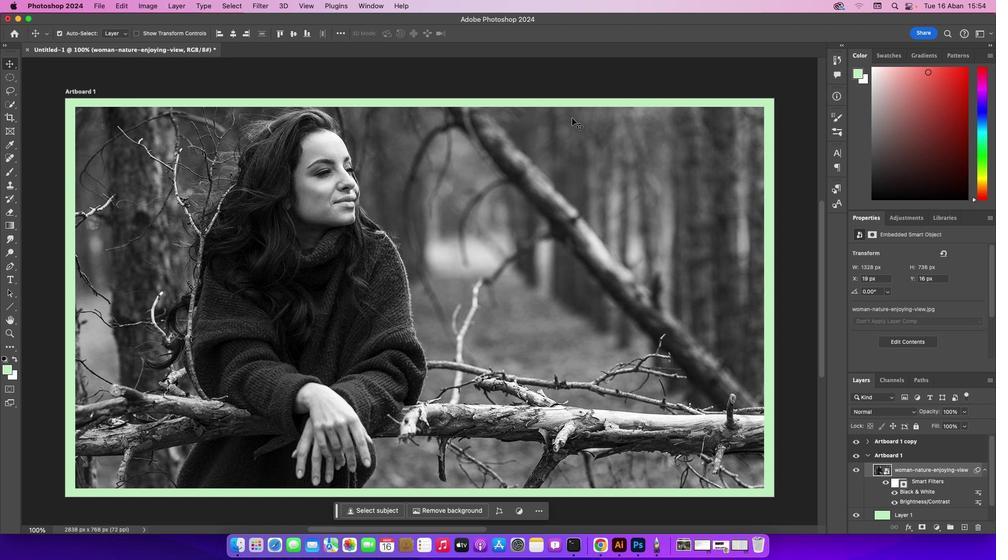 
Action: Mouse moved to (961, 525)
Screenshot: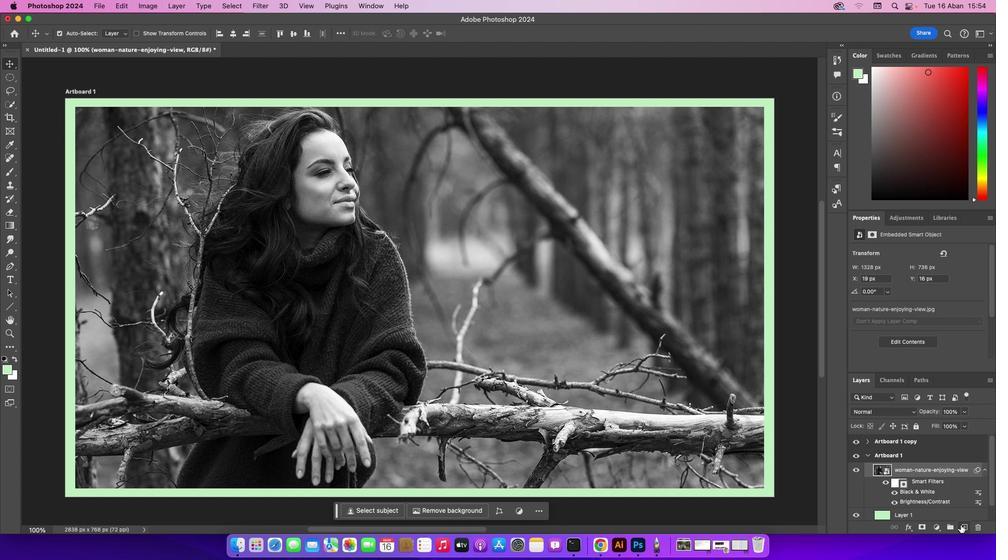 
Action: Mouse pressed left at (961, 525)
Screenshot: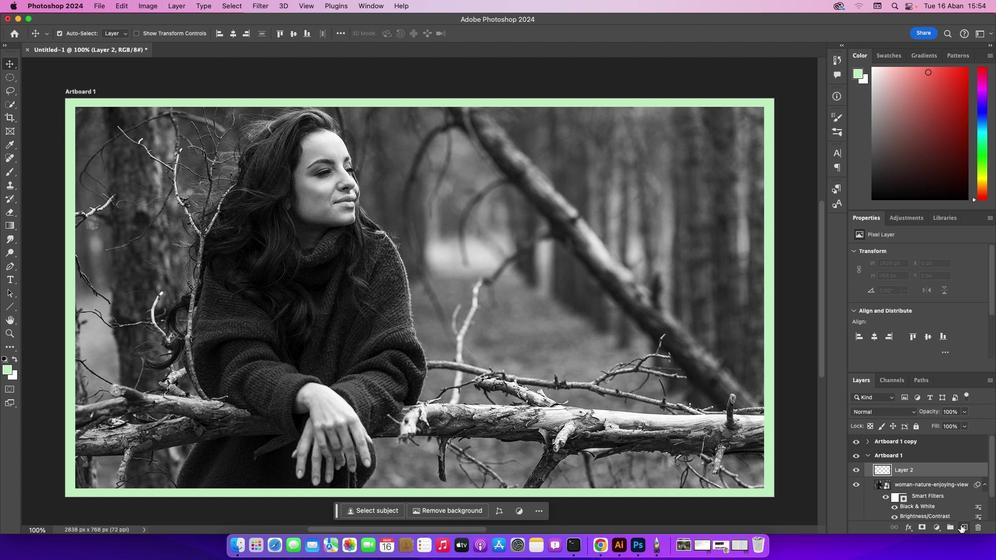 
Action: Mouse moved to (85, 2)
Screenshot: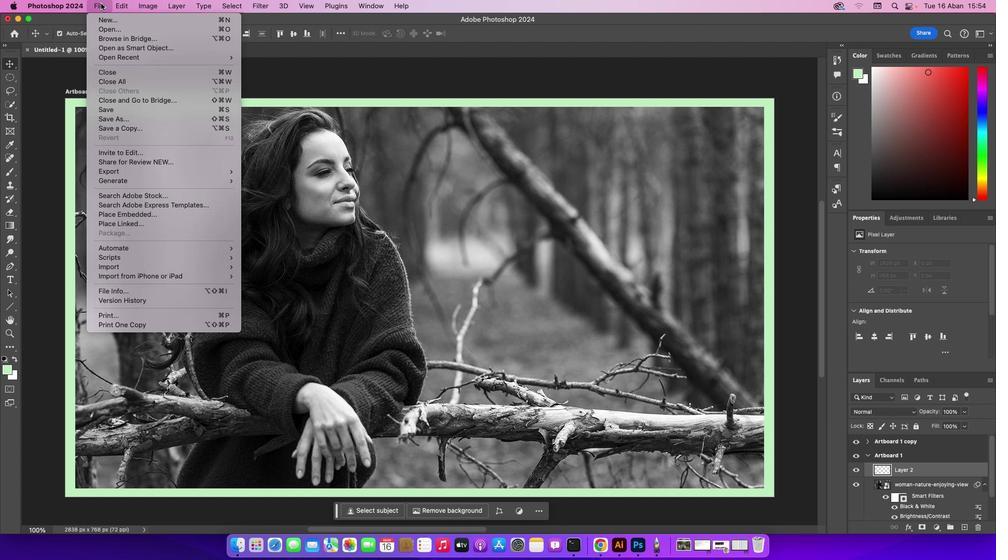 
Action: Mouse pressed left at (85, 2)
Screenshot: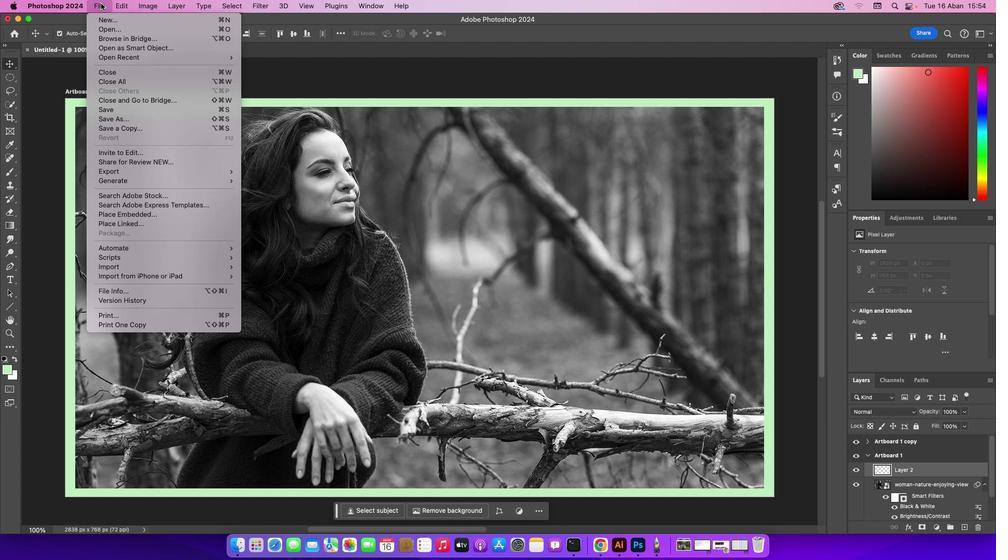 
Action: Mouse moved to (101, 3)
Screenshot: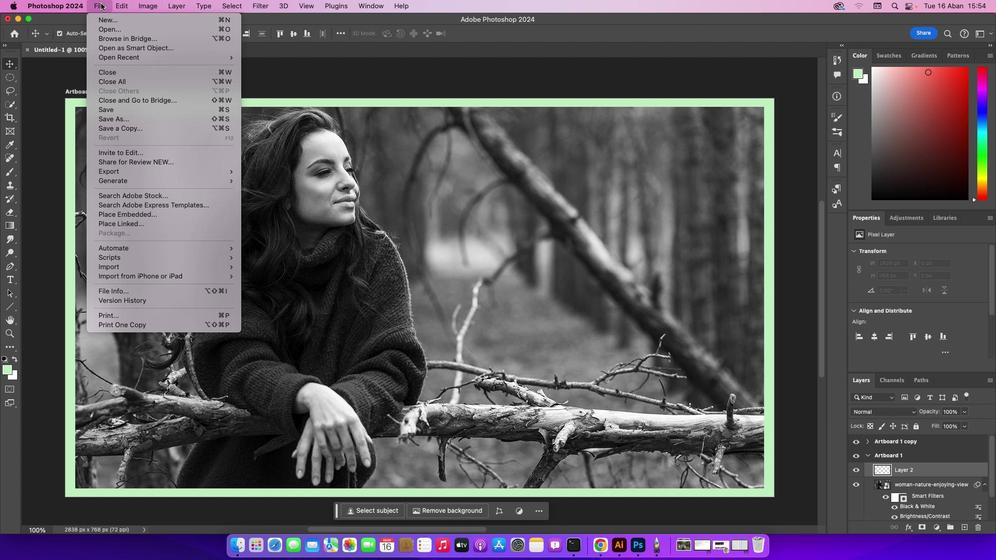
Action: Mouse pressed left at (101, 3)
Screenshot: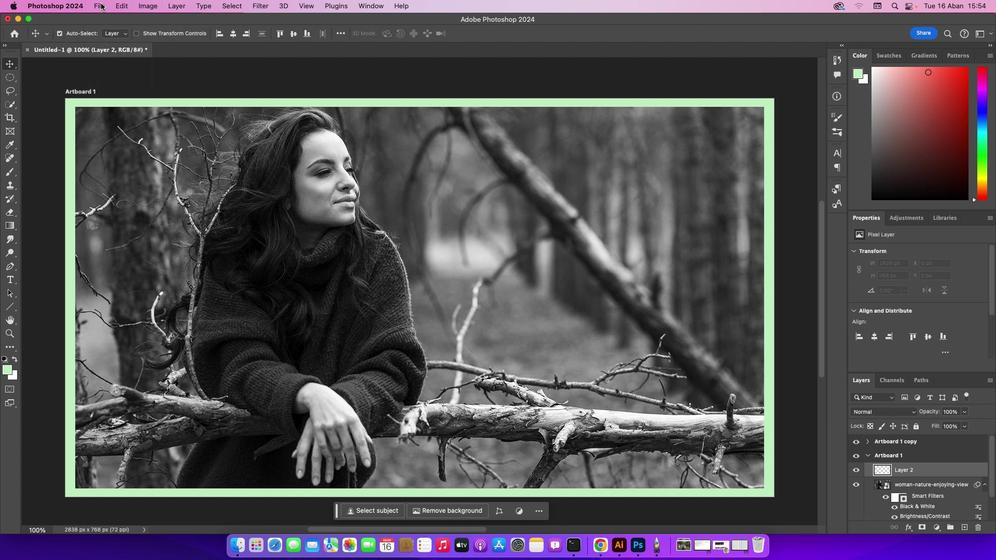 
Action: Mouse moved to (100, 3)
Screenshot: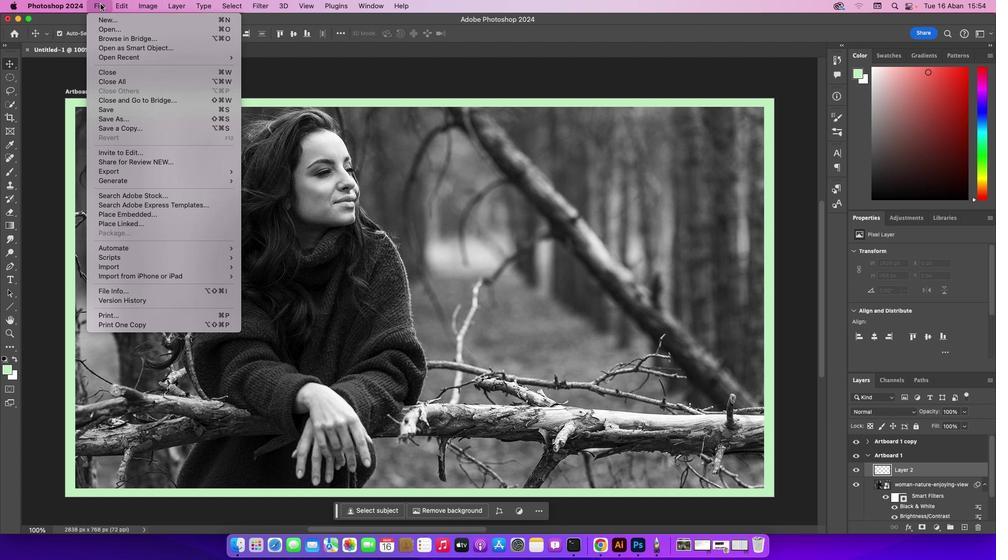 
Action: Mouse pressed left at (100, 3)
Screenshot: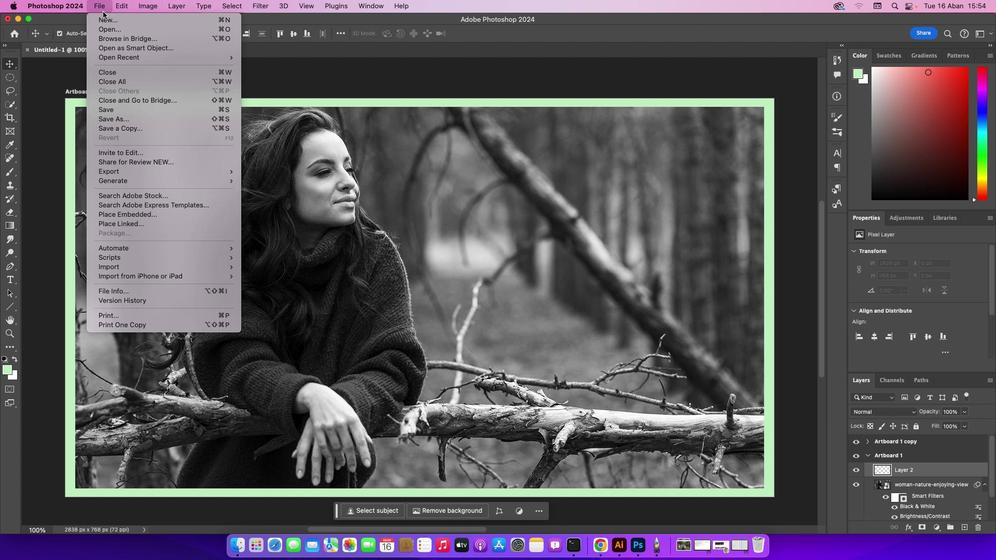 
Action: Mouse moved to (156, 214)
Screenshot: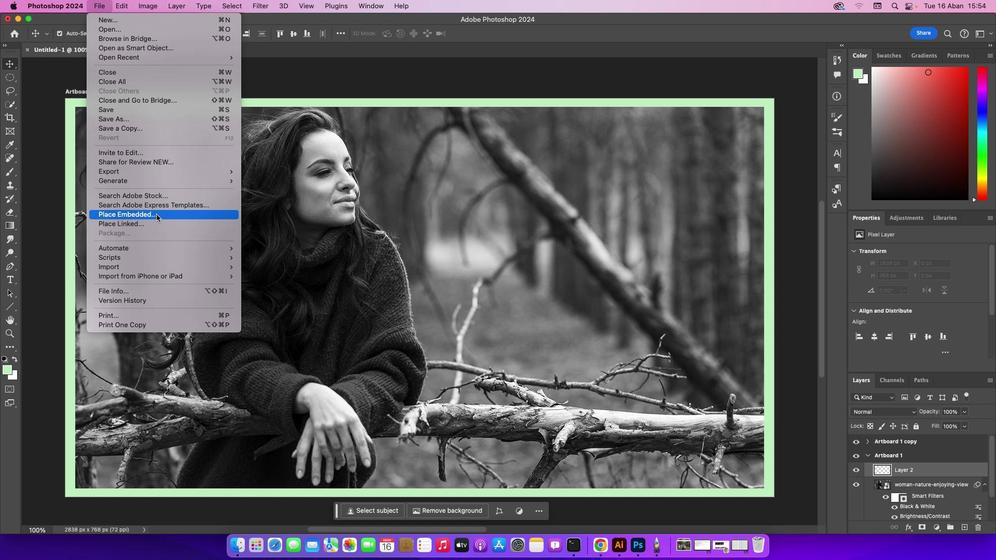 
Action: Mouse pressed left at (156, 214)
Screenshot: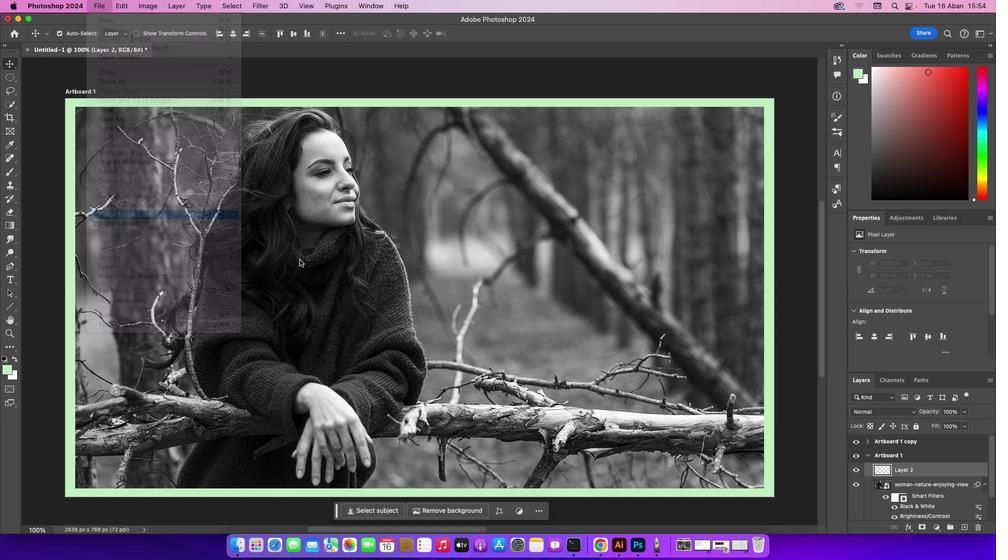 
Action: Mouse moved to (333, 138)
Screenshot: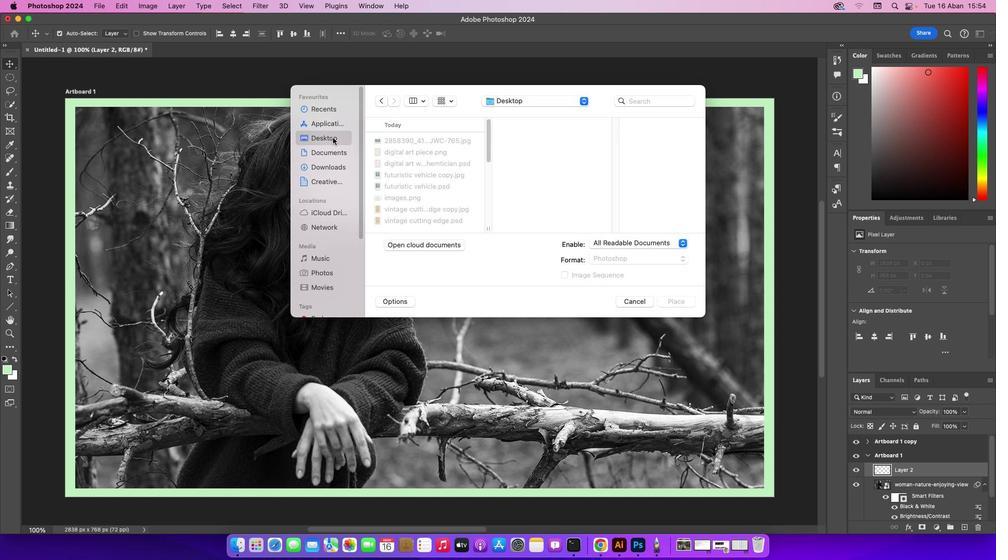 
Action: Mouse pressed left at (333, 138)
Screenshot: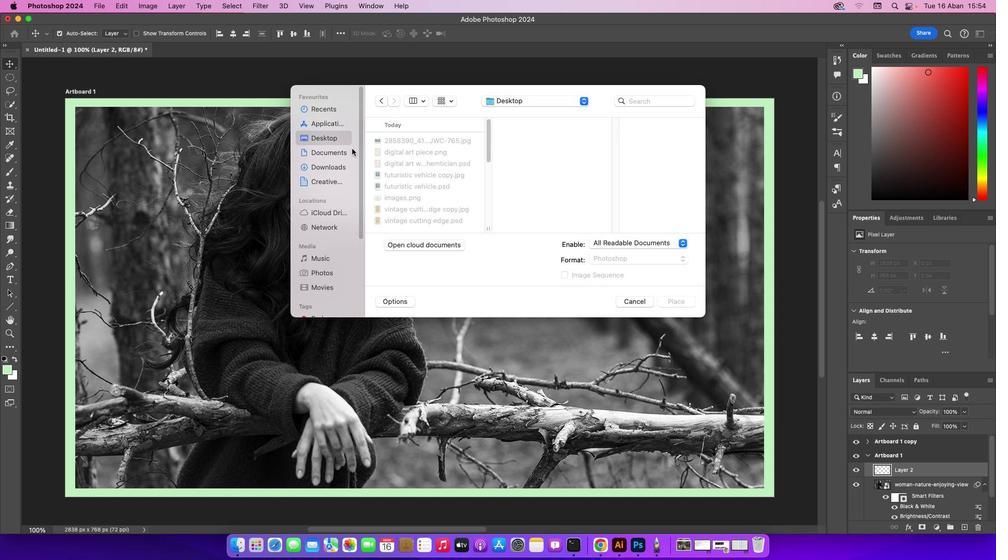 
Action: Mouse moved to (487, 130)
Screenshot: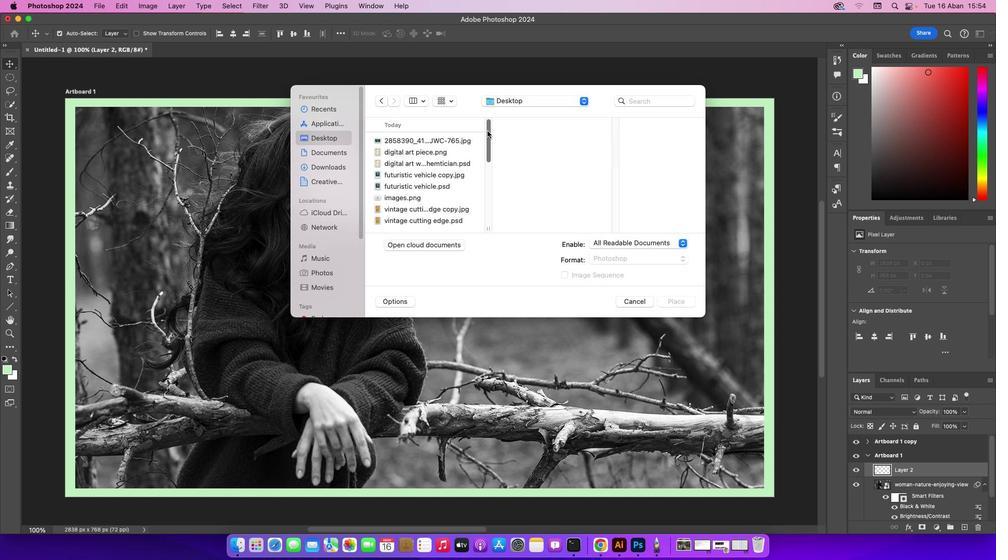 
Action: Mouse pressed left at (487, 130)
Screenshot: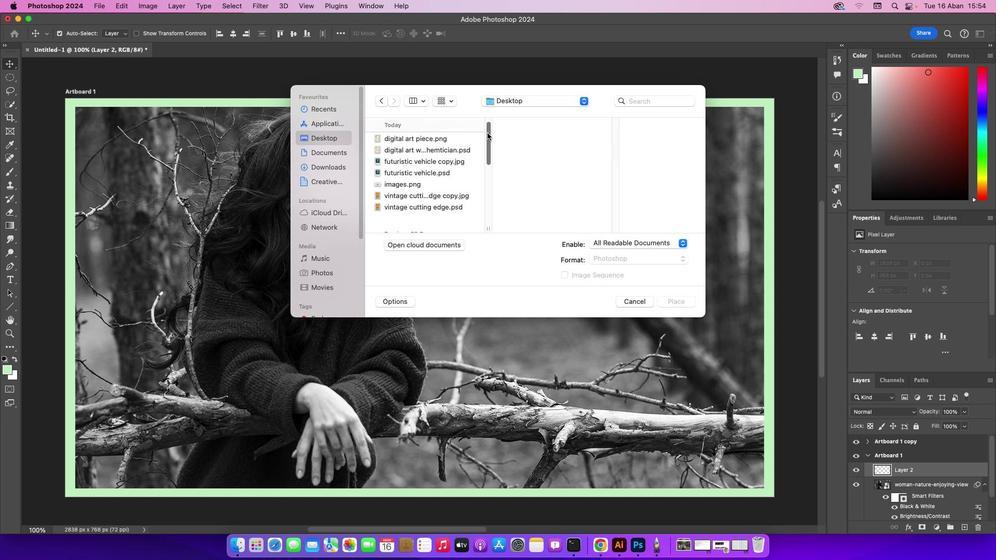 
Action: Mouse moved to (407, 194)
Screenshot: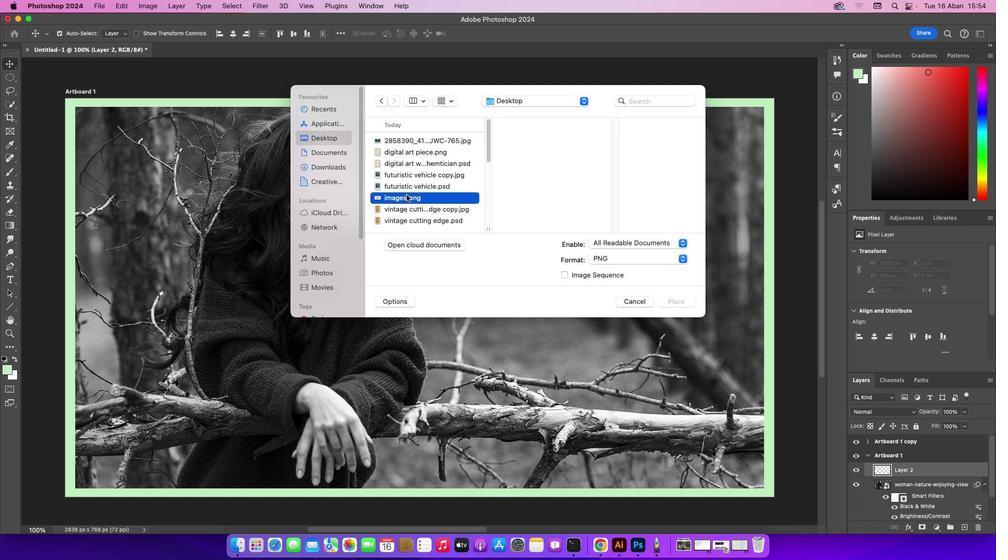 
Action: Mouse pressed left at (407, 194)
Screenshot: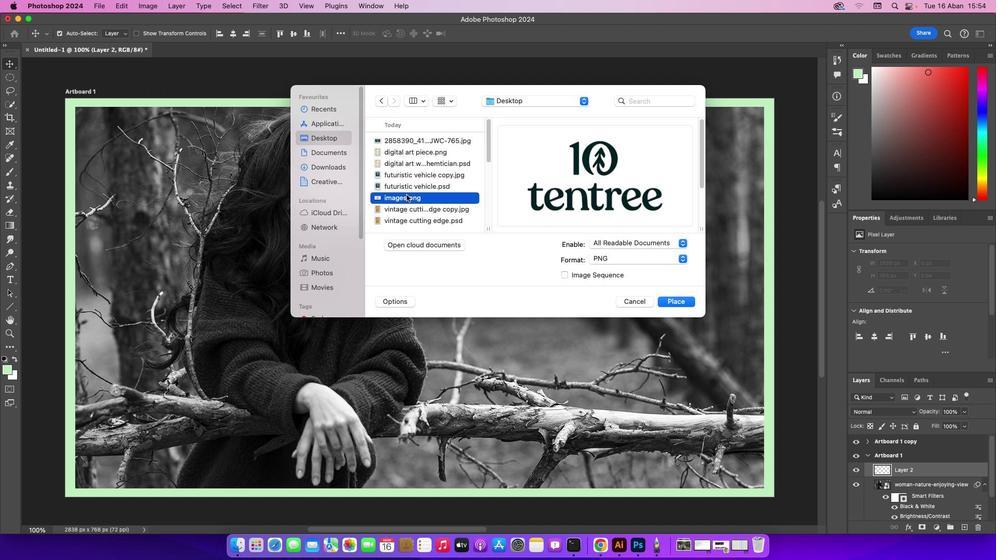 
Action: Mouse moved to (690, 301)
